 Task: Plan a trip to Wazirabad, Pakistan from 12th  December, 2023 to 15th December, 2023 for 3 adults.2 bedrooms having 3 beds and 1 bathroom. Property type can be flat. Booking option can be shelf check-in. Look for 3 properties as per requirement.
Action: Mouse moved to (531, 118)
Screenshot: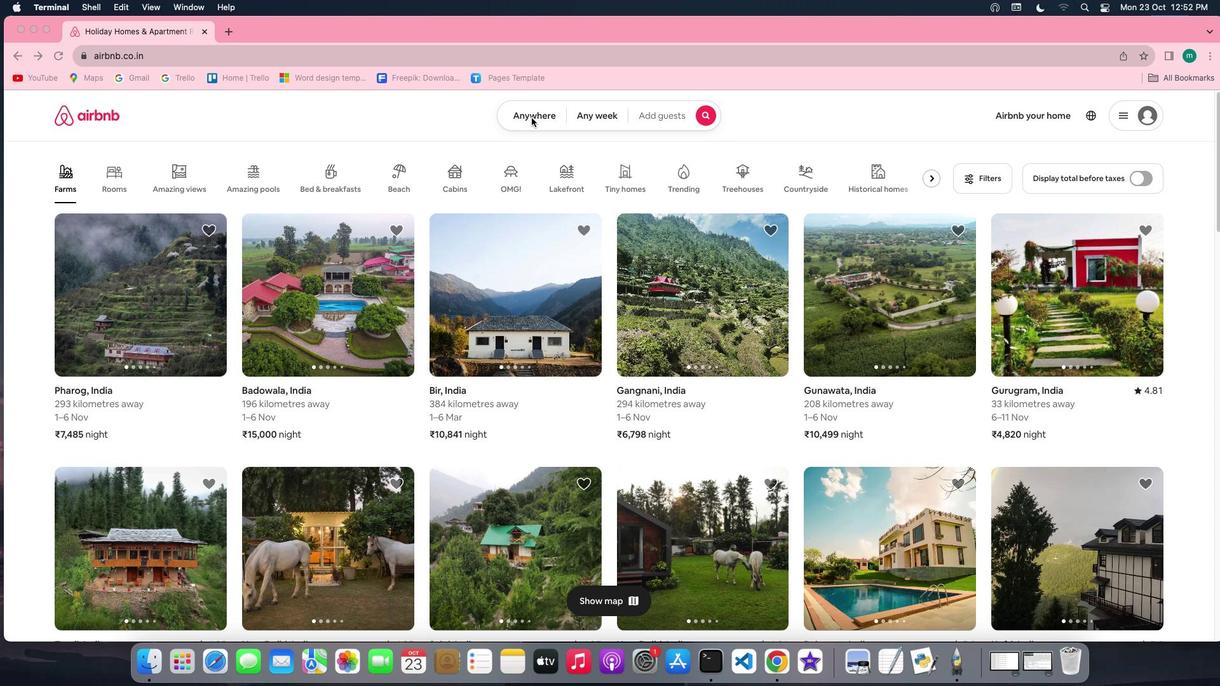 
Action: Mouse pressed left at (531, 118)
Screenshot: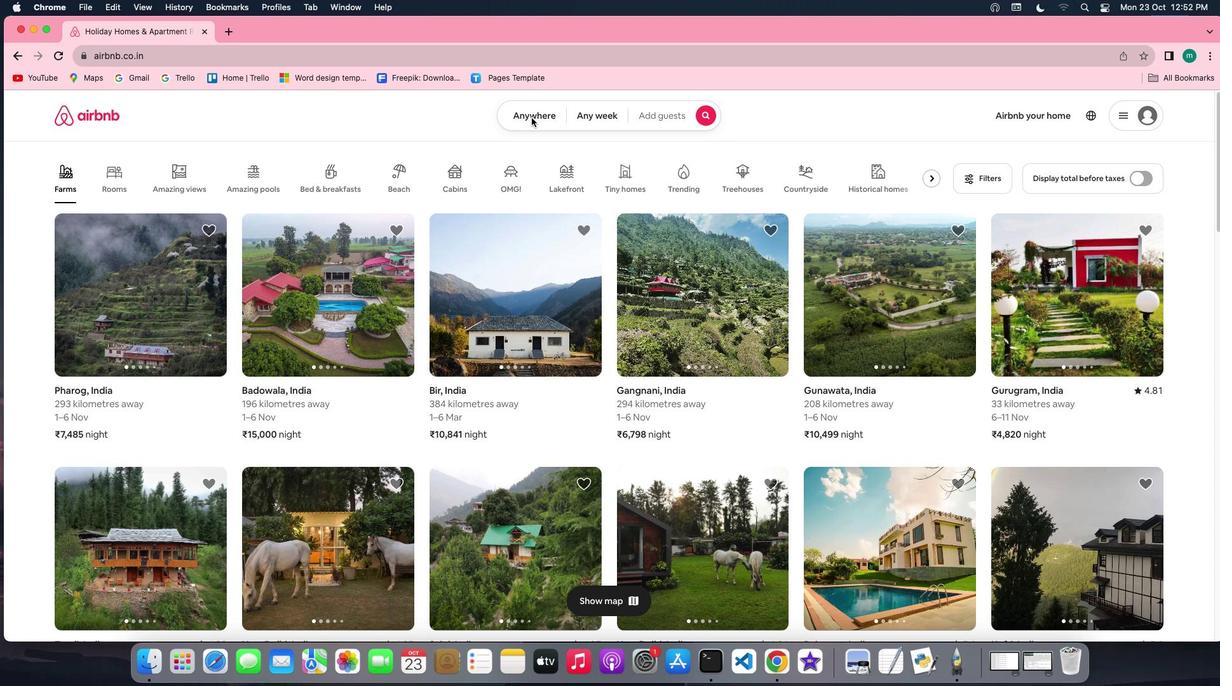 
Action: Mouse pressed left at (531, 118)
Screenshot: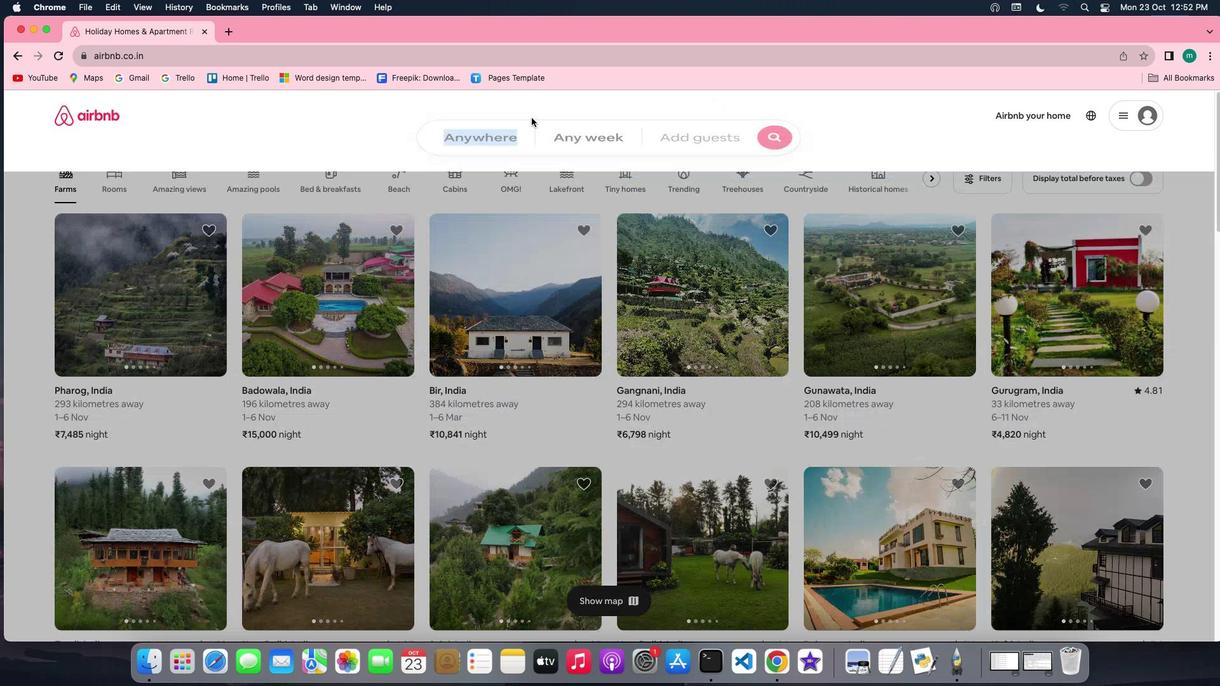 
Action: Mouse moved to (488, 158)
Screenshot: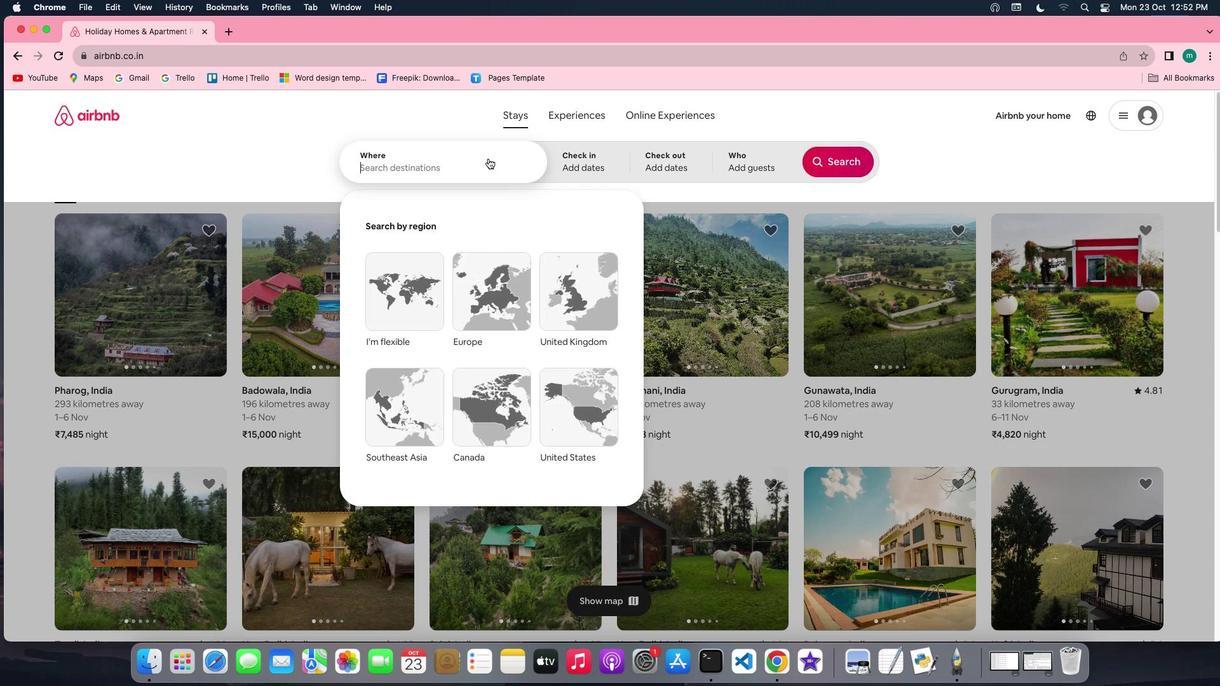 
Action: Mouse pressed left at (488, 158)
Screenshot: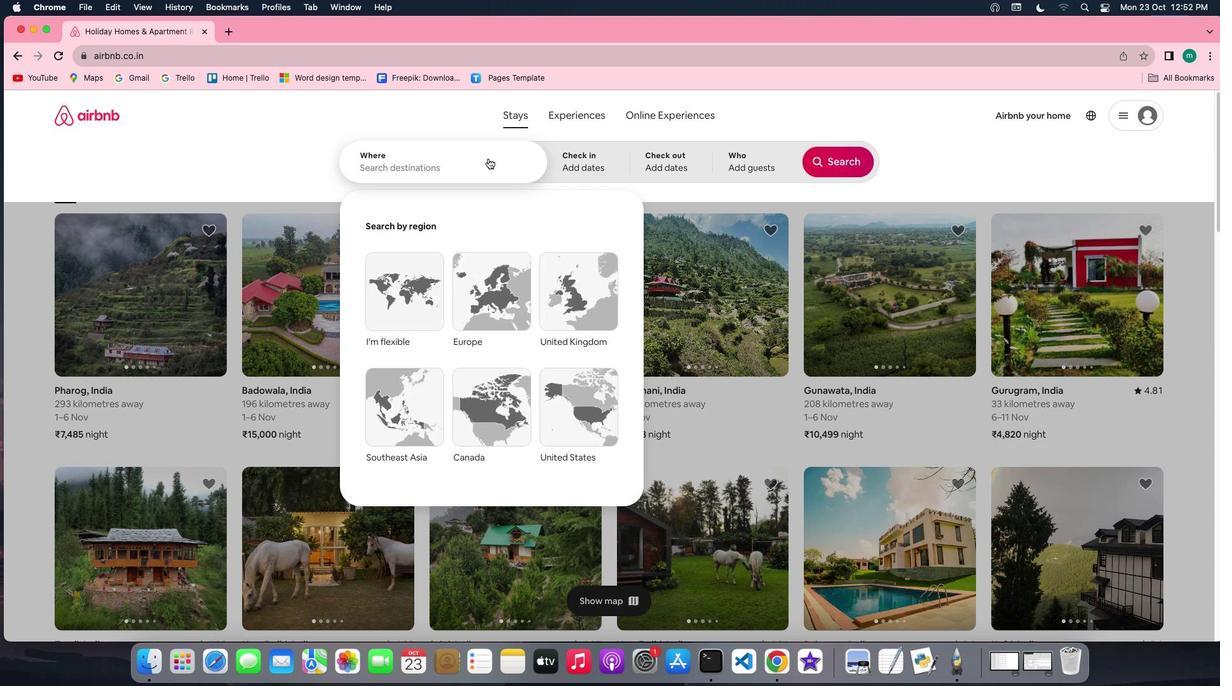 
Action: Key pressed Key.shift'w''a''z''i''r''a''b''a''d'','Key.spaceKey.shift'P''a''k''i''s''t''a''n'
Screenshot: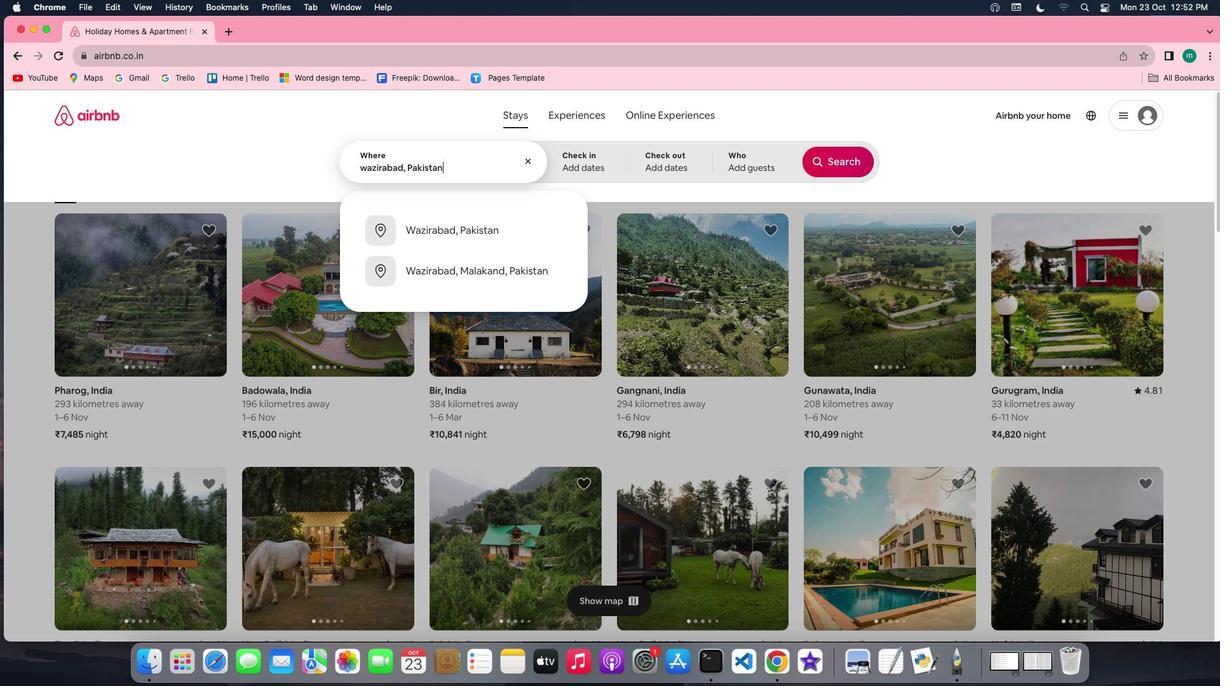 
Action: Mouse moved to (576, 158)
Screenshot: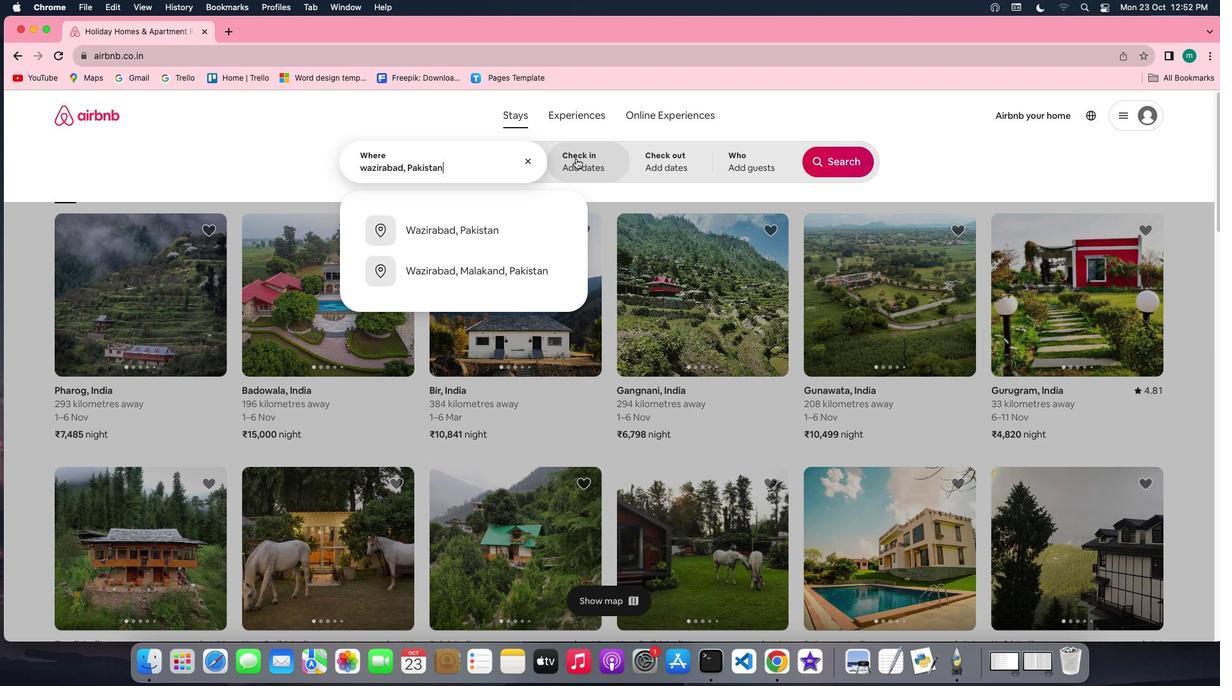 
Action: Mouse pressed left at (576, 158)
Screenshot: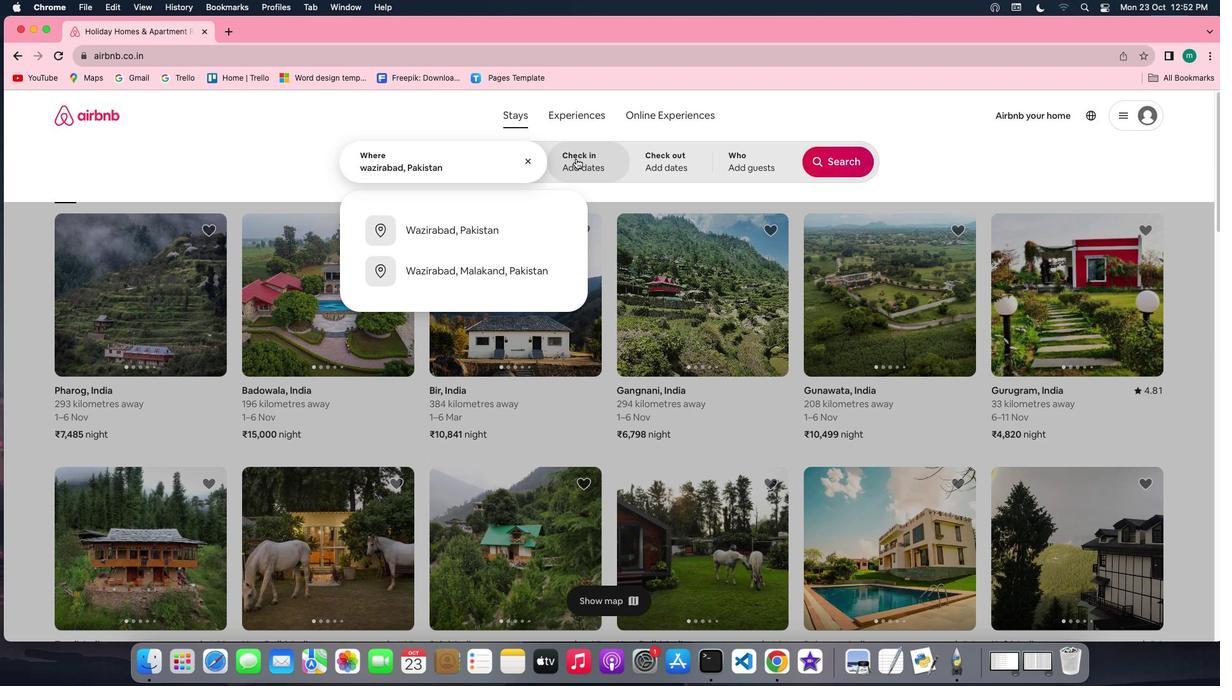 
Action: Mouse moved to (835, 259)
Screenshot: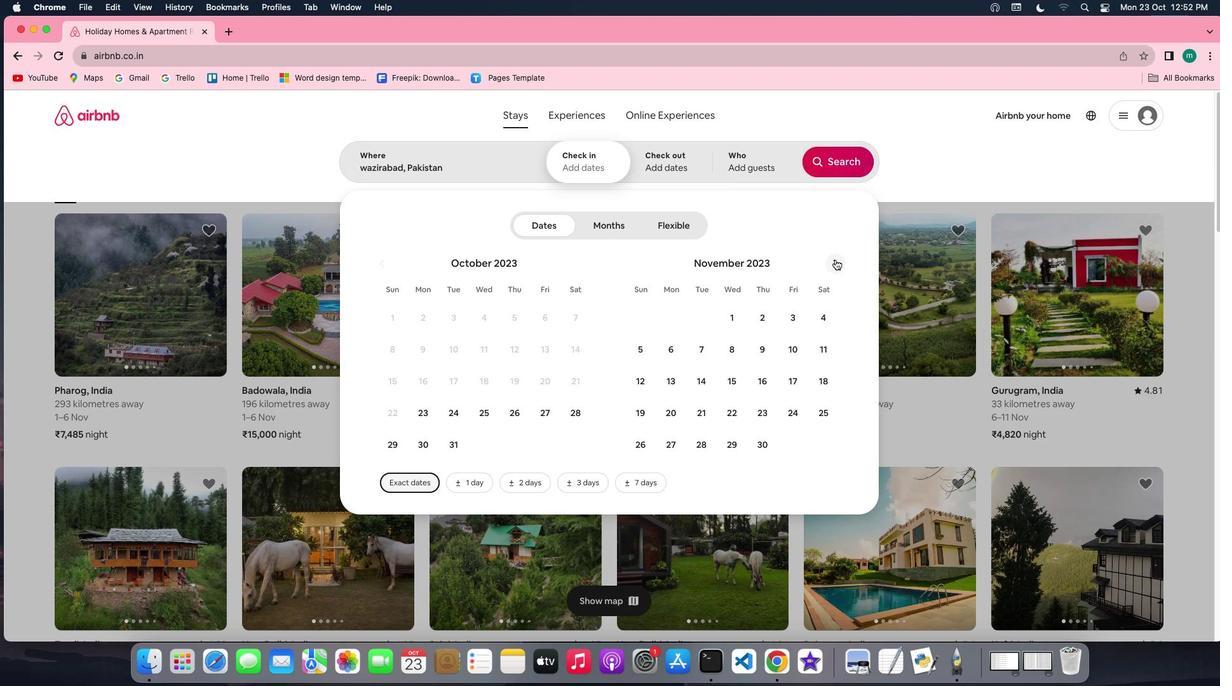 
Action: Mouse pressed left at (835, 259)
Screenshot: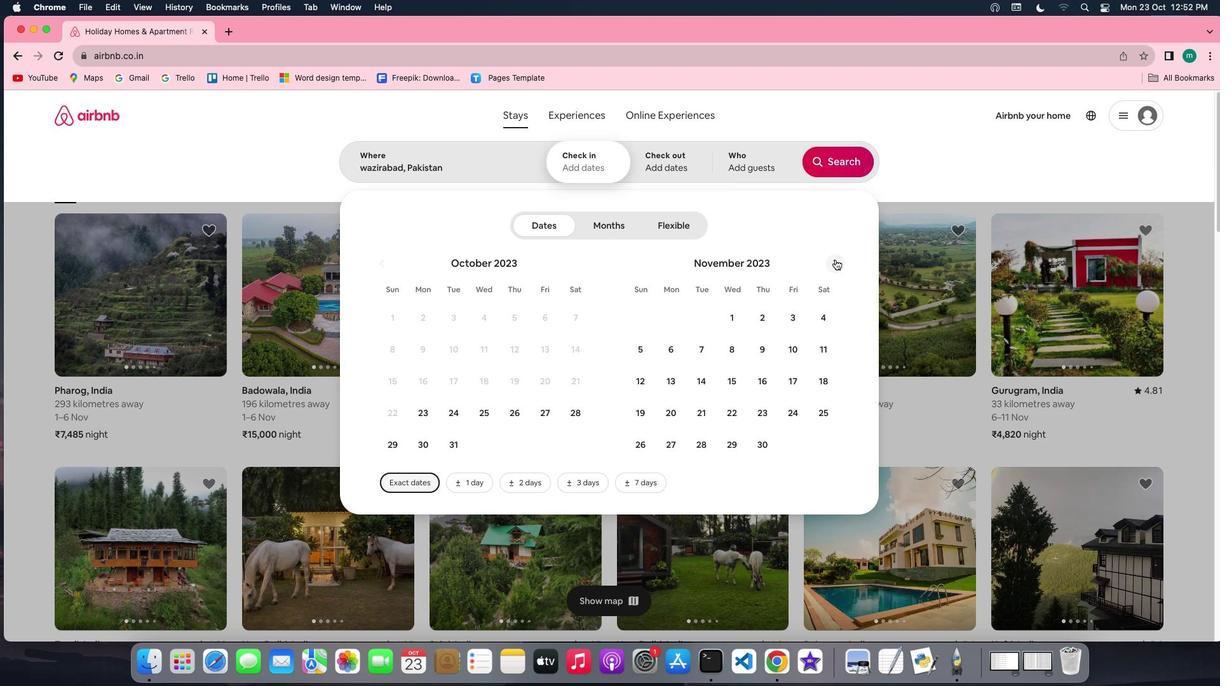 
Action: Mouse moved to (706, 376)
Screenshot: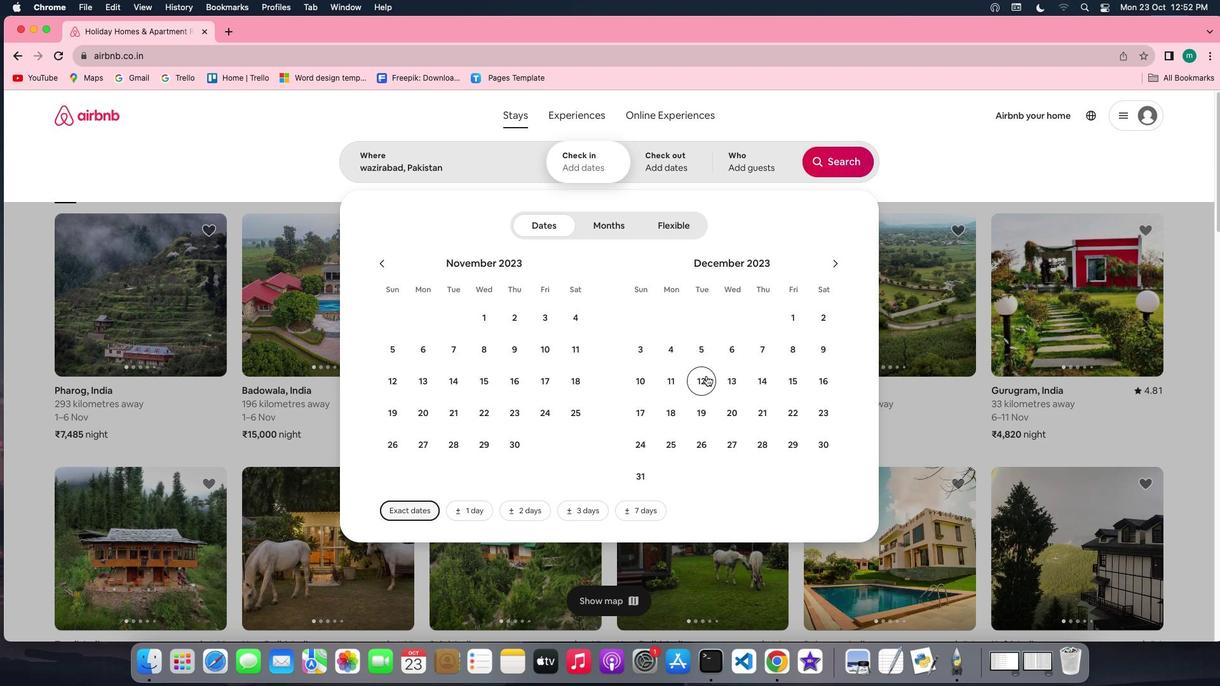 
Action: Mouse pressed left at (706, 376)
Screenshot: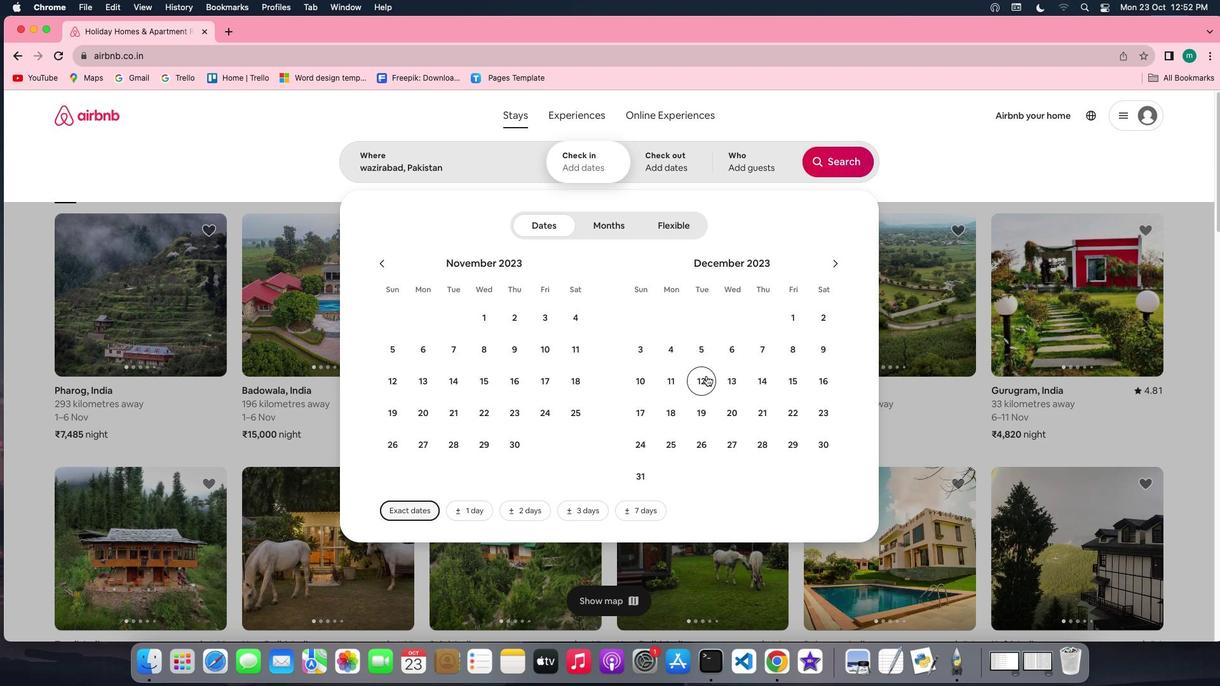 
Action: Mouse moved to (801, 384)
Screenshot: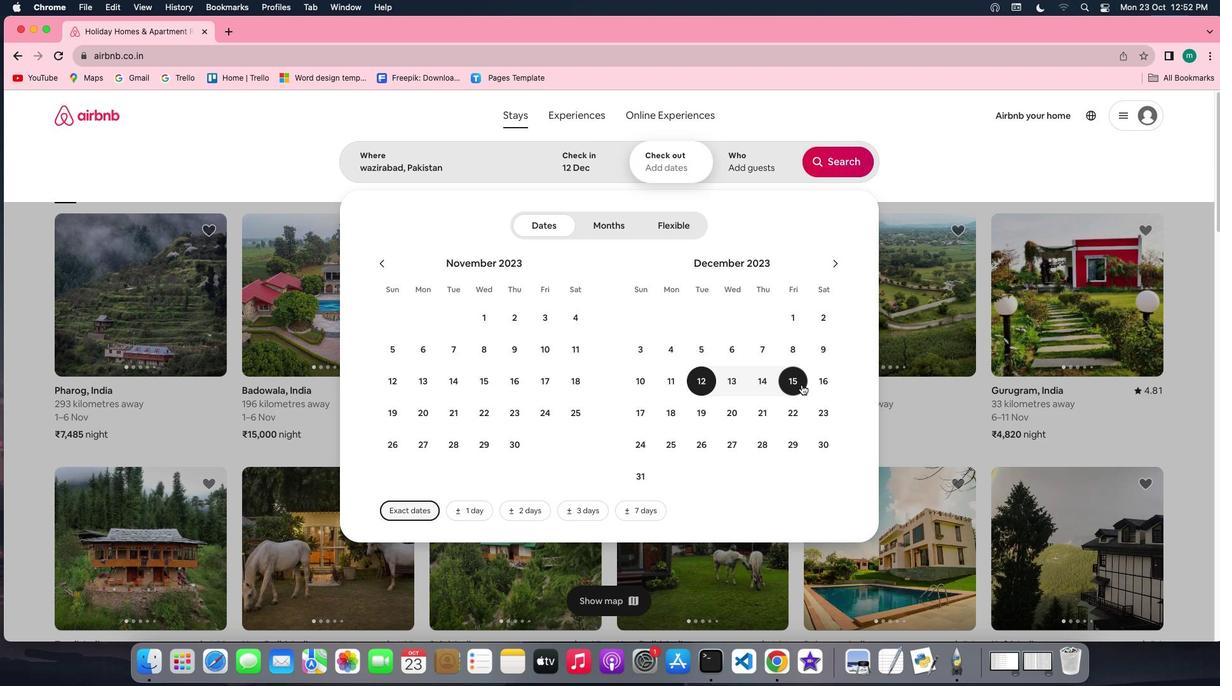
Action: Mouse pressed left at (801, 384)
Screenshot: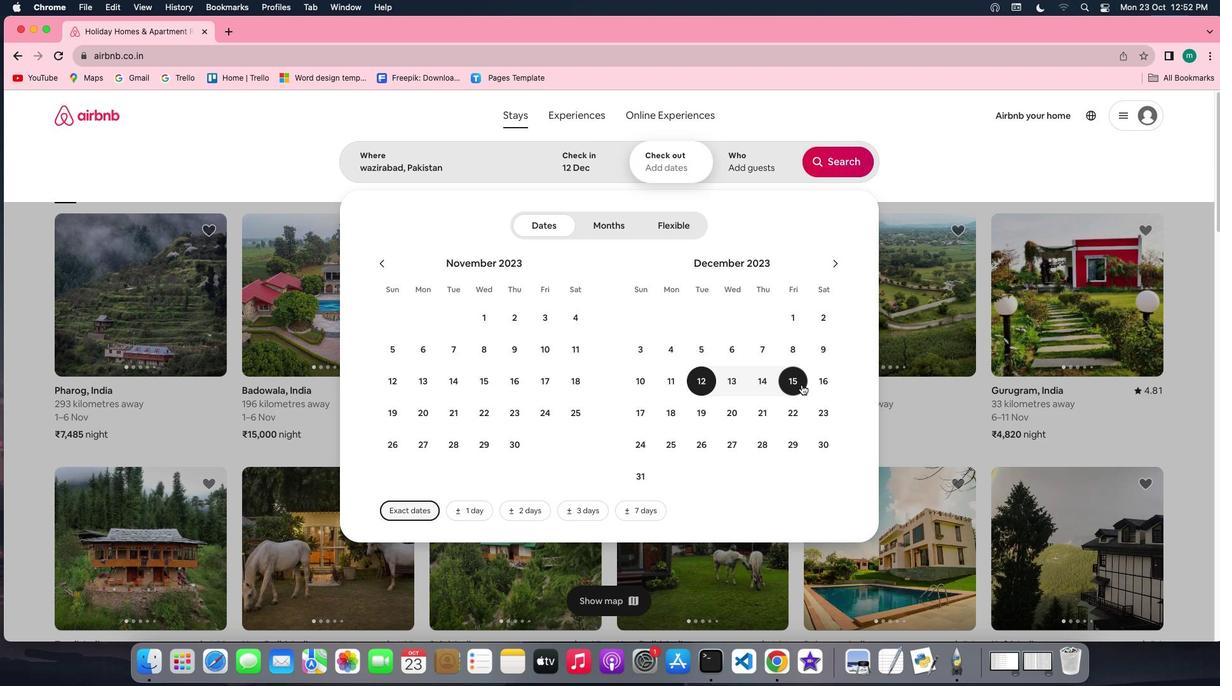 
Action: Mouse moved to (764, 161)
Screenshot: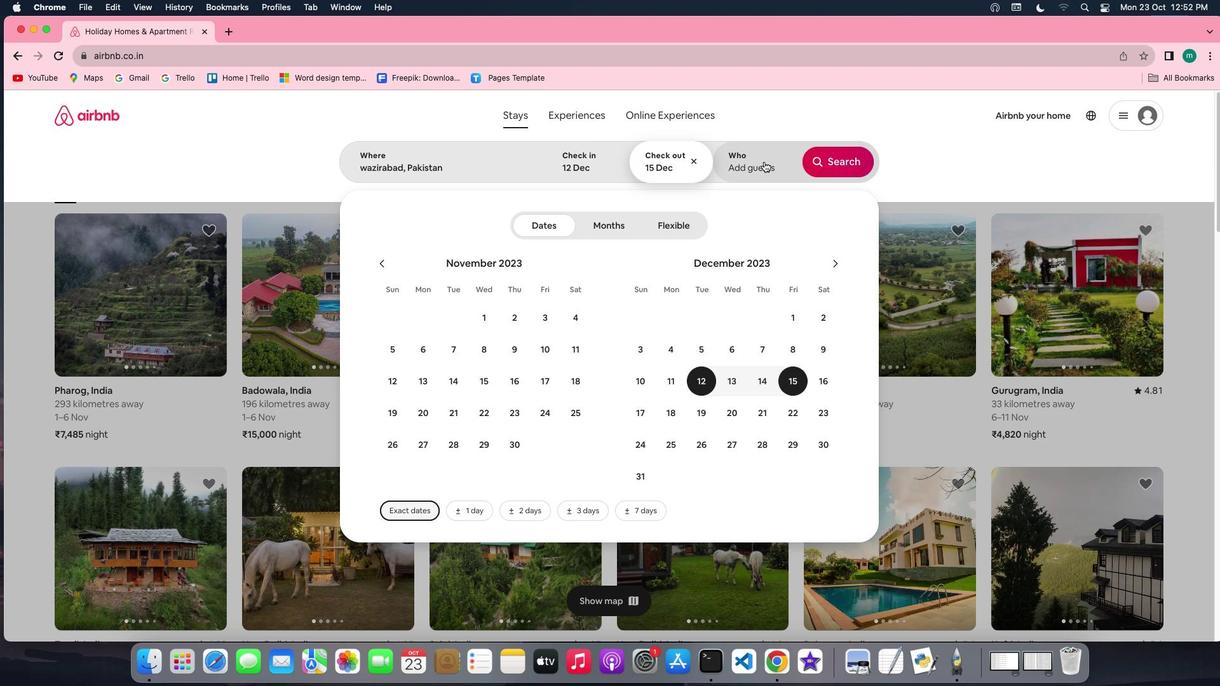 
Action: Mouse pressed left at (764, 161)
Screenshot: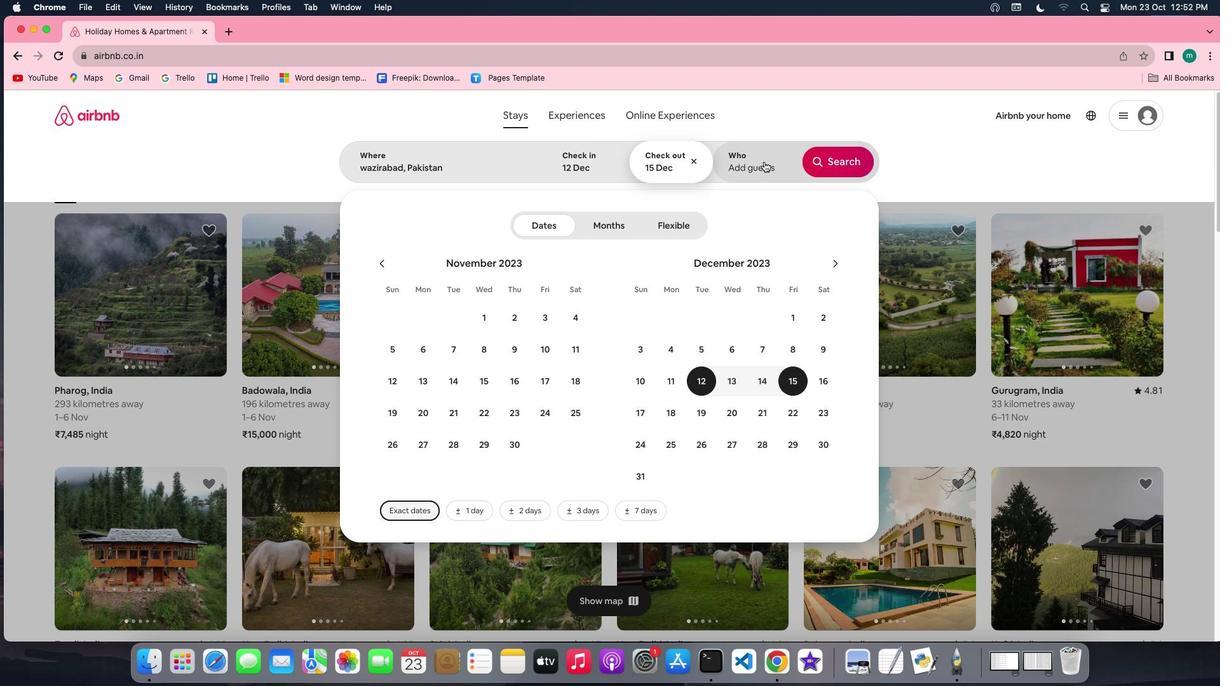 
Action: Mouse moved to (844, 230)
Screenshot: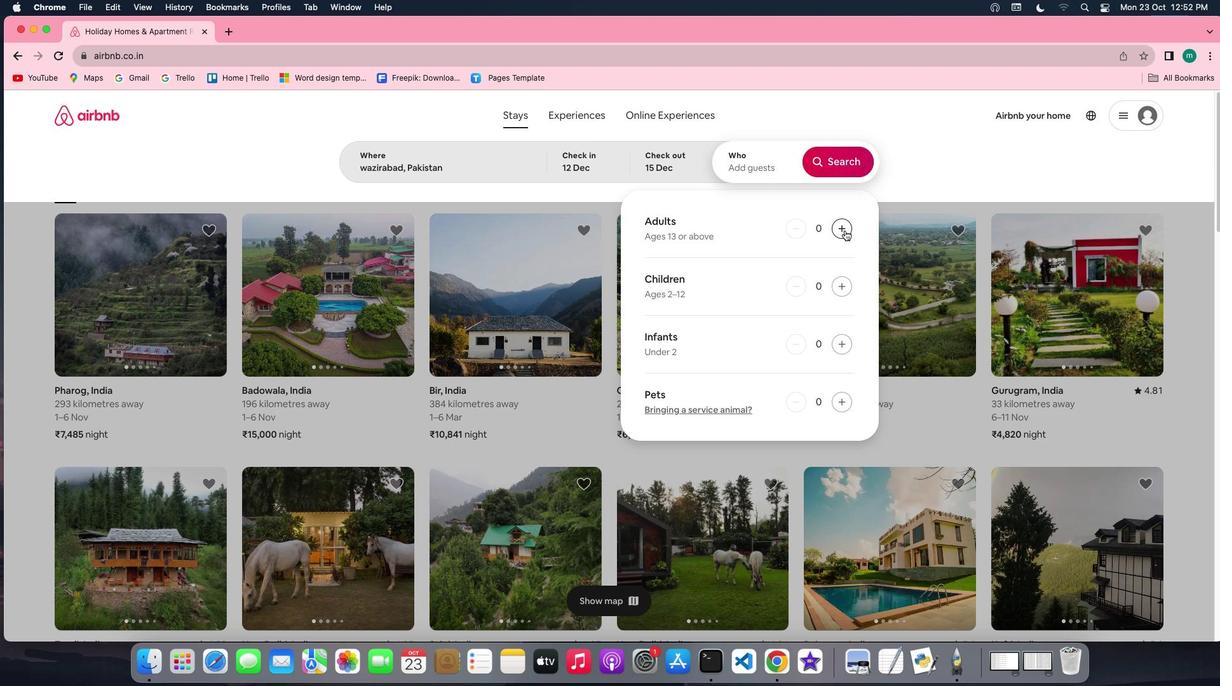 
Action: Mouse pressed left at (844, 230)
Screenshot: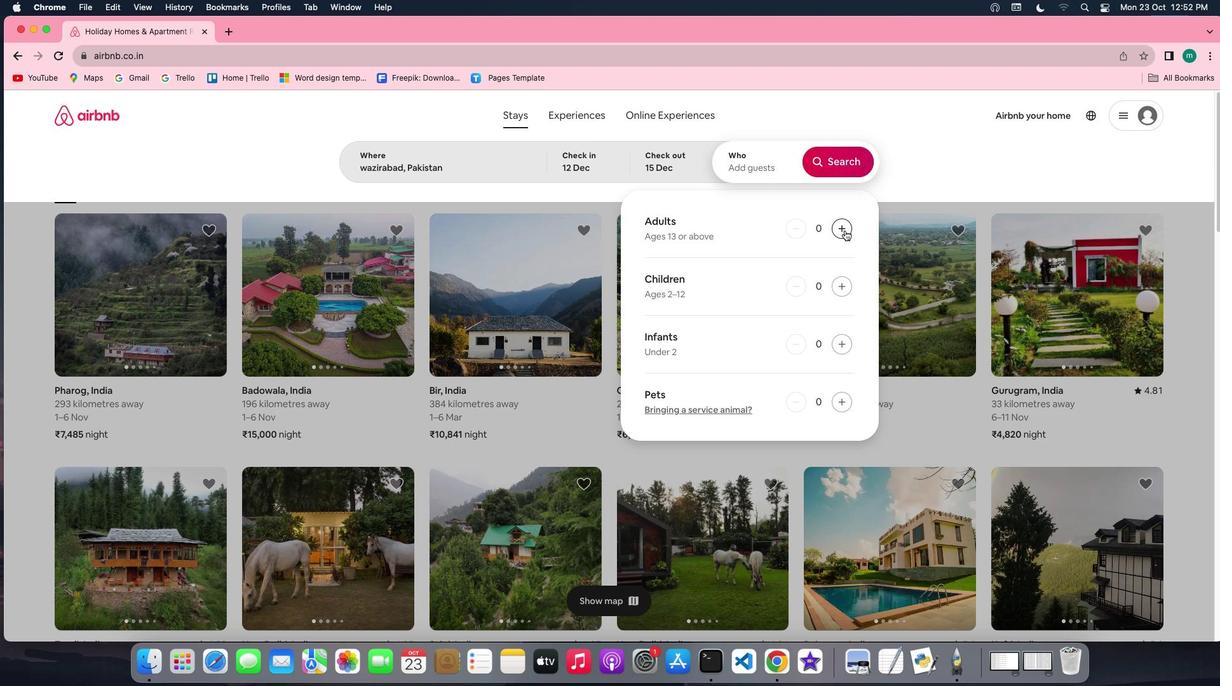 
Action: Mouse pressed left at (844, 230)
Screenshot: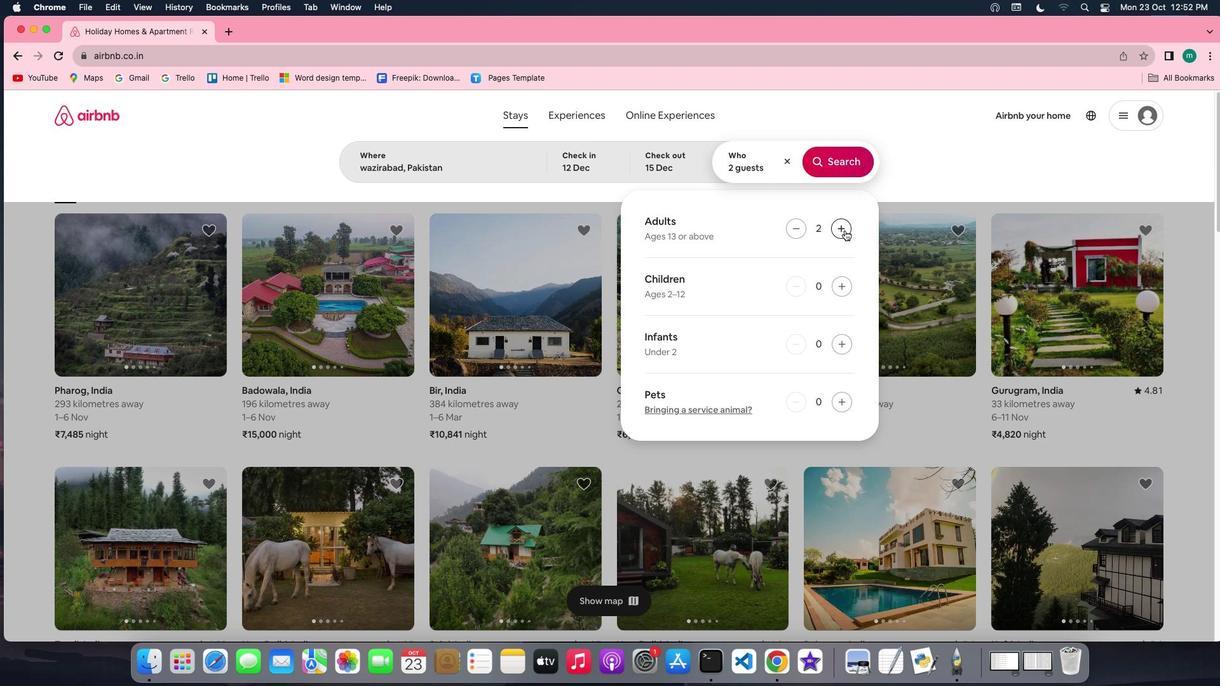 
Action: Mouse pressed left at (844, 230)
Screenshot: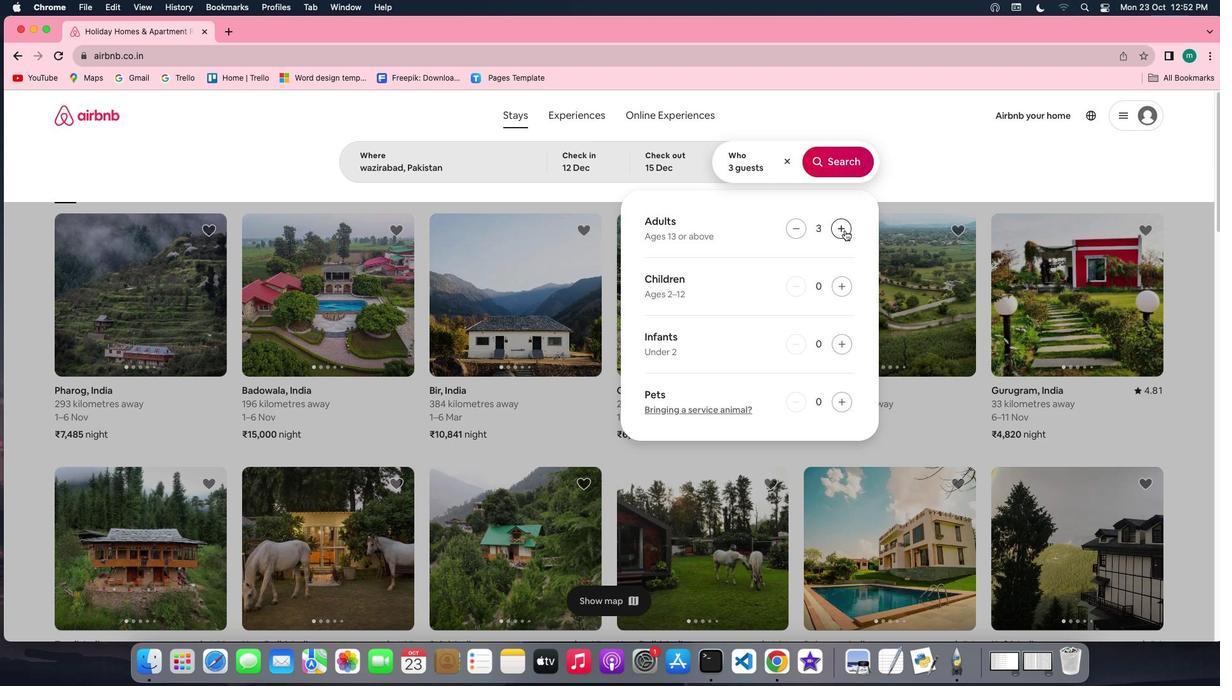 
Action: Mouse moved to (834, 165)
Screenshot: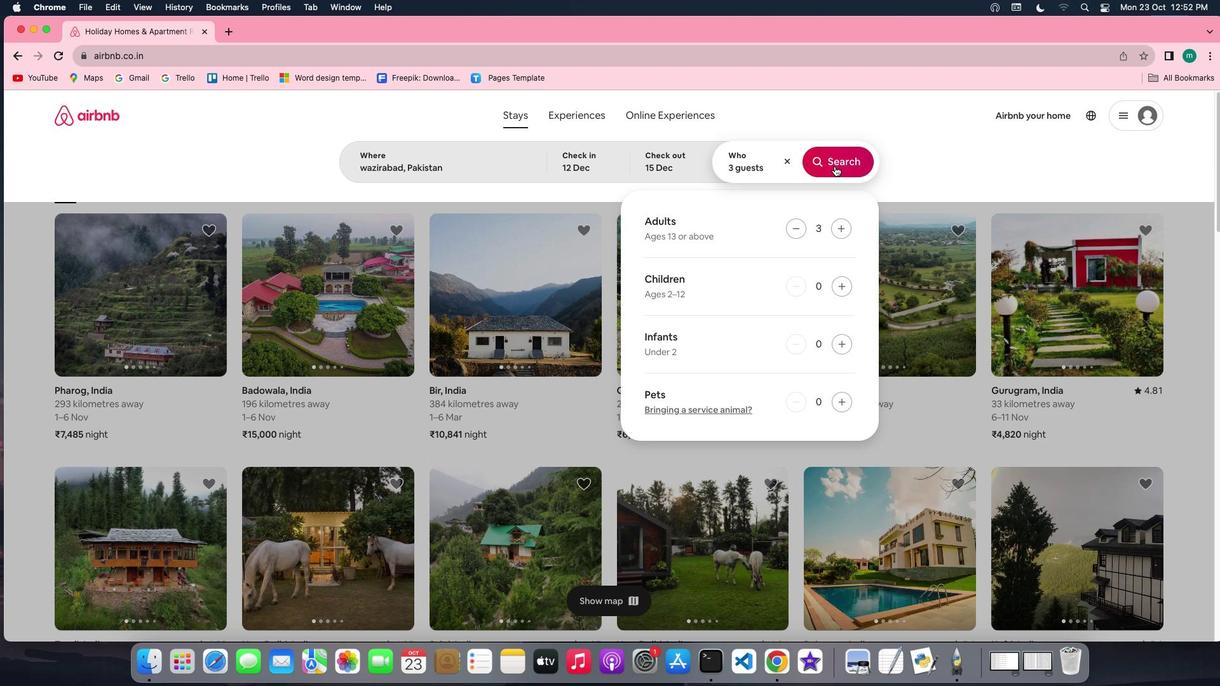 
Action: Mouse pressed left at (834, 165)
Screenshot: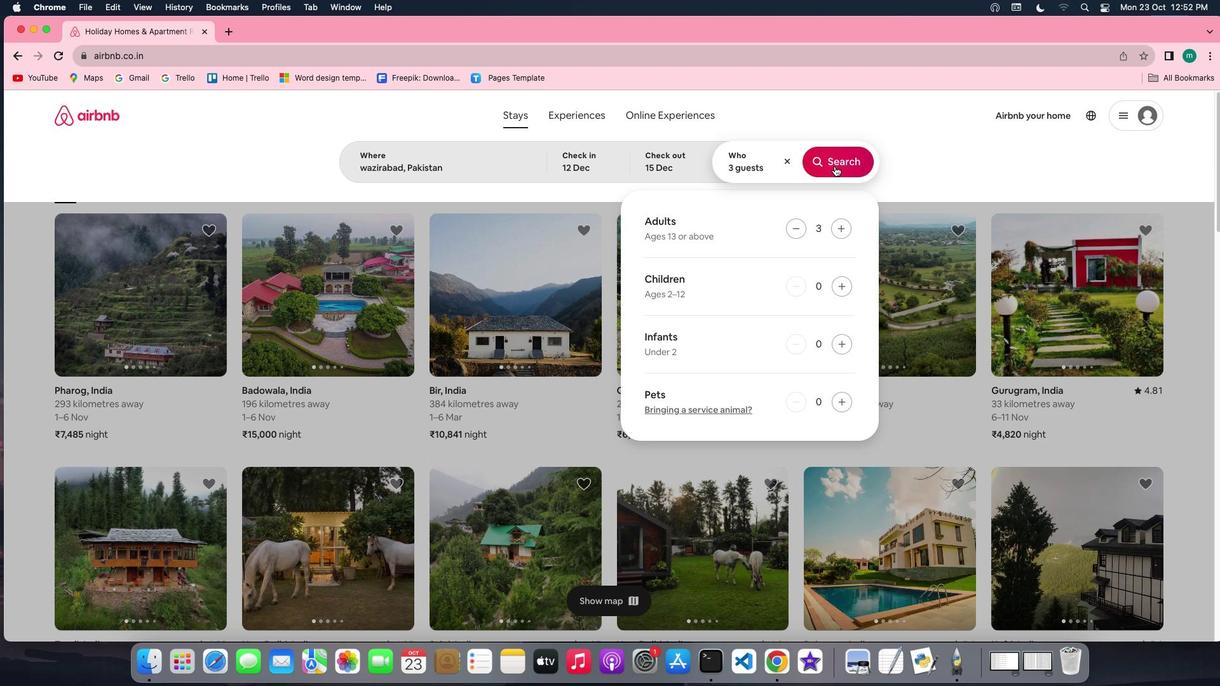 
Action: Mouse moved to (1011, 170)
Screenshot: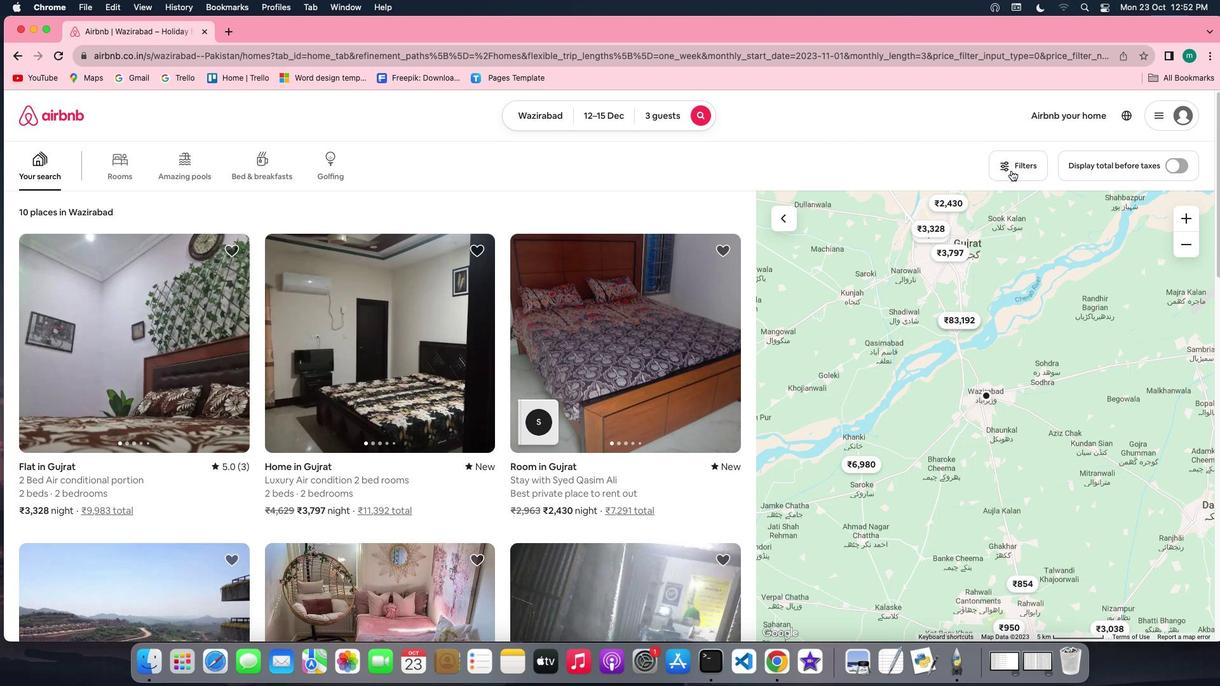 
Action: Mouse pressed left at (1011, 170)
Screenshot: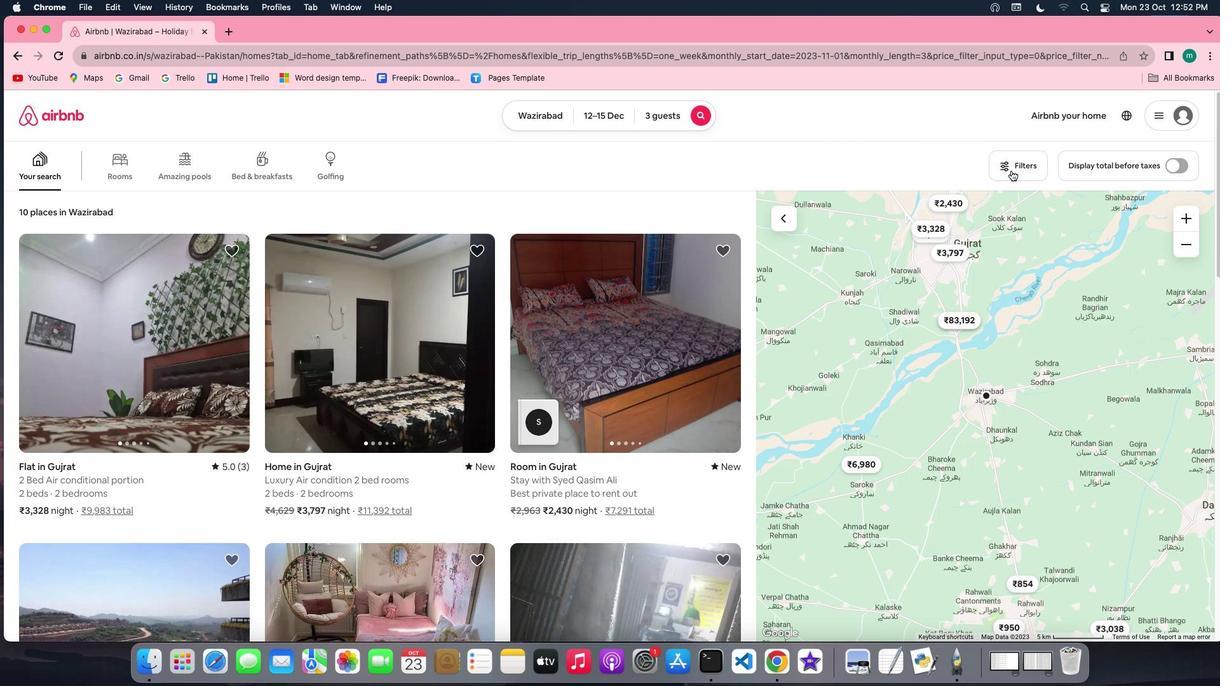 
Action: Mouse moved to (625, 338)
Screenshot: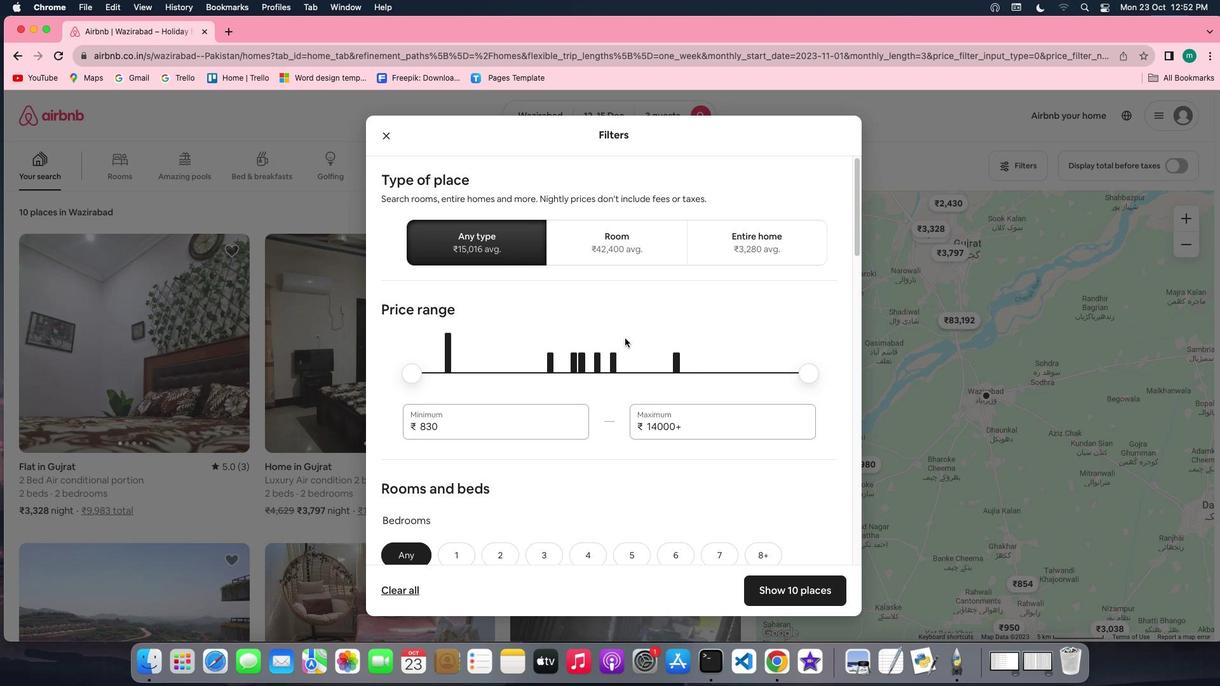 
Action: Mouse scrolled (625, 338) with delta (0, 0)
Screenshot: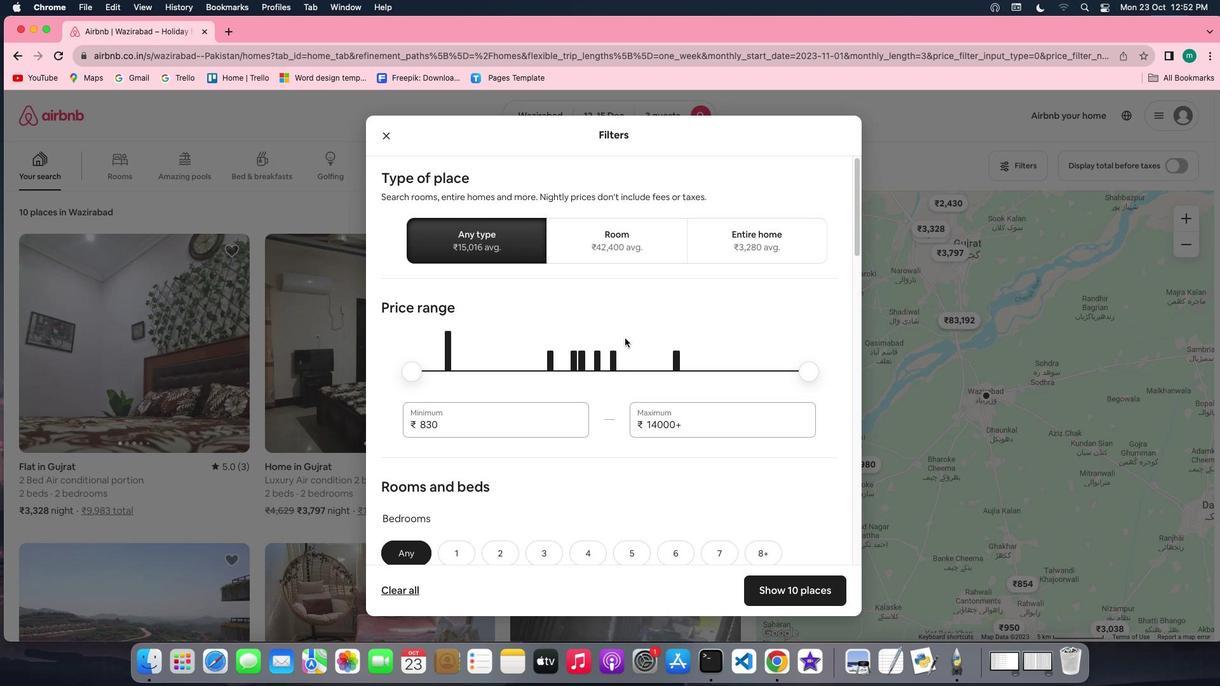 
Action: Mouse scrolled (625, 338) with delta (0, 0)
Screenshot: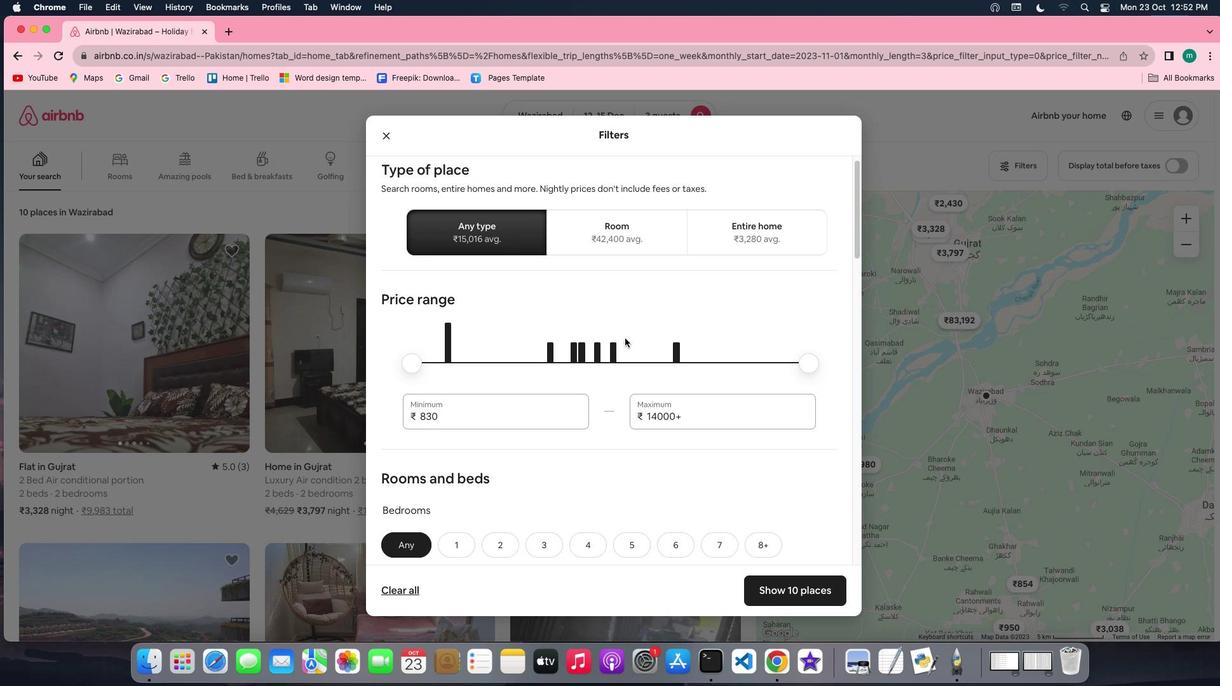 
Action: Mouse scrolled (625, 338) with delta (0, 0)
Screenshot: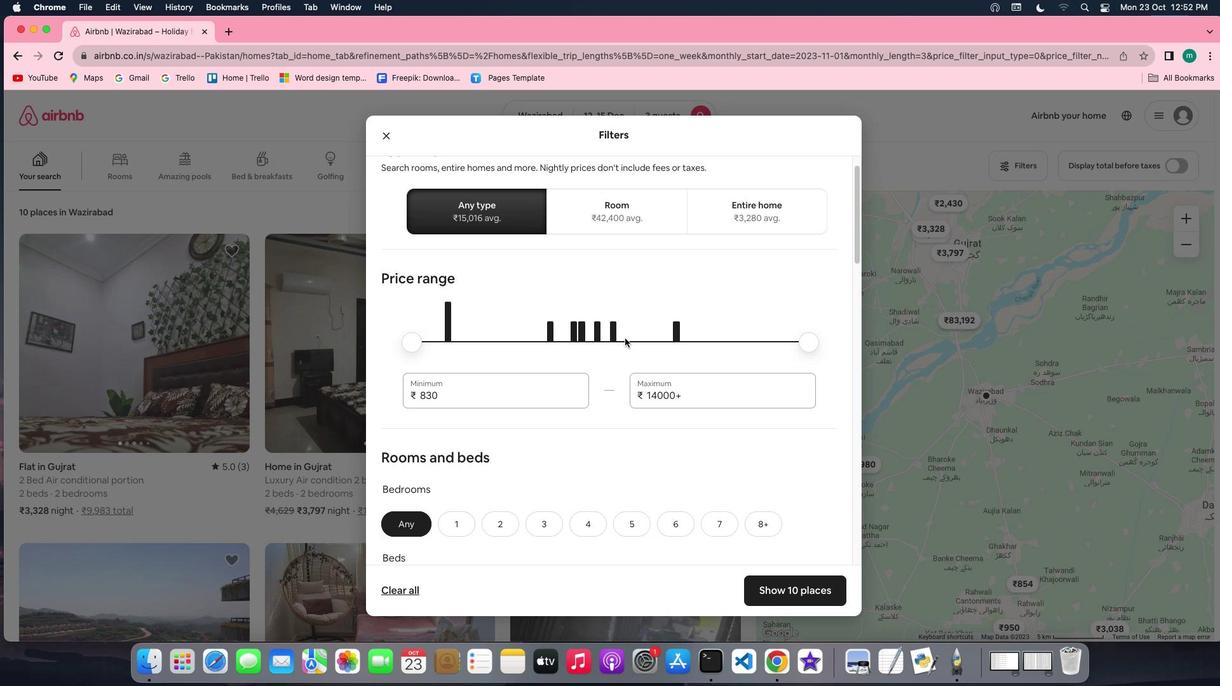 
Action: Mouse scrolled (625, 338) with delta (0, 0)
Screenshot: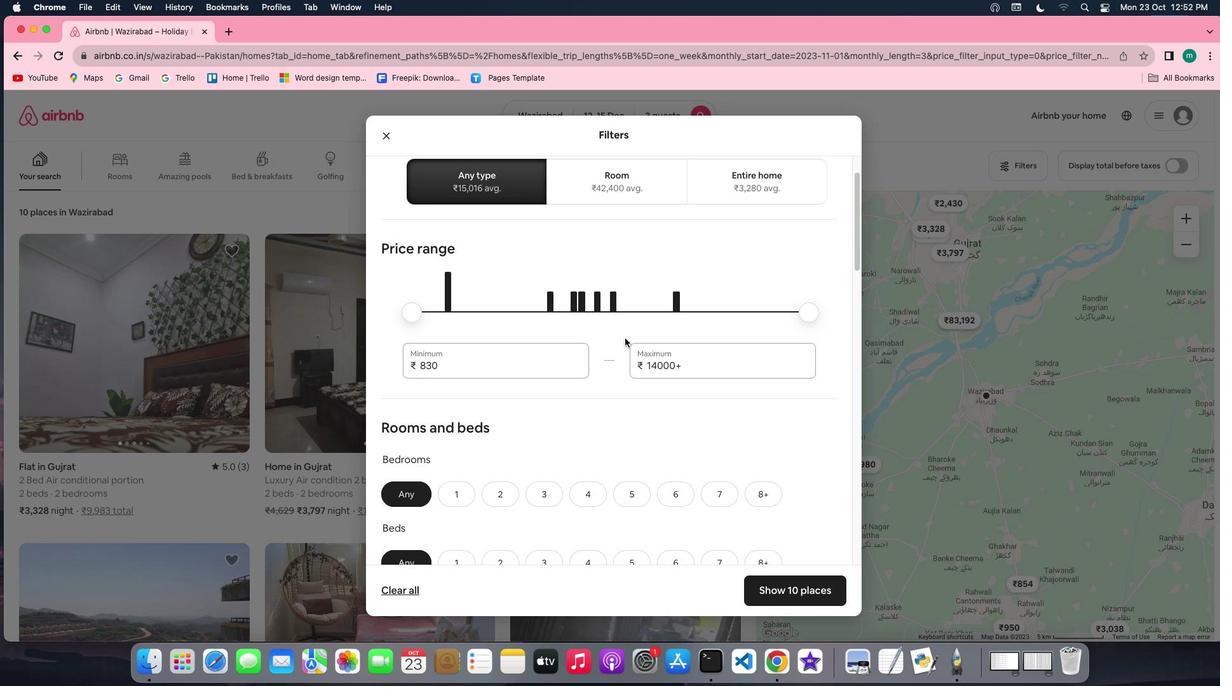 
Action: Mouse scrolled (625, 338) with delta (0, 0)
Screenshot: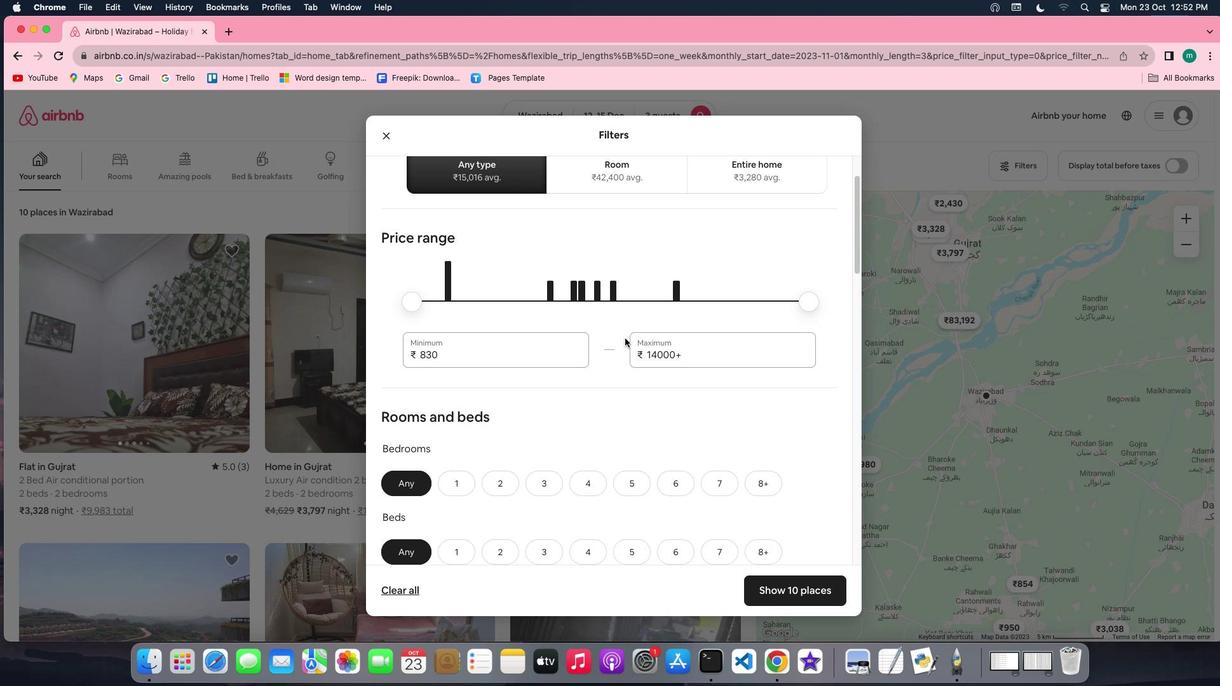 
Action: Mouse scrolled (625, 338) with delta (0, 0)
Screenshot: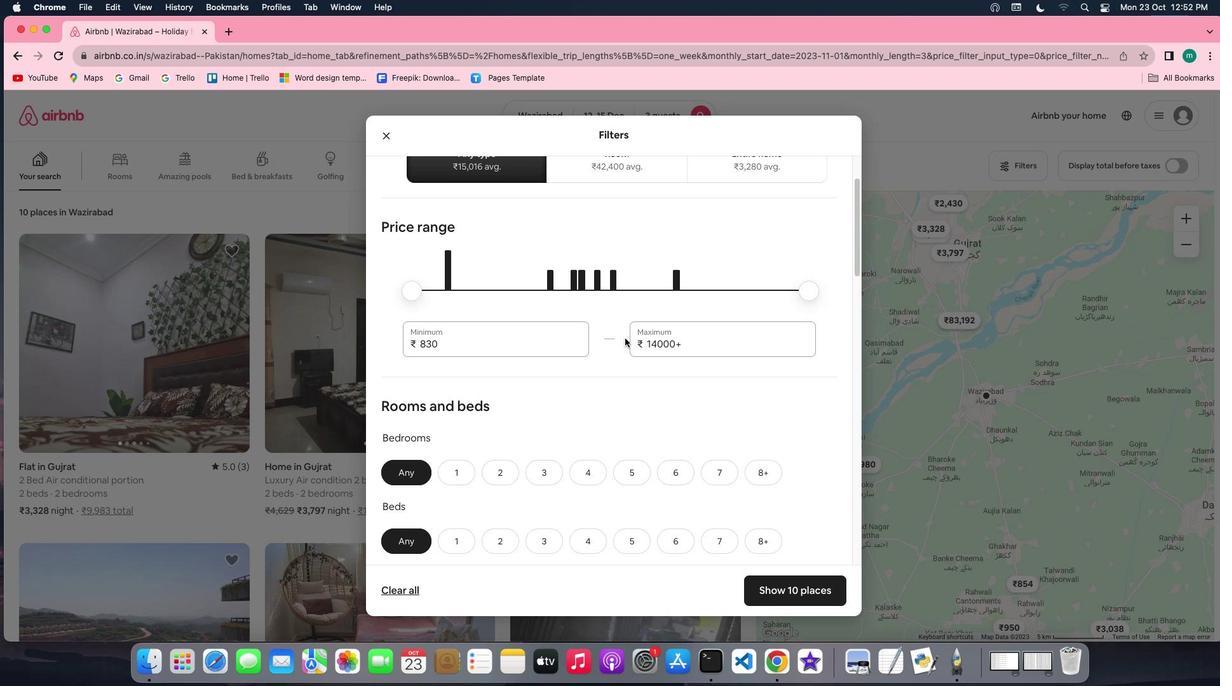 
Action: Mouse scrolled (625, 338) with delta (0, 0)
Screenshot: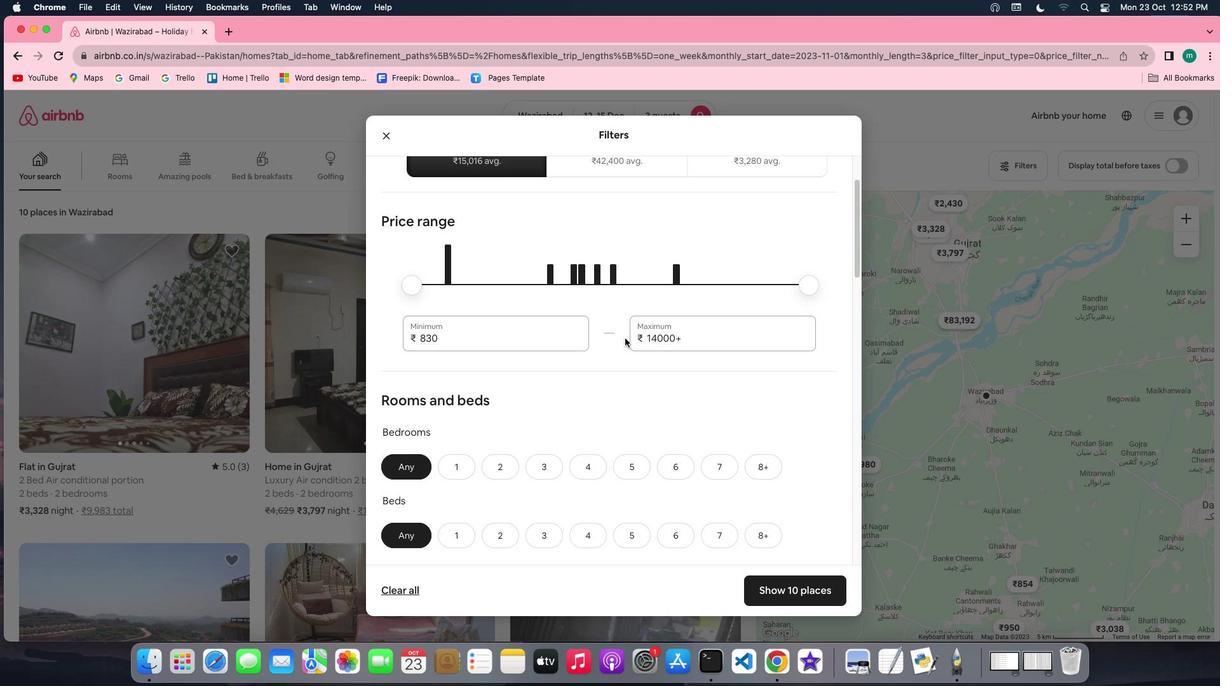 
Action: Mouse scrolled (625, 338) with delta (0, 0)
Screenshot: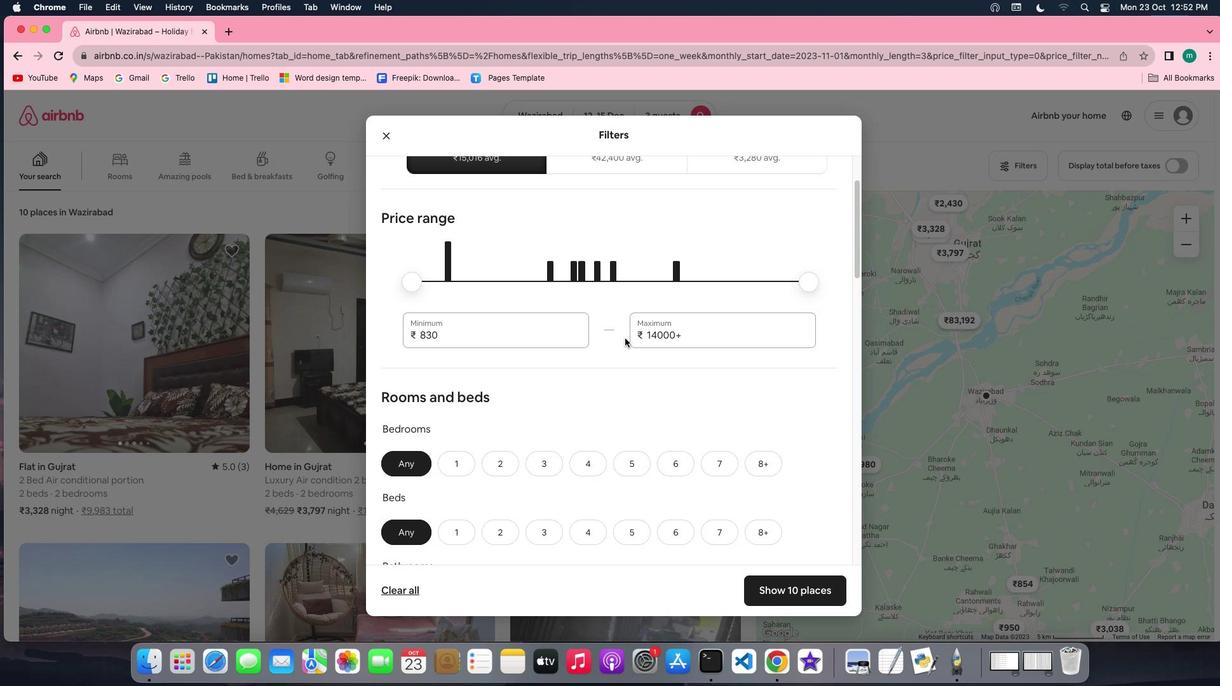 
Action: Mouse scrolled (625, 338) with delta (0, 0)
Screenshot: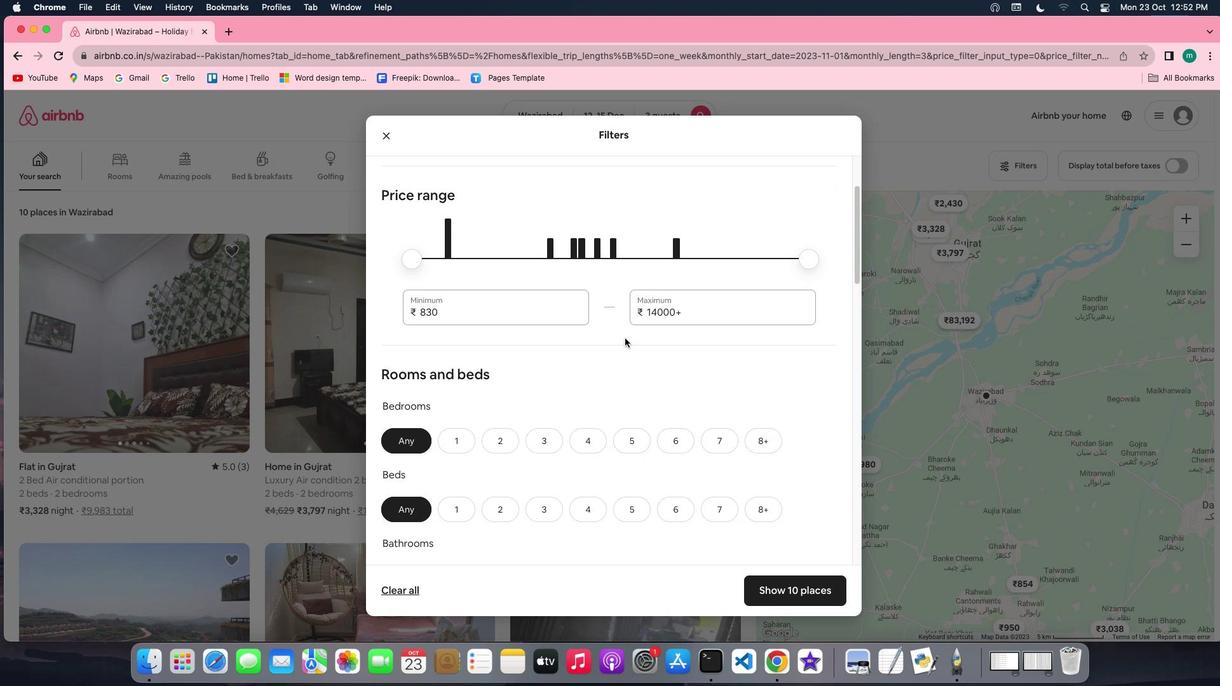 
Action: Mouse scrolled (625, 338) with delta (0, 0)
Screenshot: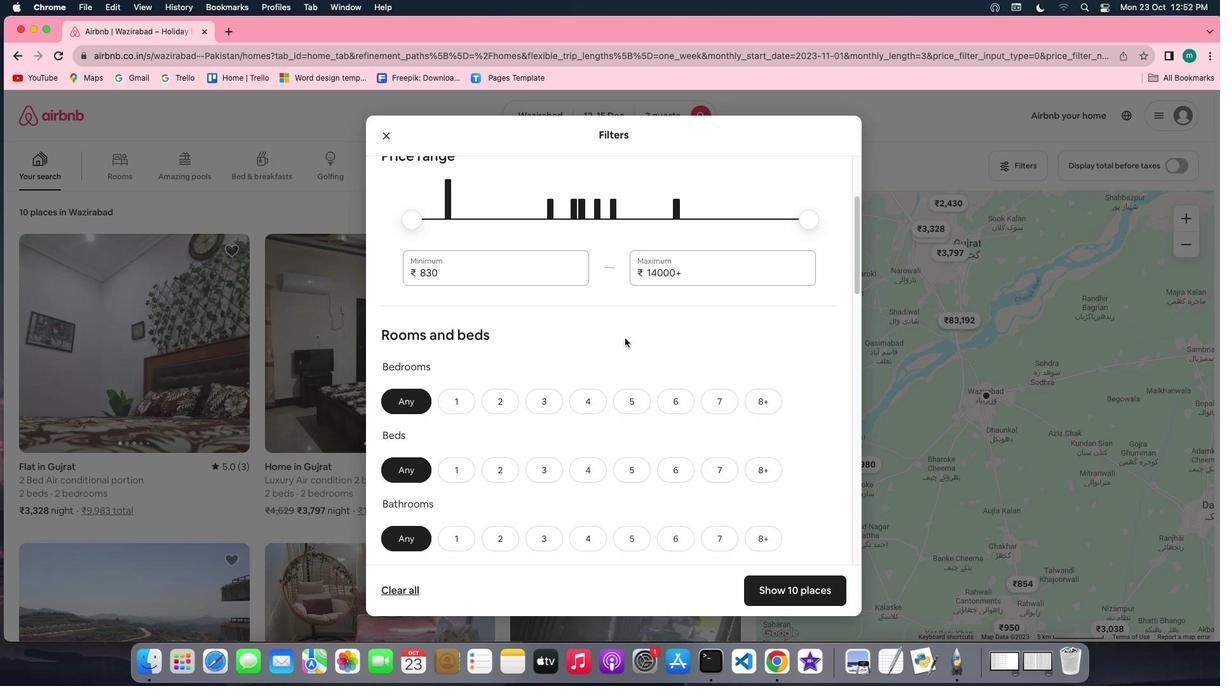 
Action: Mouse scrolled (625, 338) with delta (0, 0)
Screenshot: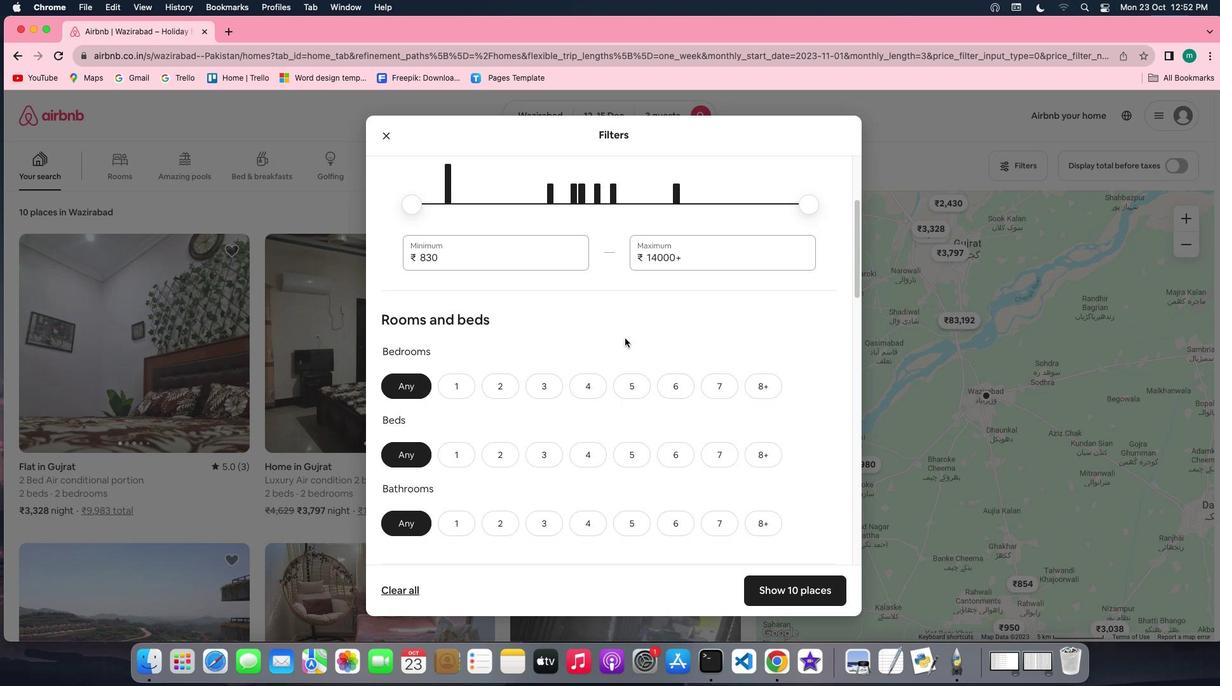 
Action: Mouse scrolled (625, 338) with delta (0, -1)
Screenshot: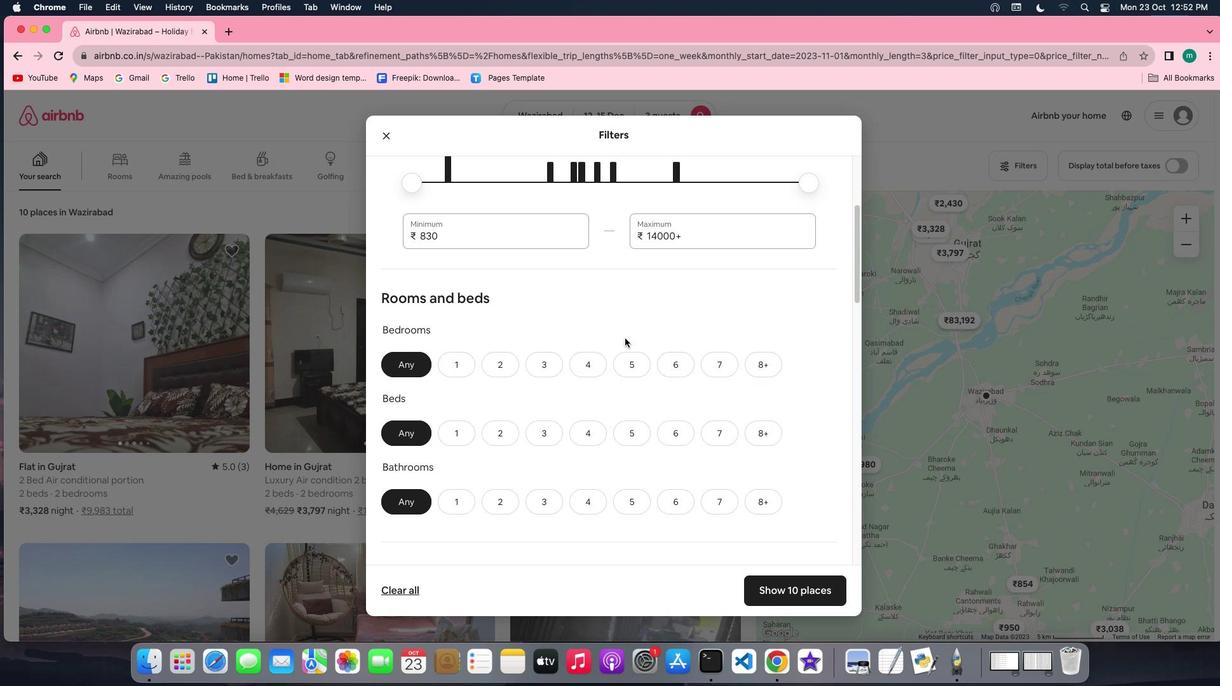 
Action: Mouse moved to (502, 319)
Screenshot: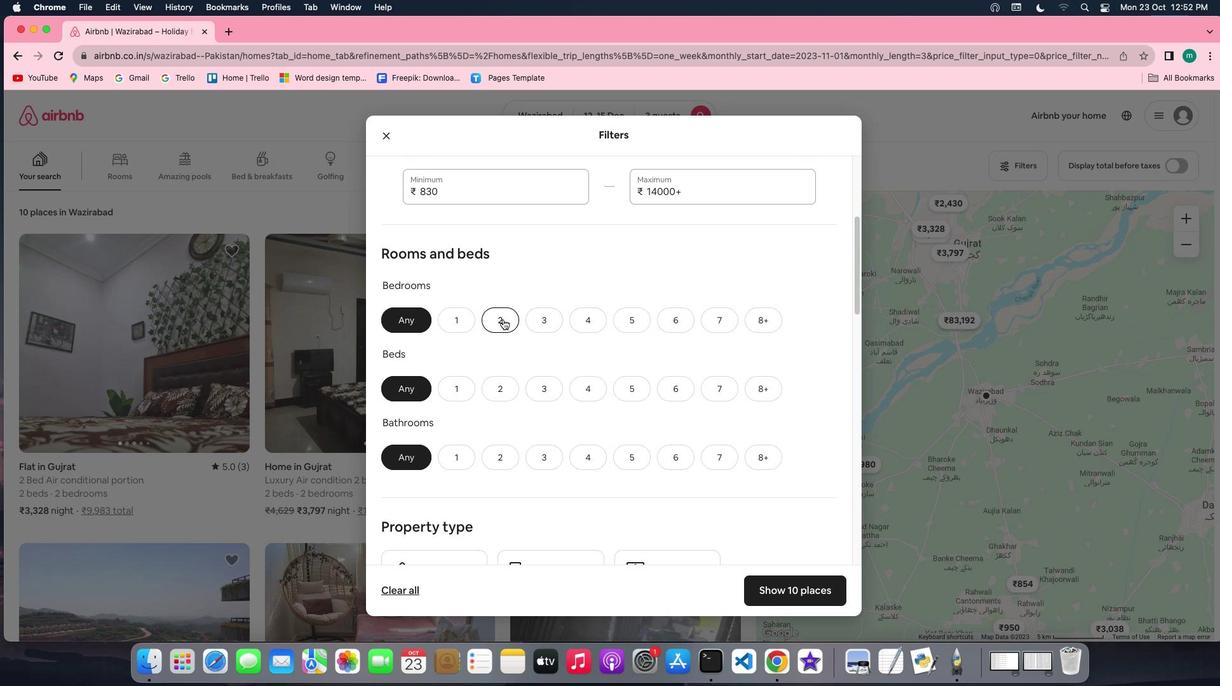 
Action: Mouse pressed left at (502, 319)
Screenshot: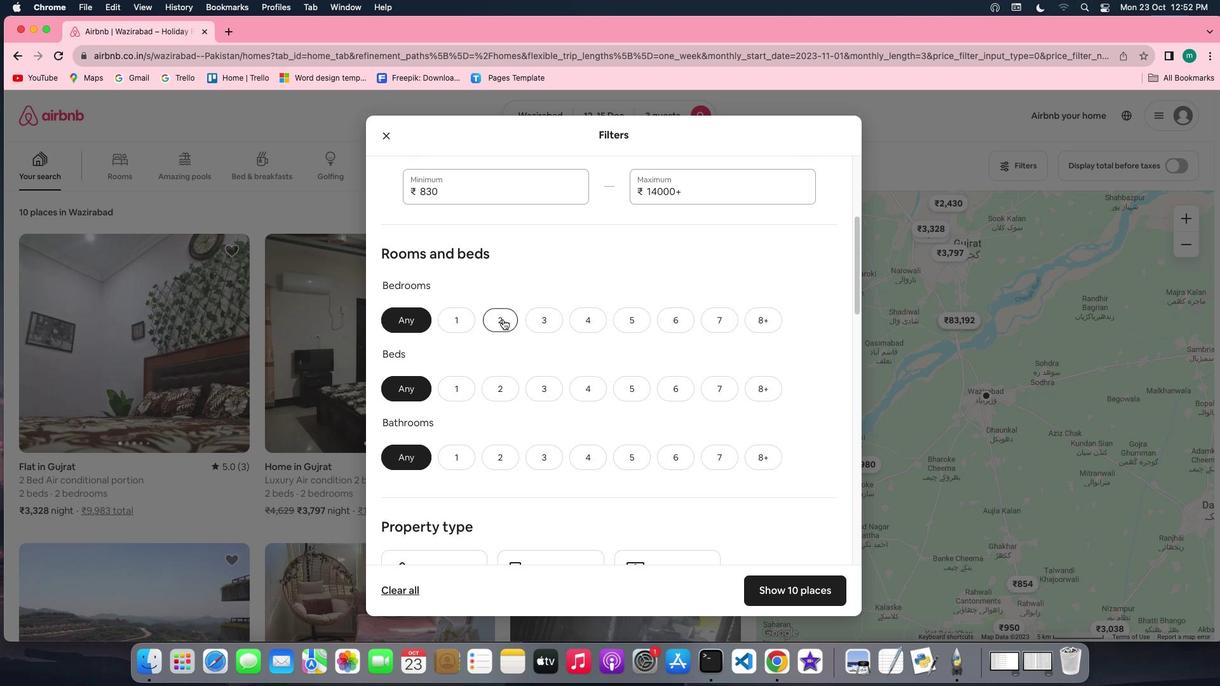 
Action: Mouse moved to (552, 390)
Screenshot: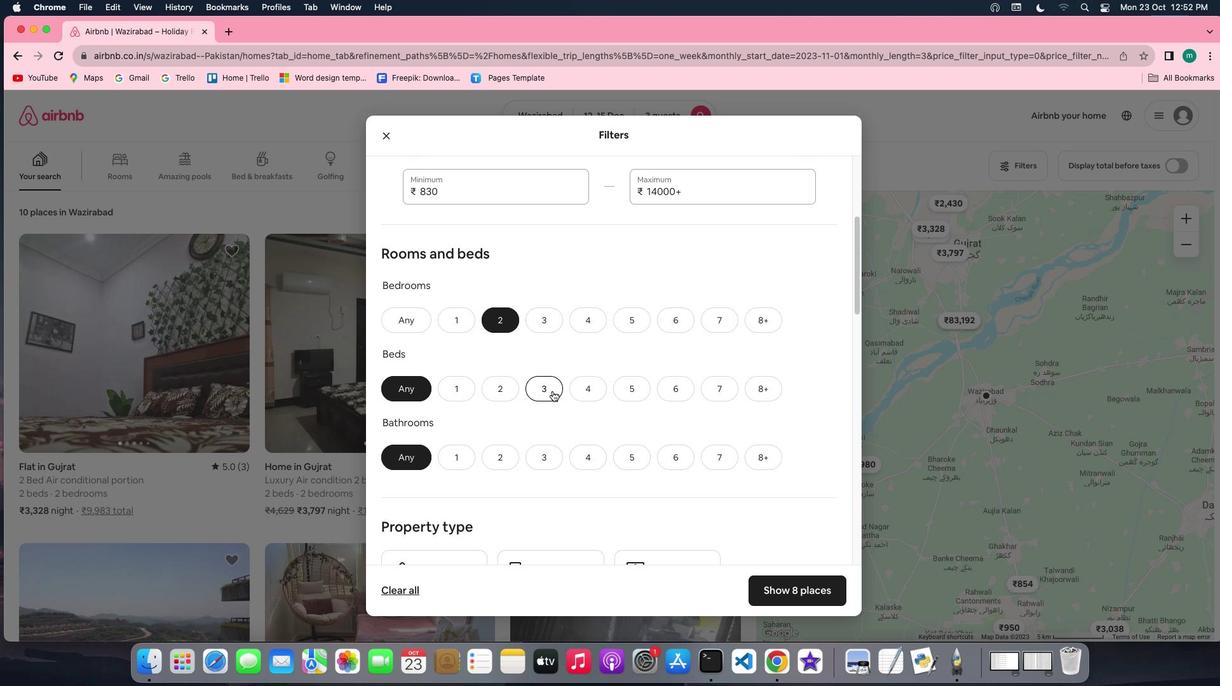 
Action: Mouse pressed left at (552, 390)
Screenshot: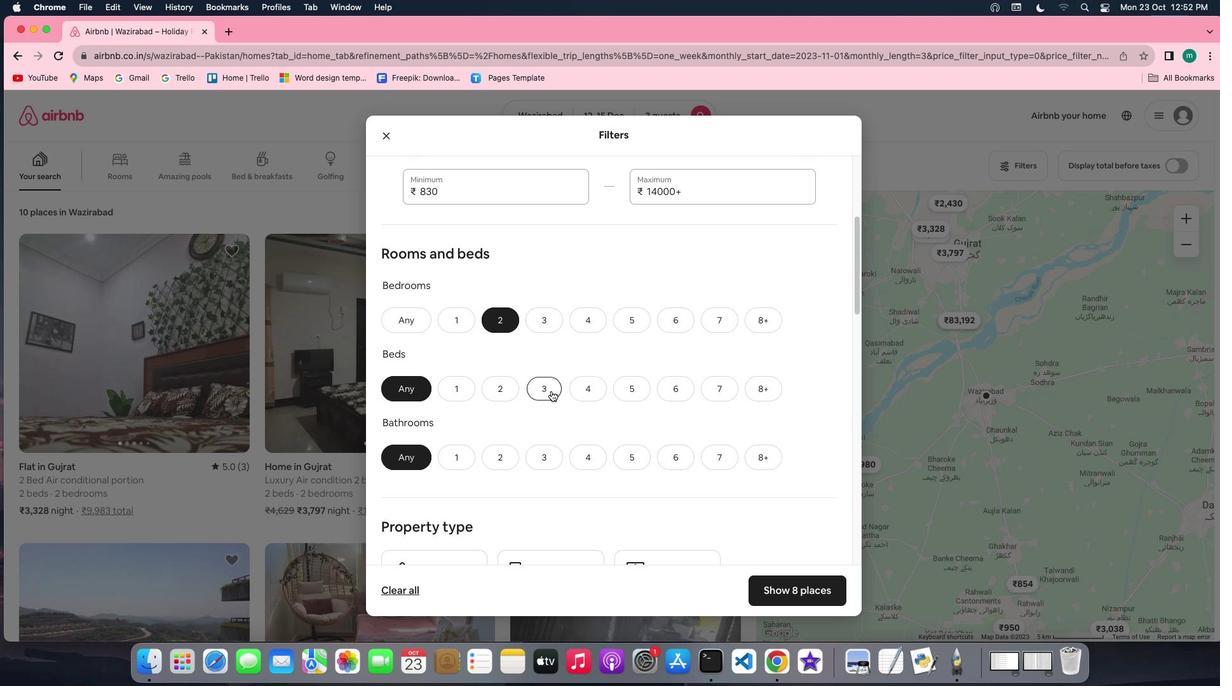 
Action: Mouse moved to (452, 455)
Screenshot: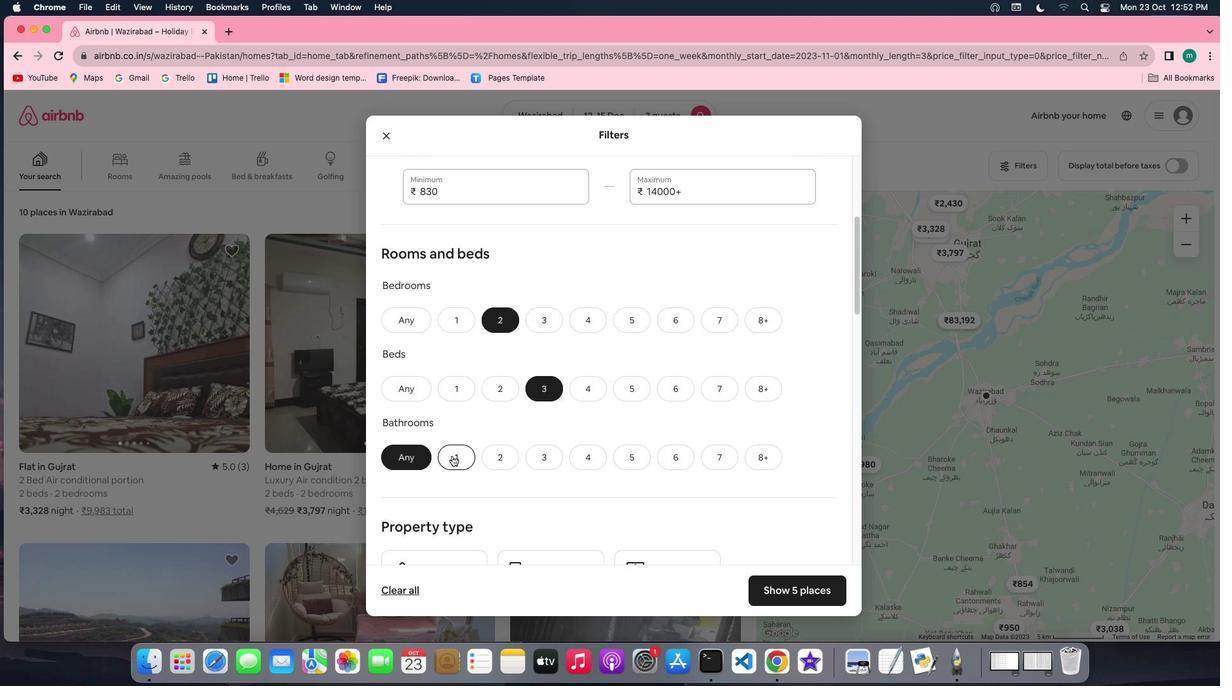 
Action: Mouse pressed left at (452, 455)
Screenshot: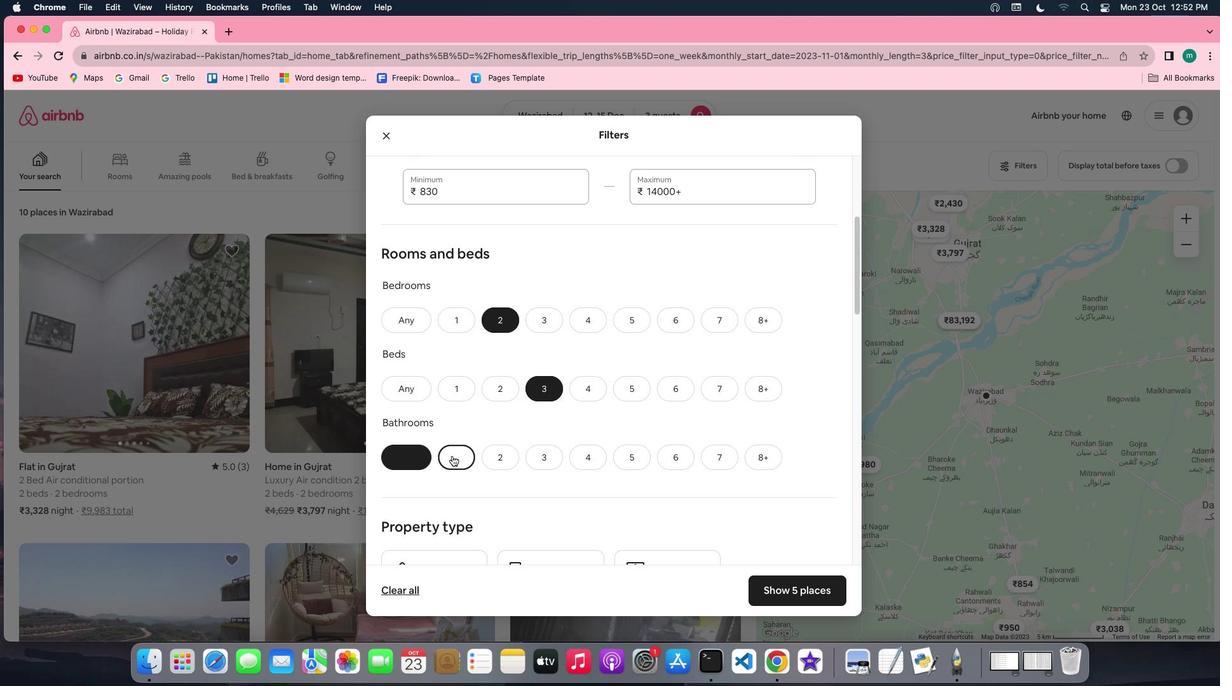 
Action: Mouse moved to (609, 435)
Screenshot: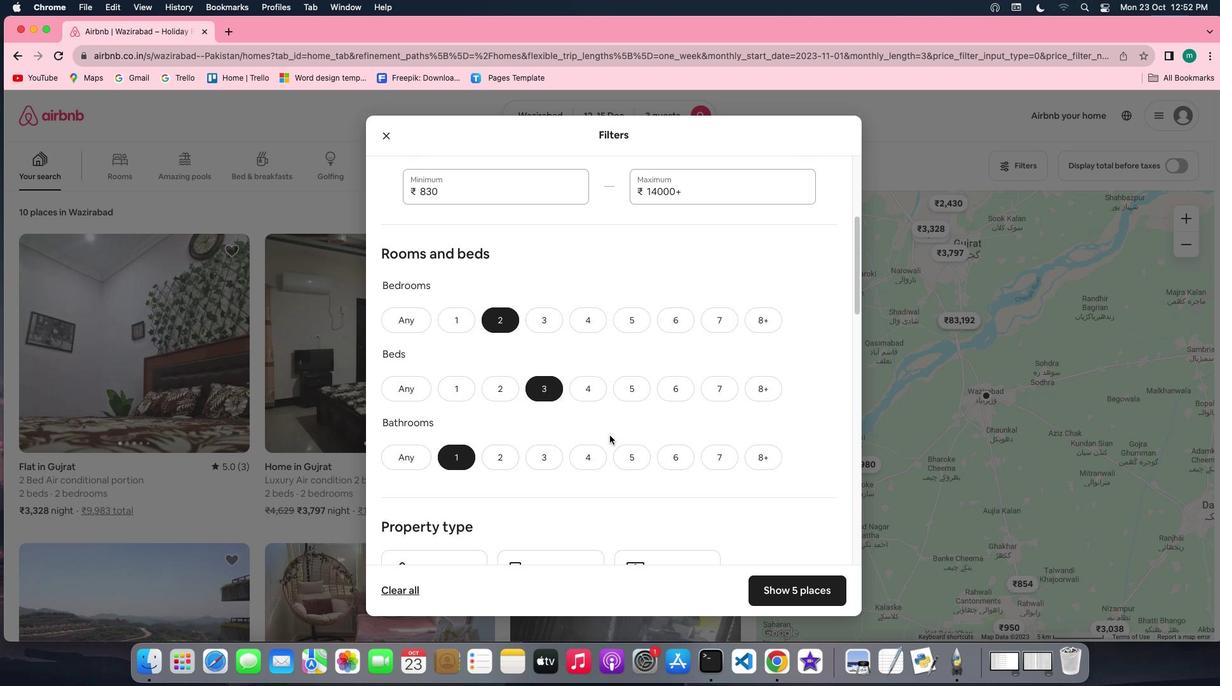 
Action: Mouse scrolled (609, 435) with delta (0, 0)
Screenshot: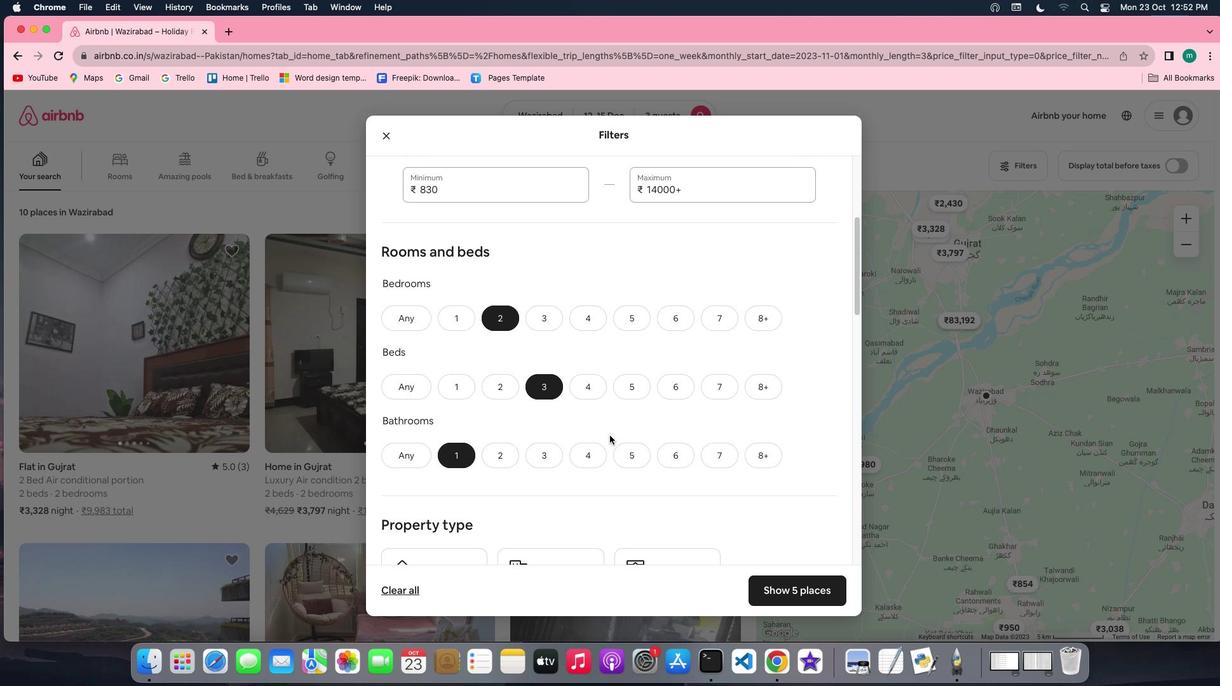 
Action: Mouse scrolled (609, 435) with delta (0, 0)
Screenshot: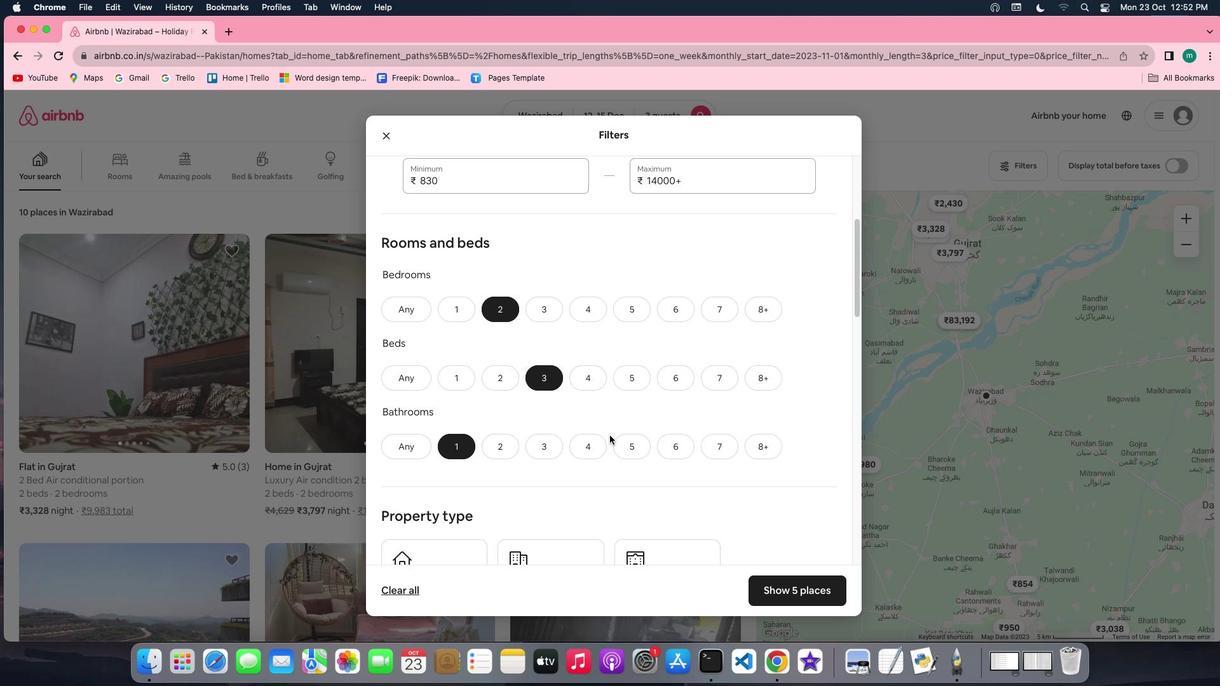 
Action: Mouse scrolled (609, 435) with delta (0, 0)
Screenshot: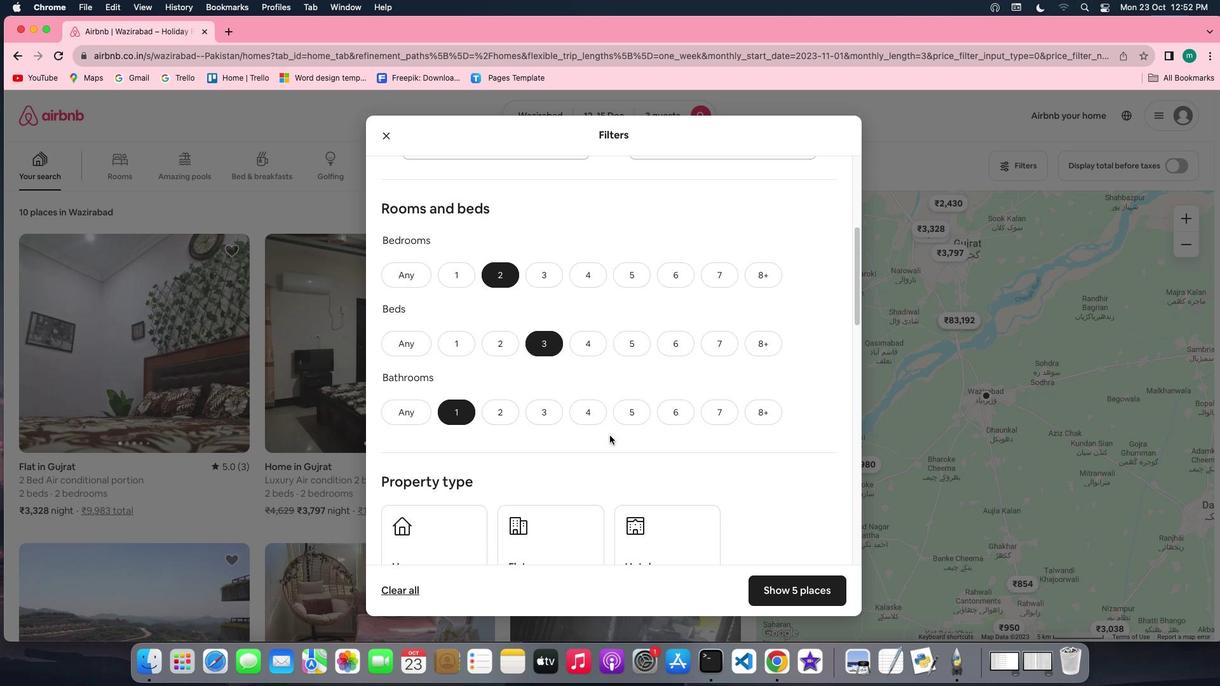 
Action: Mouse scrolled (609, 435) with delta (0, 0)
Screenshot: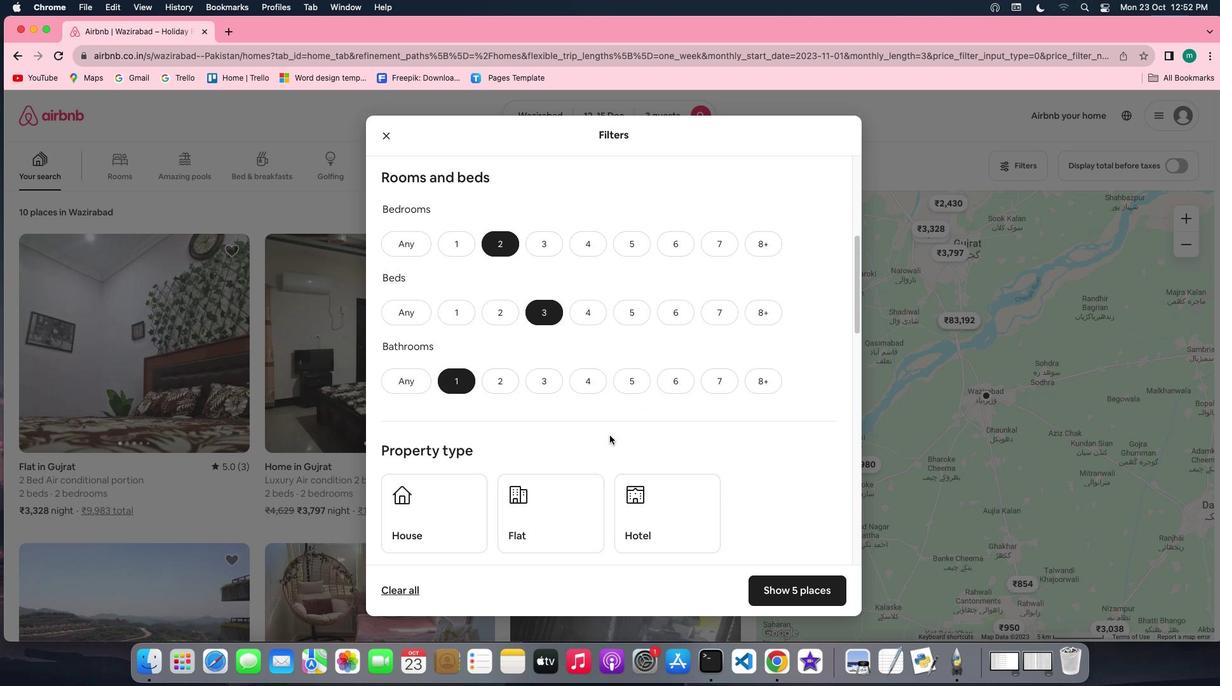 
Action: Mouse scrolled (609, 435) with delta (0, 0)
Screenshot: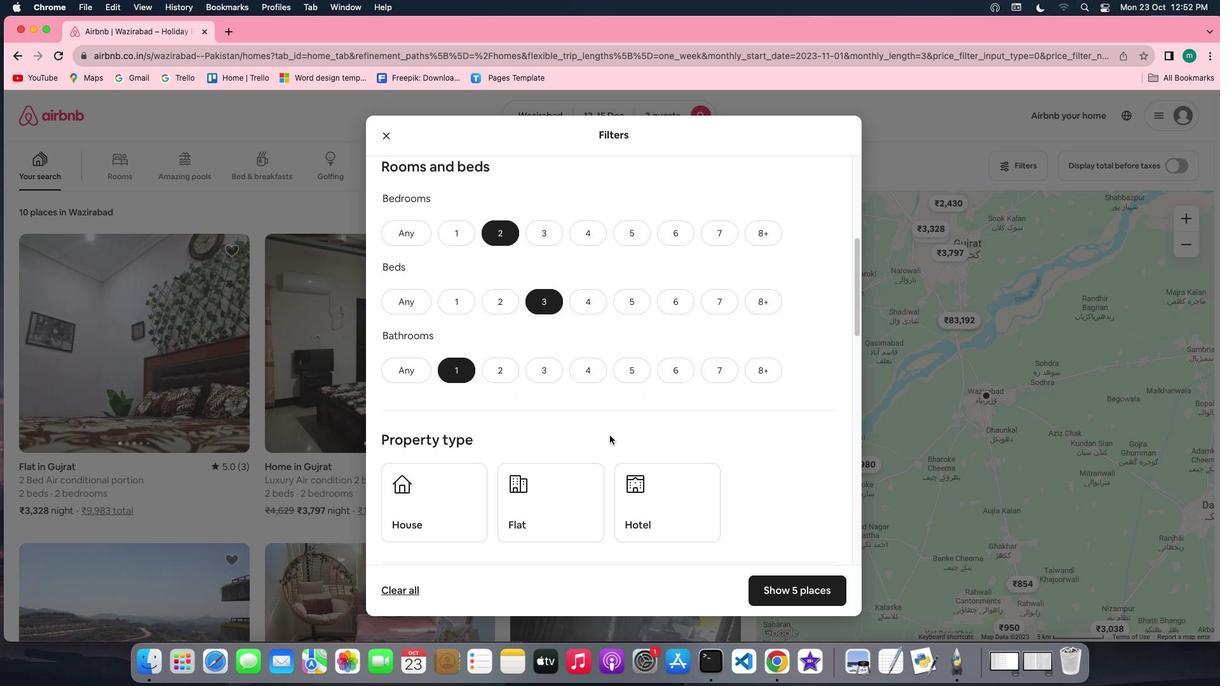 
Action: Mouse scrolled (609, 435) with delta (0, 0)
Screenshot: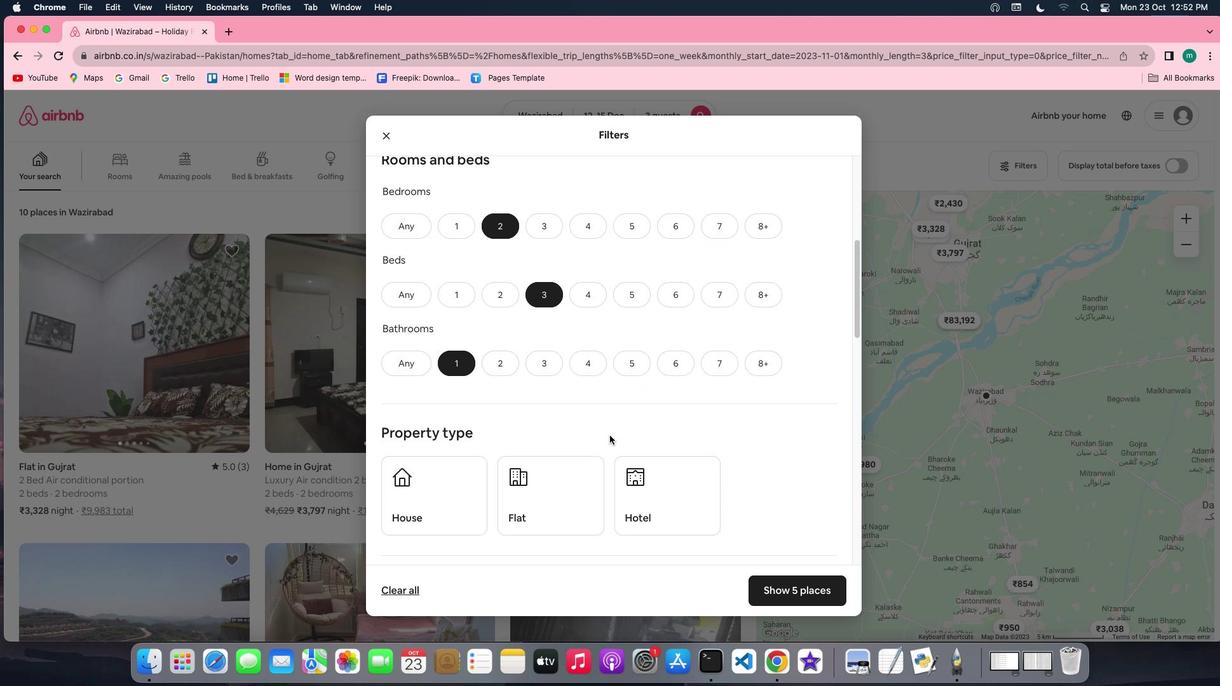 
Action: Mouse scrolled (609, 435) with delta (0, 0)
Screenshot: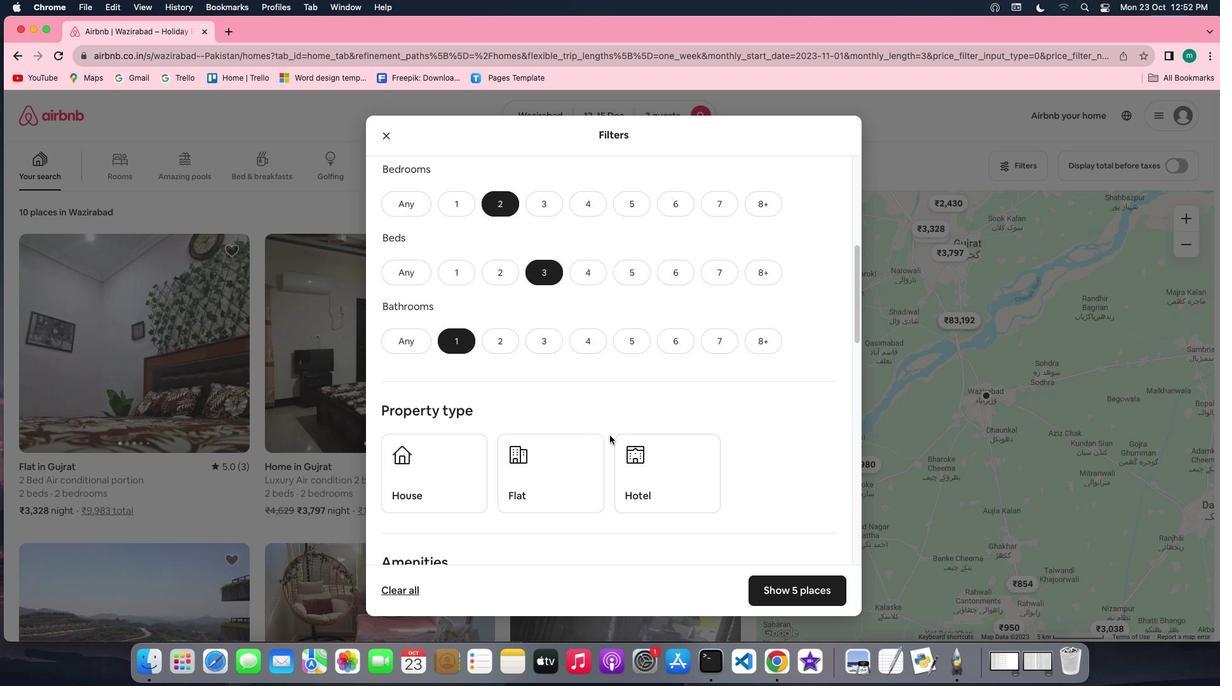 
Action: Mouse scrolled (609, 435) with delta (0, 0)
Screenshot: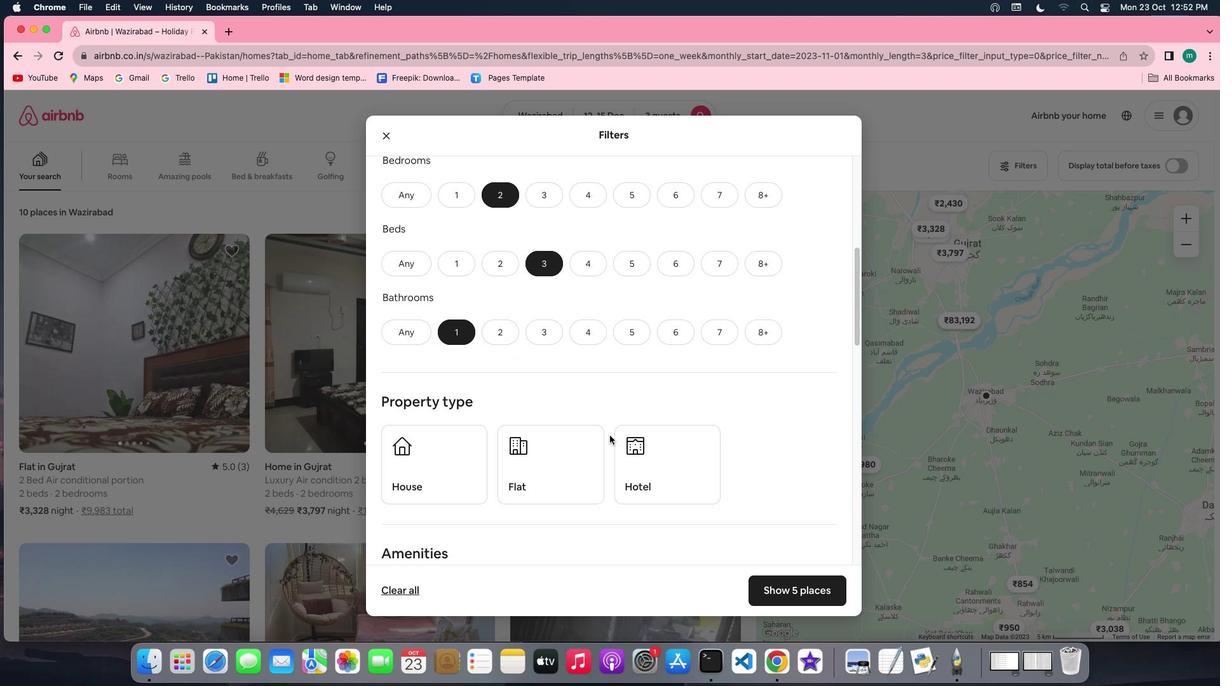 
Action: Mouse scrolled (609, 435) with delta (0, 0)
Screenshot: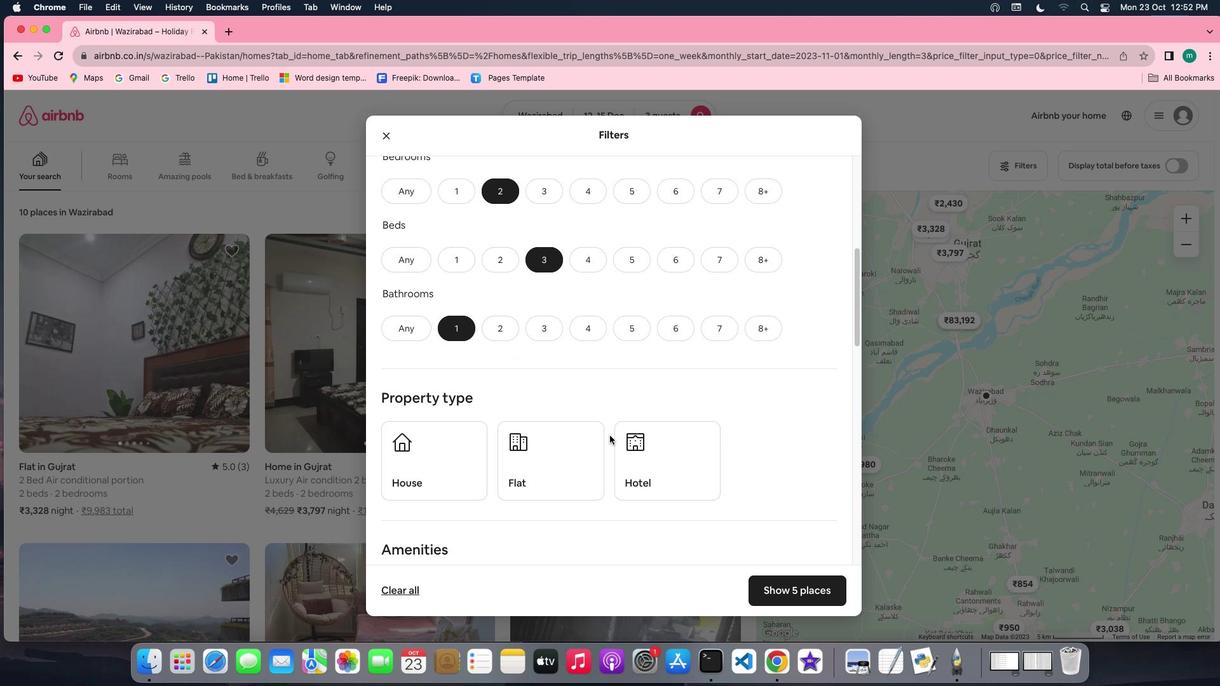 
Action: Mouse scrolled (609, 435) with delta (0, 0)
Screenshot: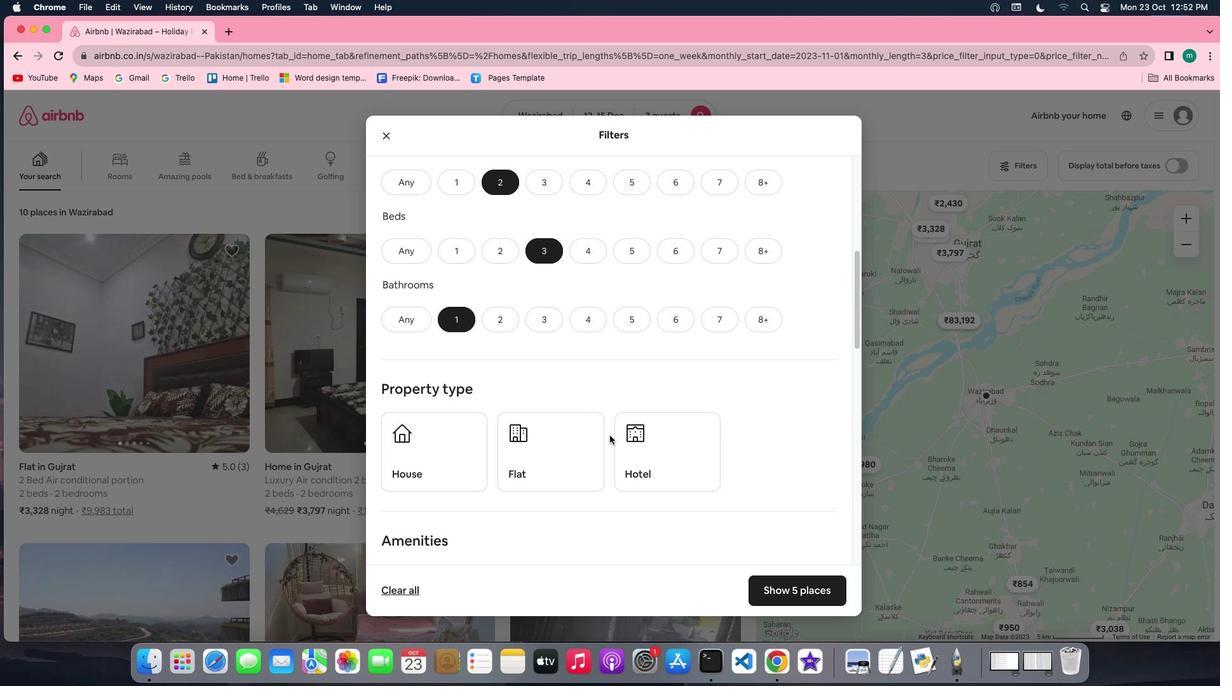 
Action: Mouse scrolled (609, 435) with delta (0, 0)
Screenshot: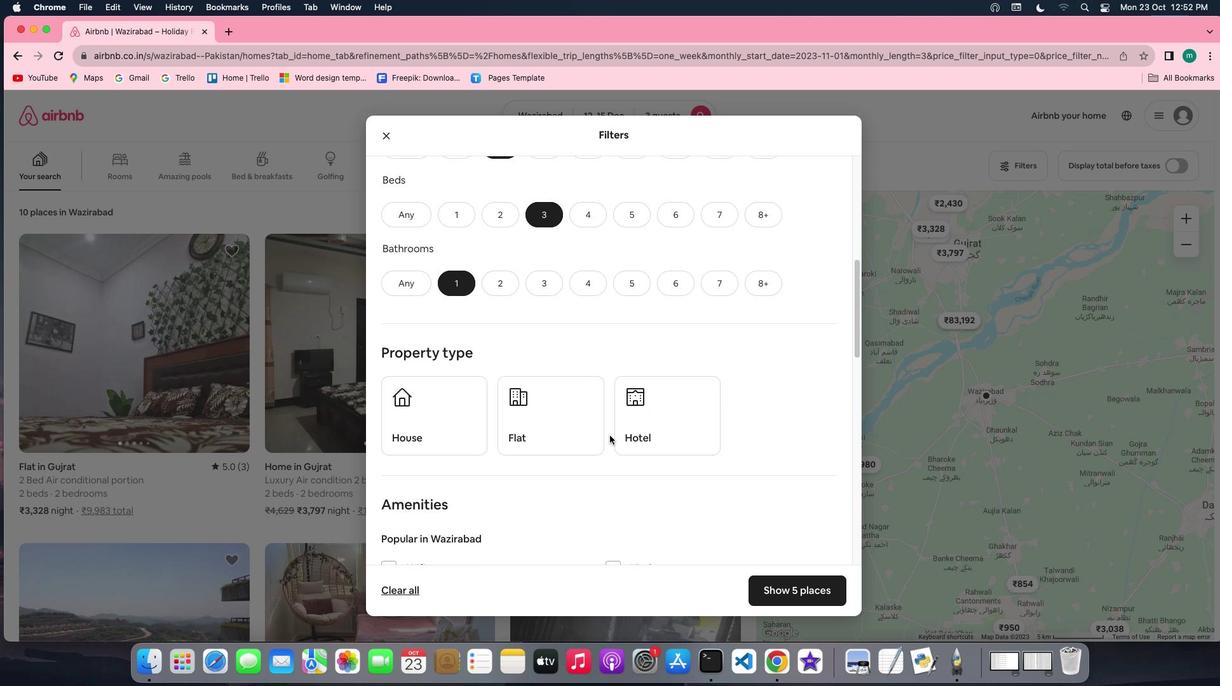 
Action: Mouse moved to (586, 421)
Screenshot: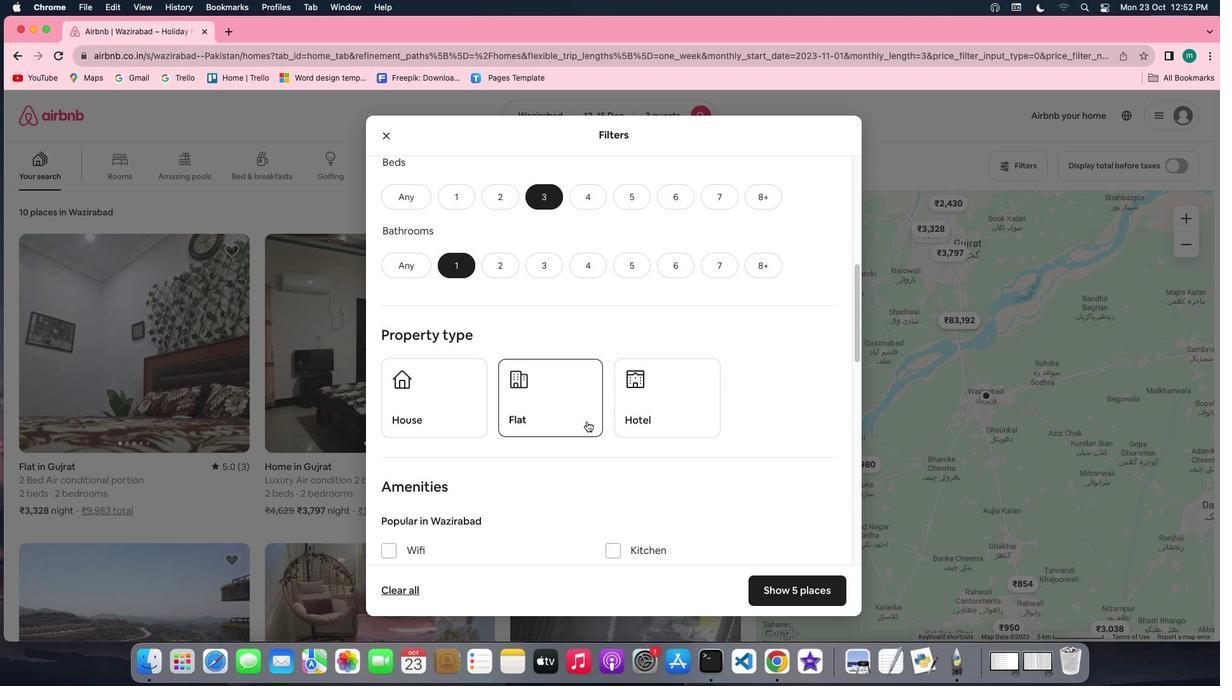 
Action: Mouse pressed left at (586, 421)
Screenshot: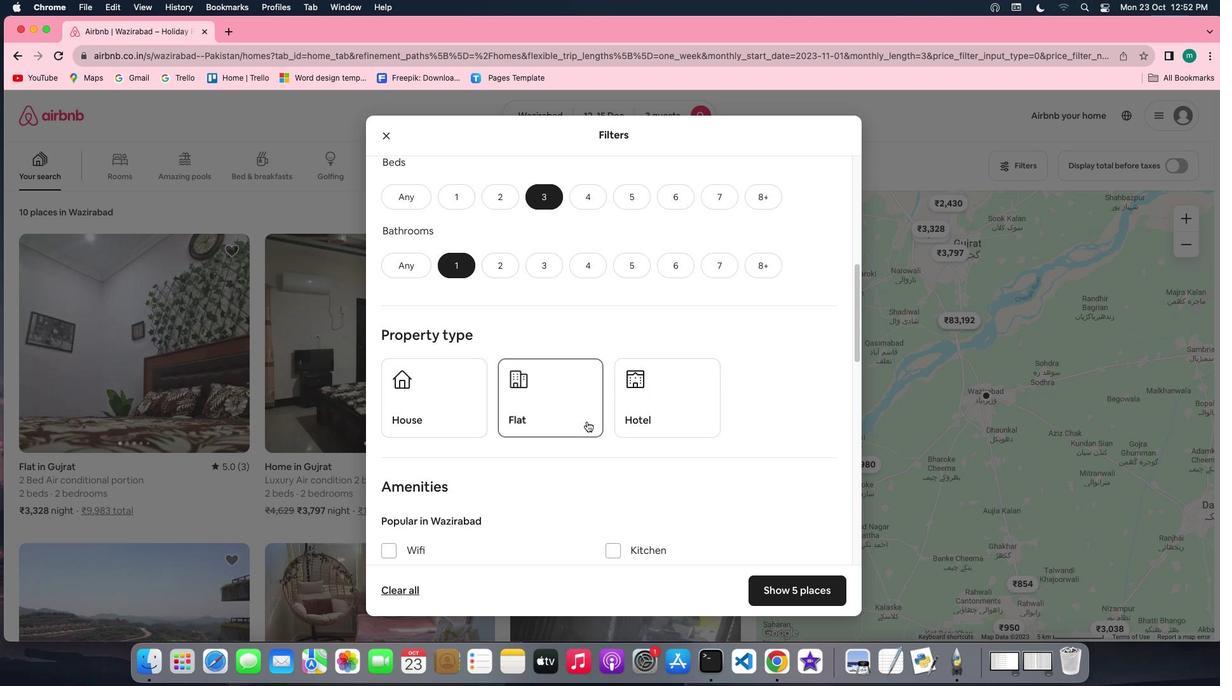 
Action: Mouse moved to (697, 442)
Screenshot: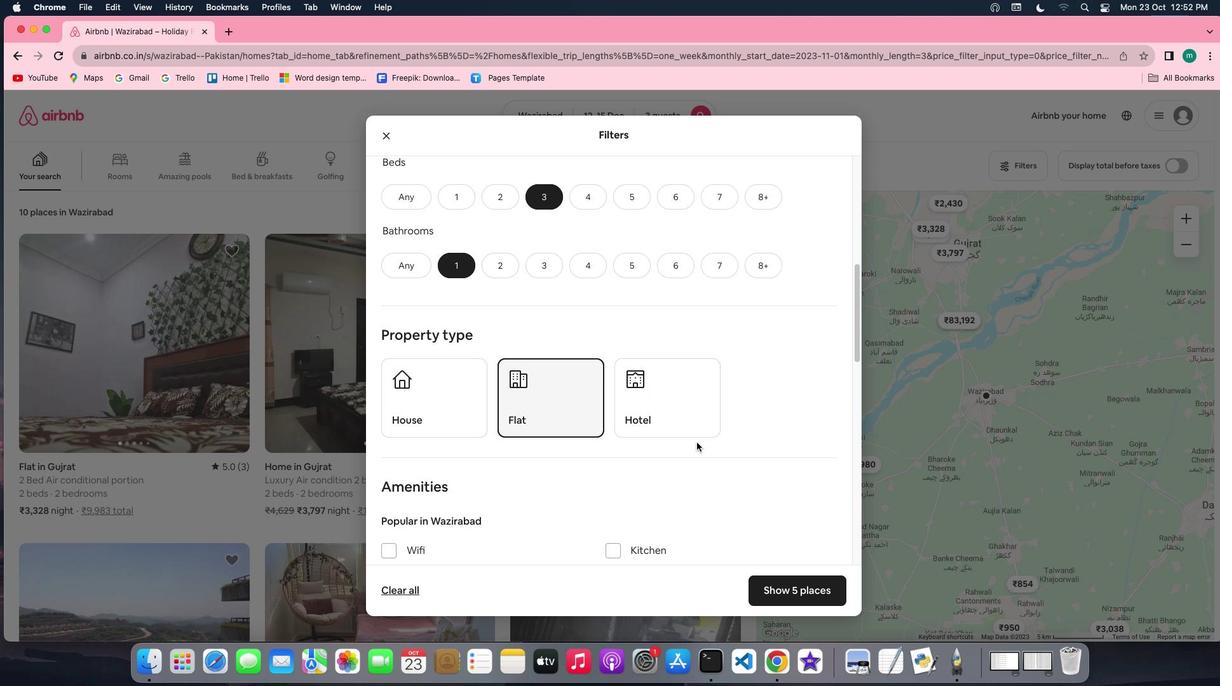 
Action: Mouse scrolled (697, 442) with delta (0, 0)
Screenshot: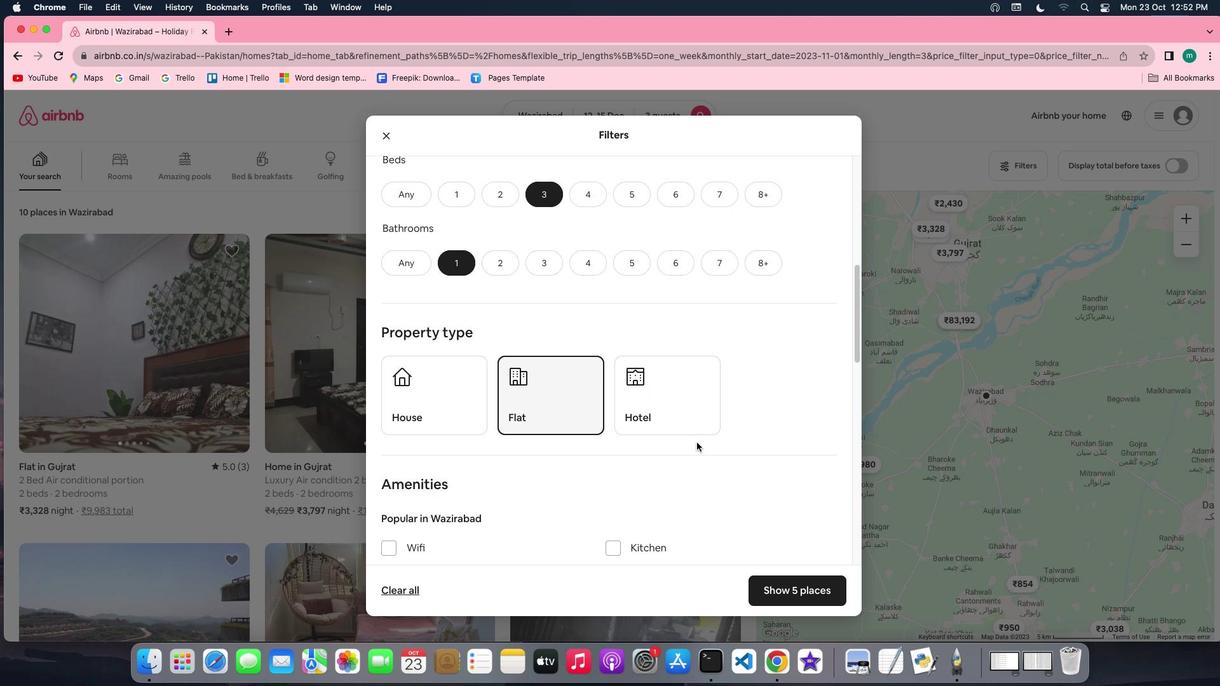 
Action: Mouse scrolled (697, 442) with delta (0, 0)
Screenshot: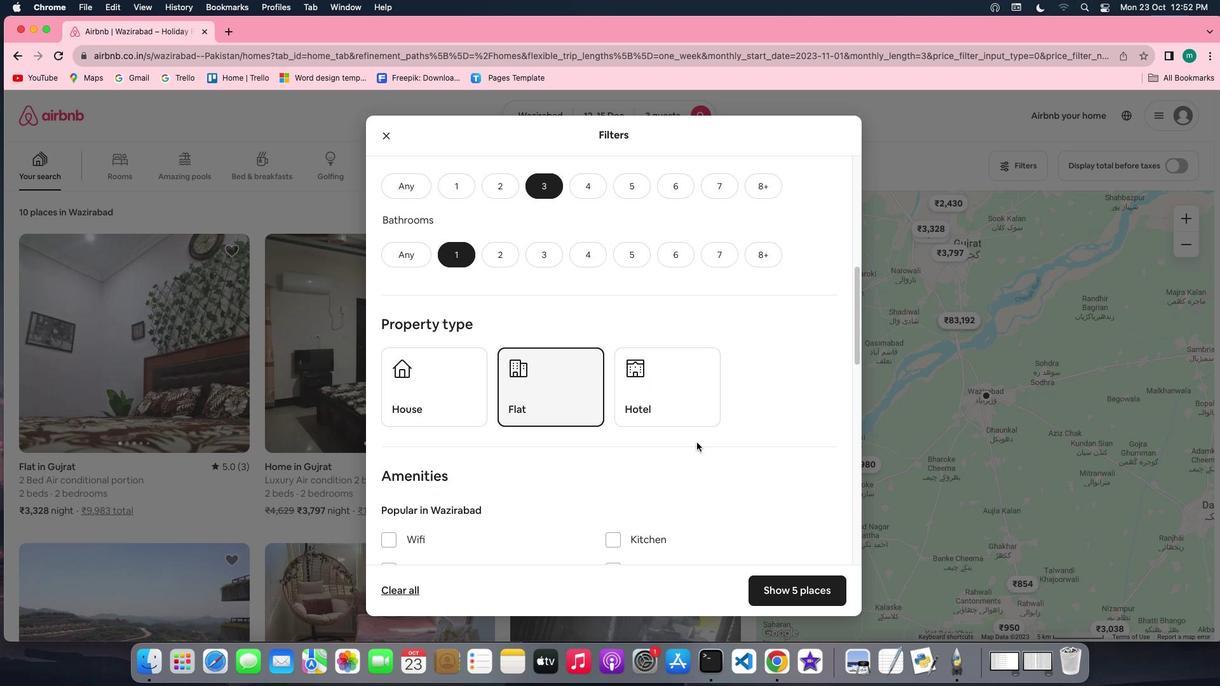 
Action: Mouse scrolled (697, 442) with delta (0, 0)
Screenshot: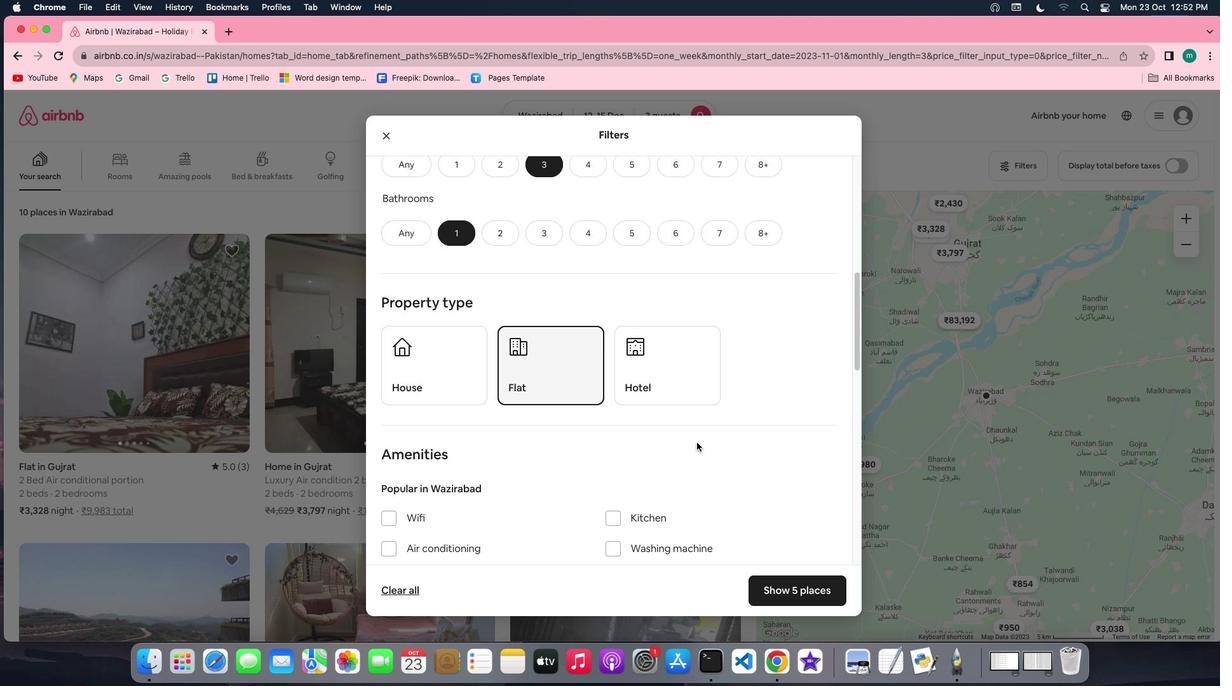 
Action: Mouse scrolled (697, 442) with delta (0, 0)
Screenshot: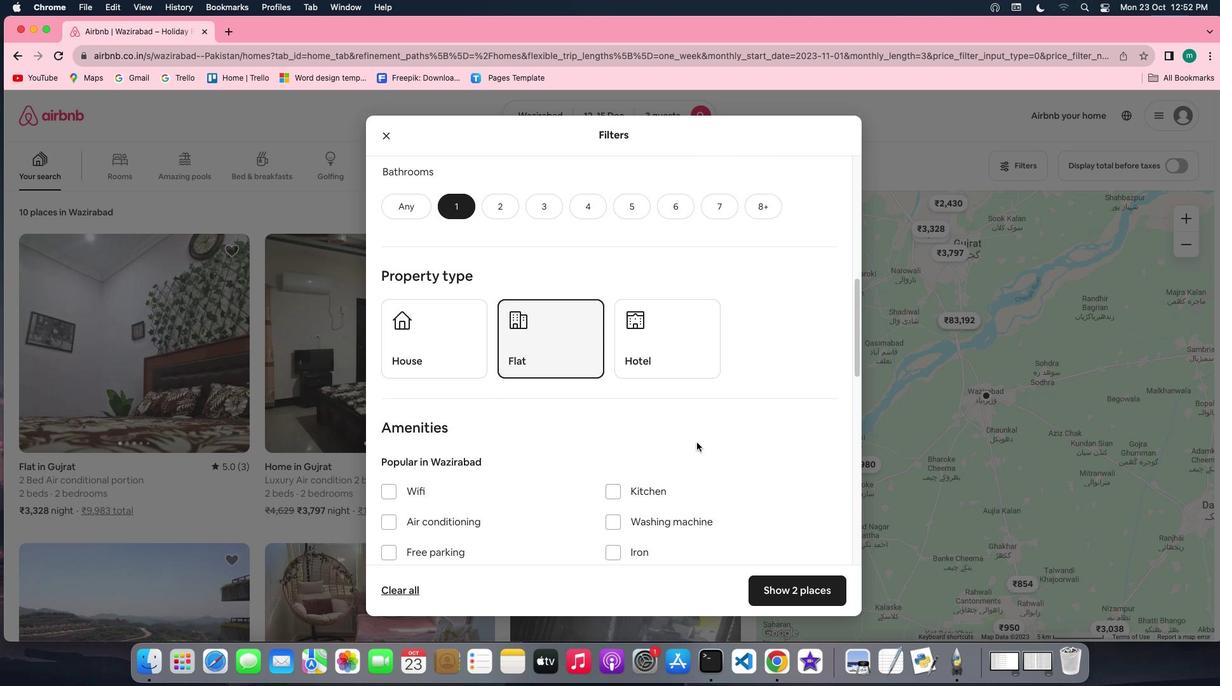 
Action: Mouse scrolled (697, 442) with delta (0, 0)
Screenshot: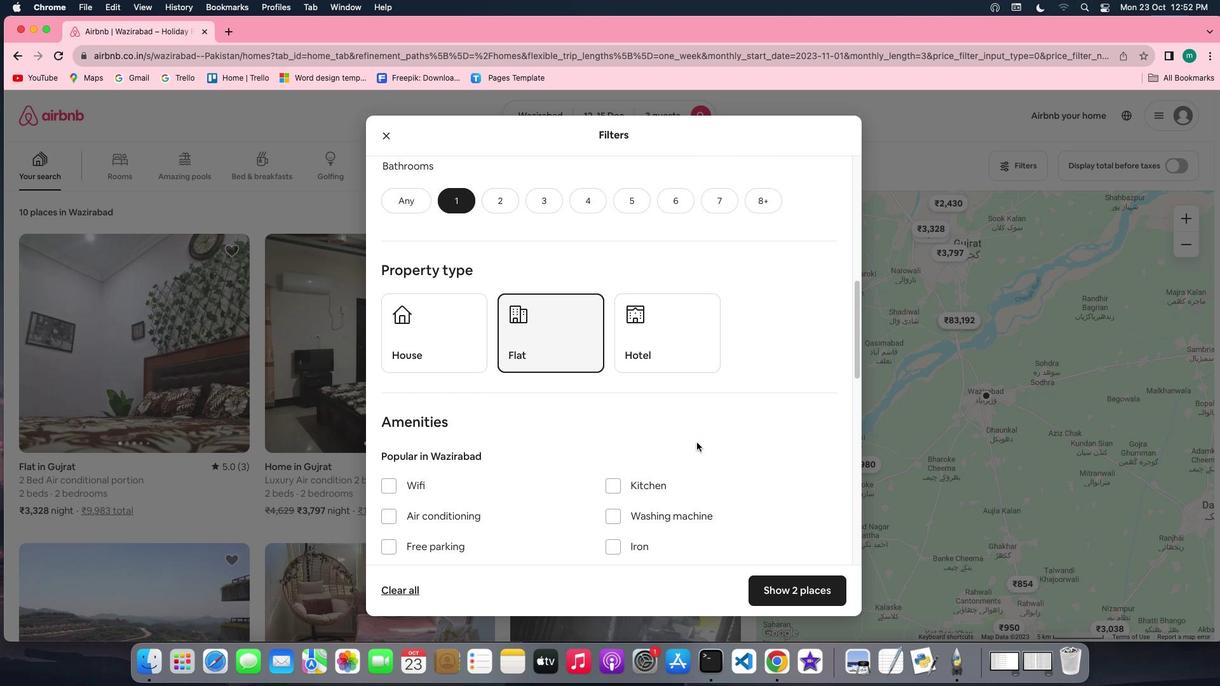 
Action: Mouse scrolled (697, 442) with delta (0, 0)
Screenshot: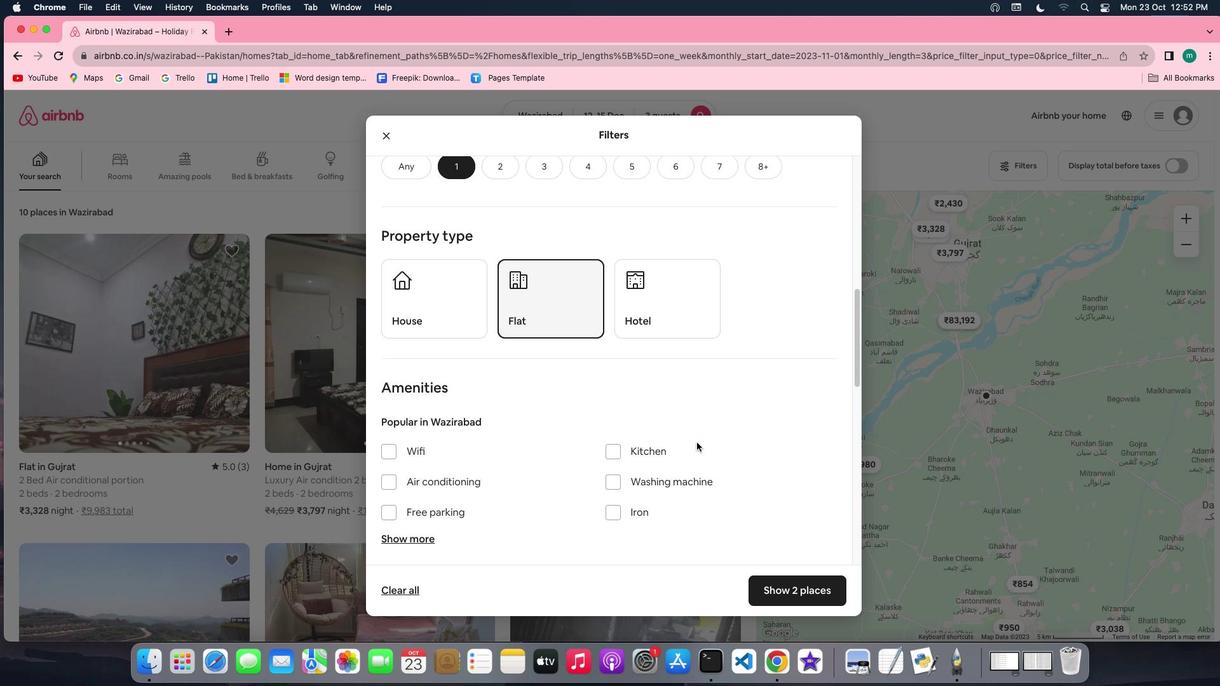 
Action: Mouse scrolled (697, 442) with delta (0, 0)
Screenshot: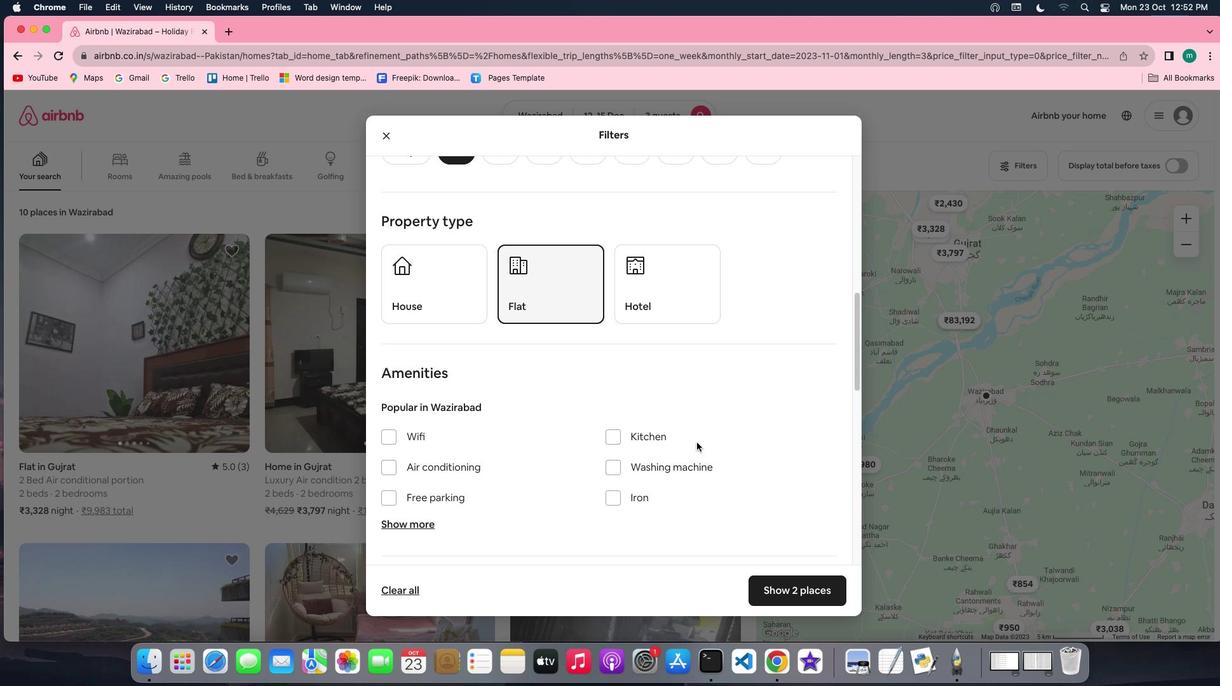 
Action: Mouse scrolled (697, 442) with delta (0, 0)
Screenshot: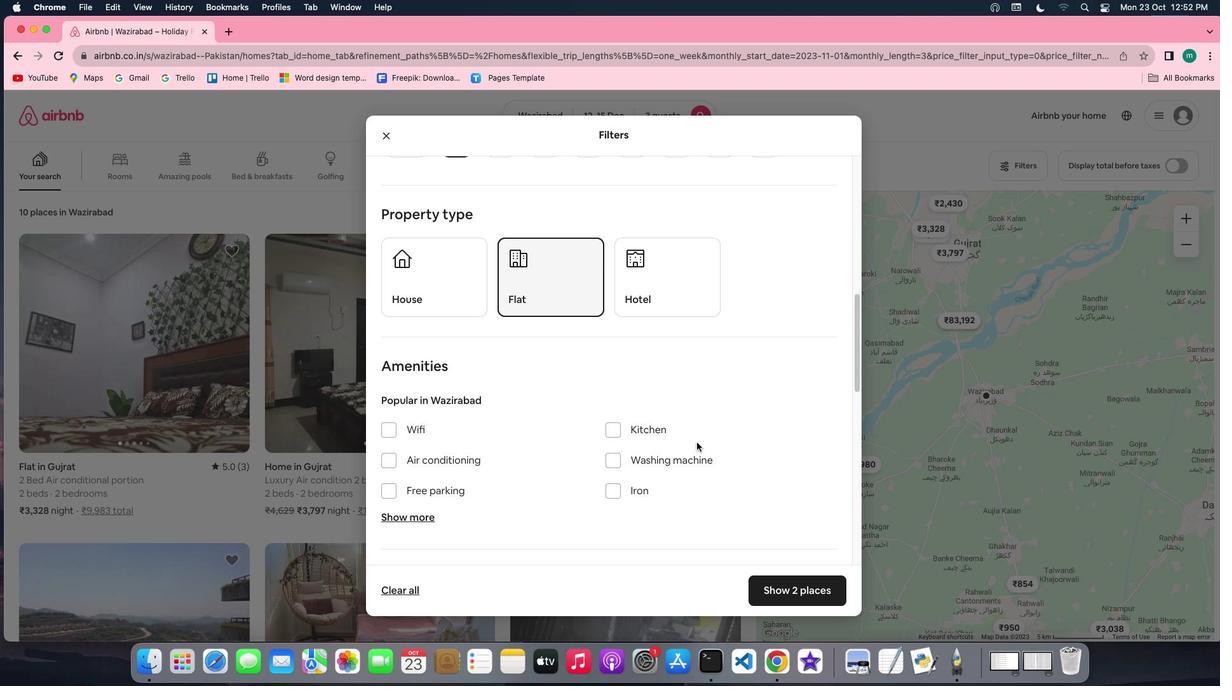 
Action: Mouse scrolled (697, 442) with delta (0, 0)
Screenshot: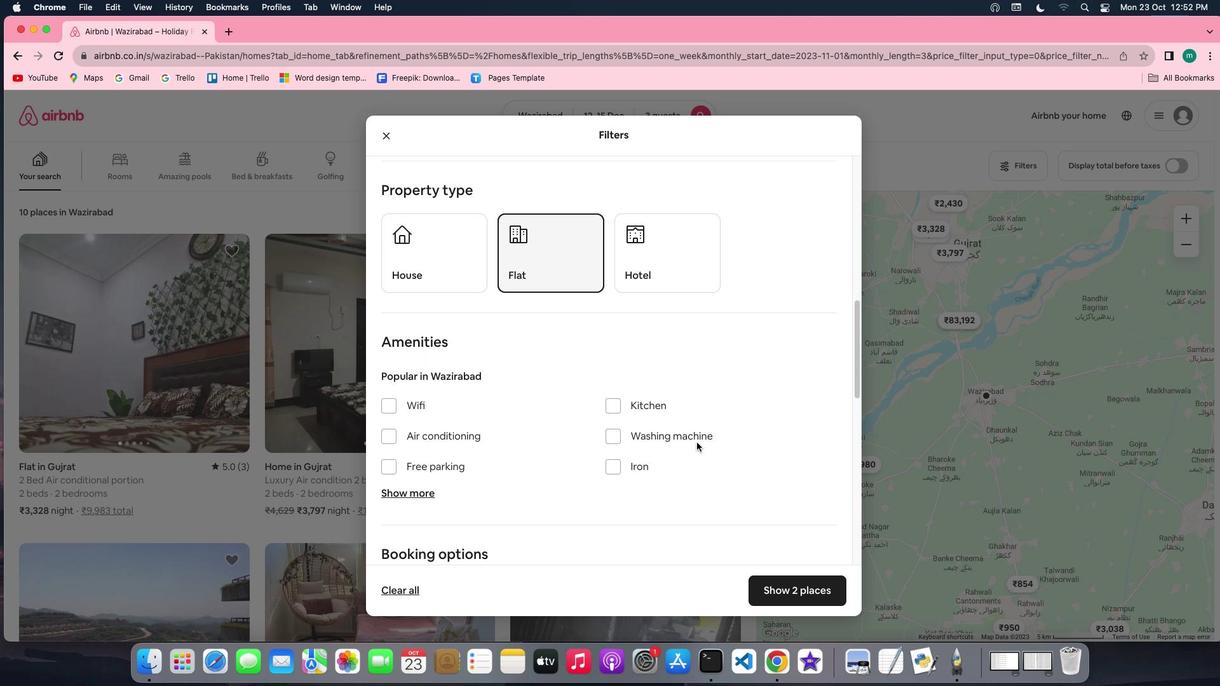 
Action: Mouse scrolled (697, 442) with delta (0, 0)
Screenshot: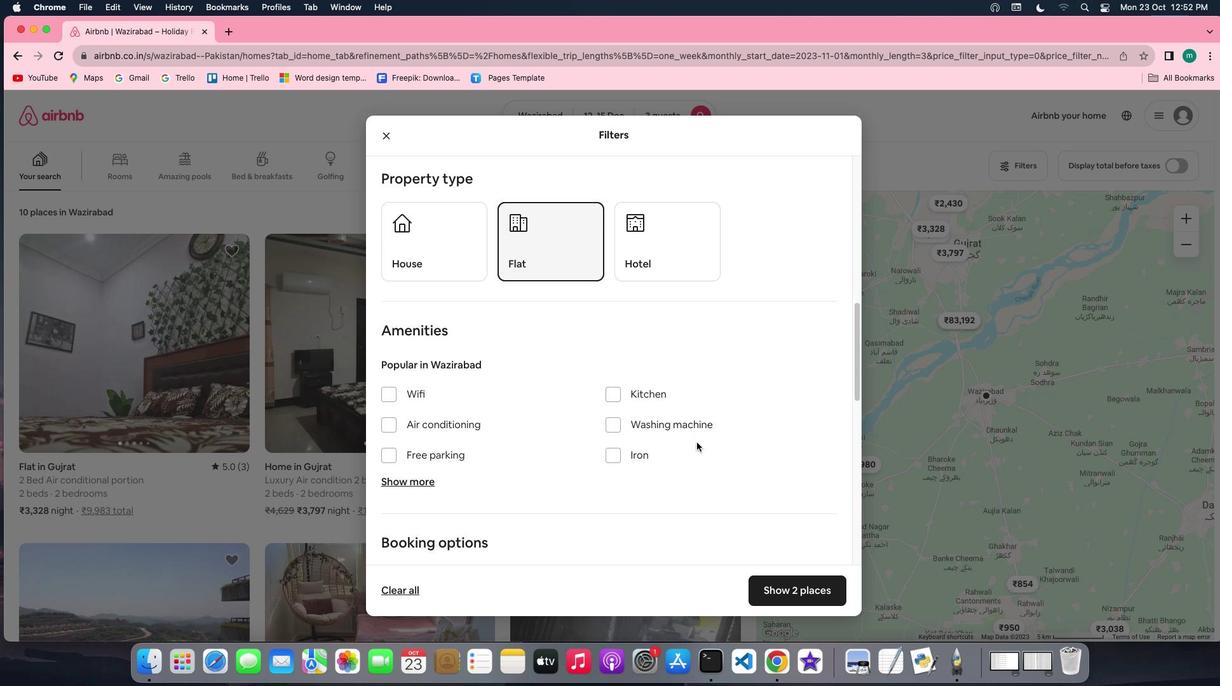 
Action: Mouse scrolled (697, 442) with delta (0, 0)
Screenshot: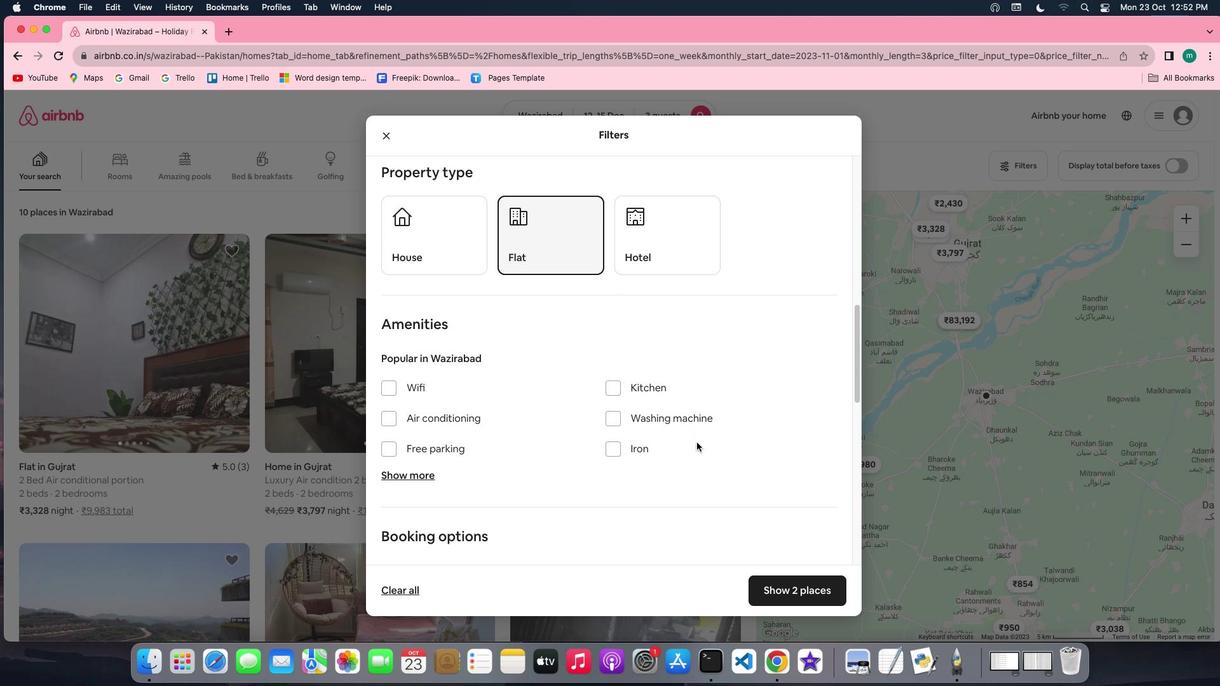 
Action: Mouse scrolled (697, 442) with delta (0, 0)
Screenshot: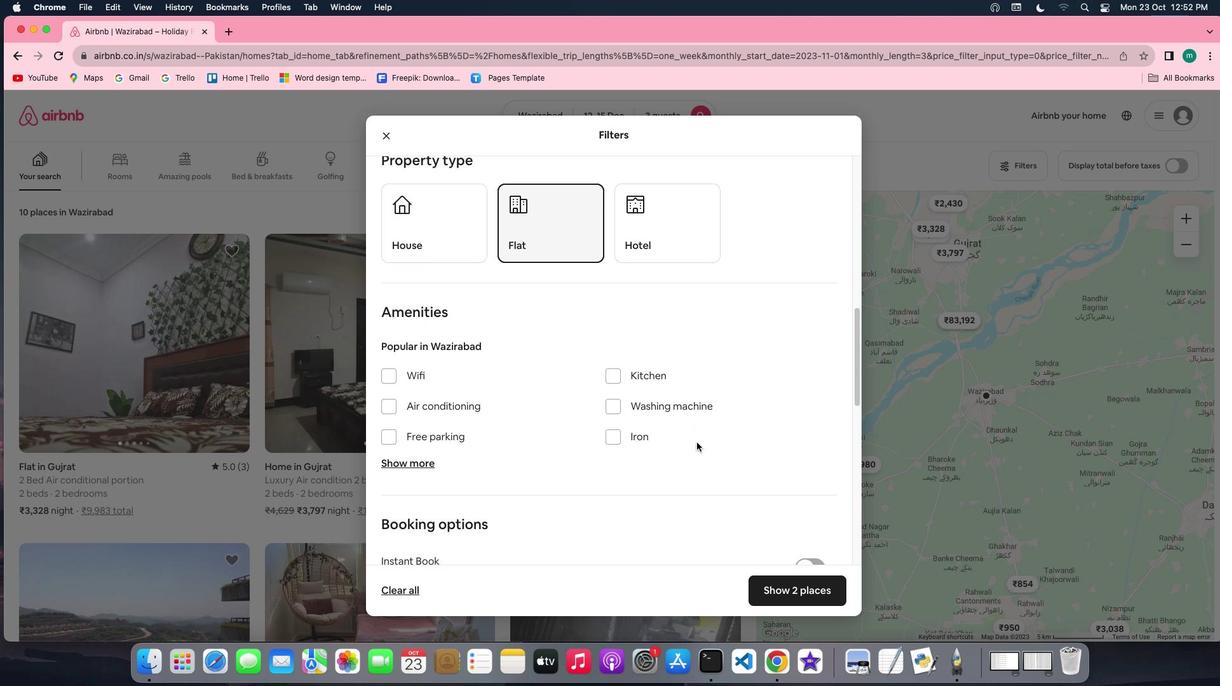 
Action: Mouse scrolled (697, 442) with delta (0, 0)
Screenshot: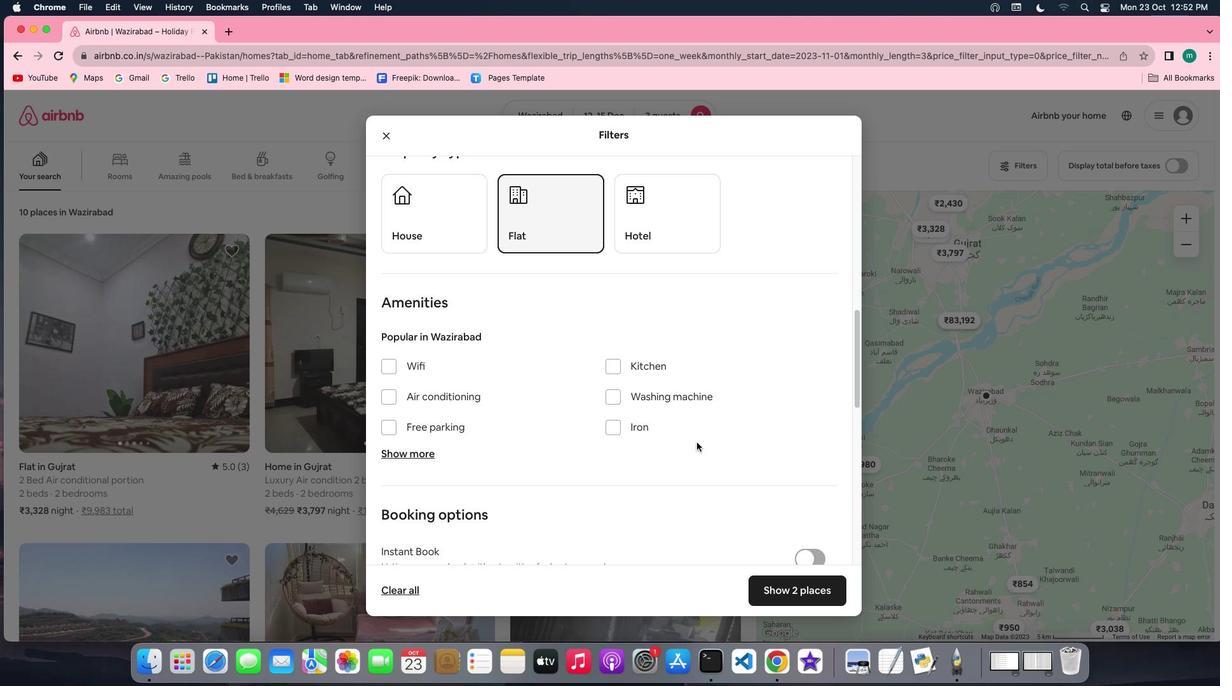 
Action: Mouse scrolled (697, 442) with delta (0, 0)
Screenshot: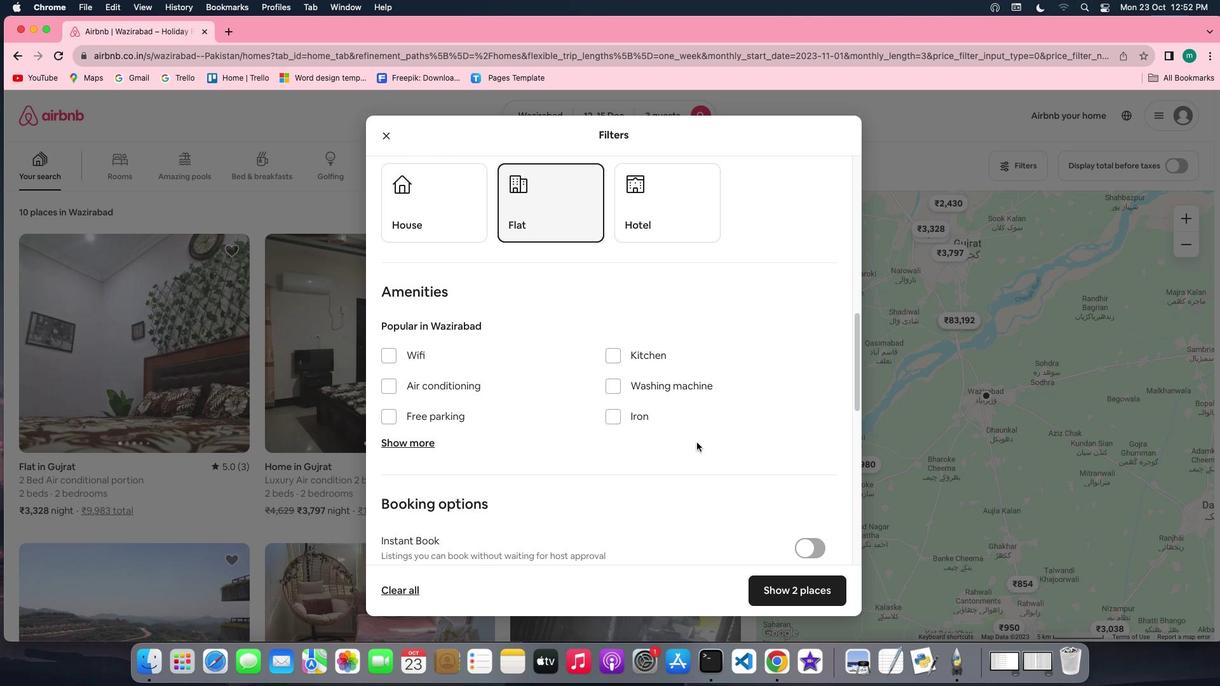 
Action: Mouse scrolled (697, 442) with delta (0, 0)
Screenshot: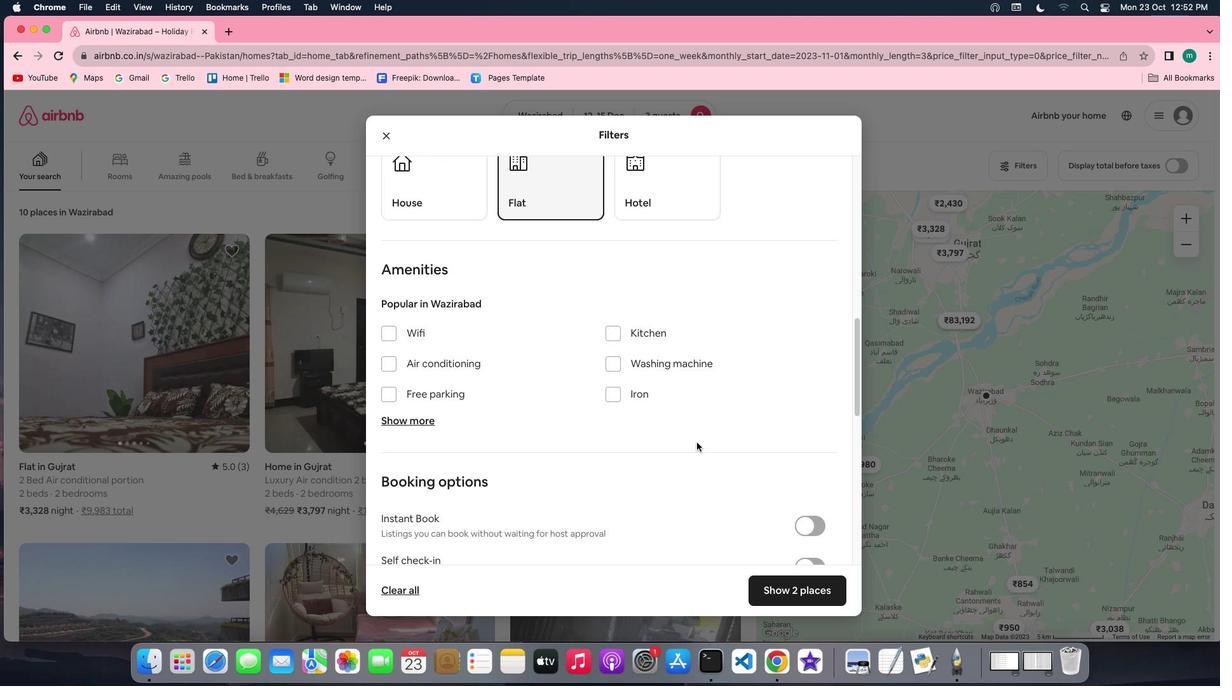 
Action: Mouse scrolled (697, 442) with delta (0, 0)
Screenshot: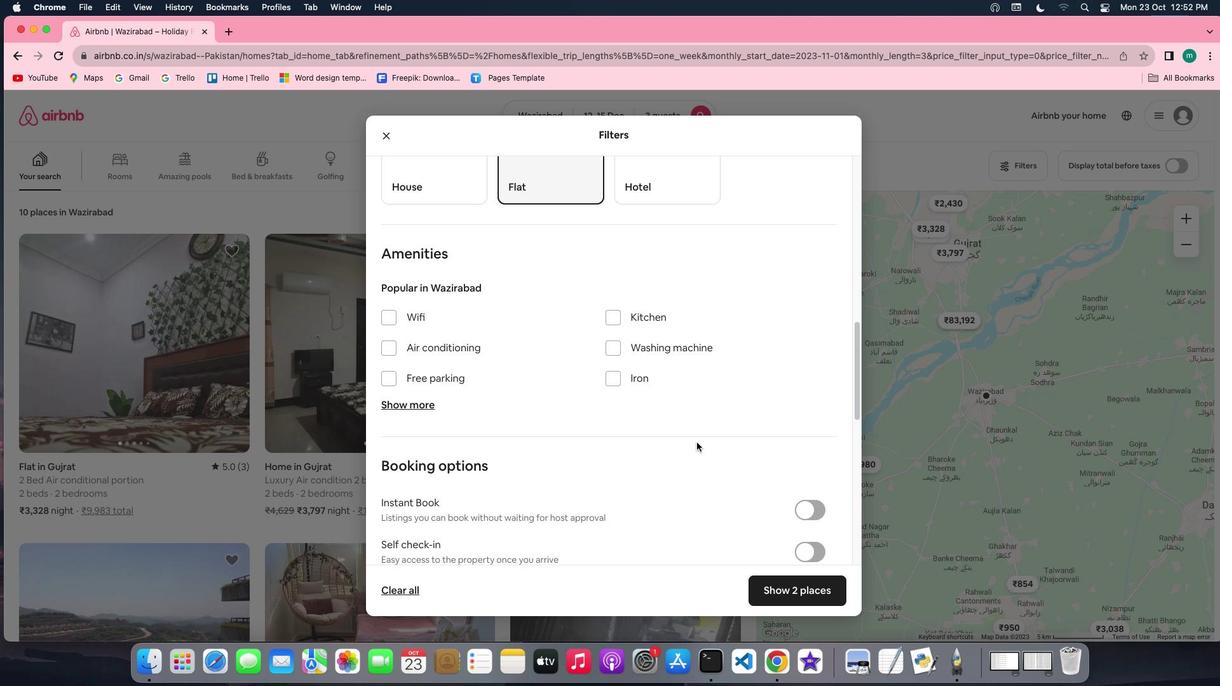 
Action: Mouse scrolled (697, 442) with delta (0, 0)
Screenshot: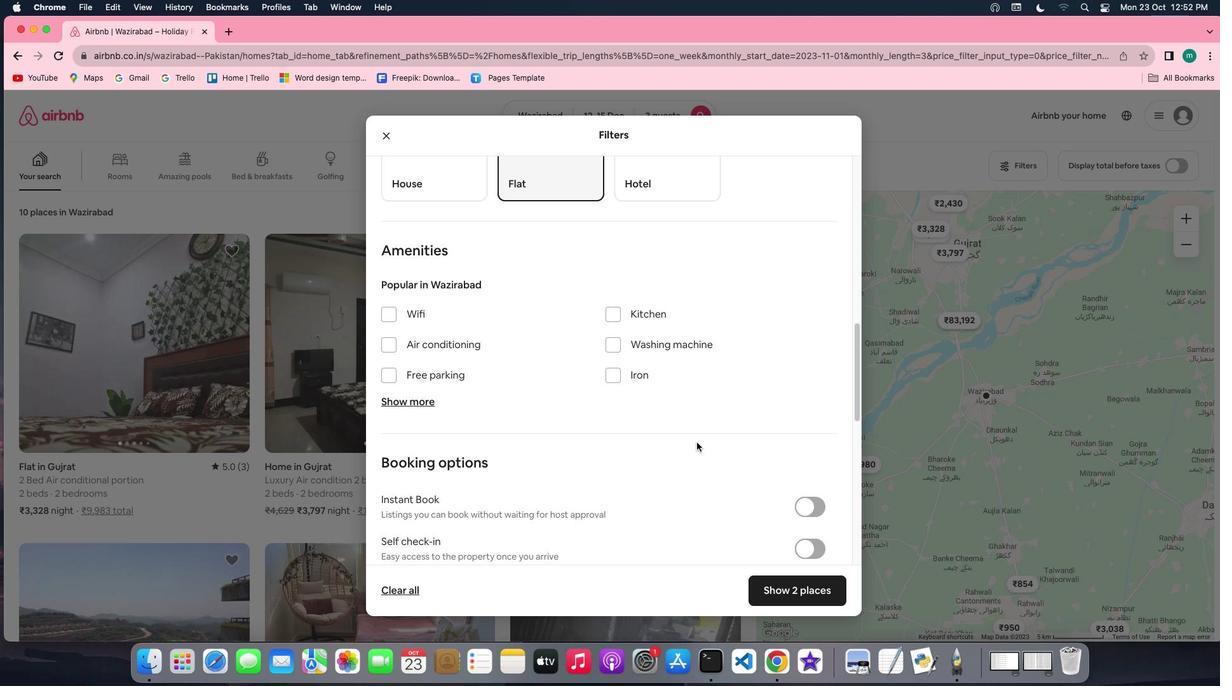 
Action: Mouse scrolled (697, 442) with delta (0, 0)
Screenshot: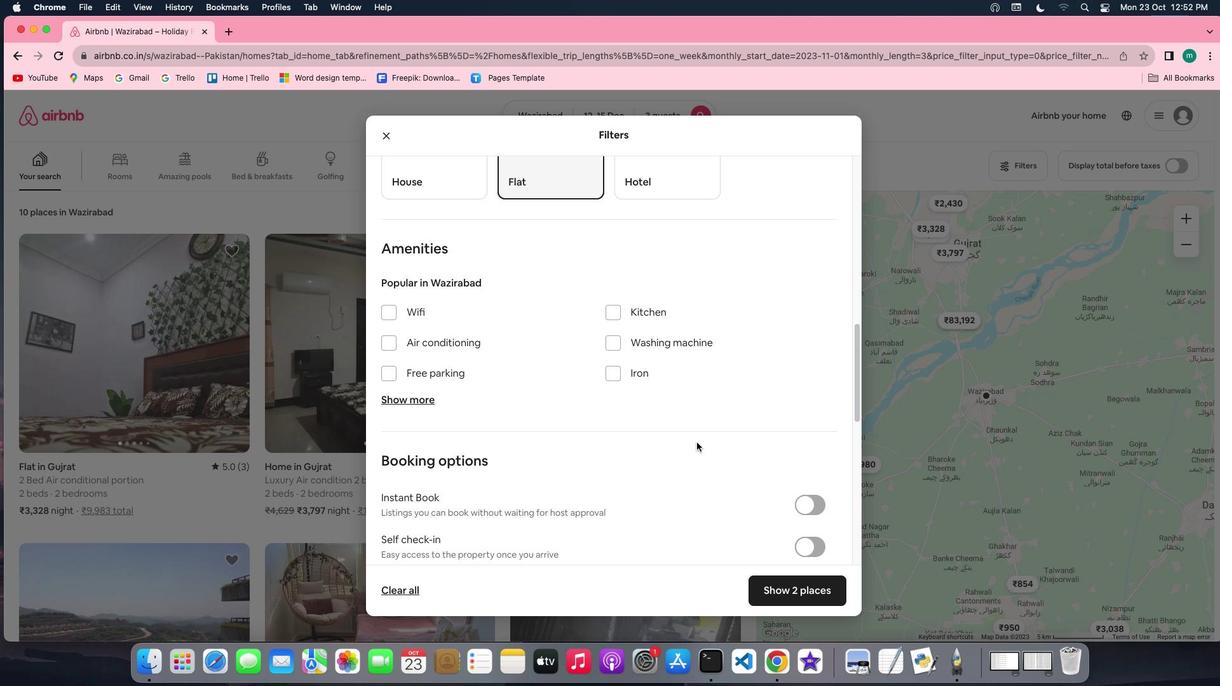 
Action: Mouse scrolled (697, 442) with delta (0, 0)
Screenshot: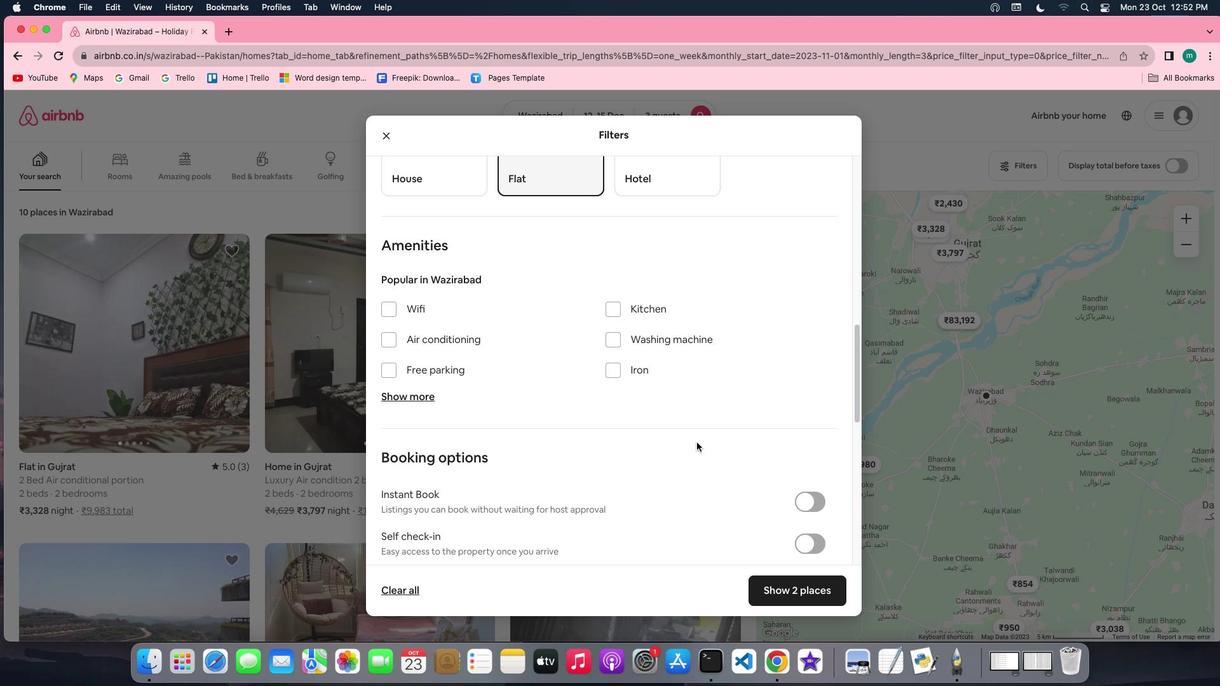 
Action: Mouse scrolled (697, 442) with delta (0, 0)
Screenshot: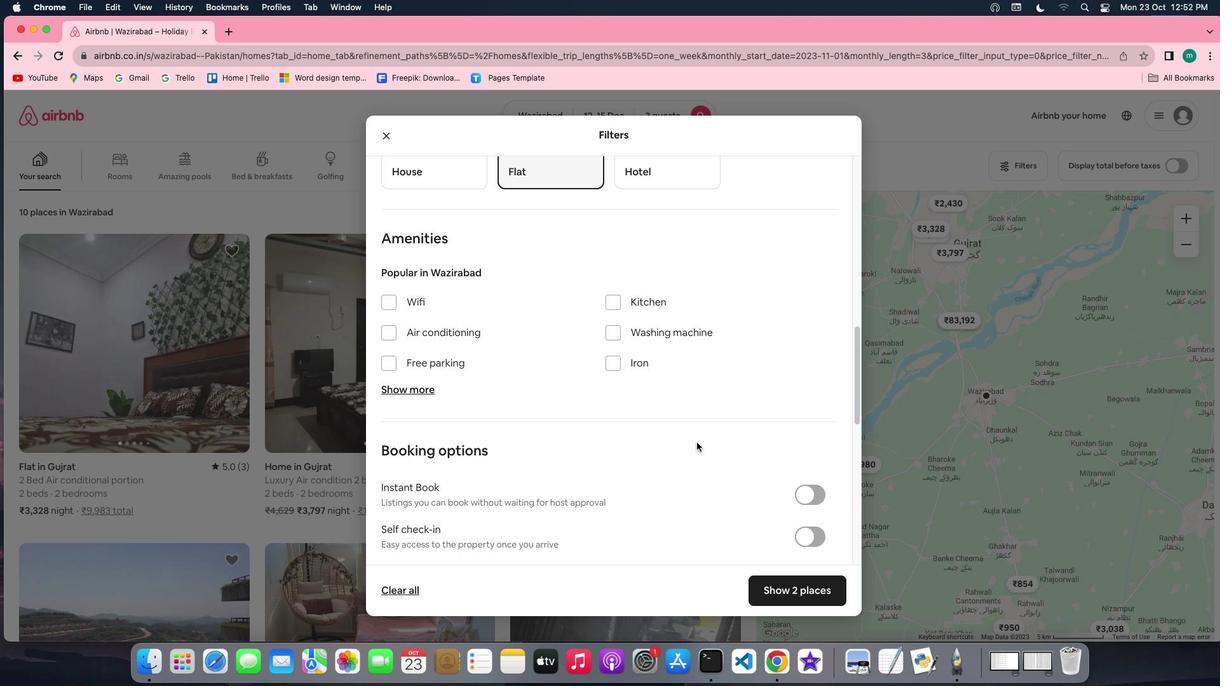 
Action: Mouse scrolled (697, 442) with delta (0, 0)
Screenshot: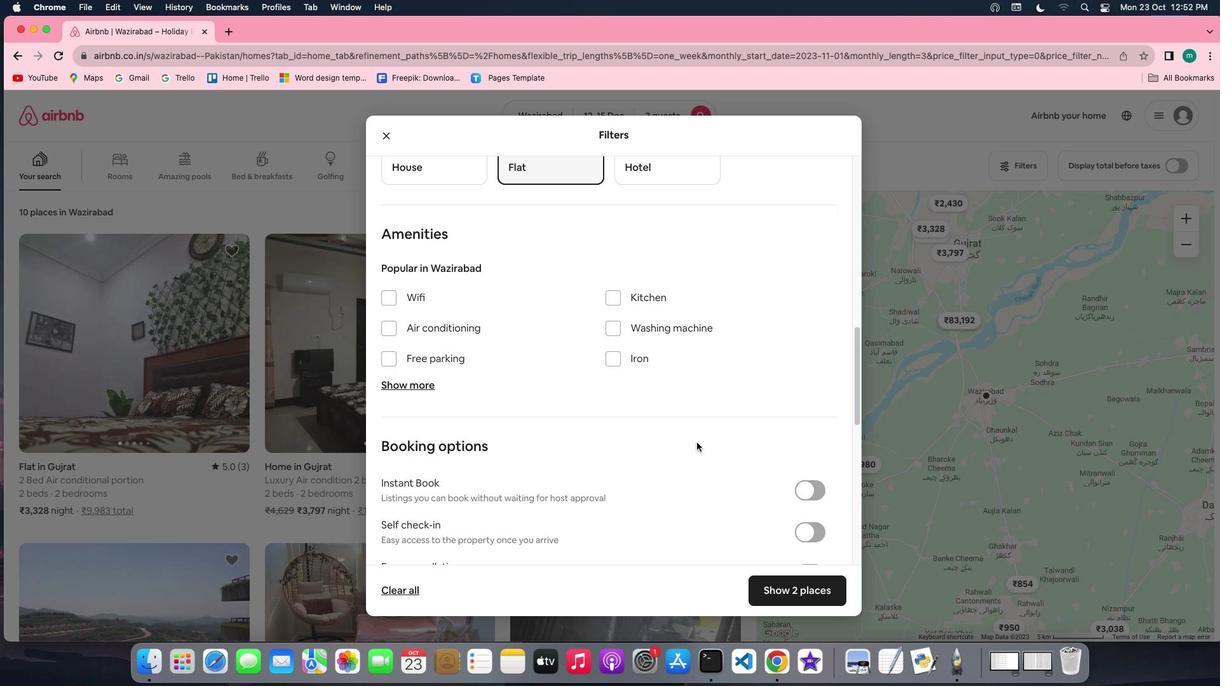 
Action: Mouse scrolled (697, 442) with delta (0, 0)
Screenshot: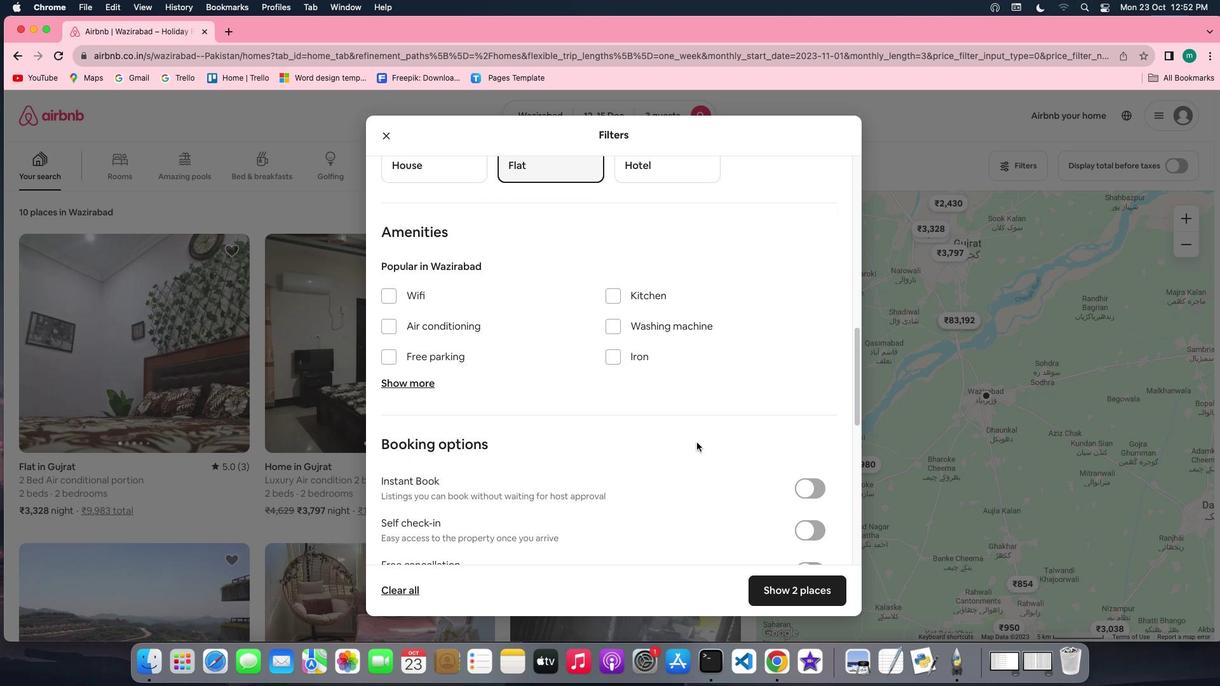 
Action: Mouse scrolled (697, 442) with delta (0, 0)
Screenshot: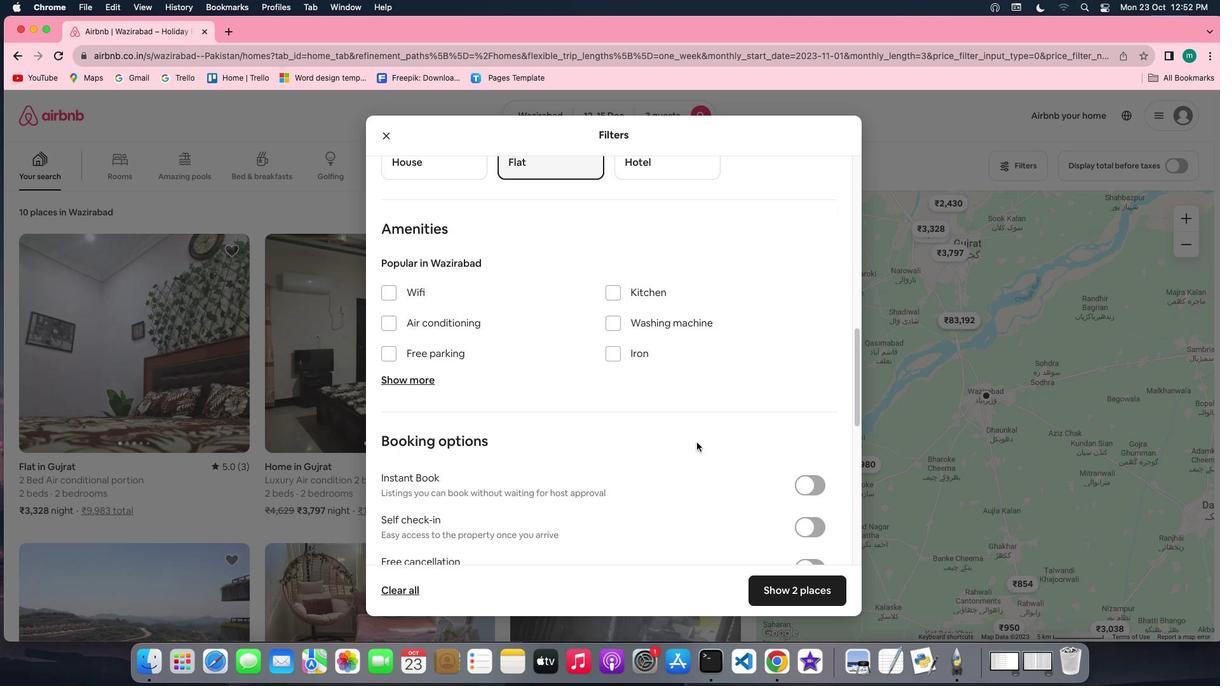 
Action: Mouse scrolled (697, 442) with delta (0, 0)
Screenshot: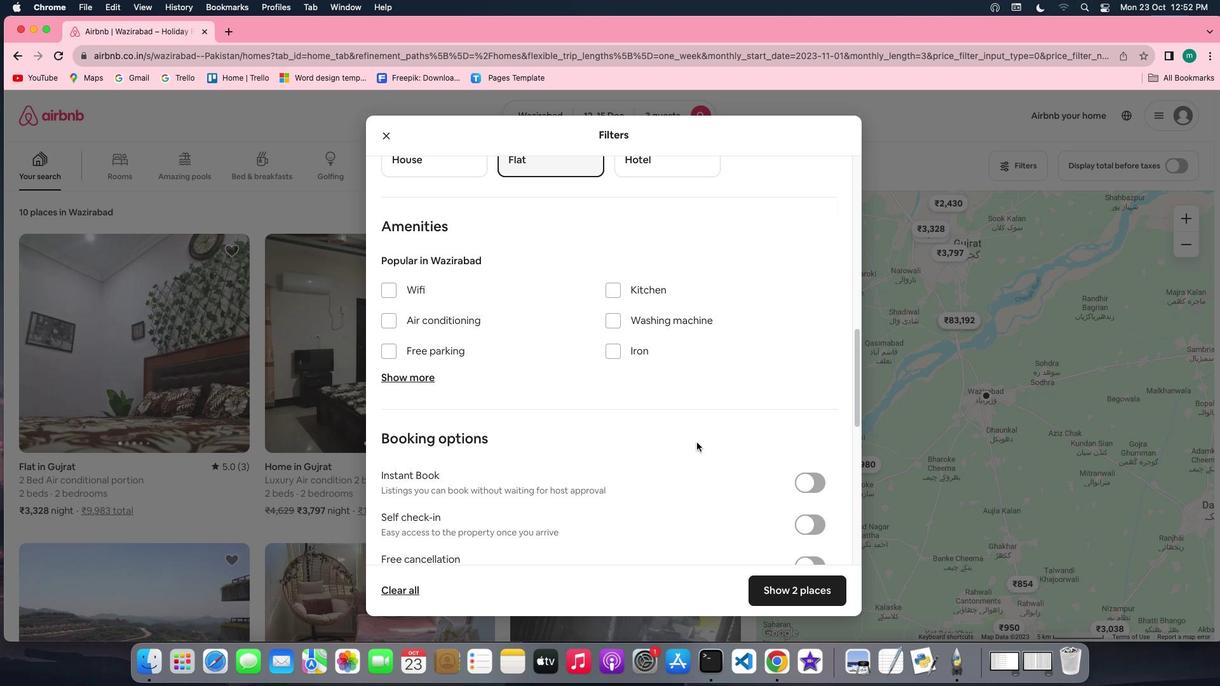 
Action: Mouse scrolled (697, 442) with delta (0, 0)
Screenshot: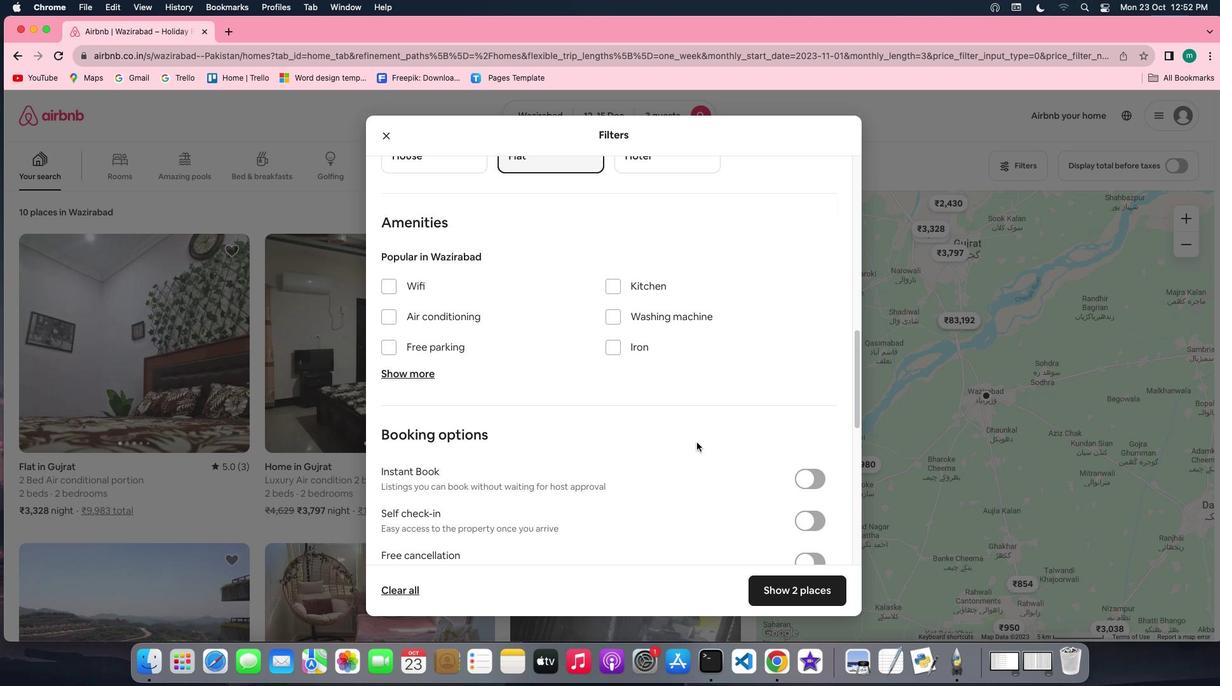 
Action: Mouse scrolled (697, 442) with delta (0, 0)
Screenshot: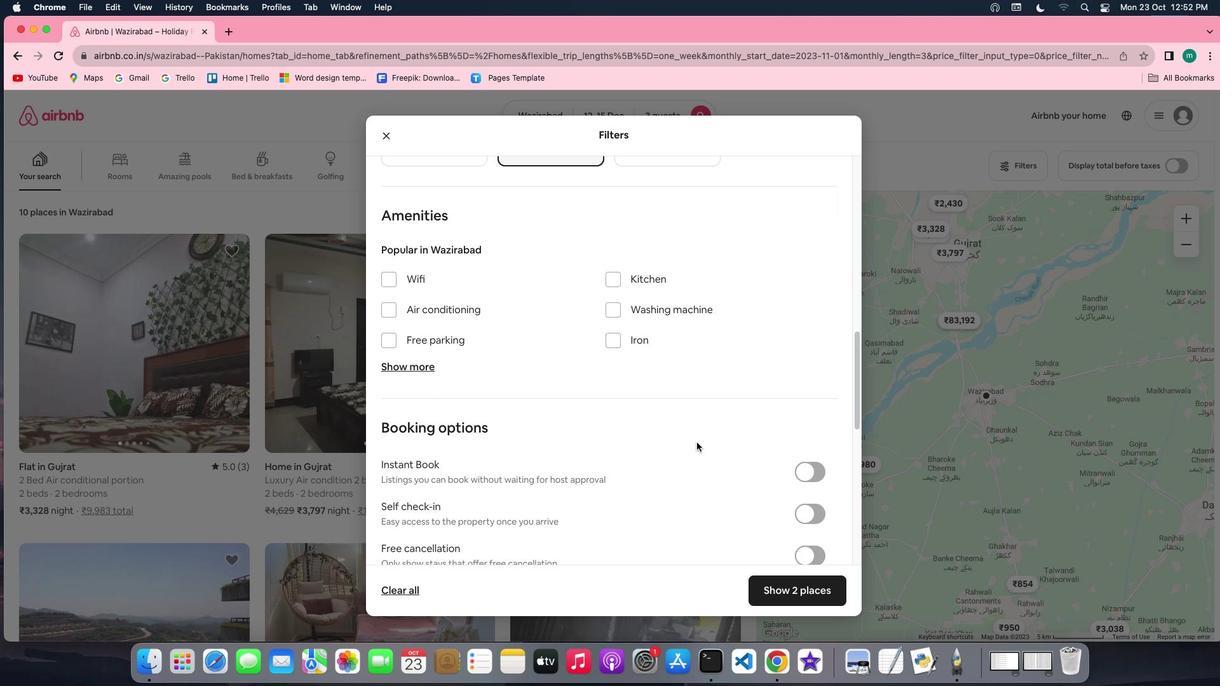 
Action: Mouse scrolled (697, 442) with delta (0, 0)
Screenshot: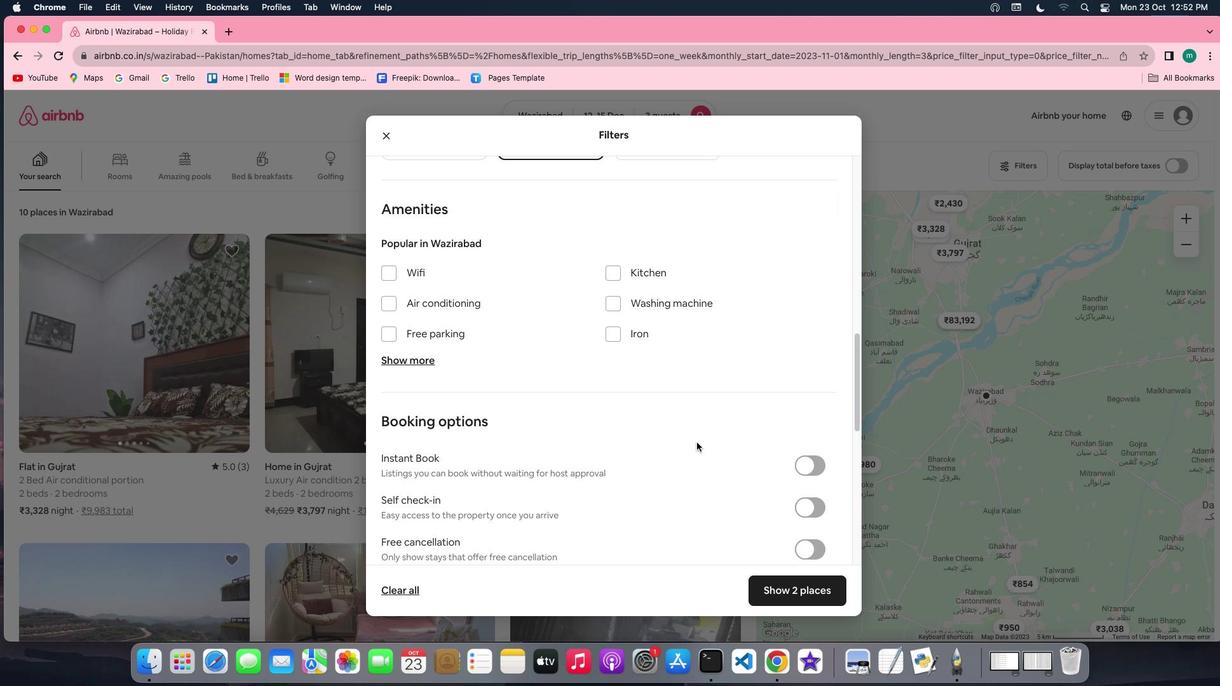 
Action: Mouse scrolled (697, 442) with delta (0, 0)
Screenshot: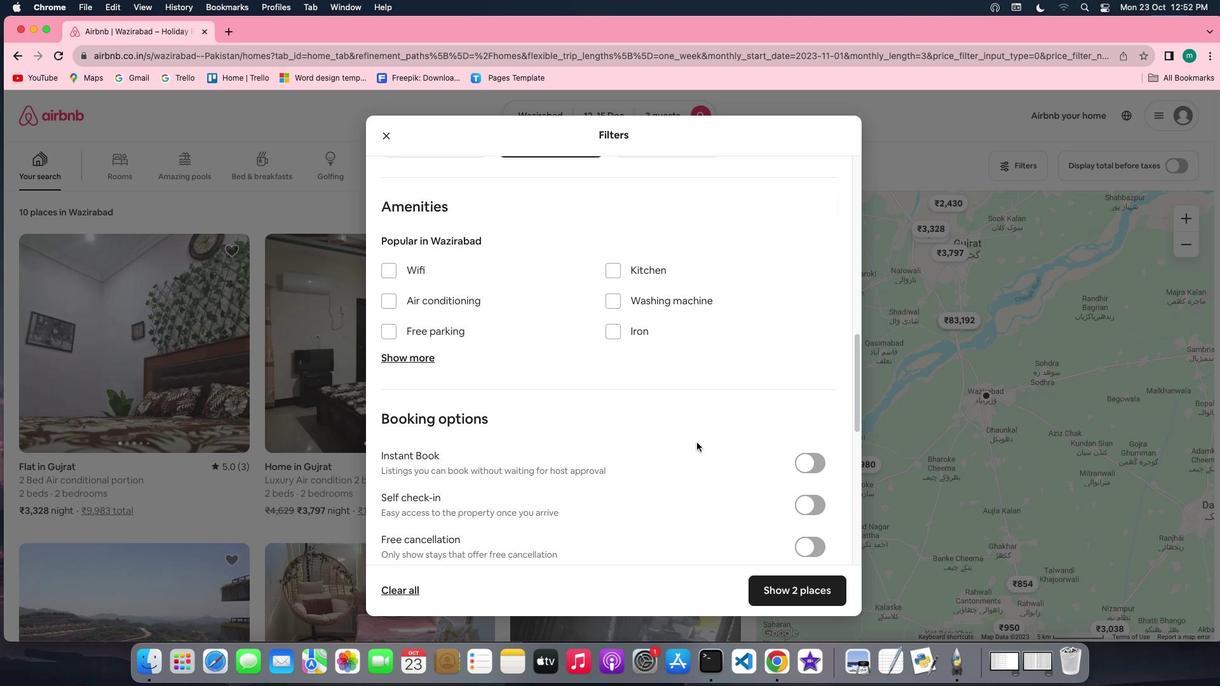
Action: Mouse scrolled (697, 442) with delta (0, 0)
Screenshot: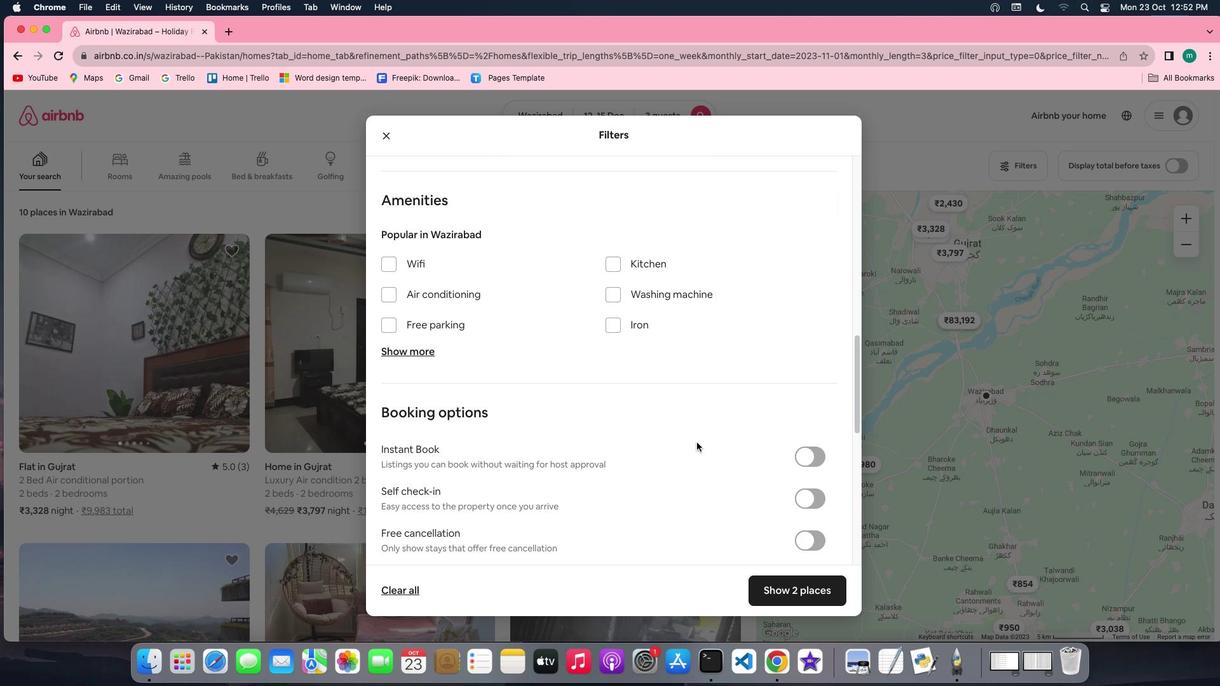 
Action: Mouse scrolled (697, 442) with delta (0, 0)
Screenshot: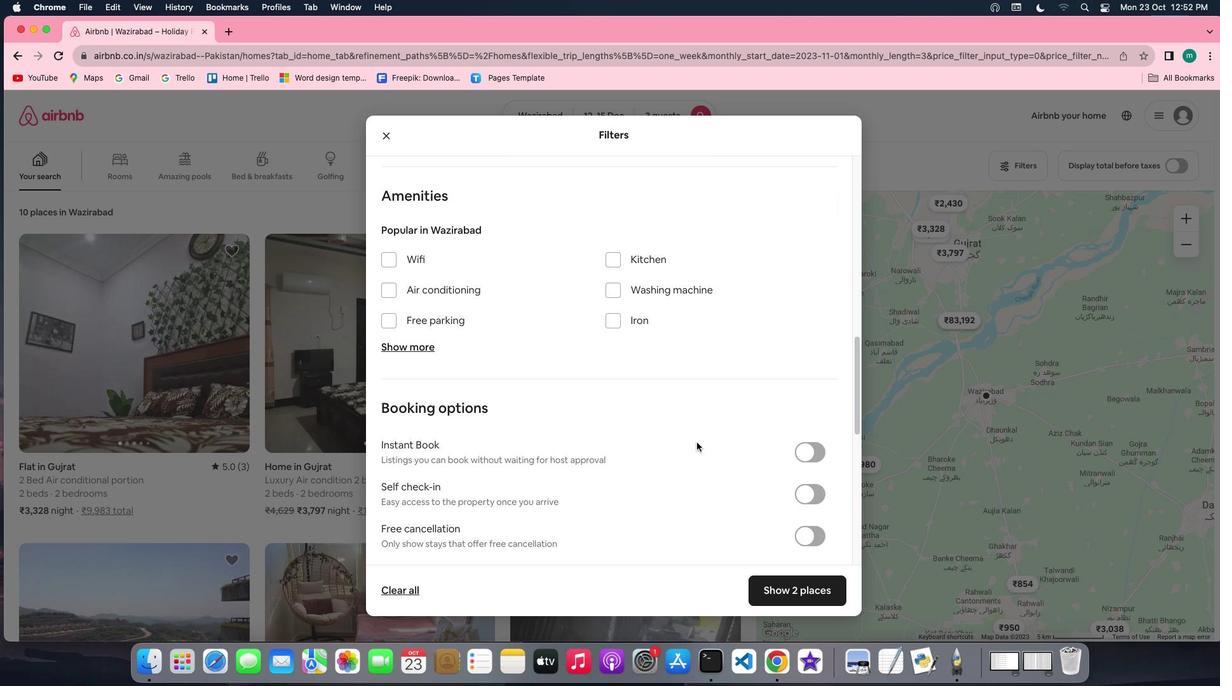 
Action: Mouse scrolled (697, 442) with delta (0, 0)
Screenshot: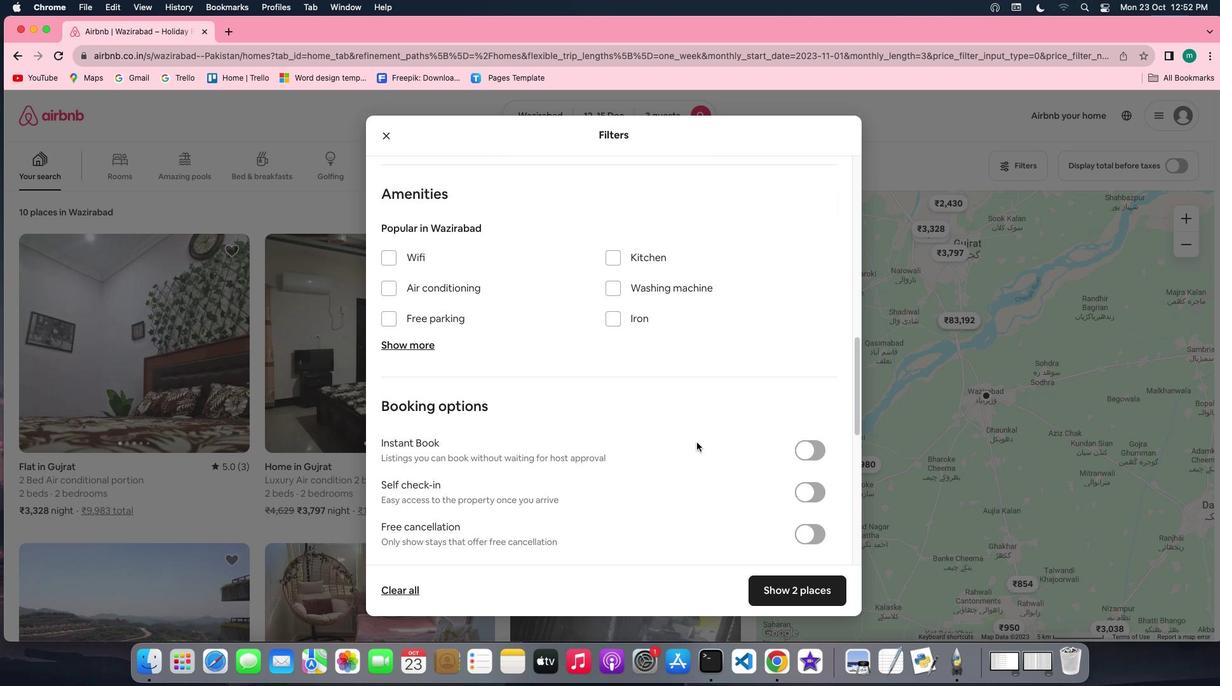 
Action: Mouse scrolled (697, 442) with delta (0, 0)
Screenshot: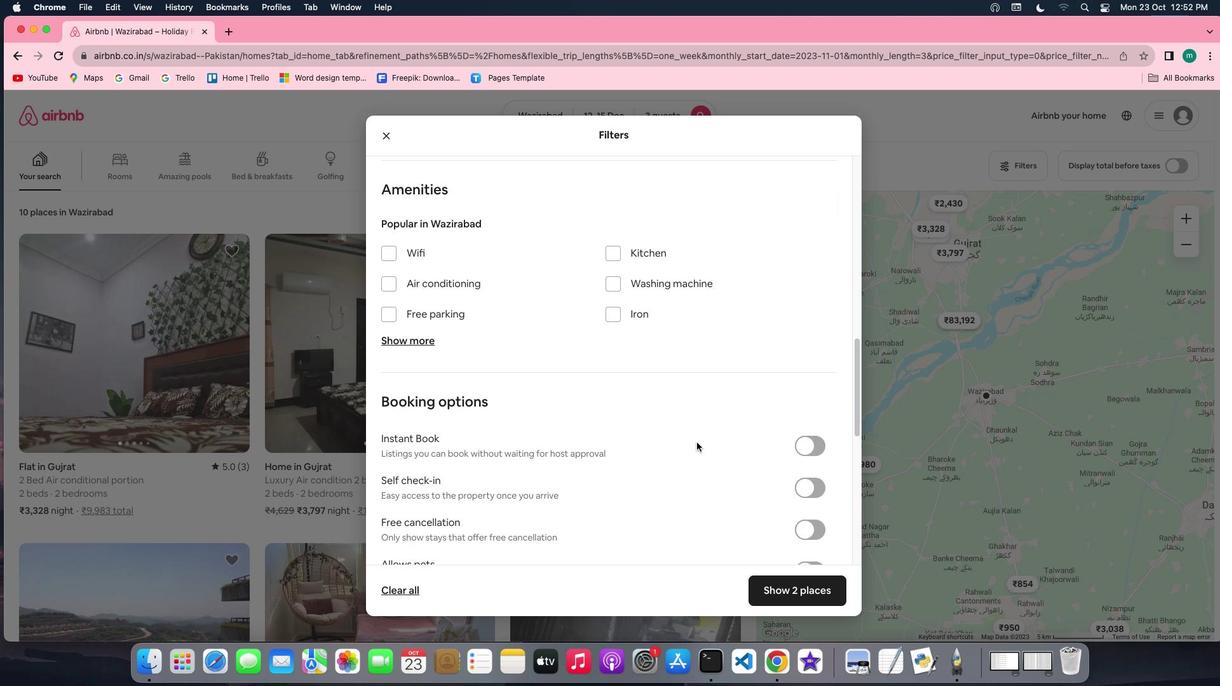 
Action: Mouse scrolled (697, 442) with delta (0, 0)
Screenshot: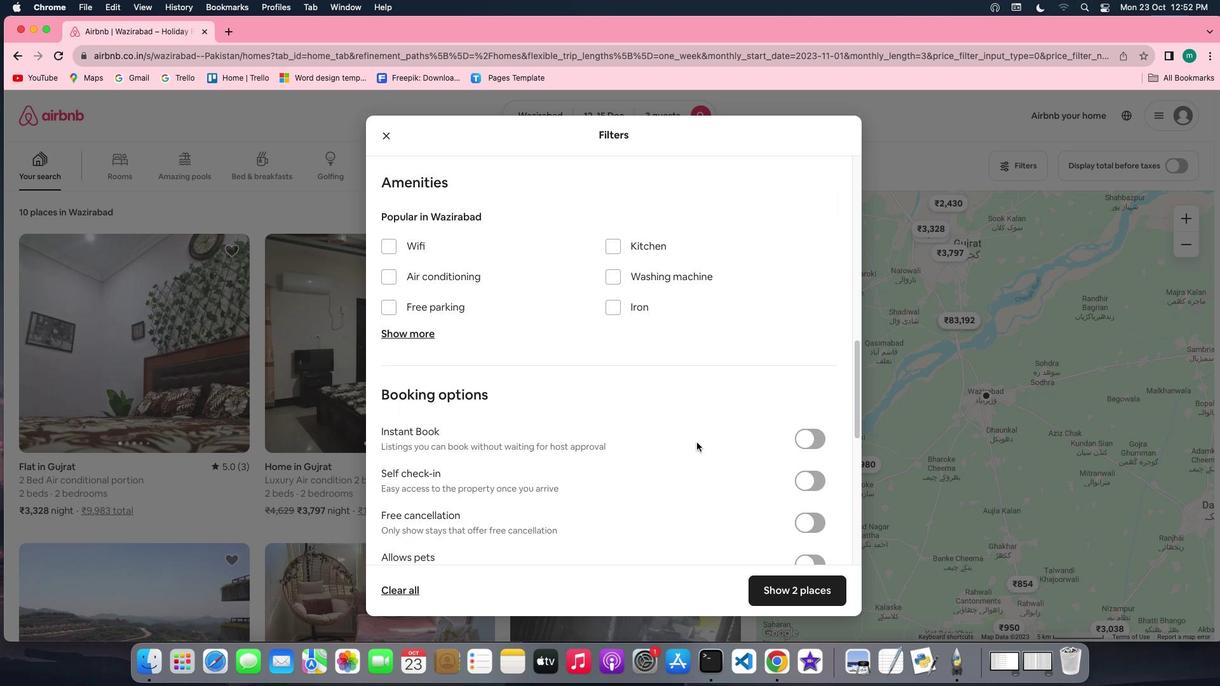 
Action: Mouse scrolled (697, 442) with delta (0, 0)
Screenshot: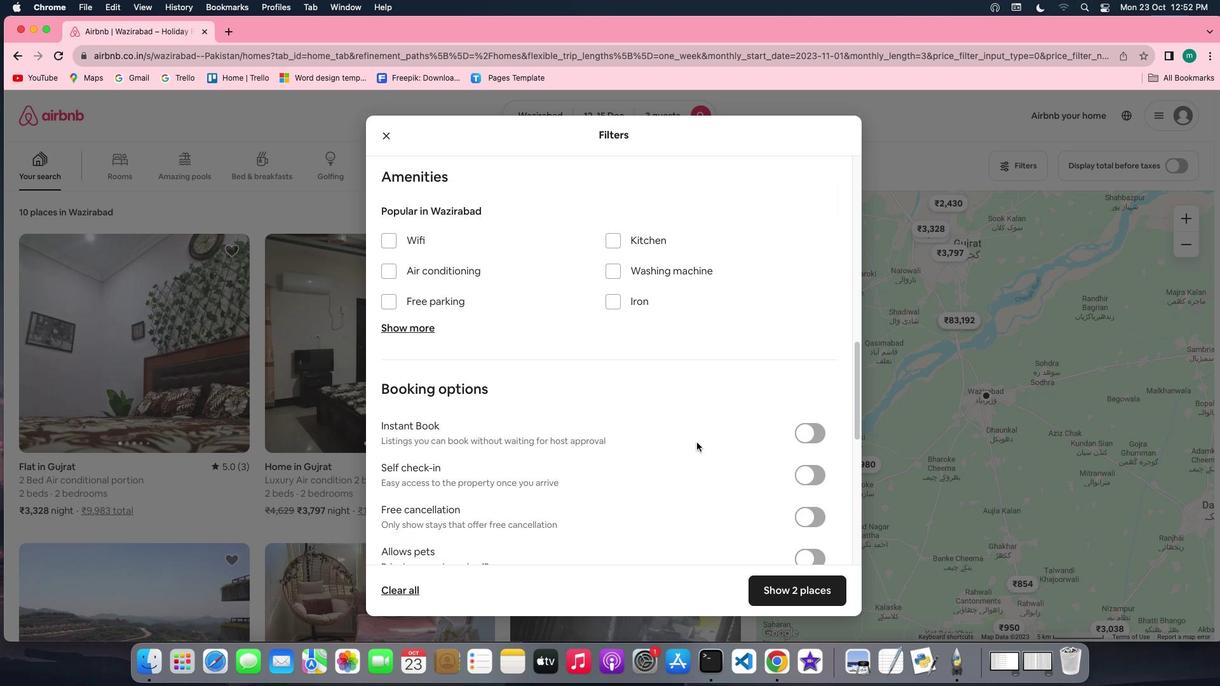 
Action: Mouse scrolled (697, 442) with delta (0, 0)
Screenshot: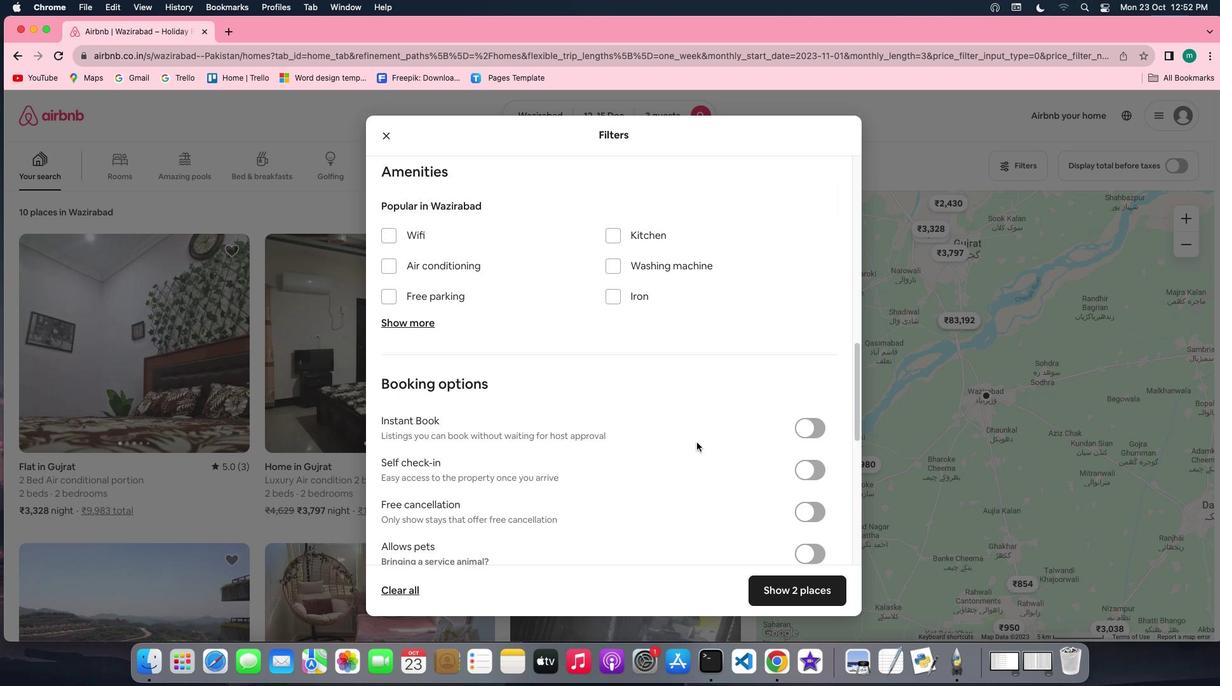 
Action: Mouse scrolled (697, 442) with delta (0, 0)
Screenshot: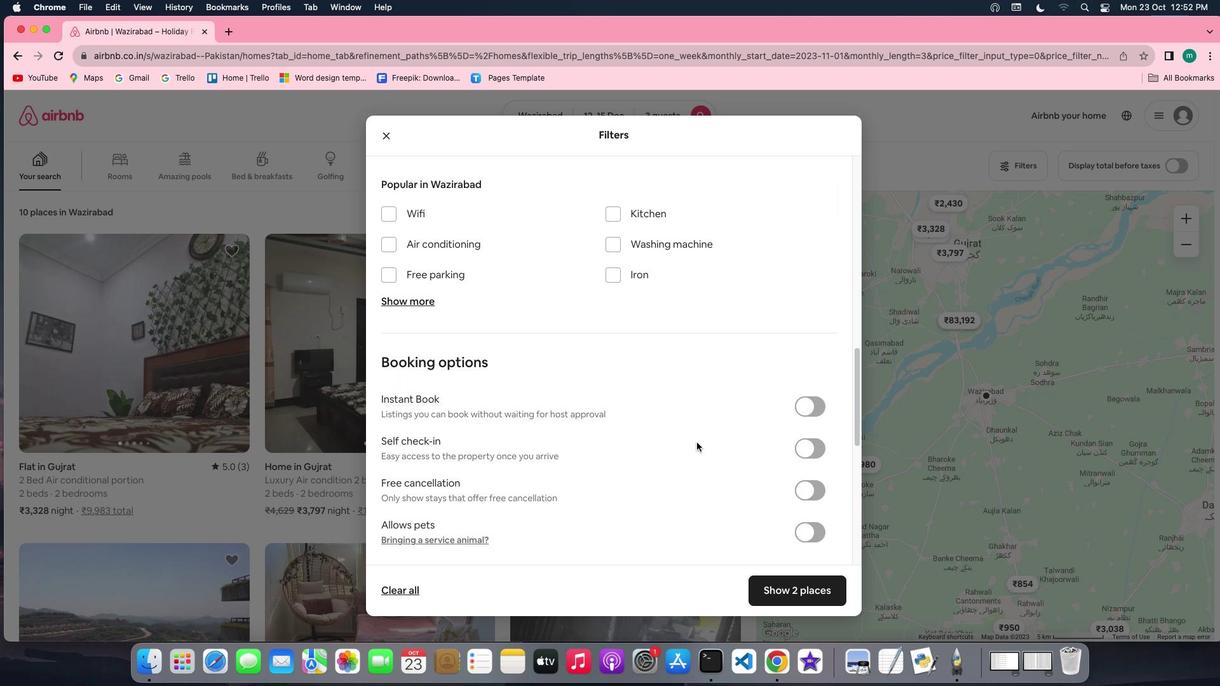
Action: Mouse scrolled (697, 442) with delta (0, 0)
Screenshot: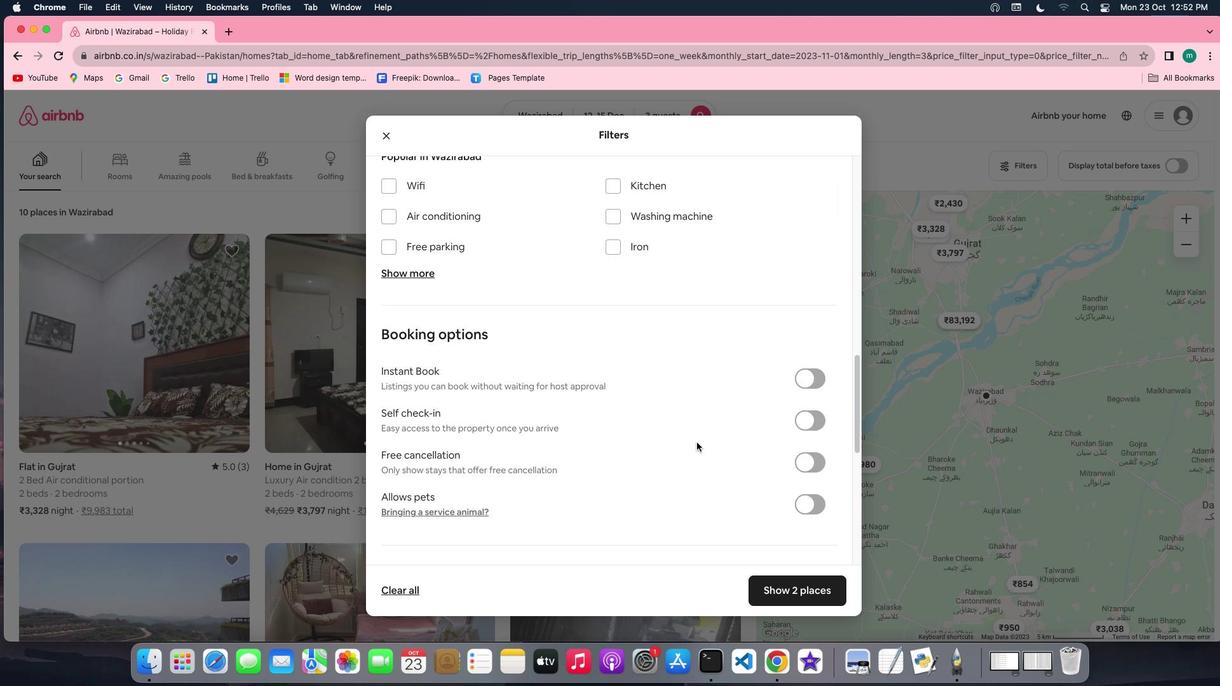 
Action: Mouse moved to (820, 416)
Screenshot: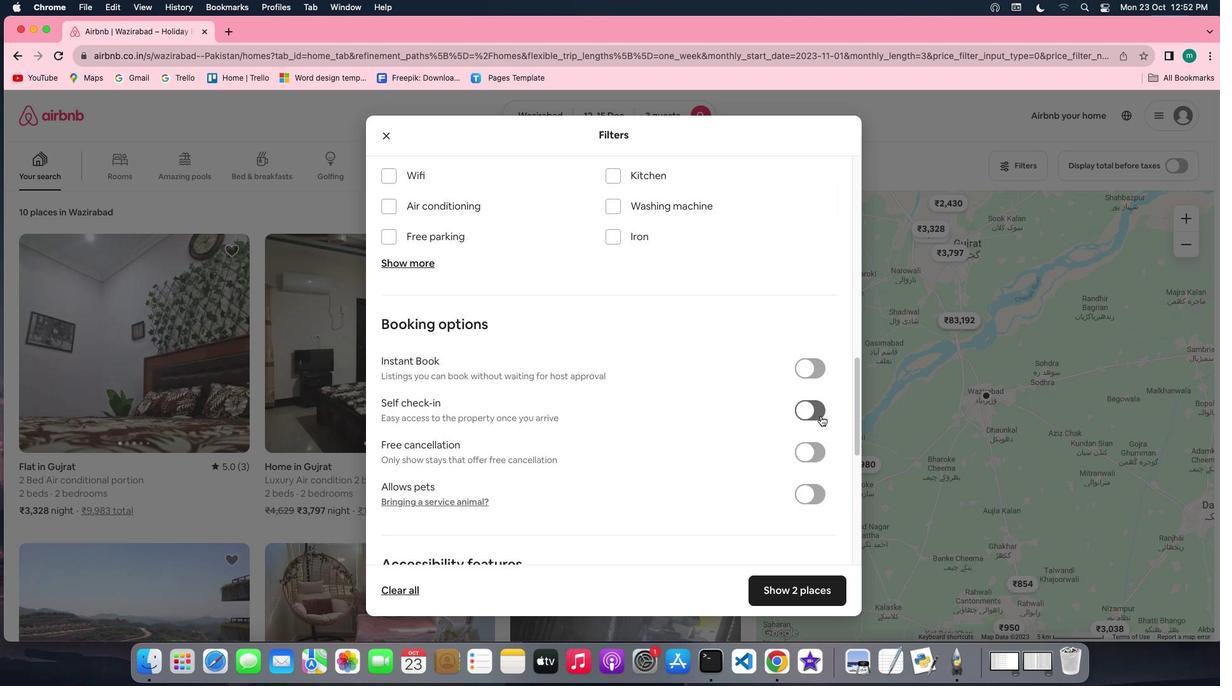
Action: Mouse pressed left at (820, 416)
Screenshot: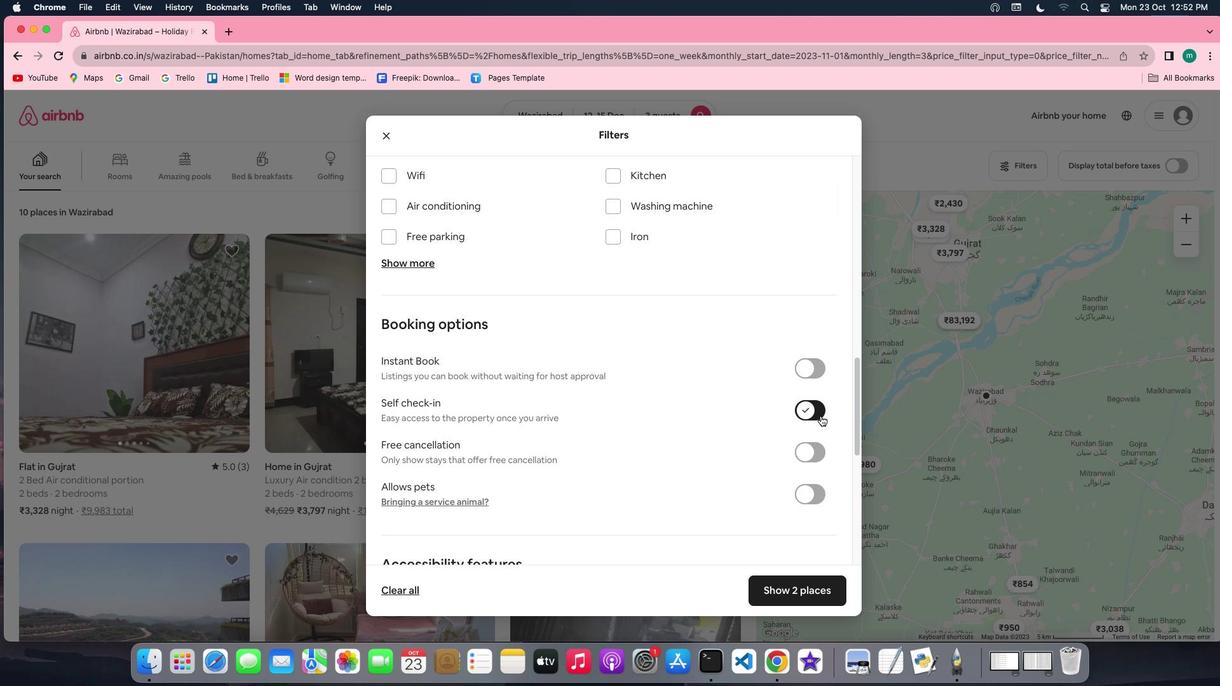 
Action: Mouse moved to (772, 477)
Screenshot: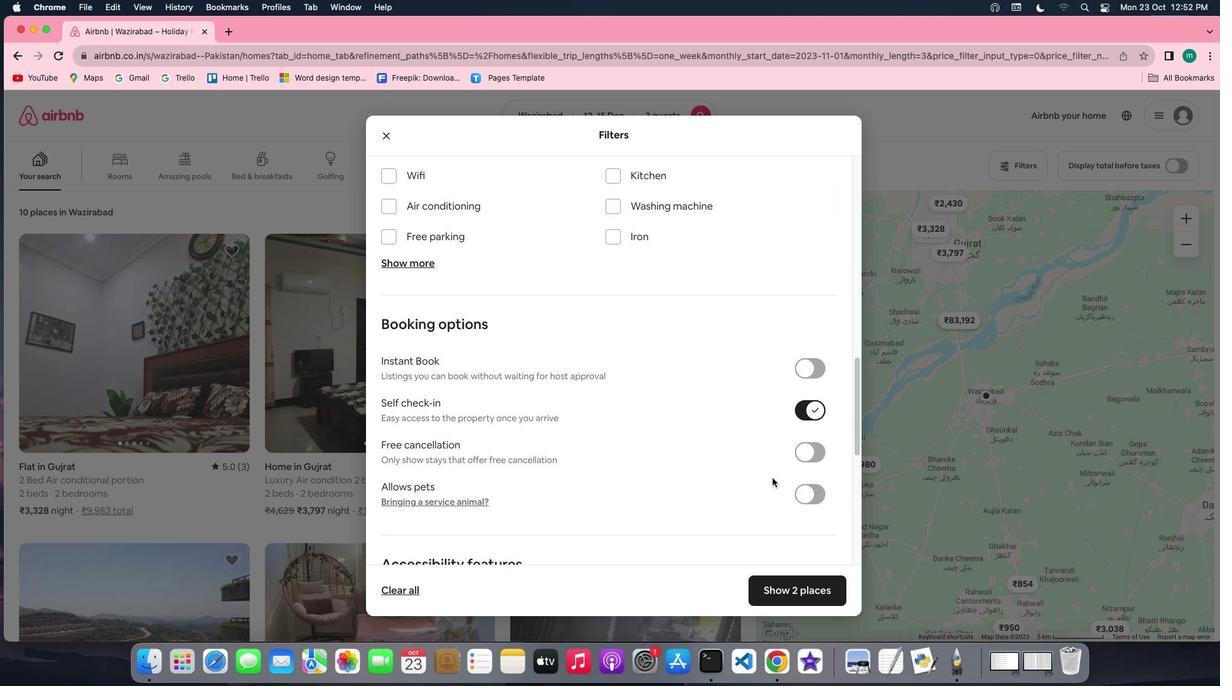 
Action: Mouse scrolled (772, 477) with delta (0, 0)
Screenshot: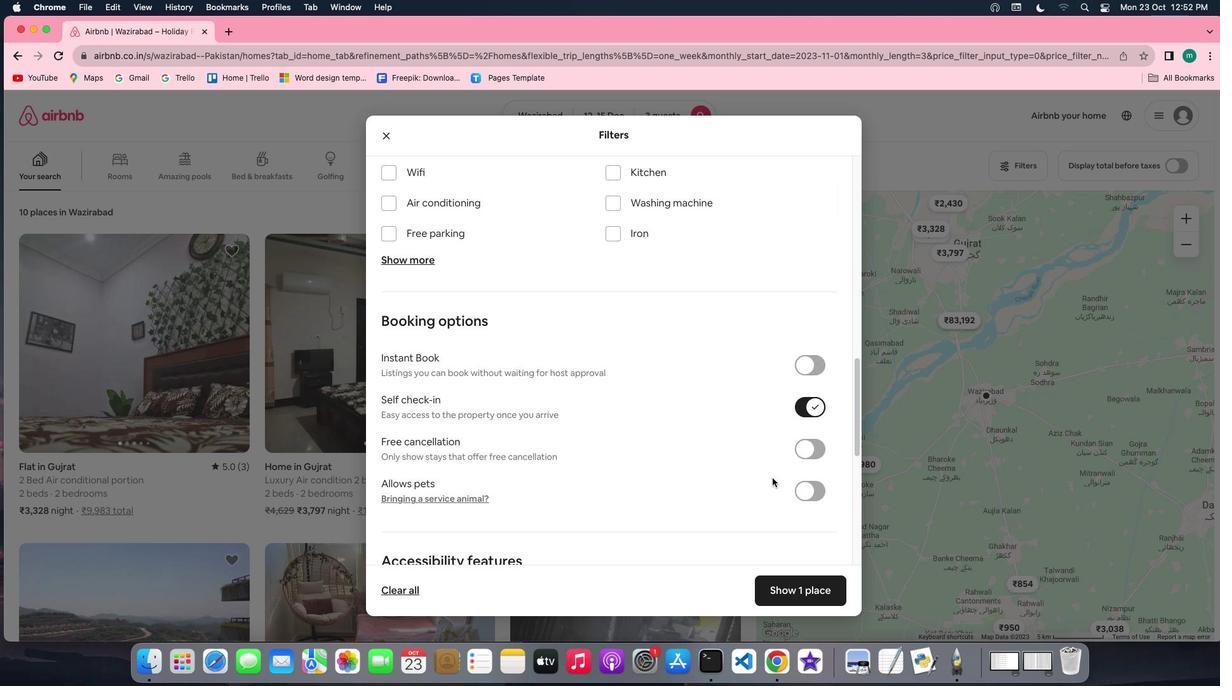 
Action: Mouse scrolled (772, 477) with delta (0, 0)
Screenshot: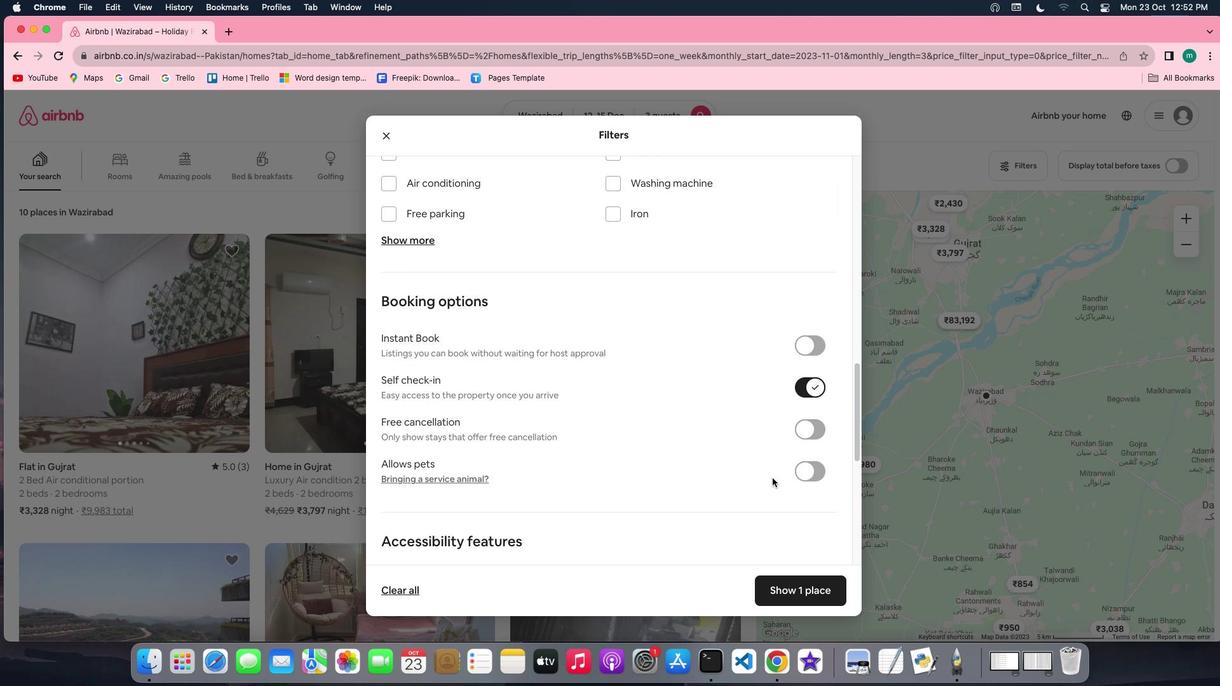 
Action: Mouse scrolled (772, 477) with delta (0, -1)
Screenshot: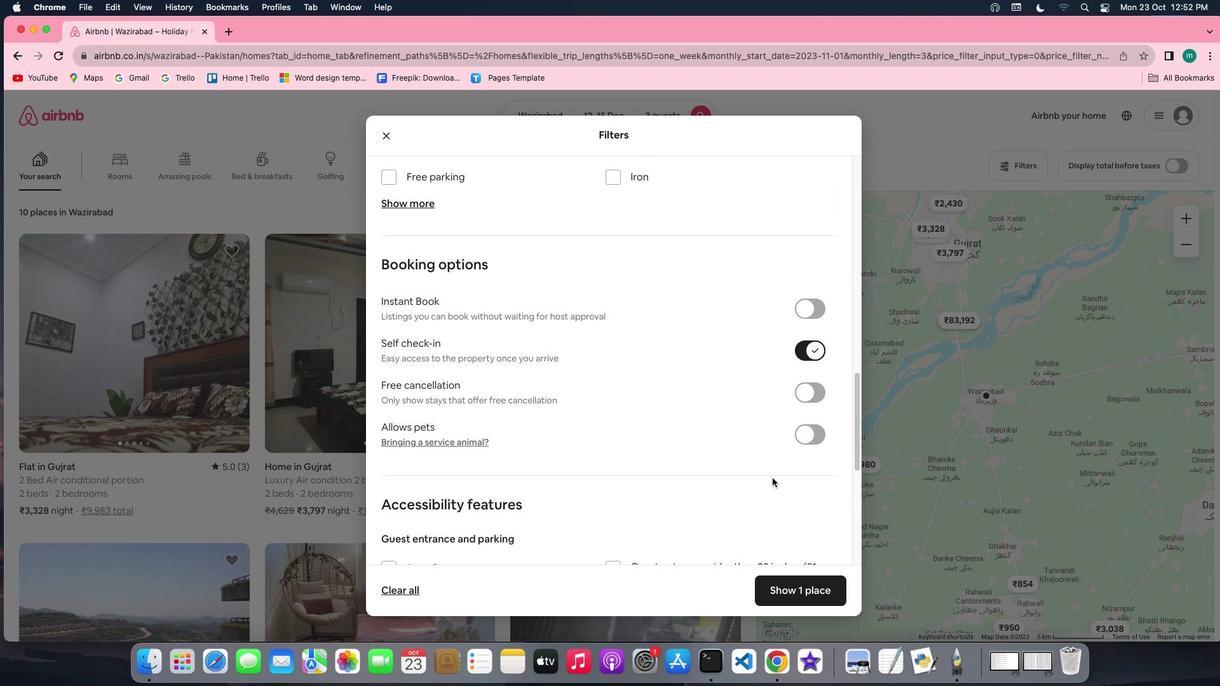 
Action: Mouse scrolled (772, 477) with delta (0, 0)
Screenshot: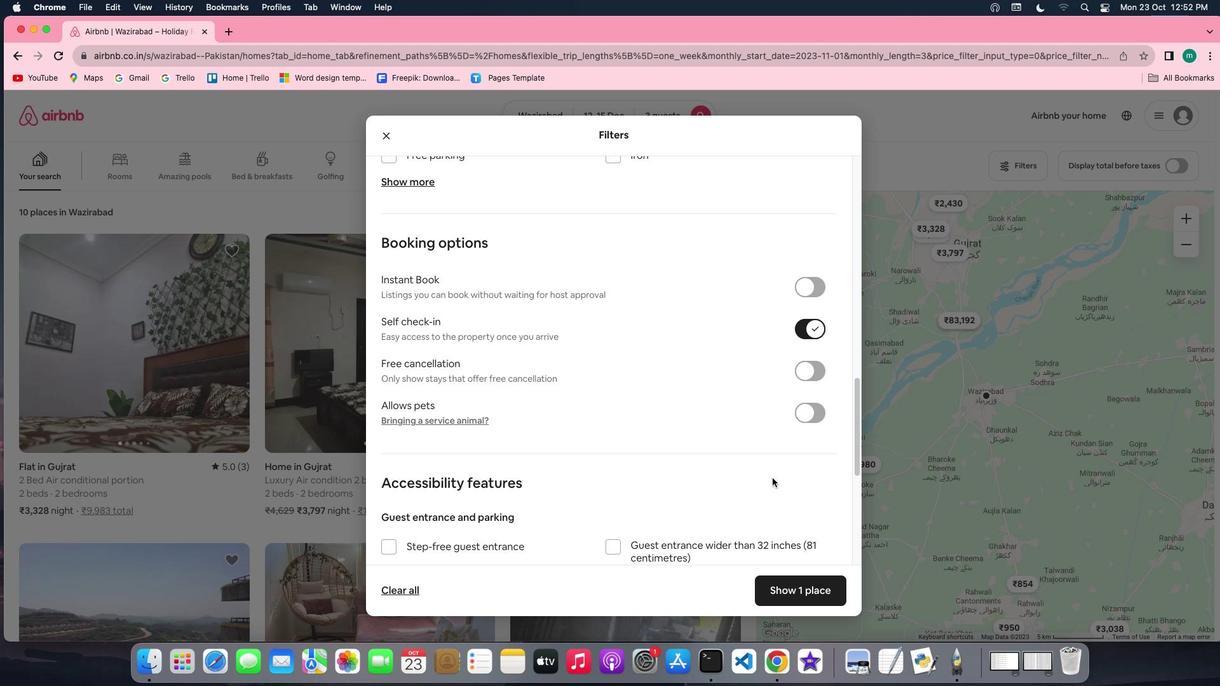 
Action: Mouse scrolled (772, 477) with delta (0, 0)
Screenshot: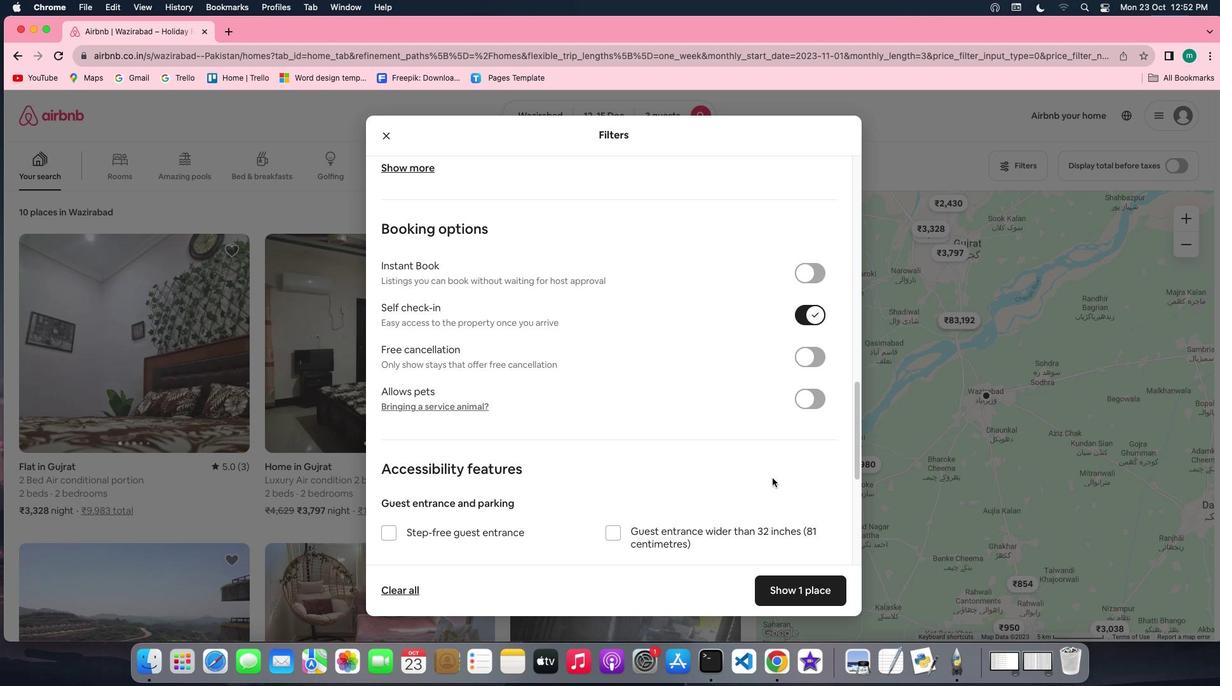 
Action: Mouse scrolled (772, 477) with delta (0, 0)
Screenshot: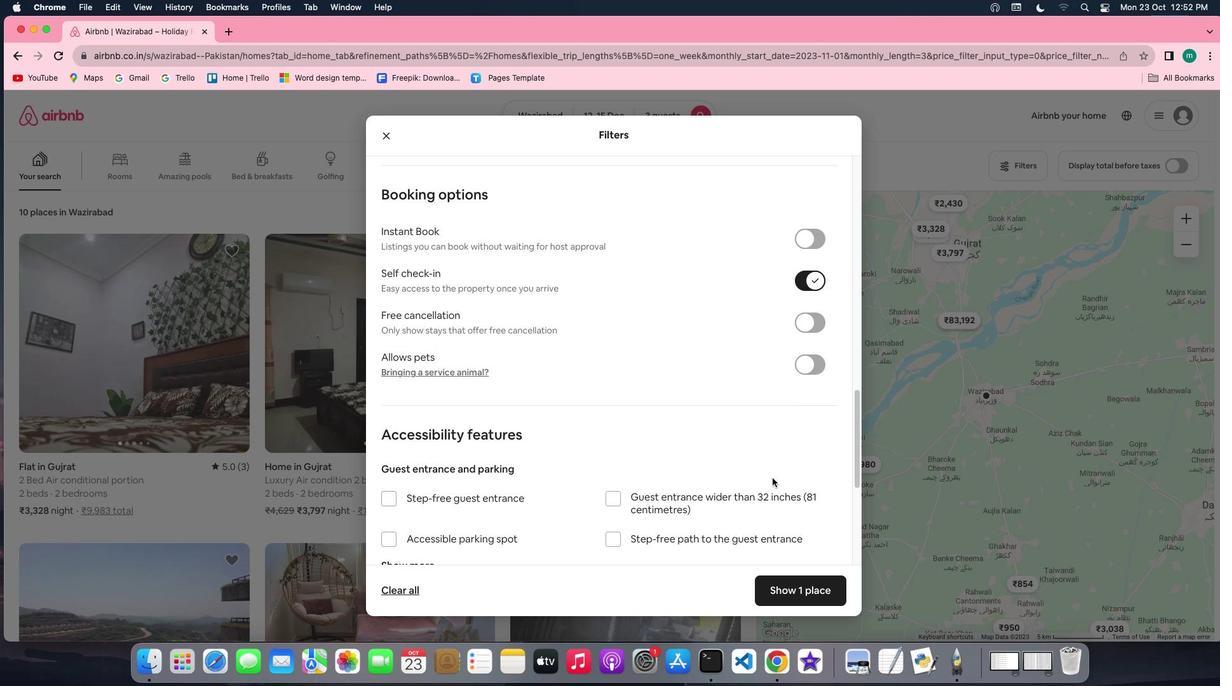 
Action: Mouse scrolled (772, 477) with delta (0, 0)
Screenshot: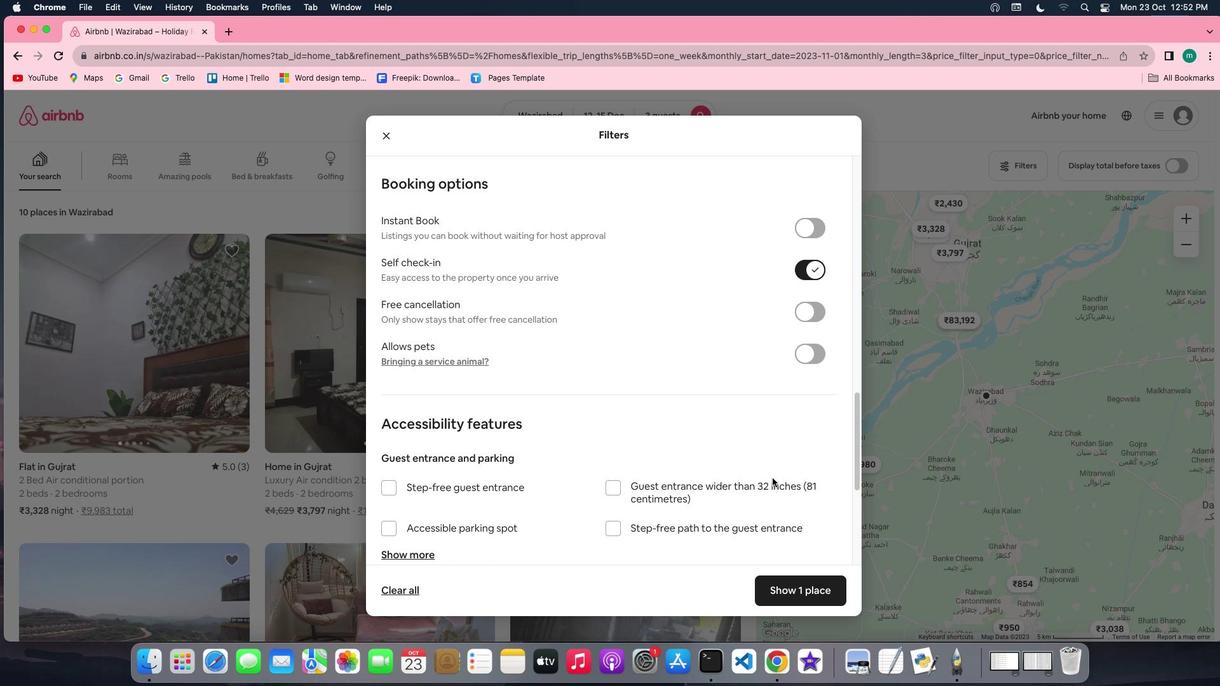 
Action: Mouse scrolled (772, 477) with delta (0, 0)
Screenshot: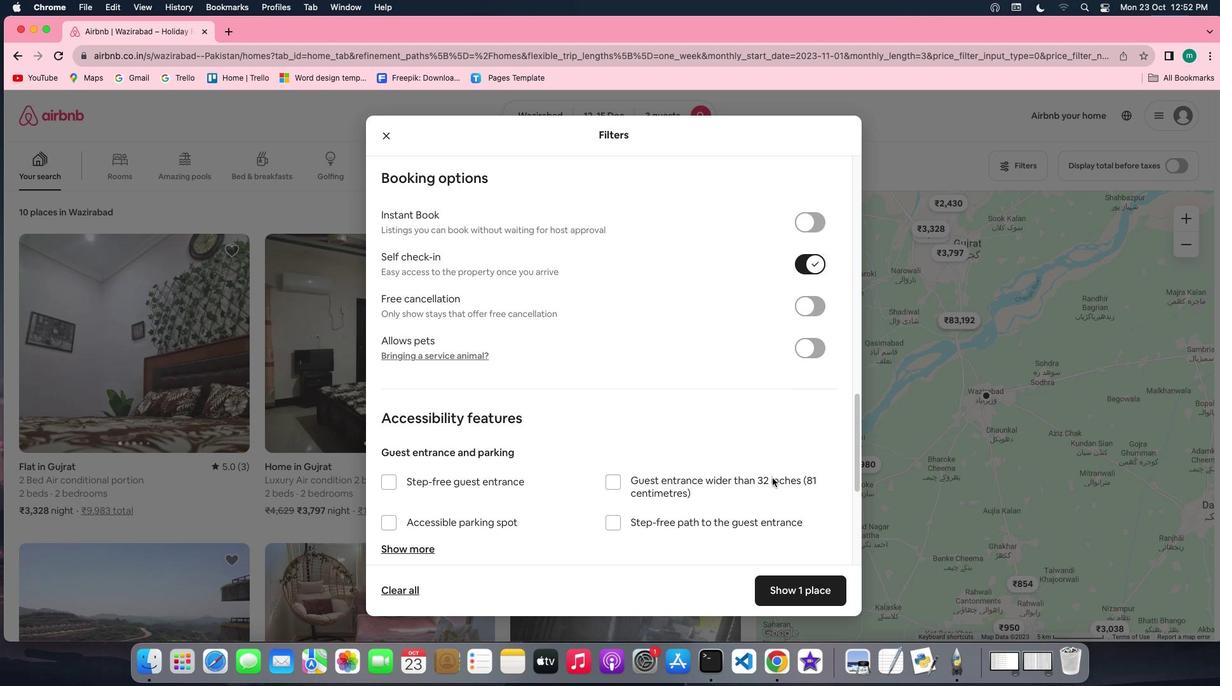 
Action: Mouse scrolled (772, 477) with delta (0, 0)
Screenshot: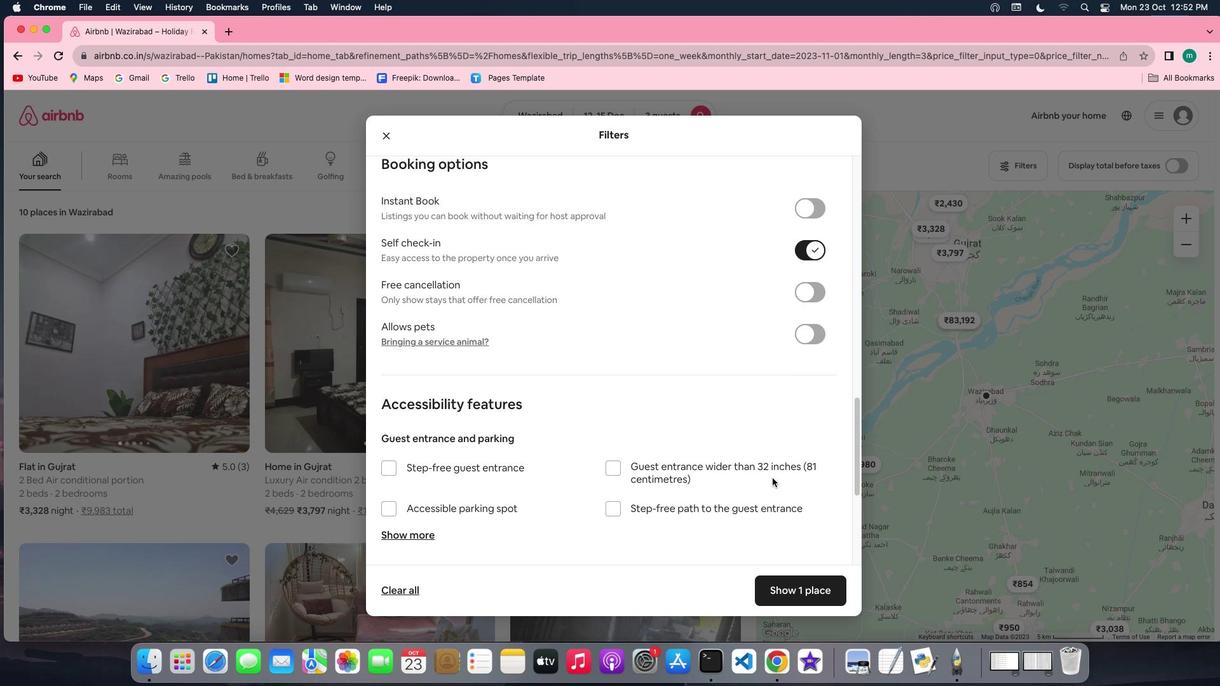 
Action: Mouse scrolled (772, 477) with delta (0, 0)
Screenshot: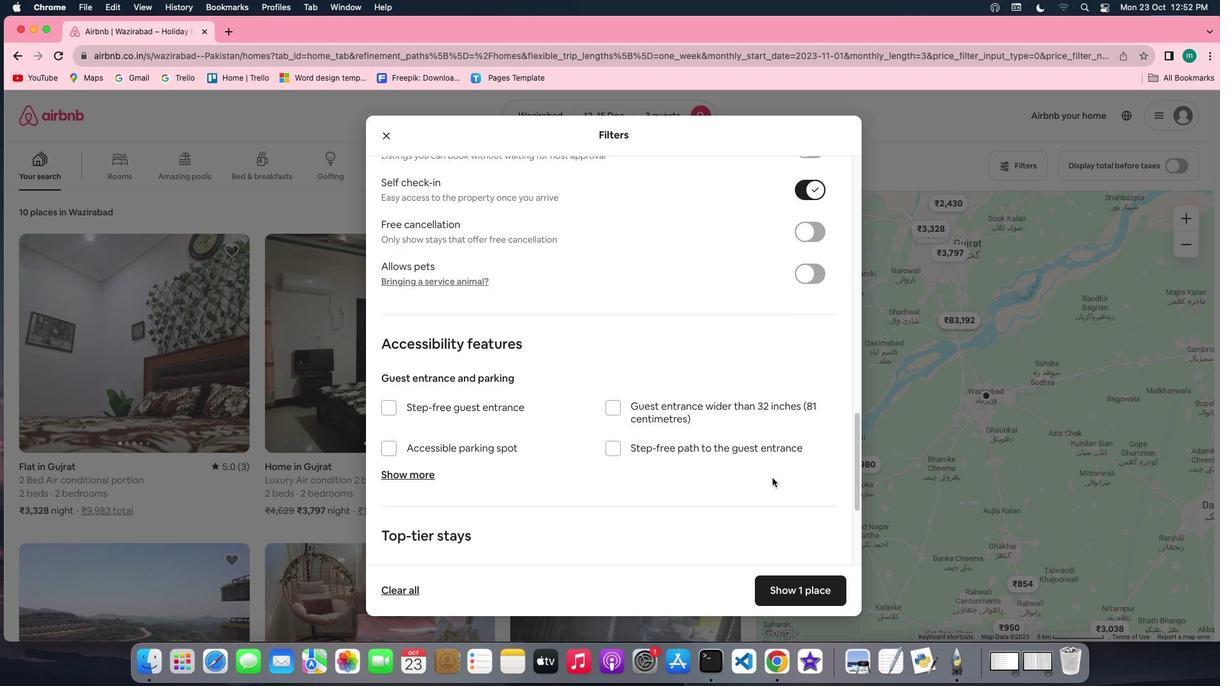 
Action: Mouse scrolled (772, 477) with delta (0, -1)
Screenshot: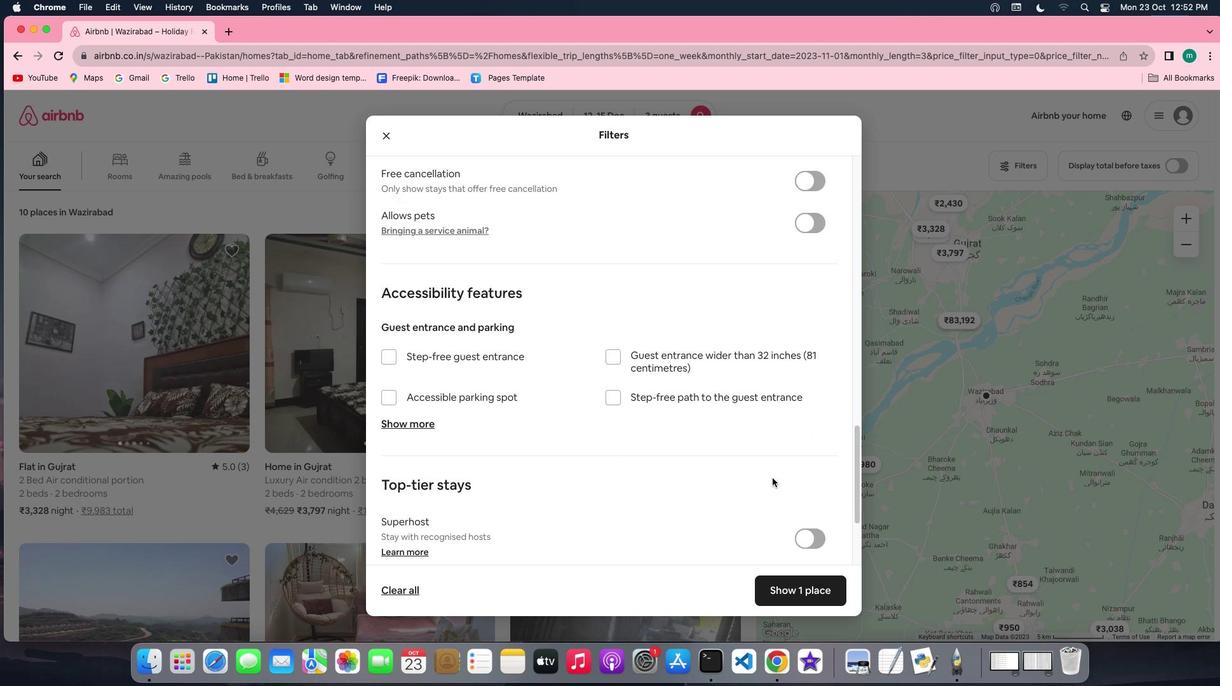 
Action: Mouse moved to (781, 493)
Screenshot: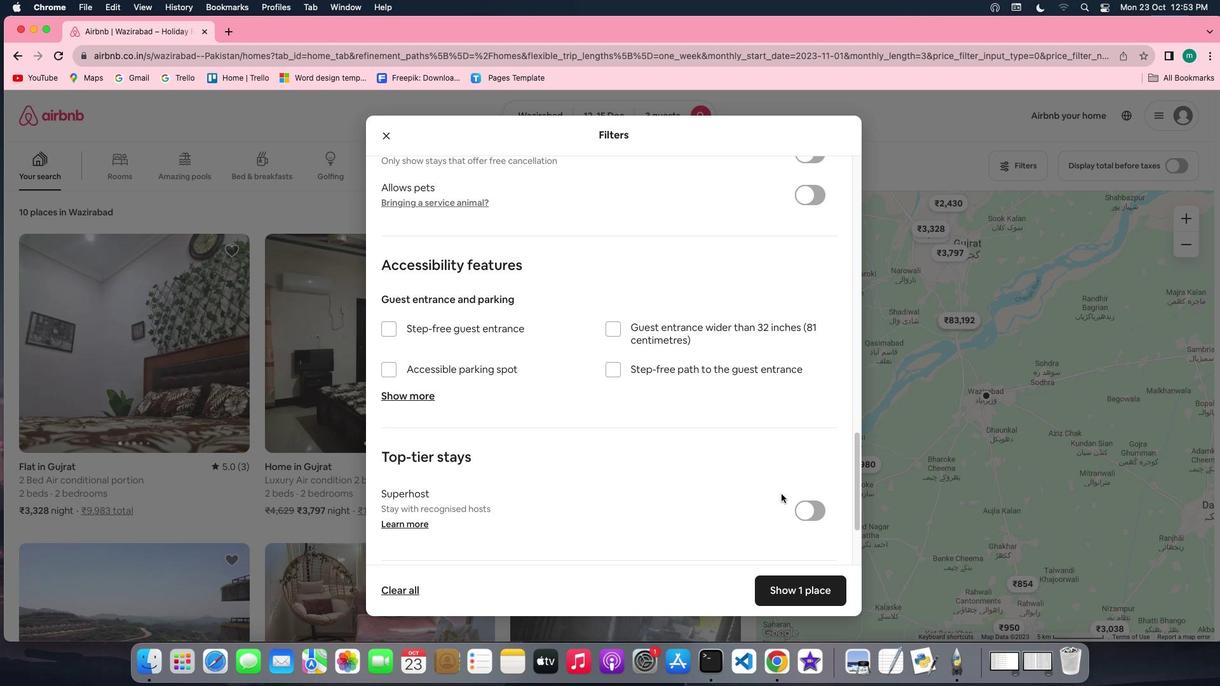
Action: Mouse scrolled (781, 493) with delta (0, 0)
Screenshot: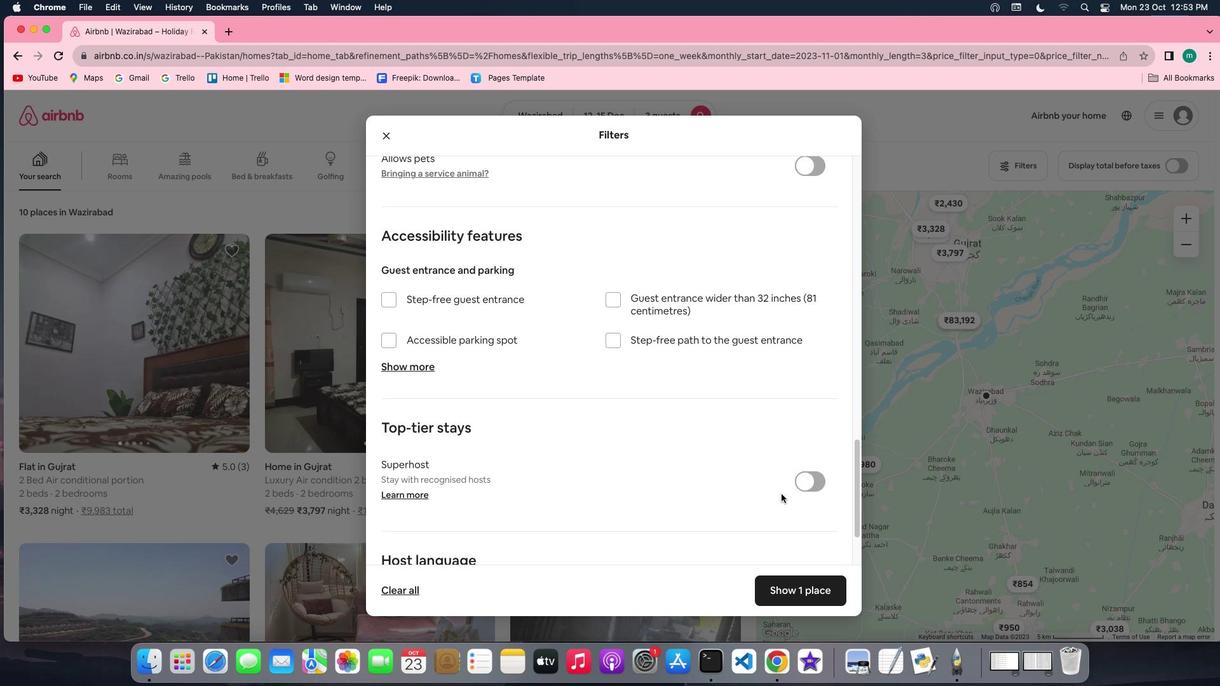 
Action: Mouse scrolled (781, 493) with delta (0, 0)
Screenshot: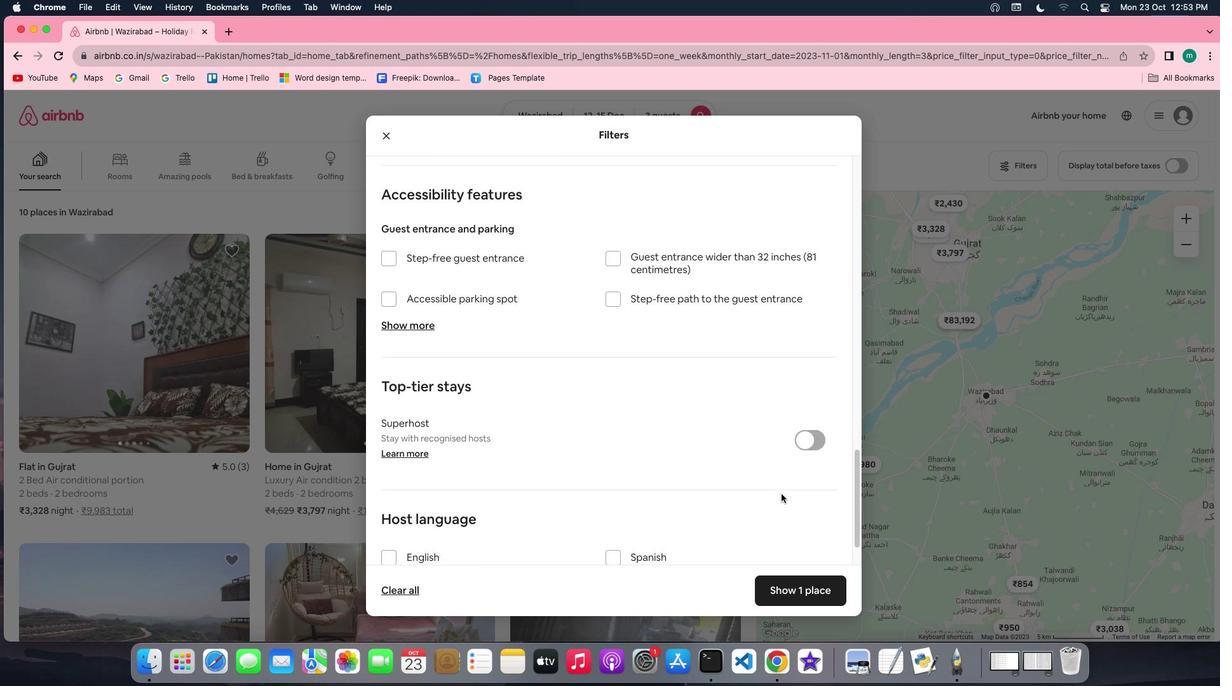 
Action: Mouse scrolled (781, 493) with delta (0, -1)
Screenshot: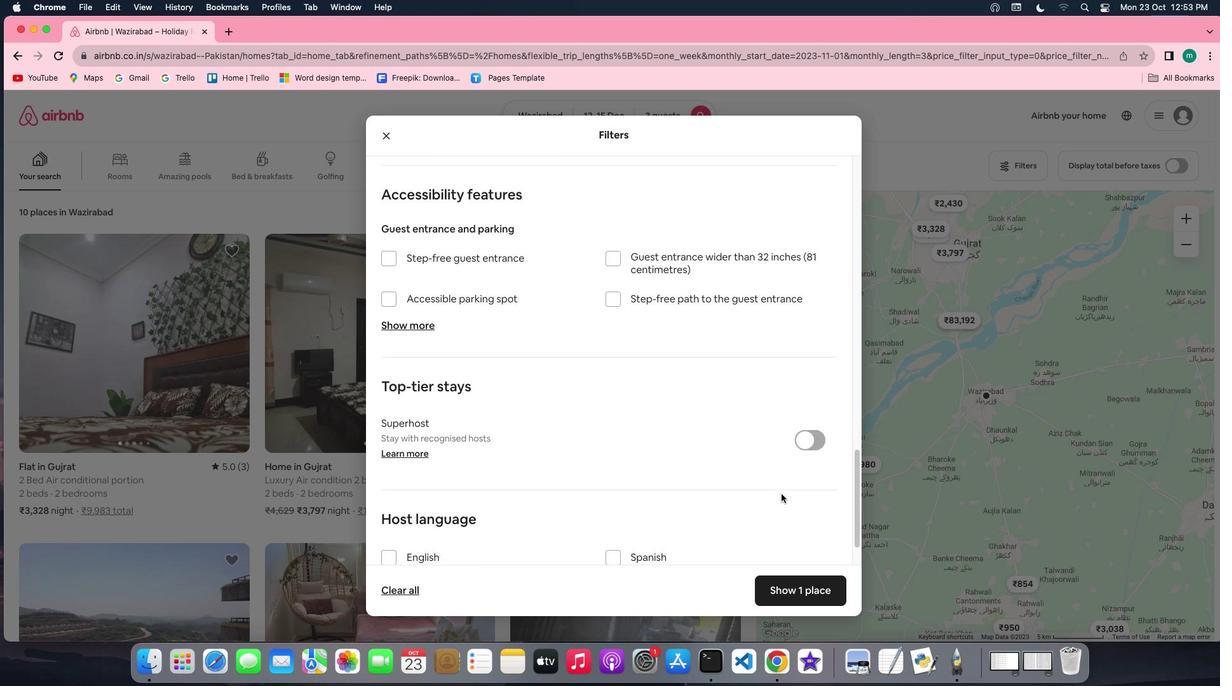 
Action: Mouse scrolled (781, 493) with delta (0, -3)
Screenshot: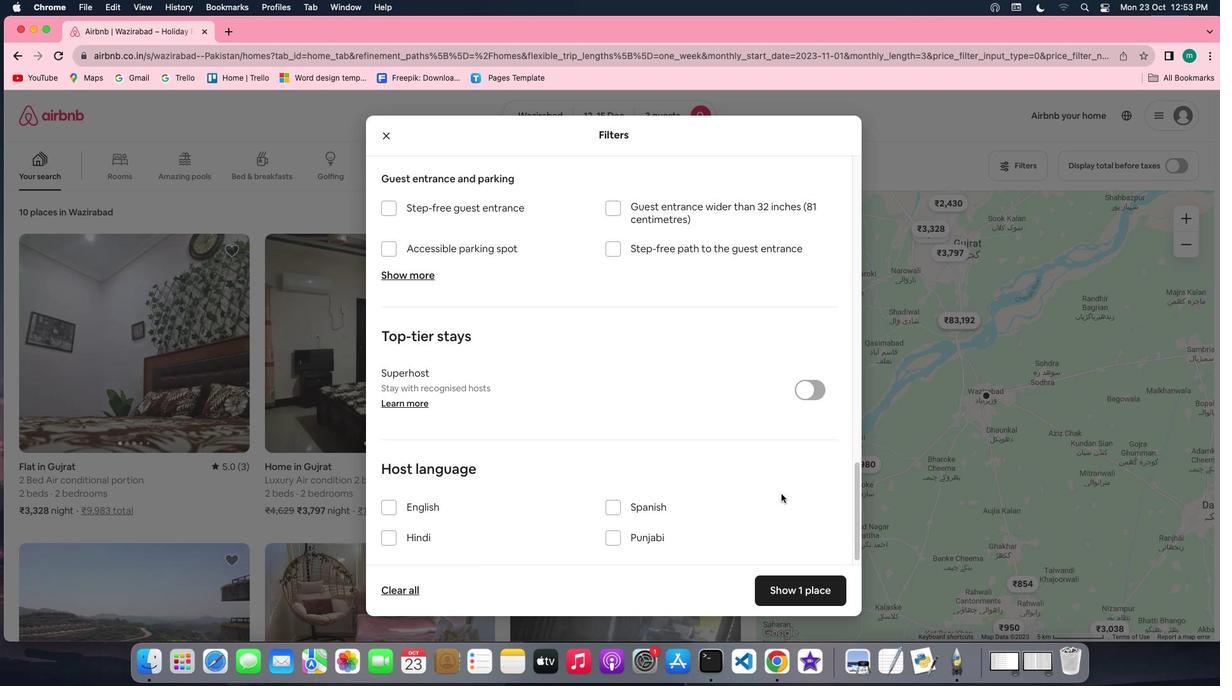
Action: Mouse scrolled (781, 493) with delta (0, -3)
Screenshot: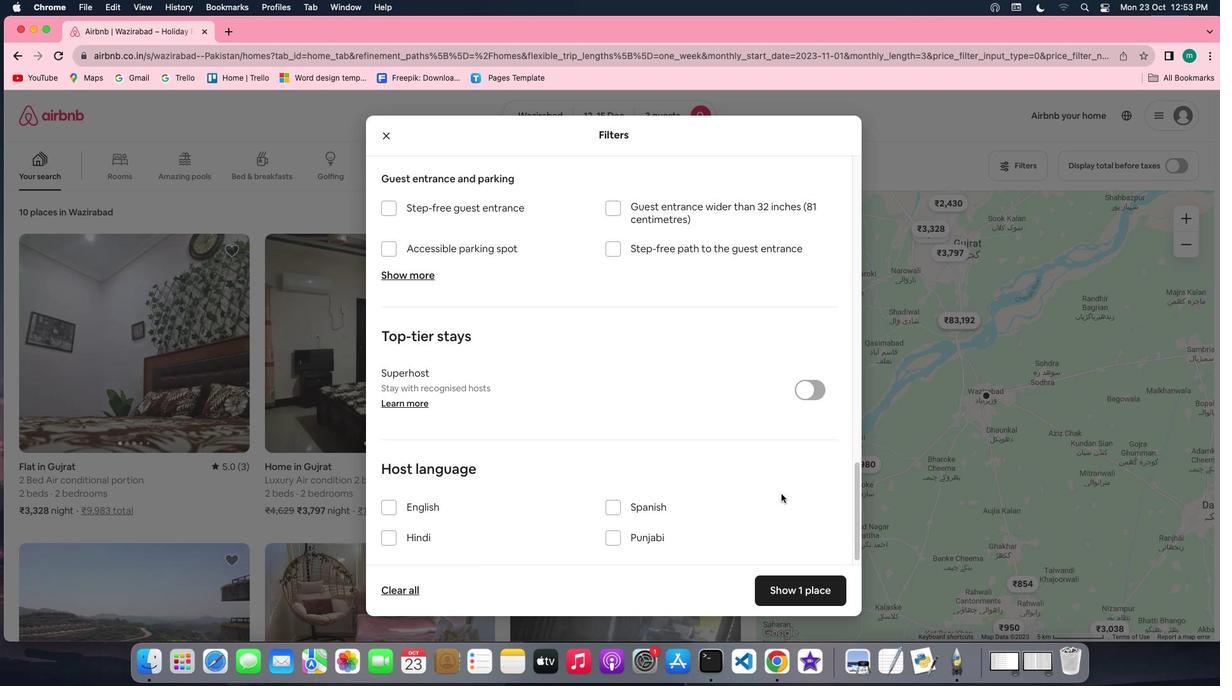 
Action: Mouse scrolled (781, 493) with delta (0, -3)
Screenshot: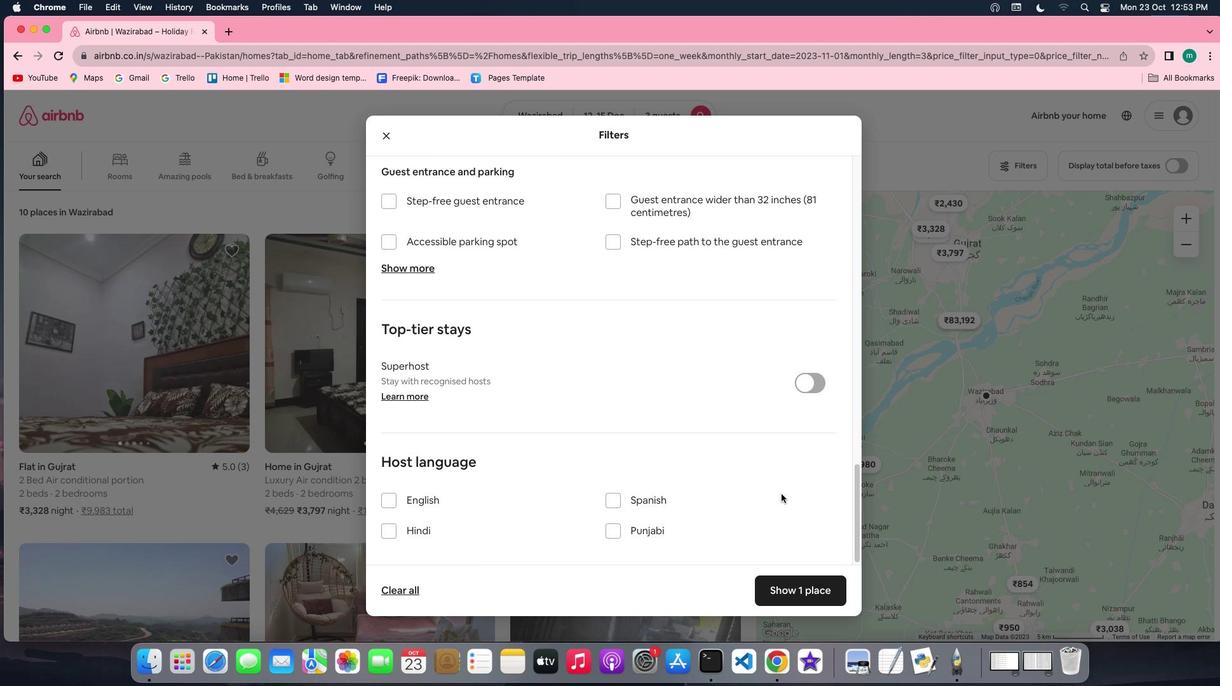 
Action: Mouse moved to (795, 592)
Screenshot: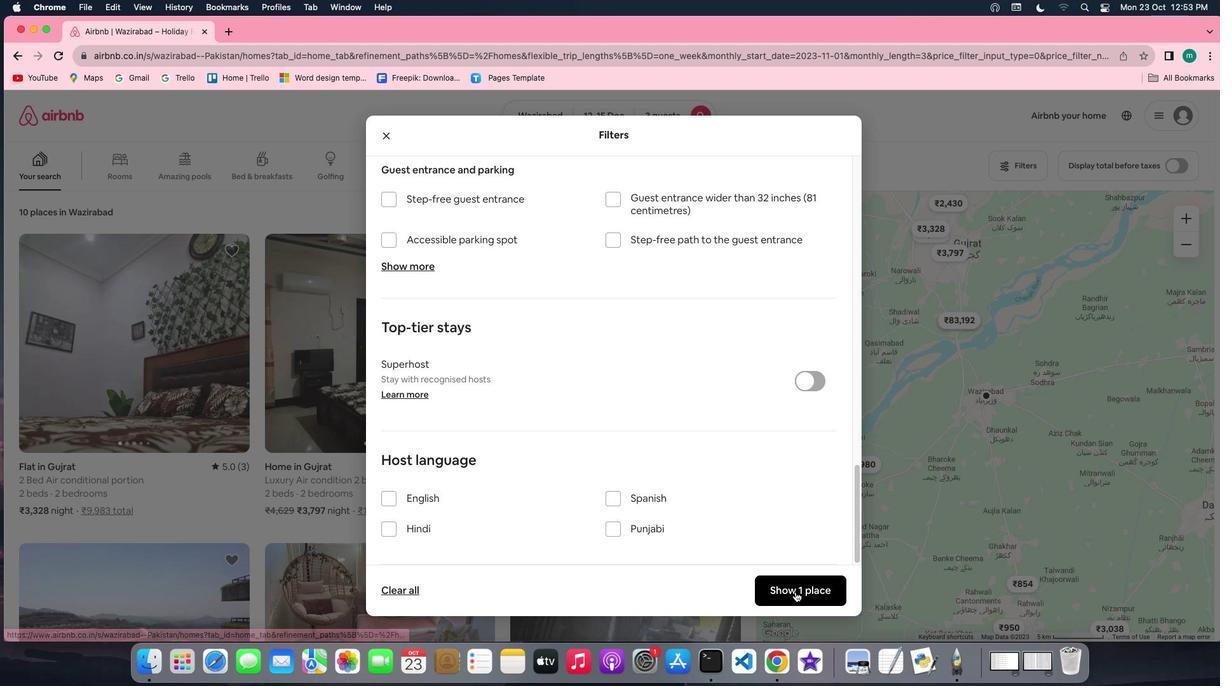 
Action: Mouse pressed left at (795, 592)
Screenshot: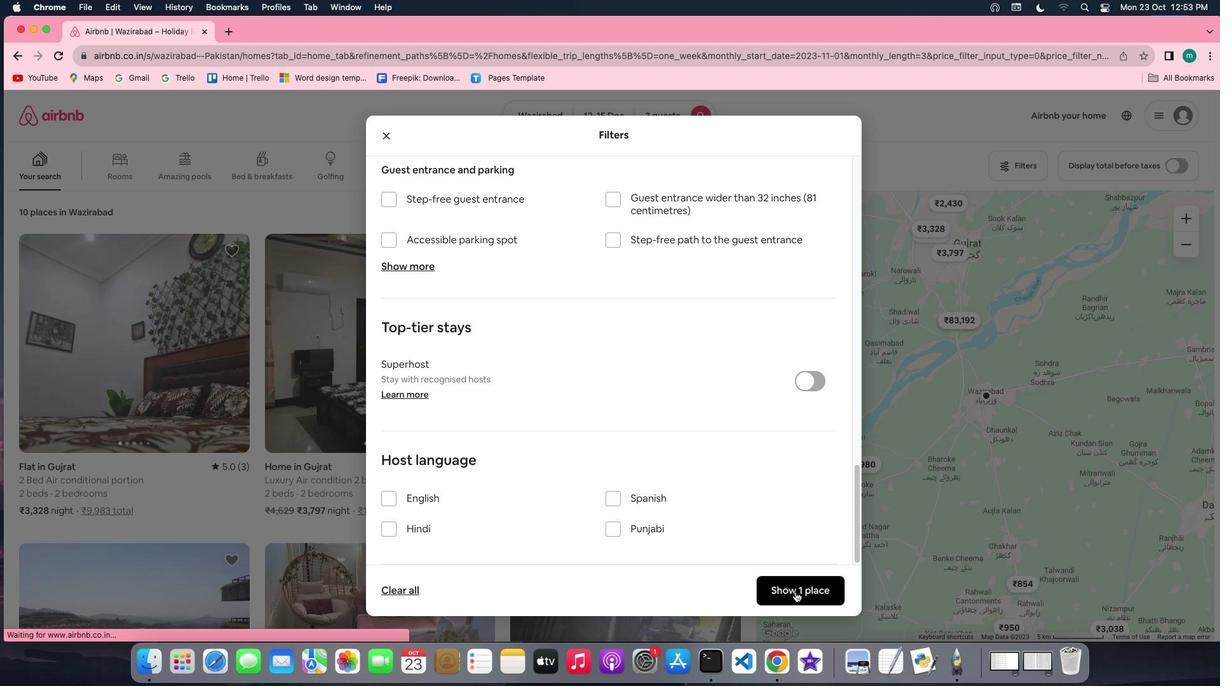 
Action: Mouse moved to (113, 355)
Screenshot: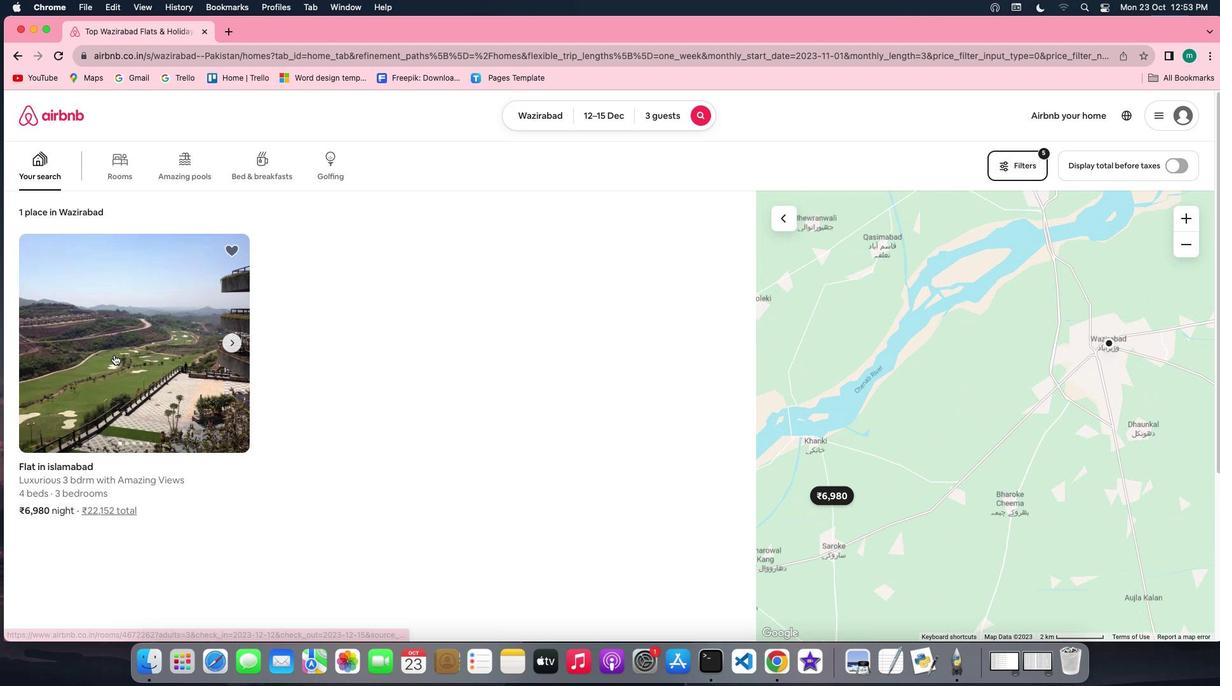 
Action: Mouse pressed left at (113, 355)
Screenshot: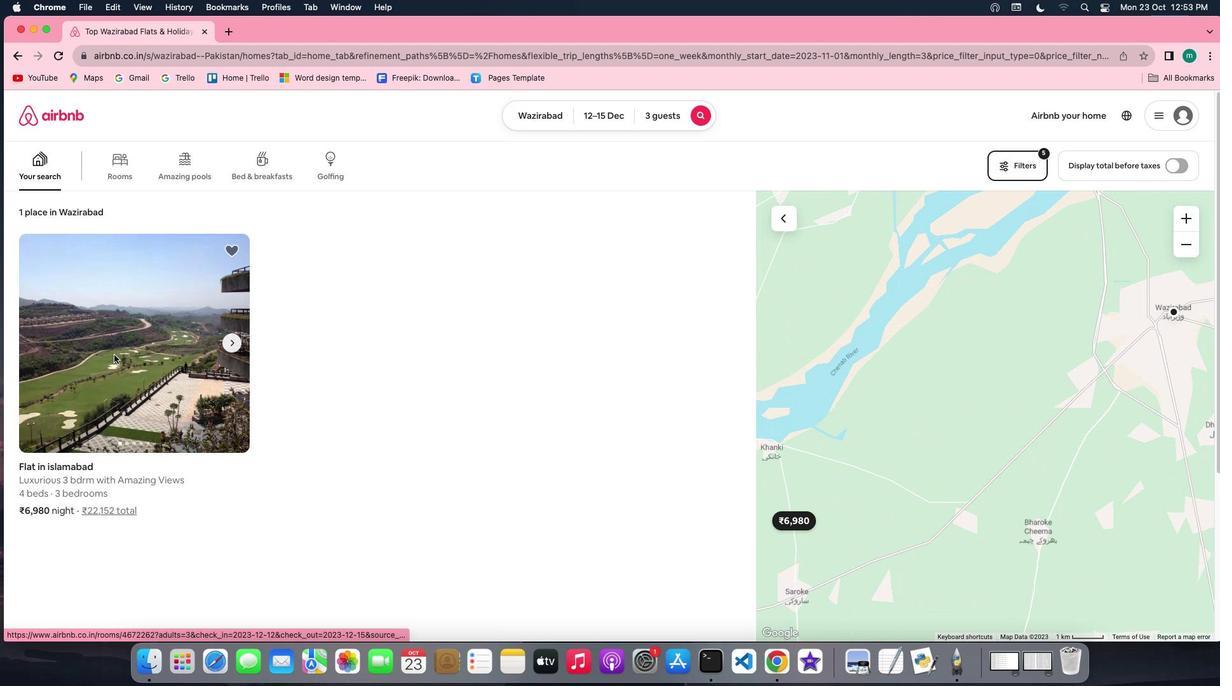 
Action: Mouse moved to (866, 474)
Screenshot: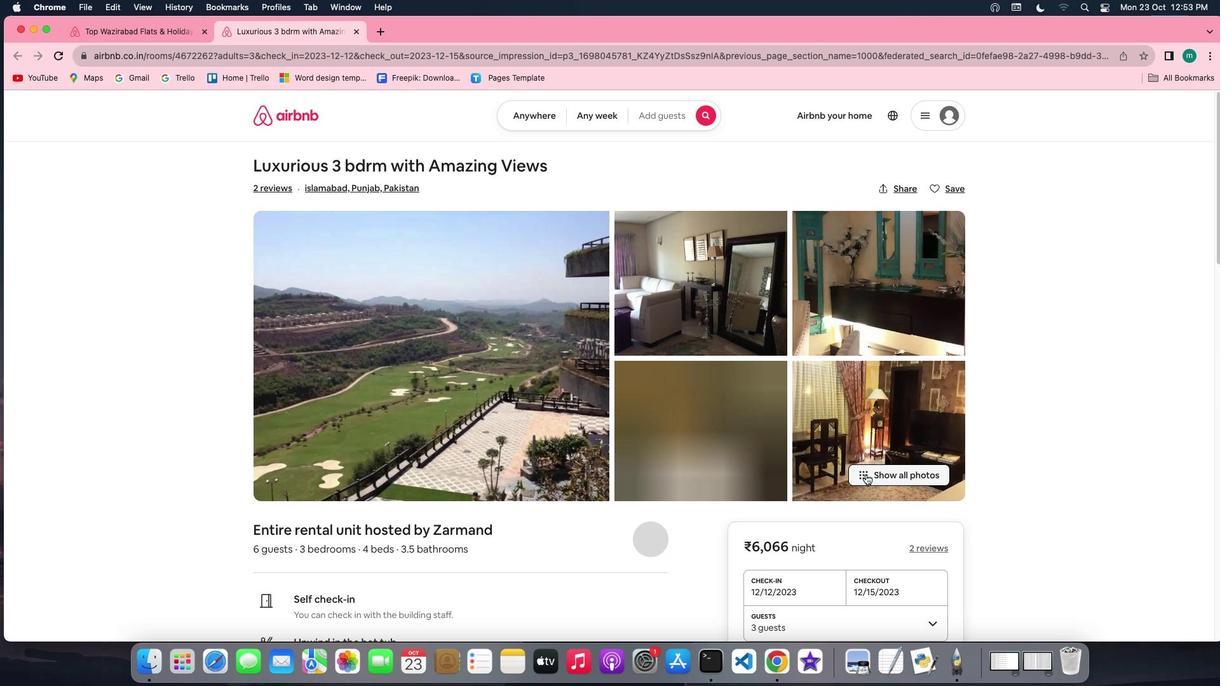 
Action: Mouse pressed left at (866, 474)
Screenshot: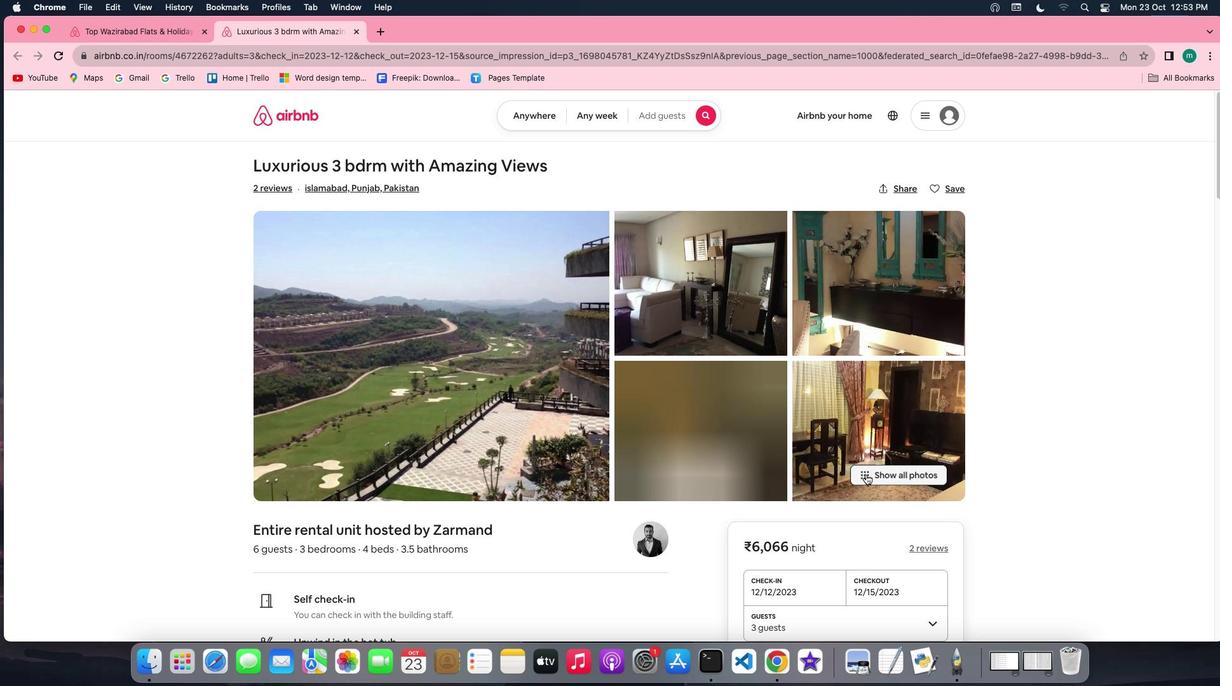 
Action: Mouse moved to (631, 435)
Screenshot: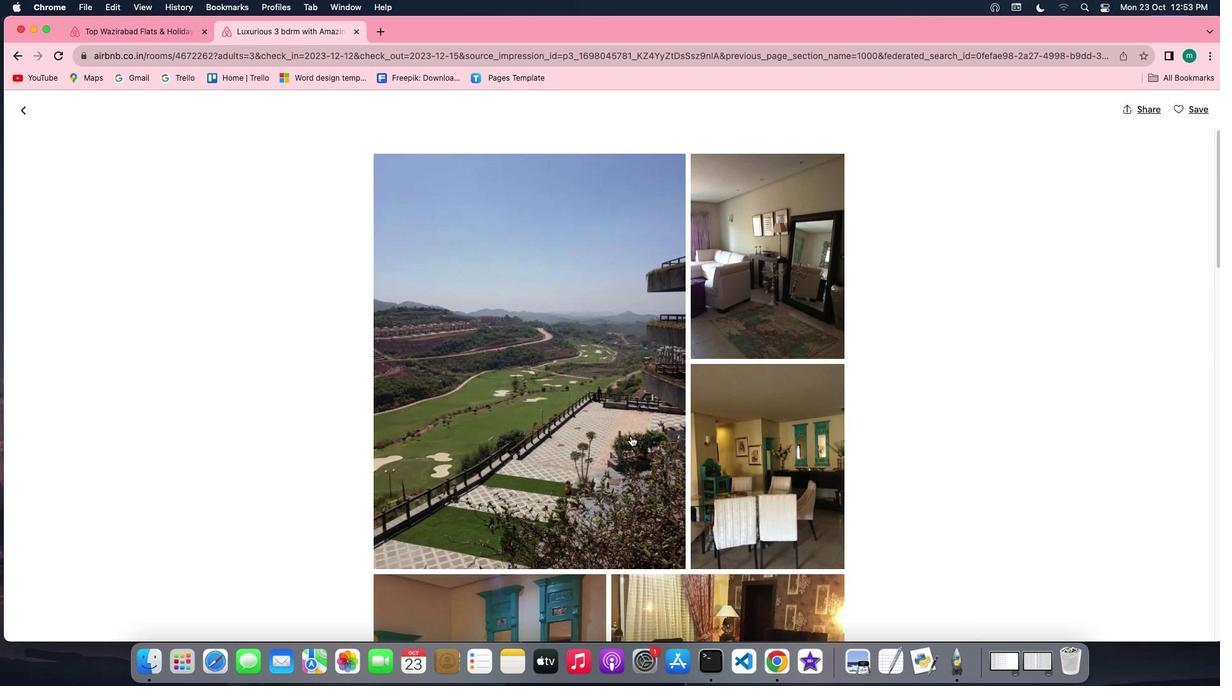
Action: Mouse scrolled (631, 435) with delta (0, 0)
Screenshot: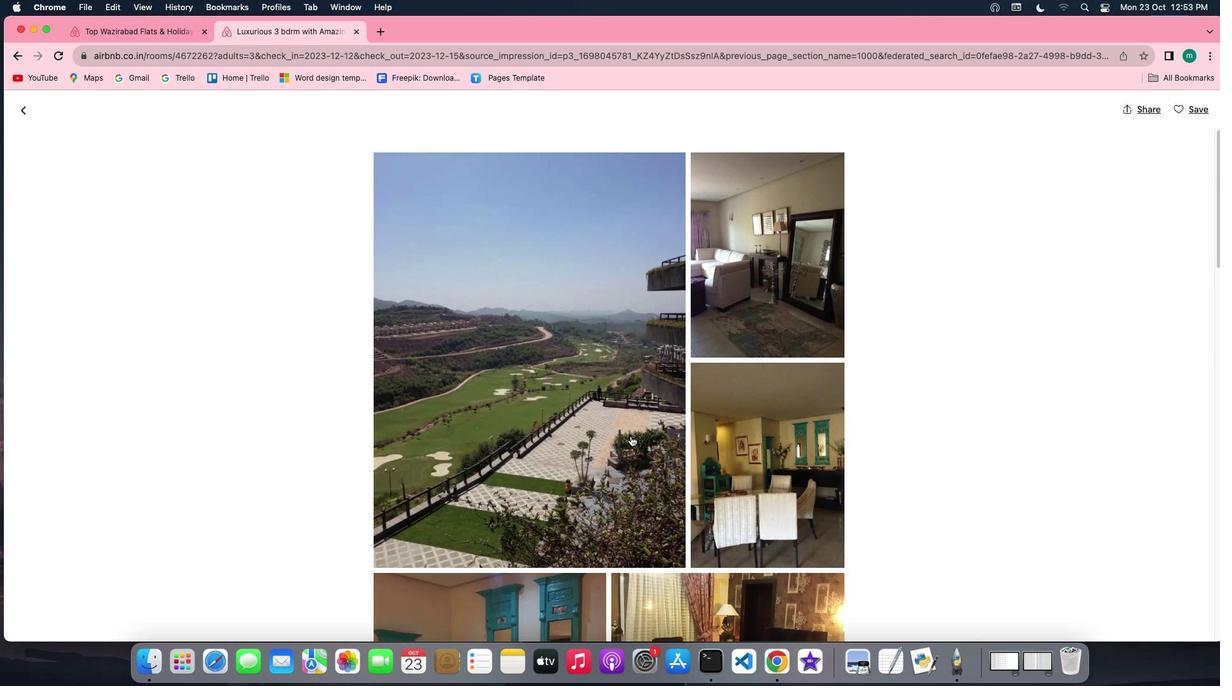 
Action: Mouse scrolled (631, 435) with delta (0, 0)
Screenshot: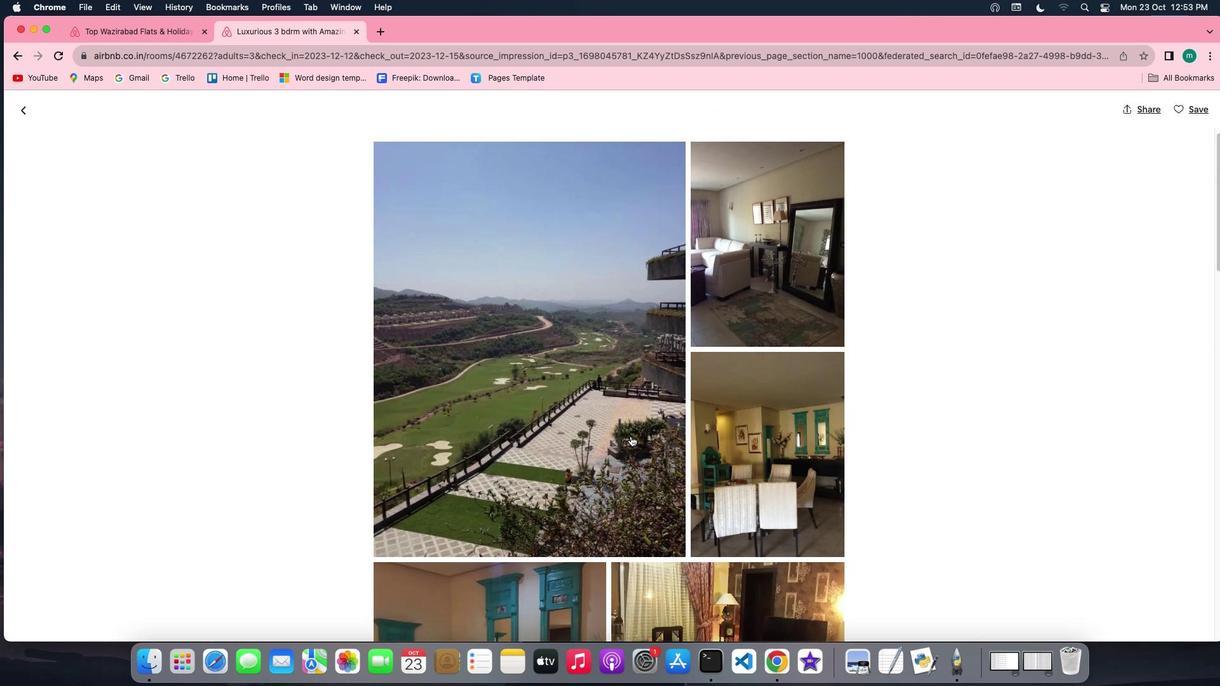 
Action: Mouse scrolled (631, 435) with delta (0, 0)
Screenshot: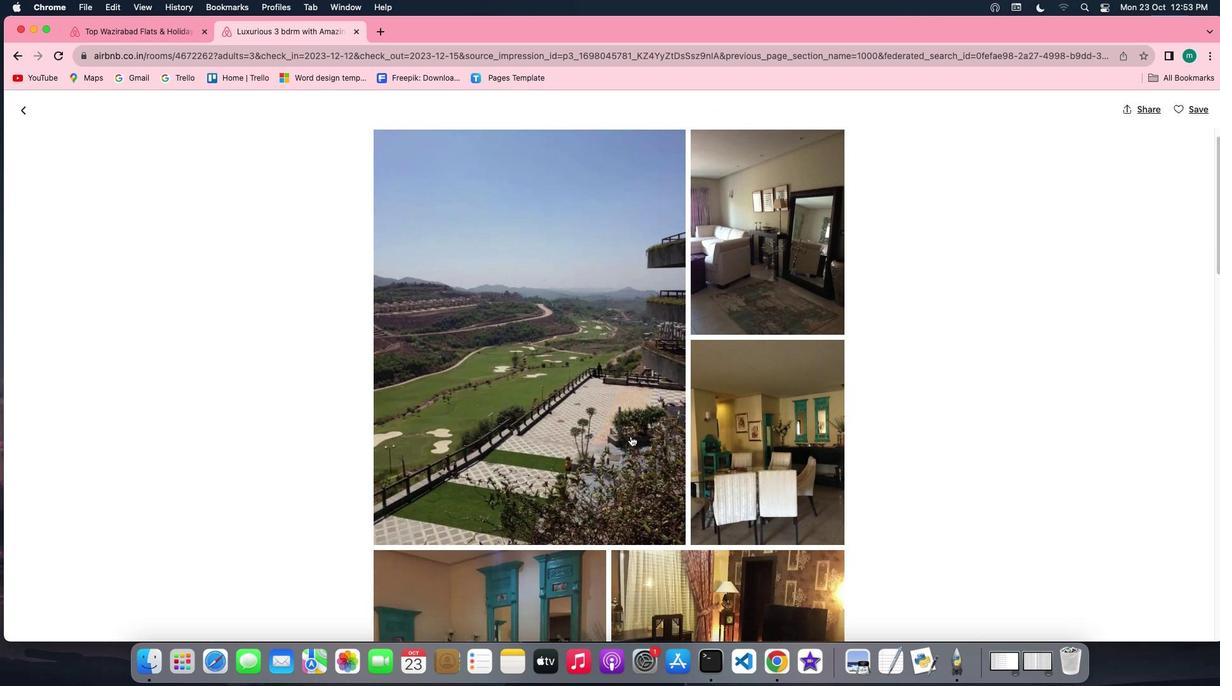 
Action: Mouse scrolled (631, 435) with delta (0, 0)
Screenshot: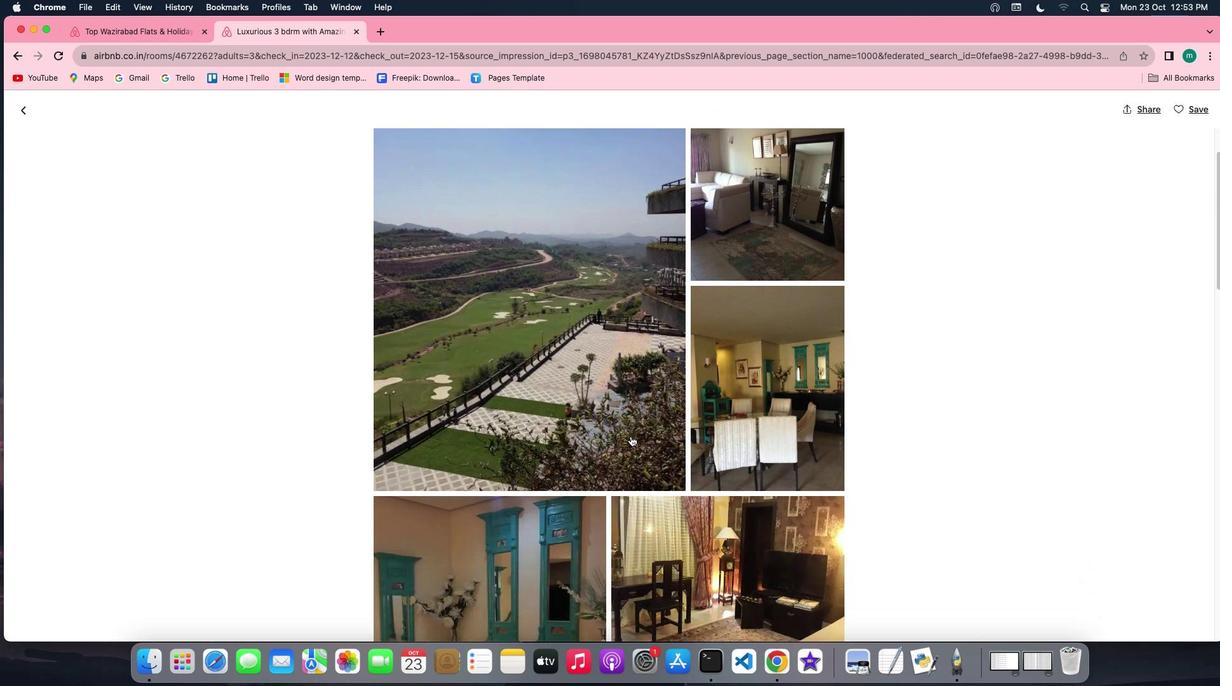 
Action: Mouse scrolled (631, 435) with delta (0, 0)
Screenshot: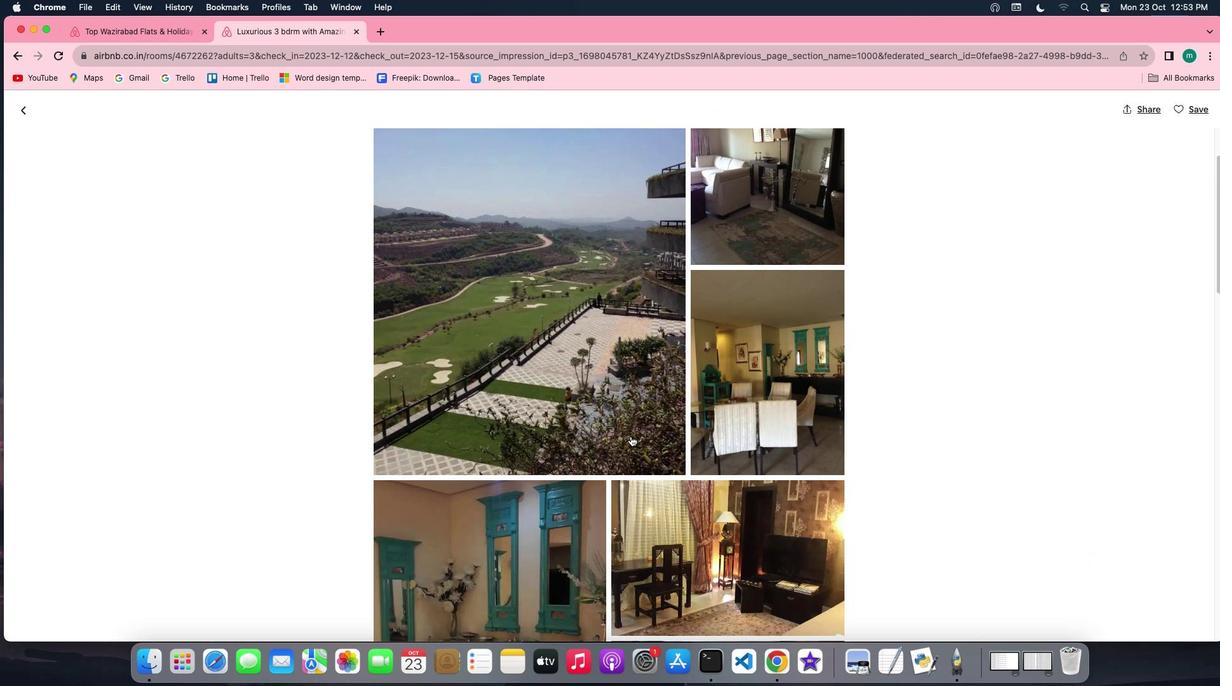 
Action: Mouse scrolled (631, 435) with delta (0, 0)
Screenshot: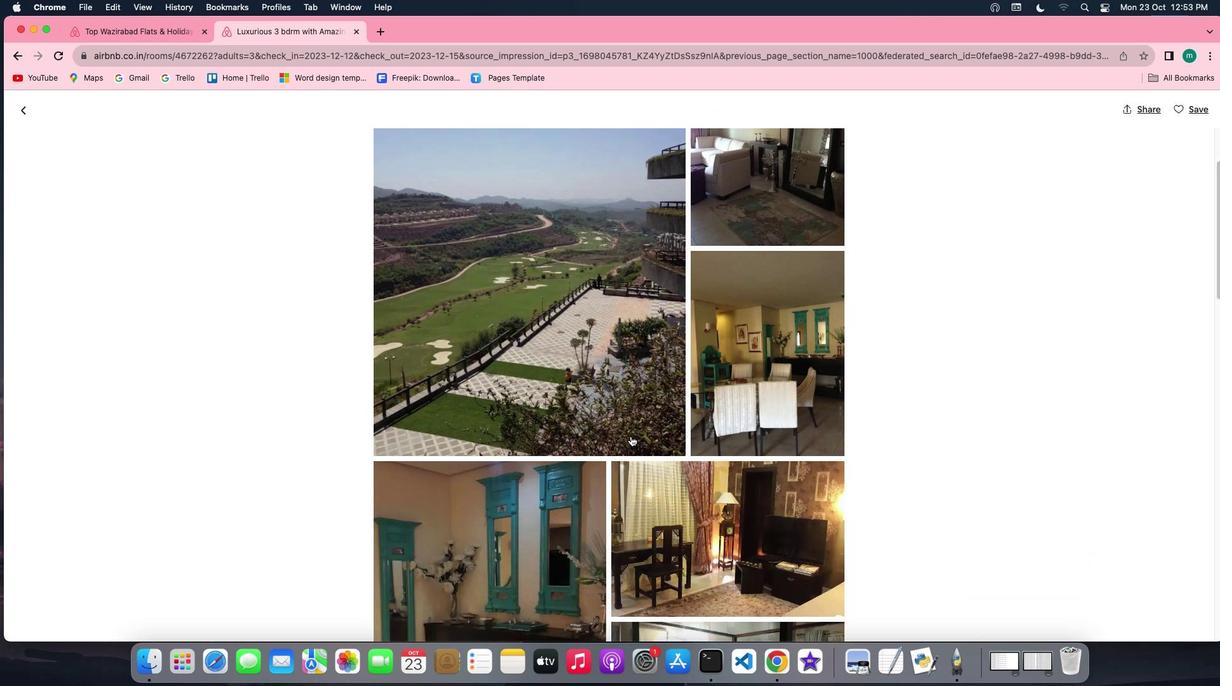 
Action: Mouse scrolled (631, 435) with delta (0, -1)
Screenshot: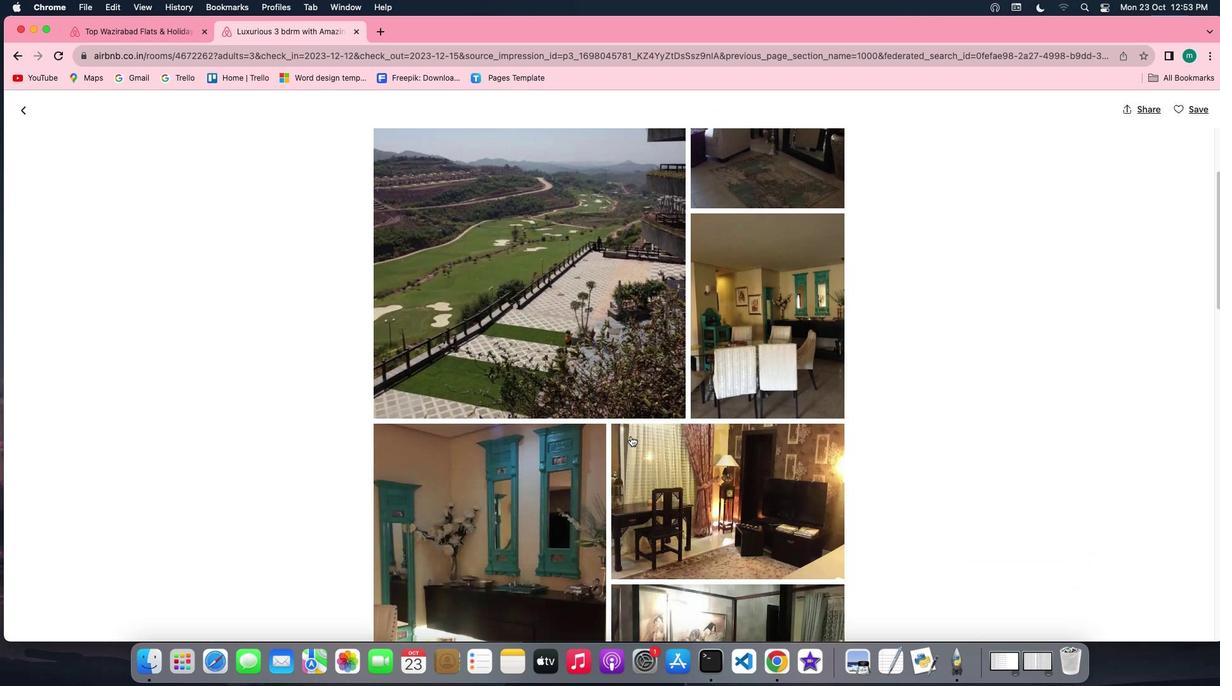 
Action: Mouse scrolled (631, 435) with delta (0, -1)
Screenshot: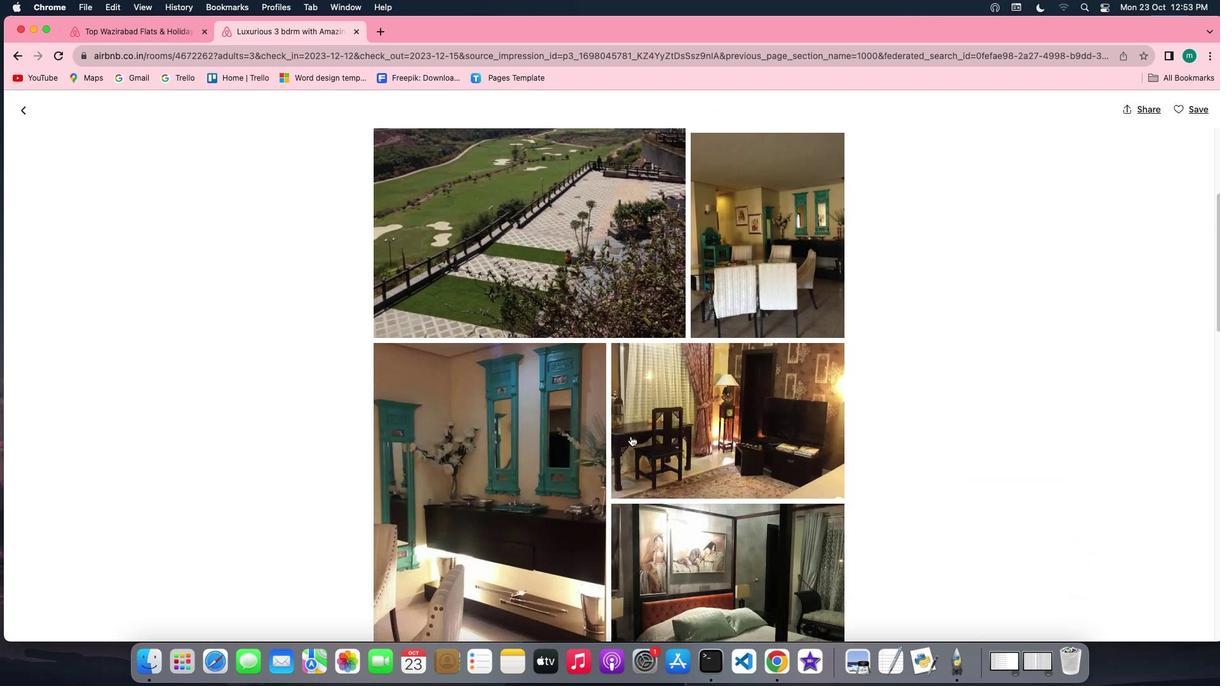 
Action: Mouse scrolled (631, 435) with delta (0, 0)
Screenshot: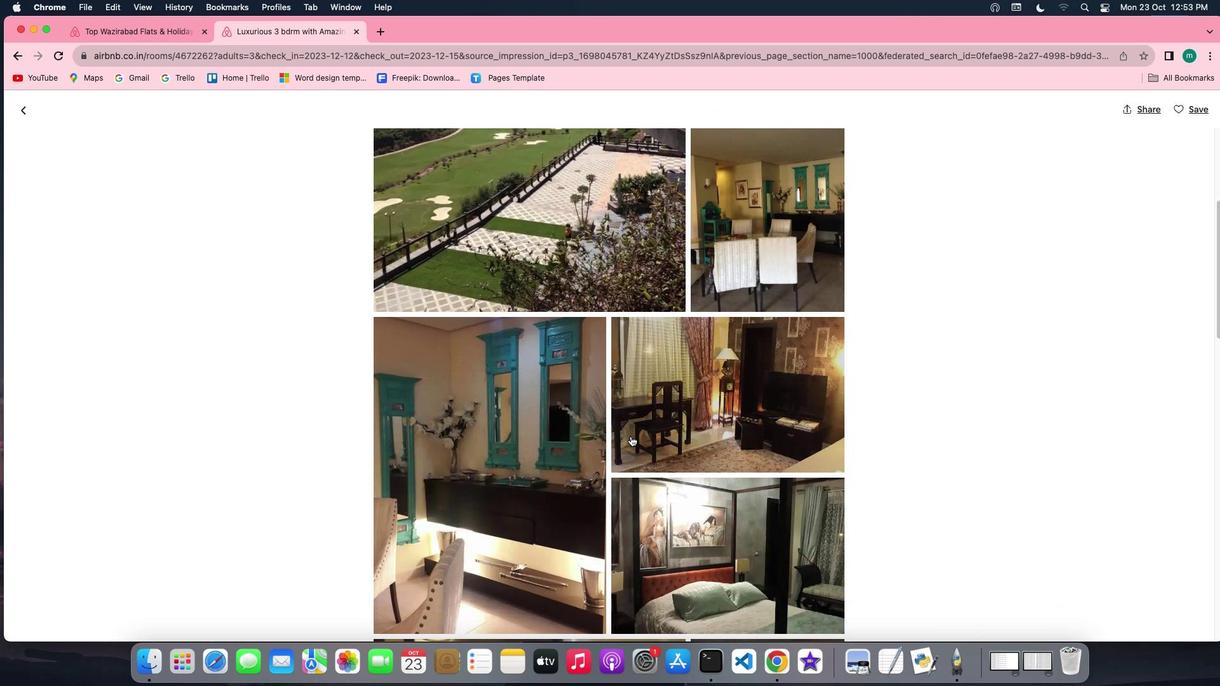
Action: Mouse scrolled (631, 435) with delta (0, 0)
Screenshot: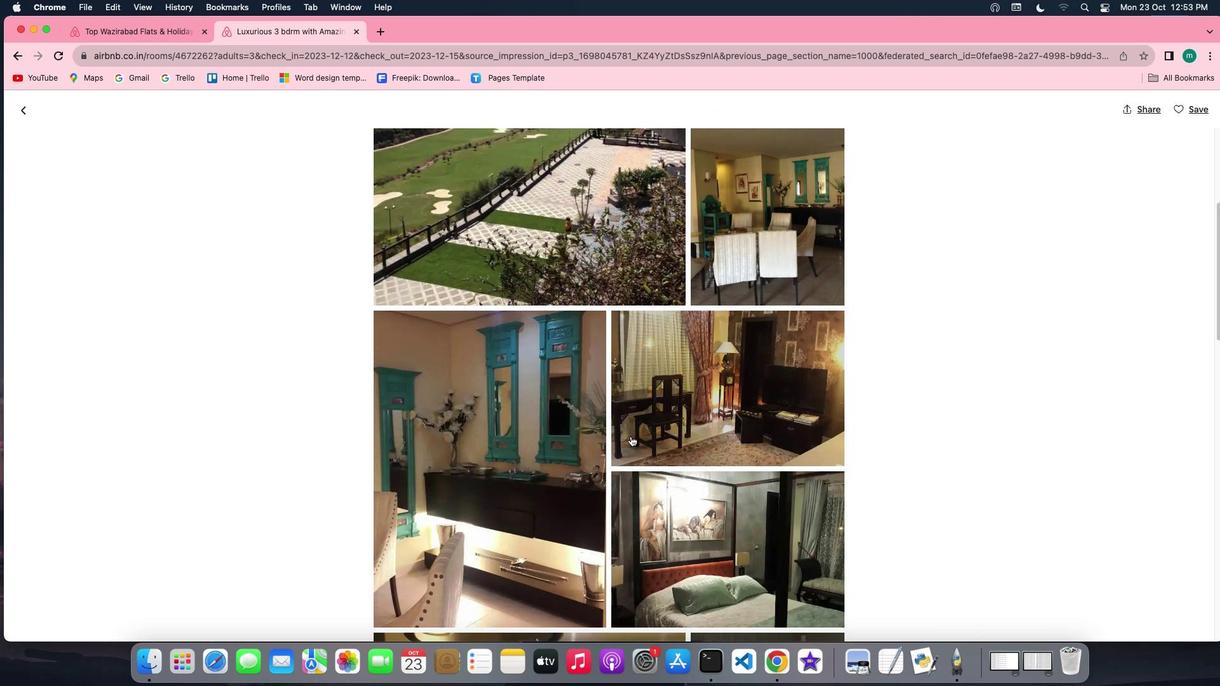 
Action: Mouse scrolled (631, 435) with delta (0, 0)
Screenshot: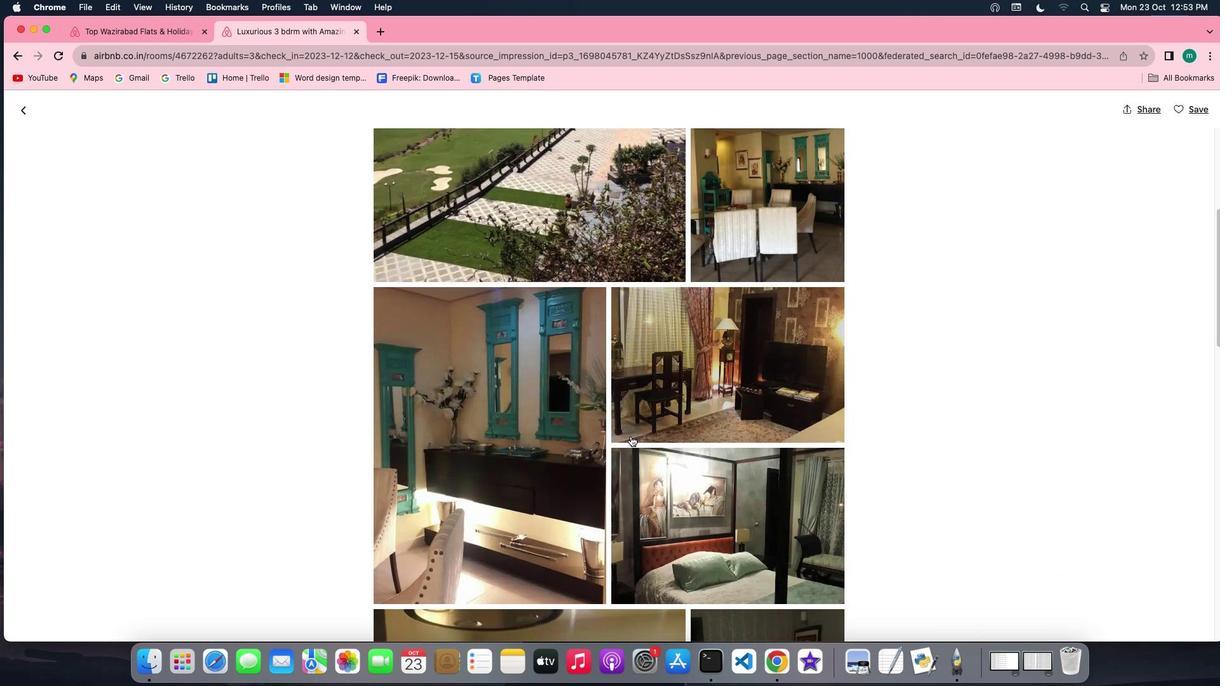 
Action: Mouse scrolled (631, 435) with delta (0, 0)
Screenshot: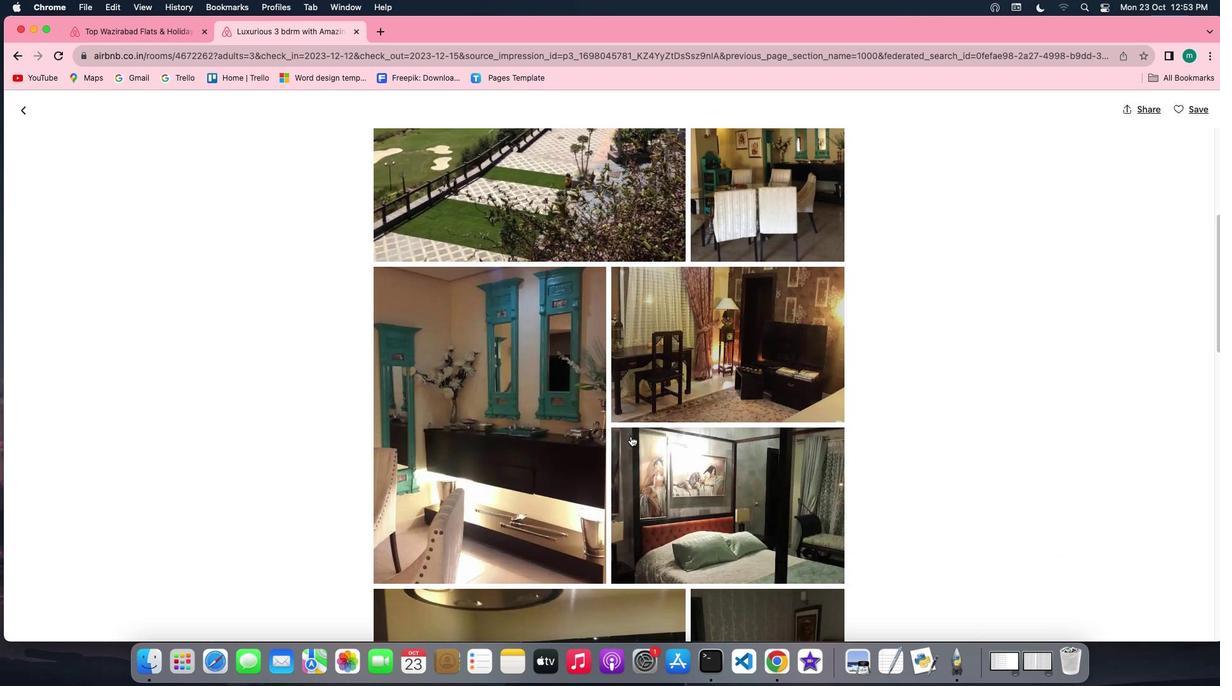 
Action: Mouse scrolled (631, 435) with delta (0, 0)
Screenshot: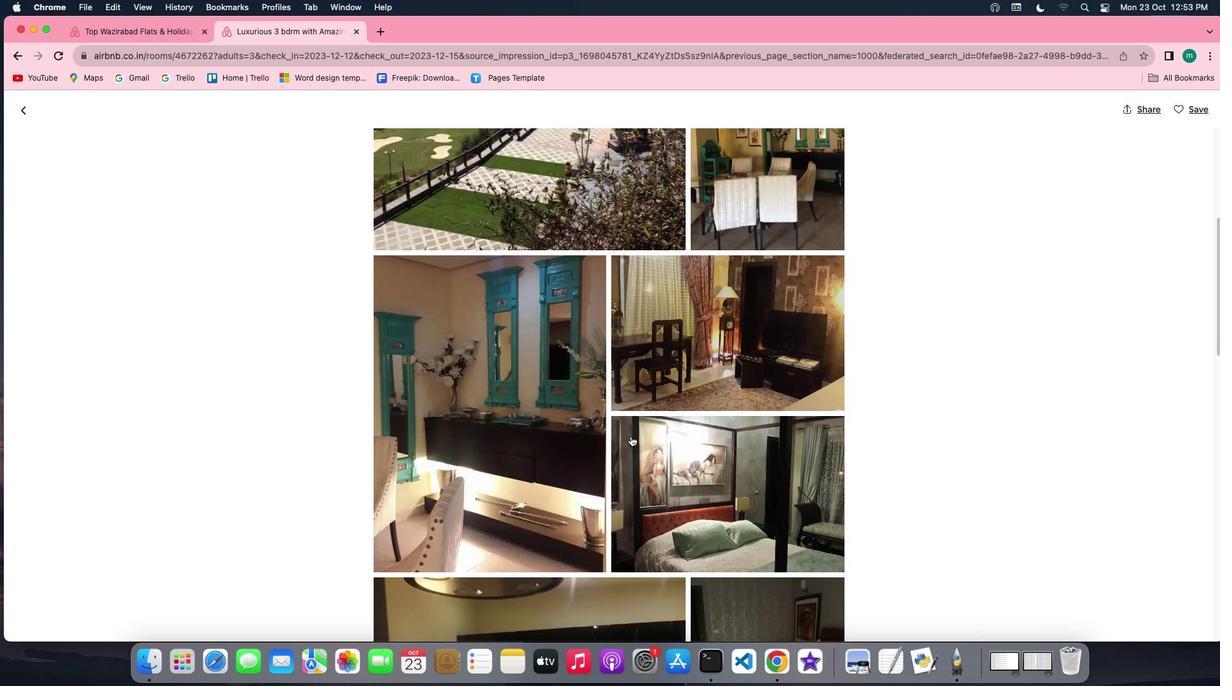
Action: Mouse scrolled (631, 435) with delta (0, -1)
Screenshot: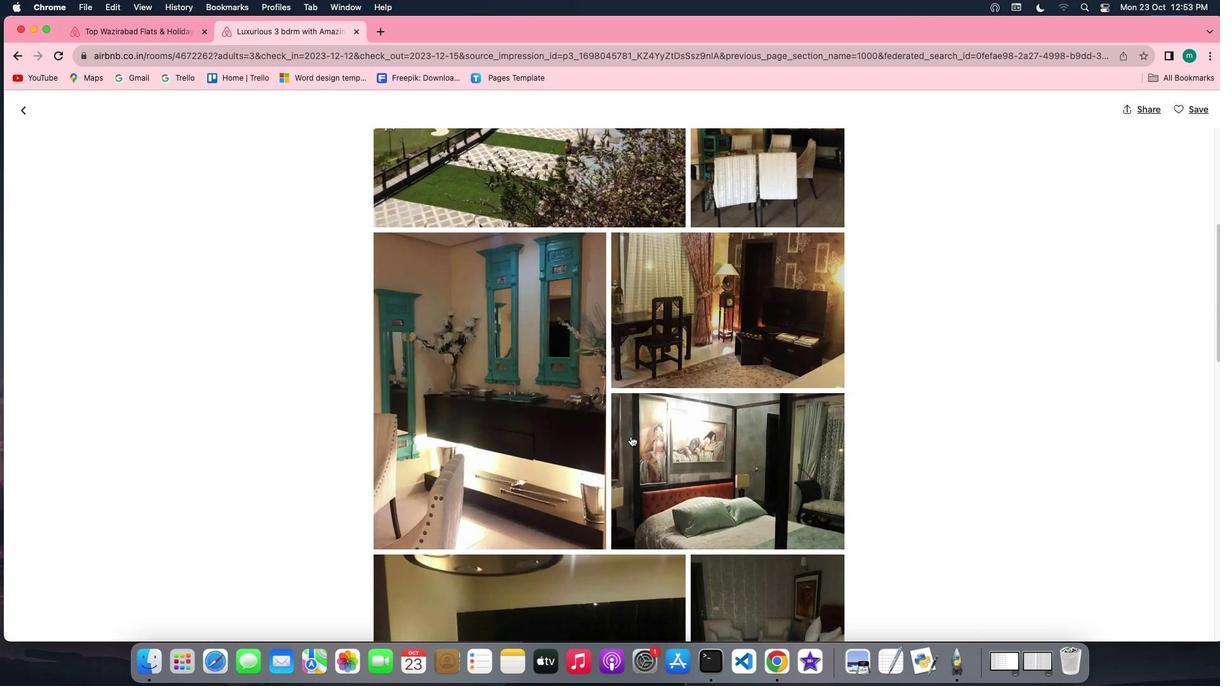 
Action: Mouse scrolled (631, 435) with delta (0, -1)
Screenshot: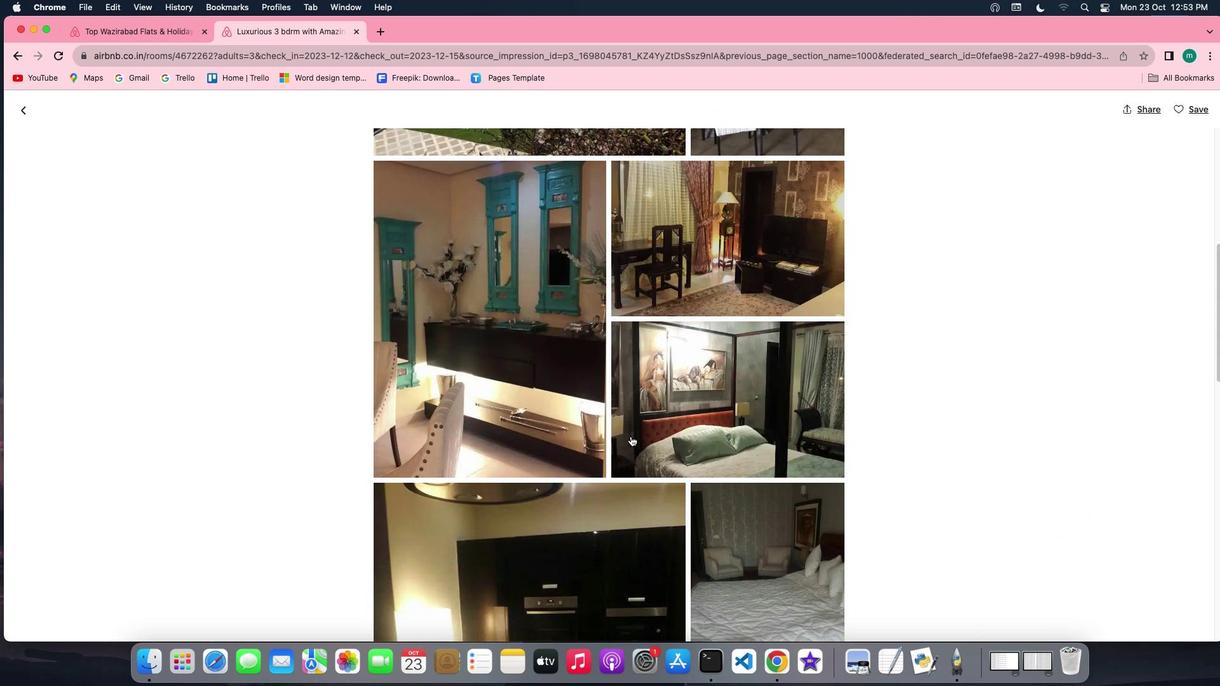 
Action: Mouse scrolled (631, 435) with delta (0, 0)
Screenshot: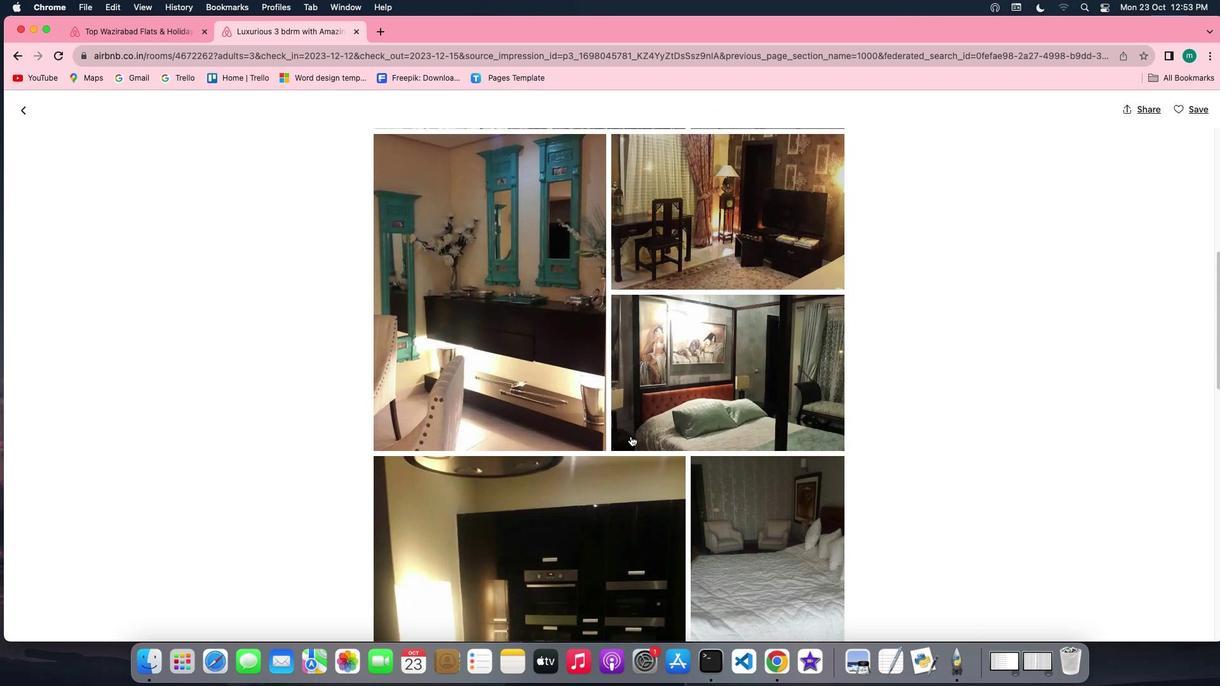 
Action: Mouse scrolled (631, 435) with delta (0, 0)
Screenshot: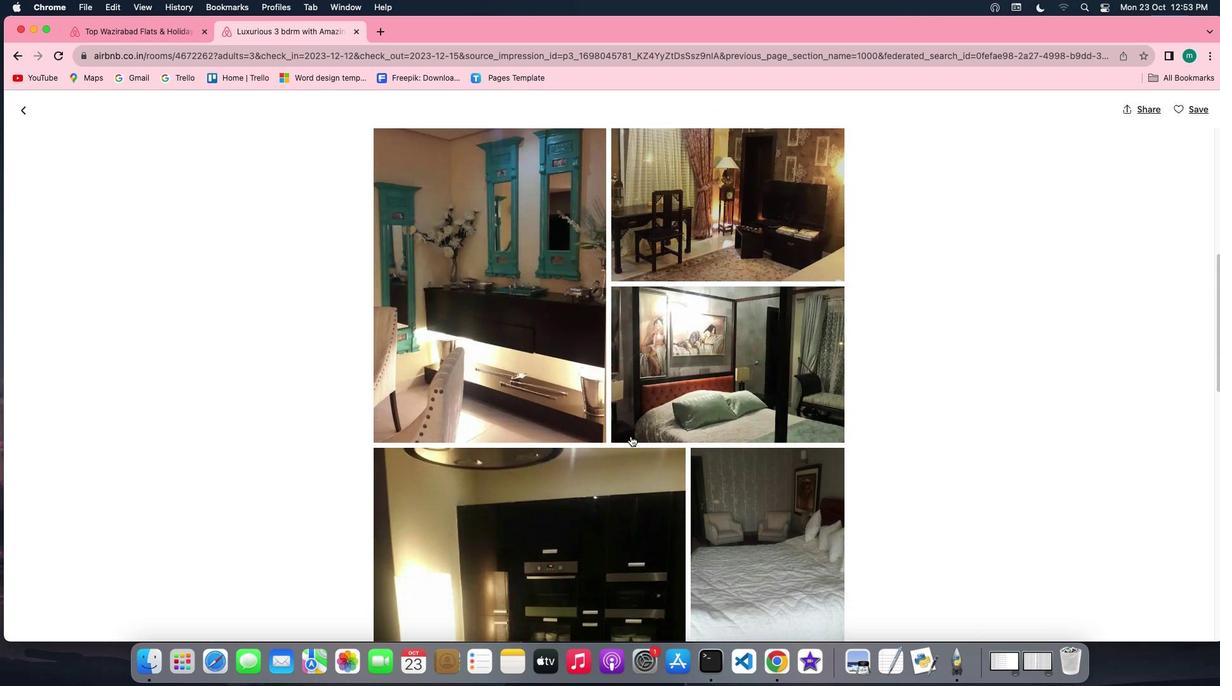 
Action: Mouse scrolled (631, 435) with delta (0, -1)
Screenshot: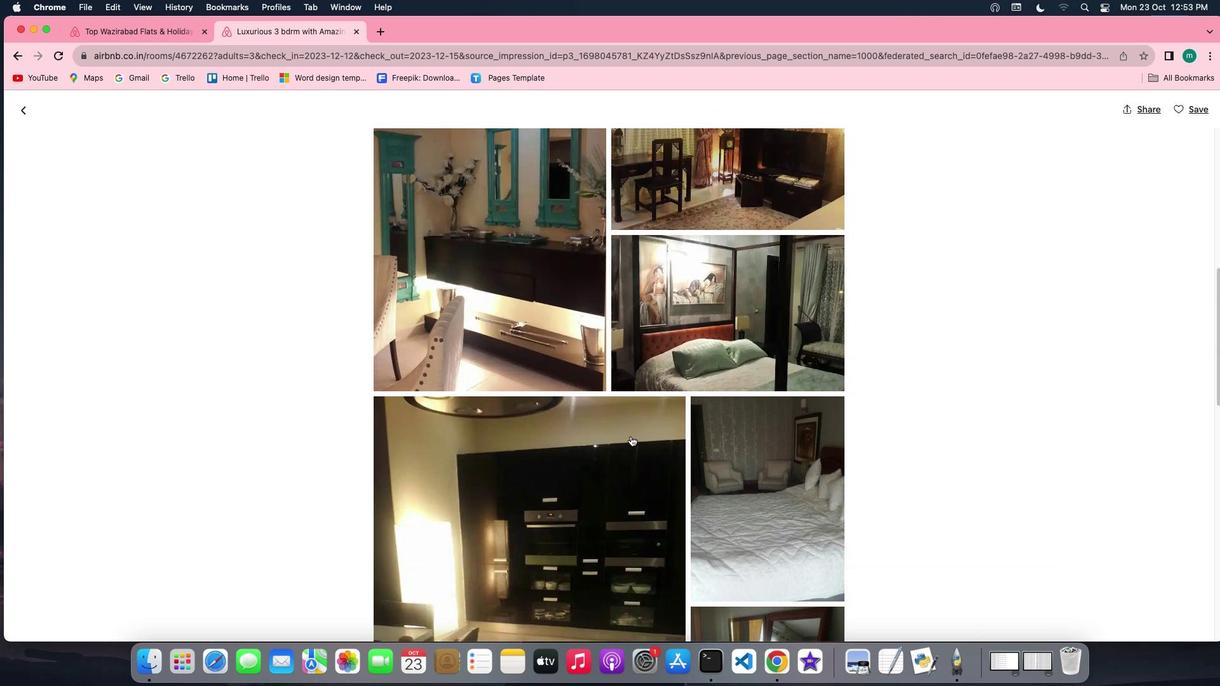 
Action: Mouse scrolled (631, 435) with delta (0, -2)
Screenshot: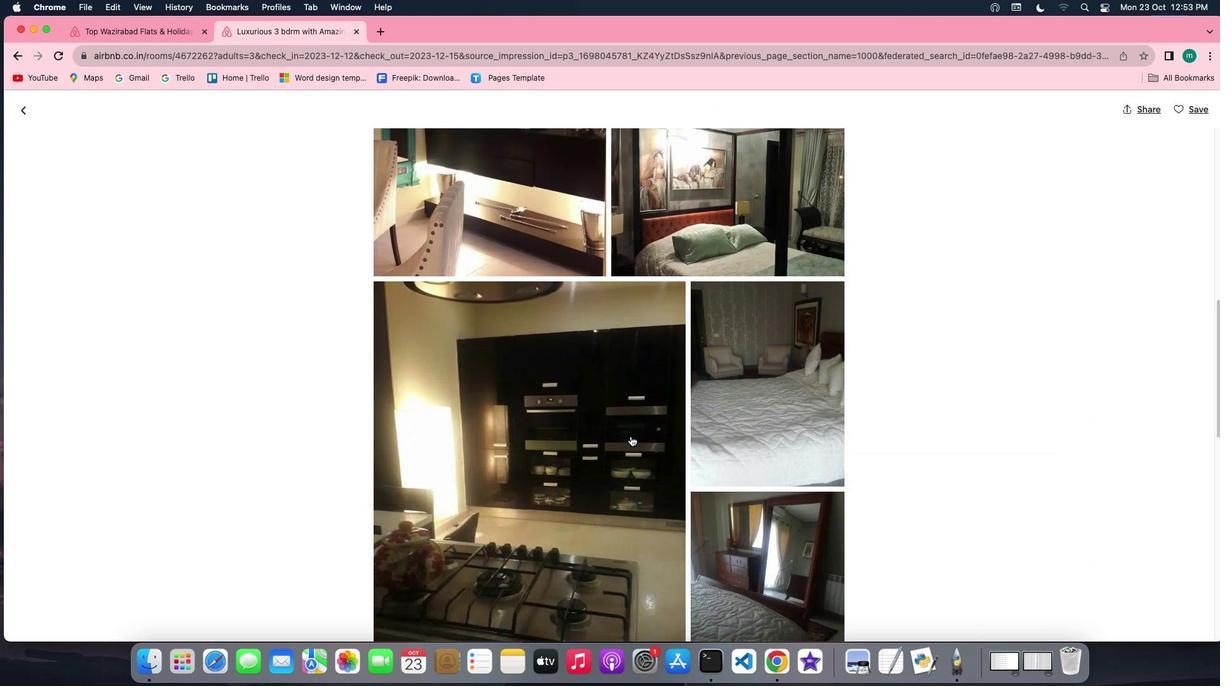 
Action: Mouse scrolled (631, 435) with delta (0, 0)
Screenshot: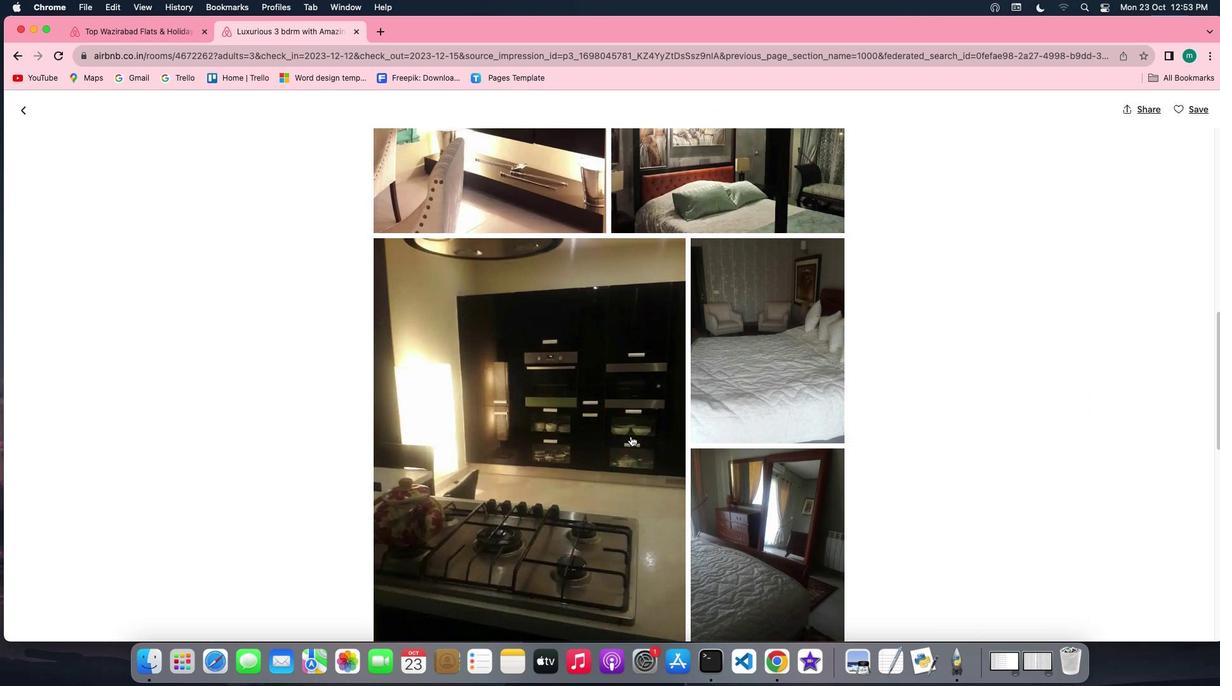
Action: Mouse scrolled (631, 435) with delta (0, 0)
Screenshot: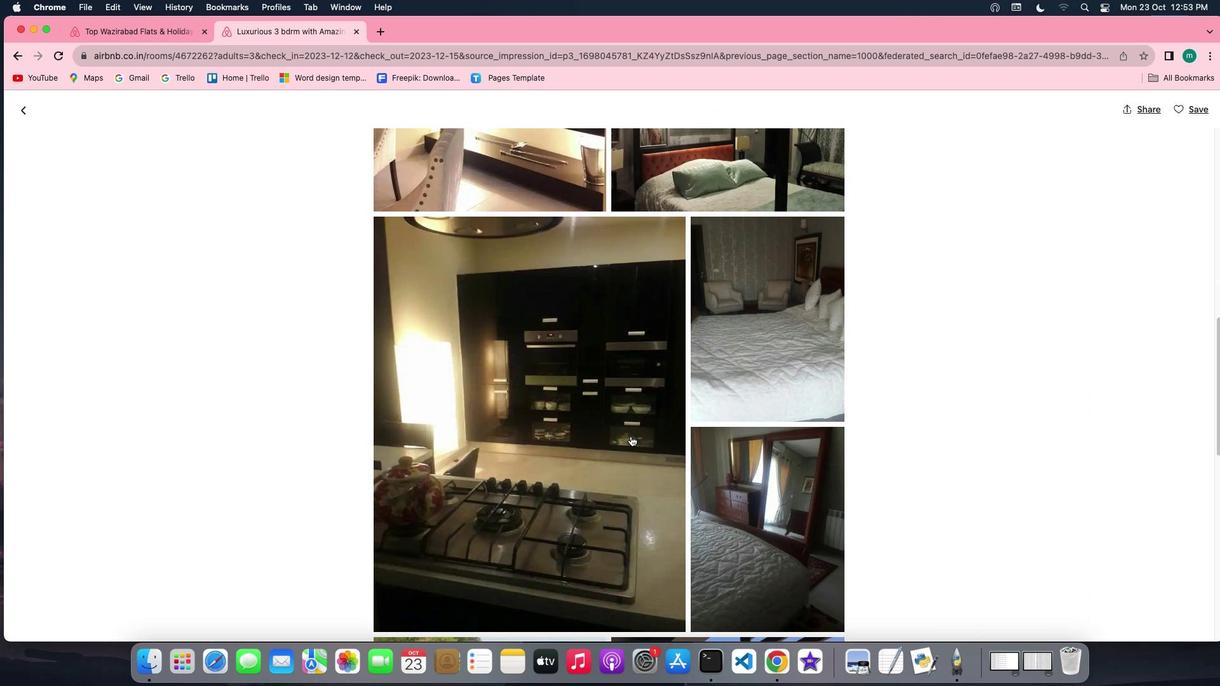 
Action: Mouse scrolled (631, 435) with delta (0, -1)
Screenshot: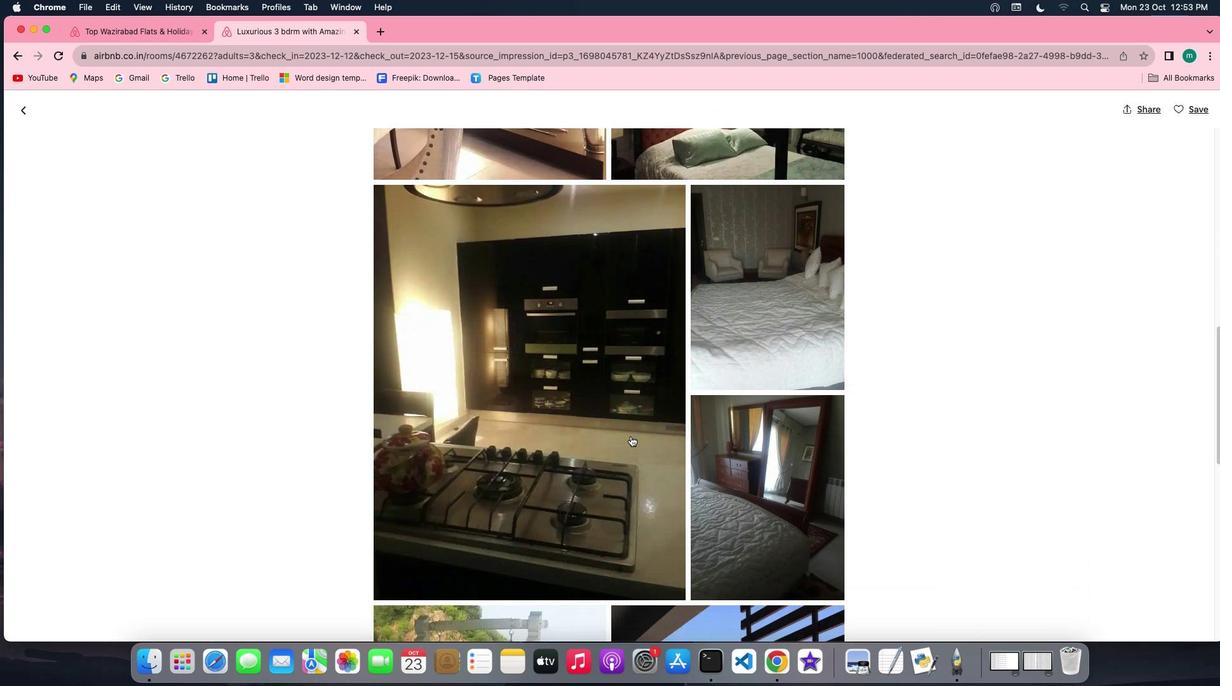 
Action: Mouse scrolled (631, 435) with delta (0, -1)
Screenshot: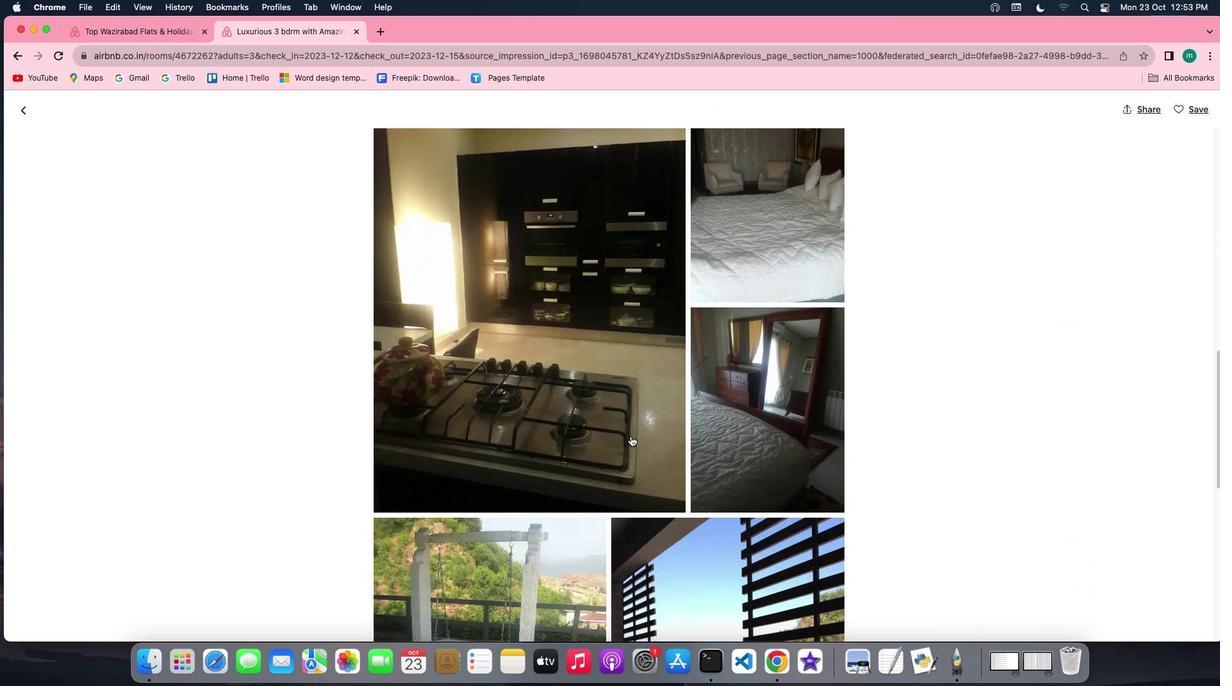 
Action: Mouse scrolled (631, 435) with delta (0, 0)
Screenshot: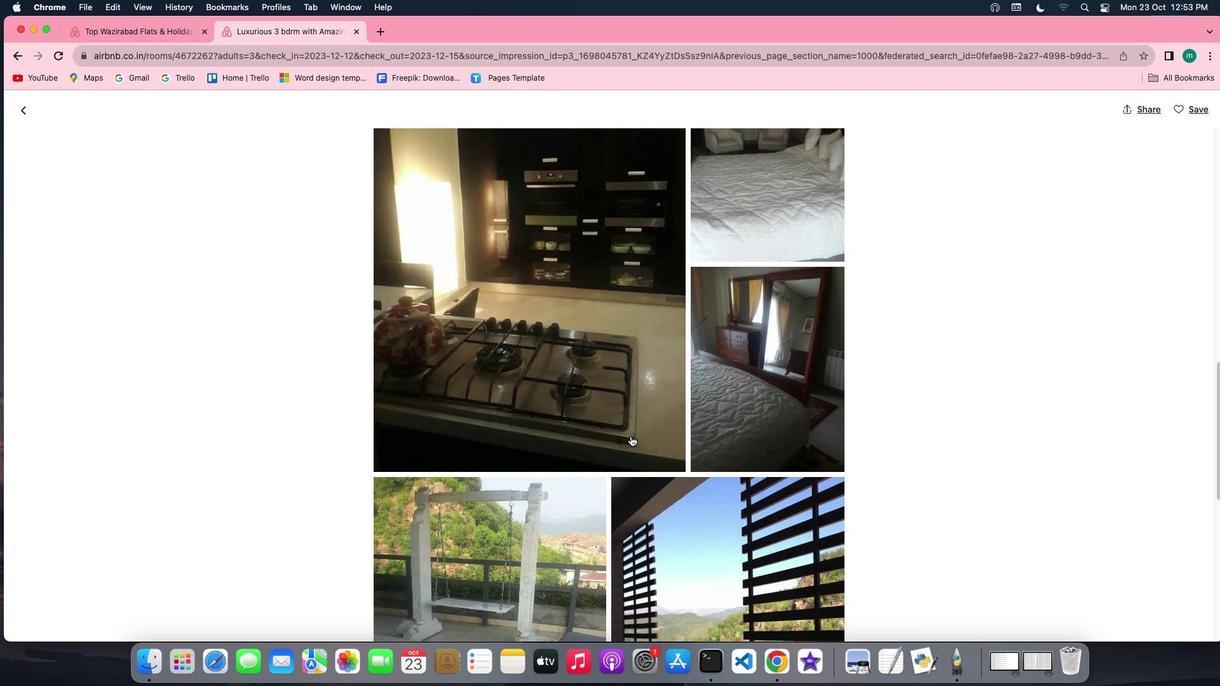 
Action: Mouse scrolled (631, 435) with delta (0, 0)
Screenshot: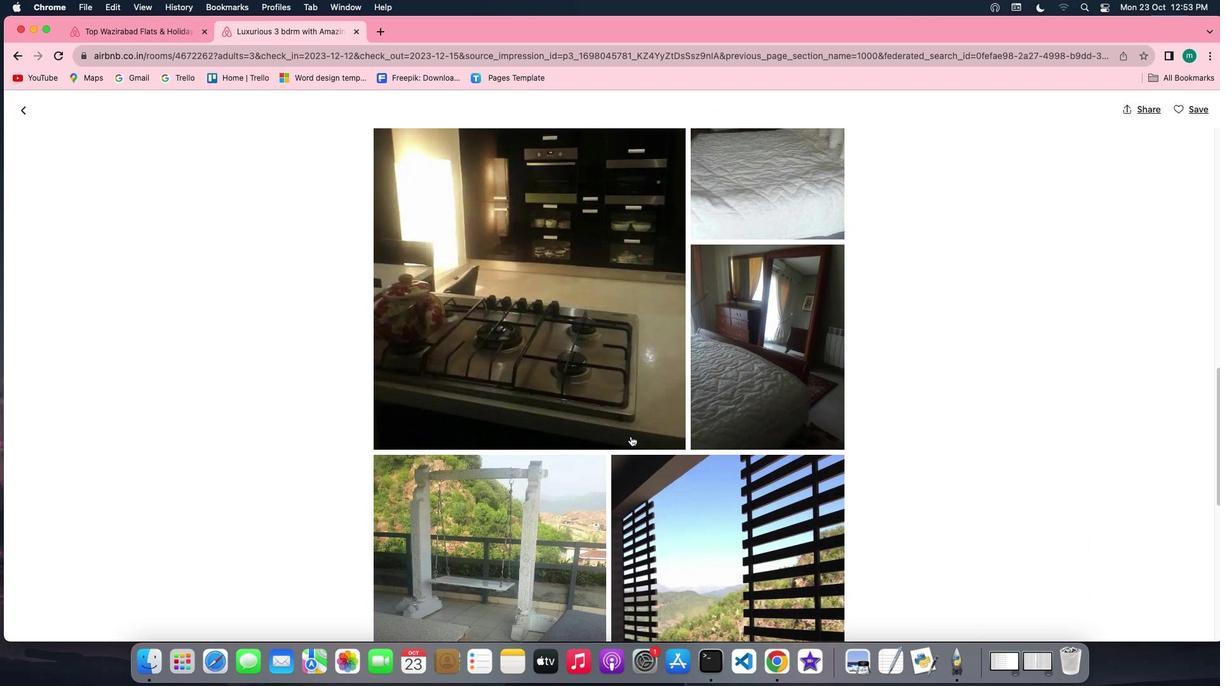 
Action: Mouse scrolled (631, 435) with delta (0, -1)
Screenshot: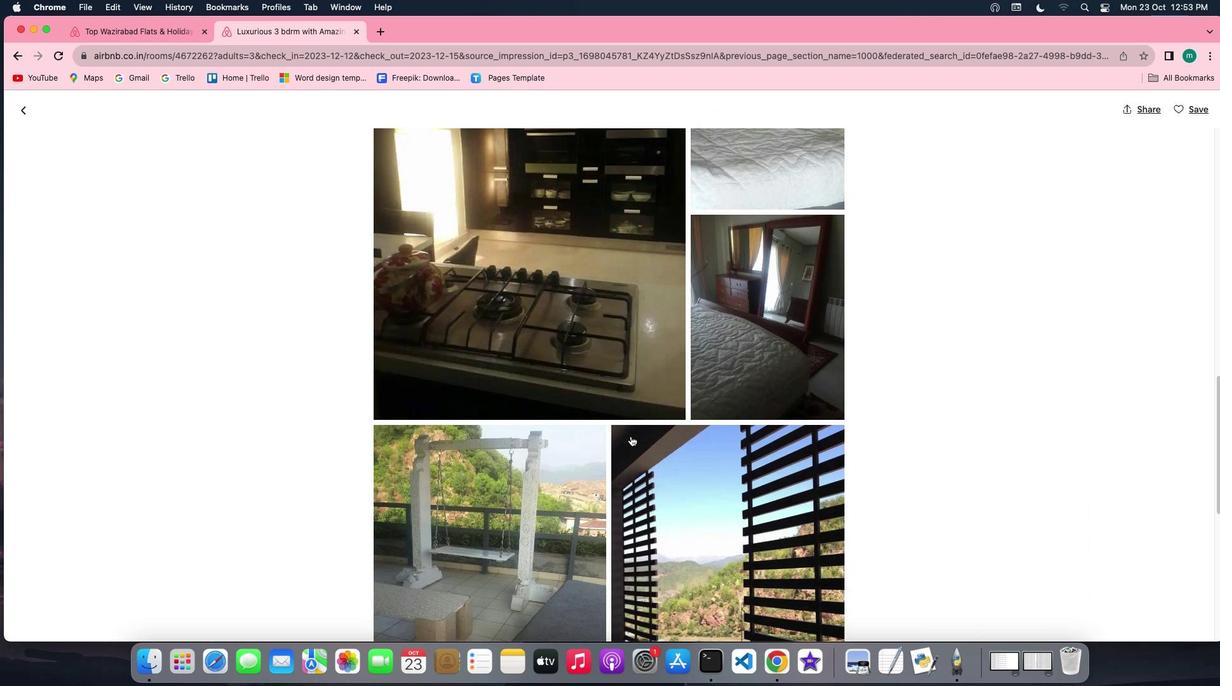 
Action: Mouse scrolled (631, 435) with delta (0, -1)
Screenshot: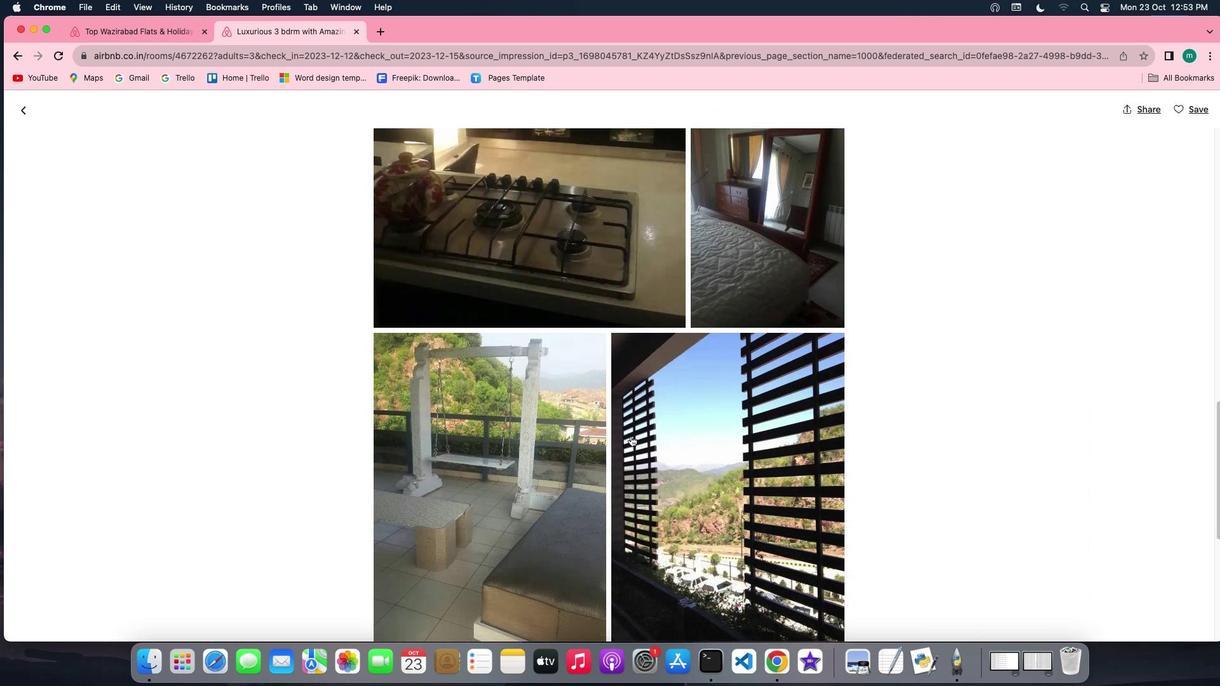 
Action: Mouse scrolled (631, 435) with delta (0, 0)
Screenshot: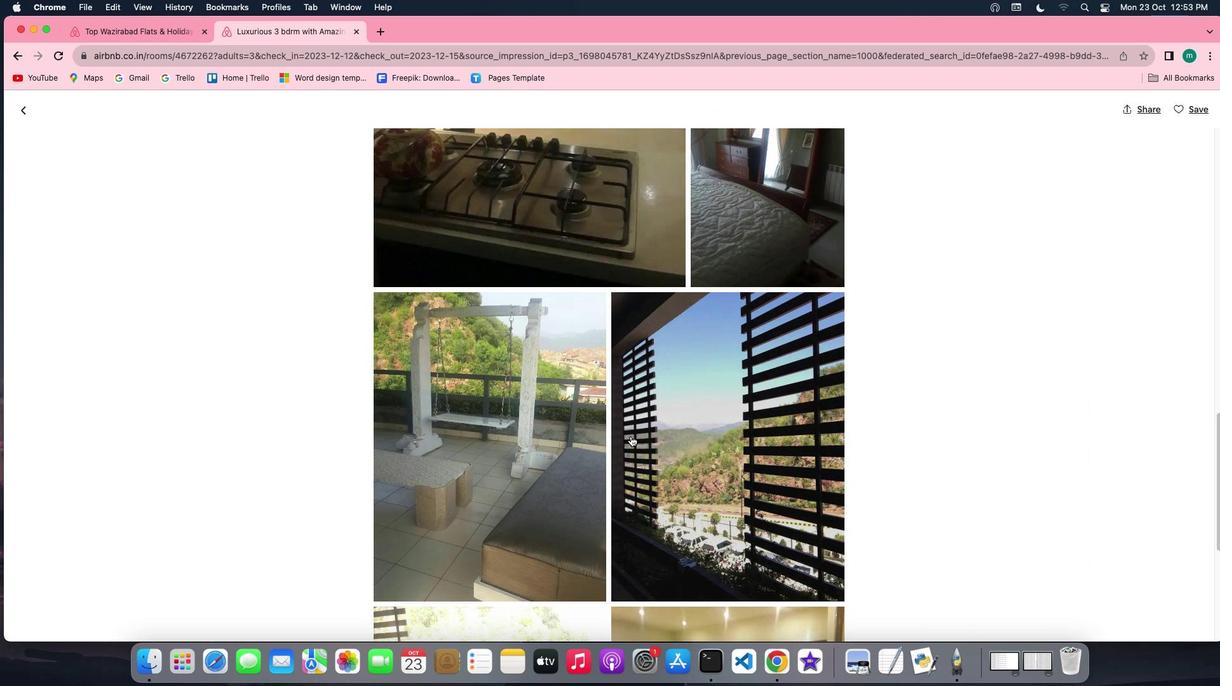 
Action: Mouse scrolled (631, 435) with delta (0, 0)
Screenshot: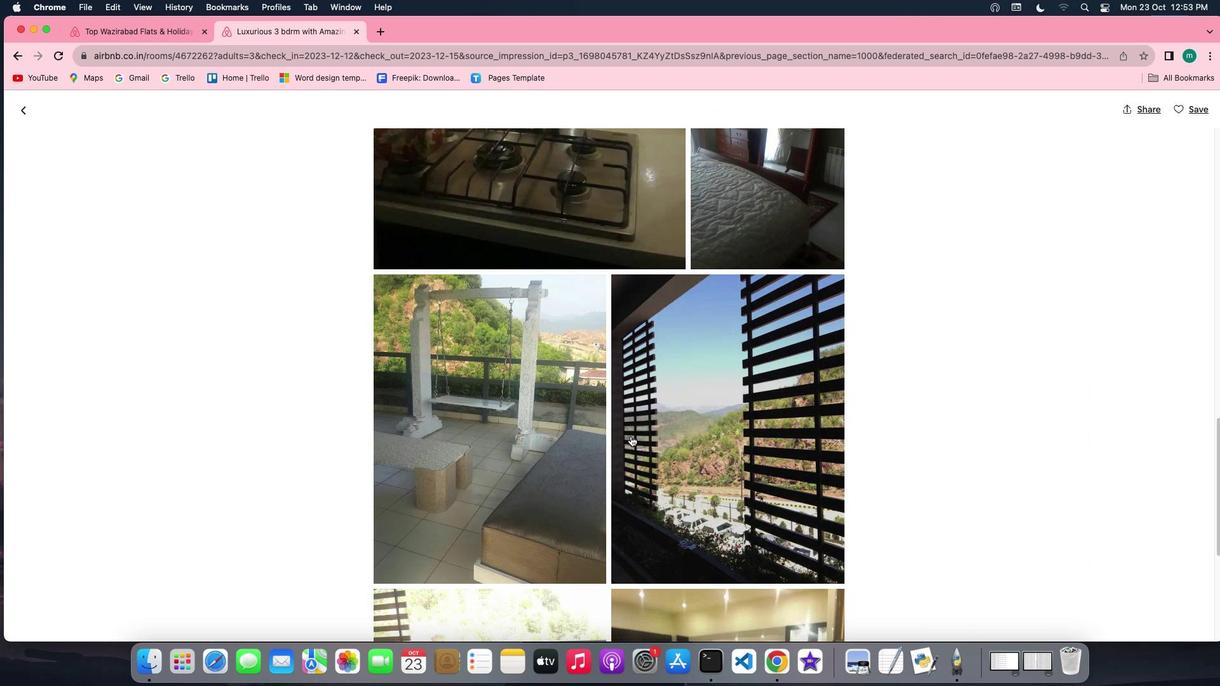 
Action: Mouse scrolled (631, 435) with delta (0, -1)
Screenshot: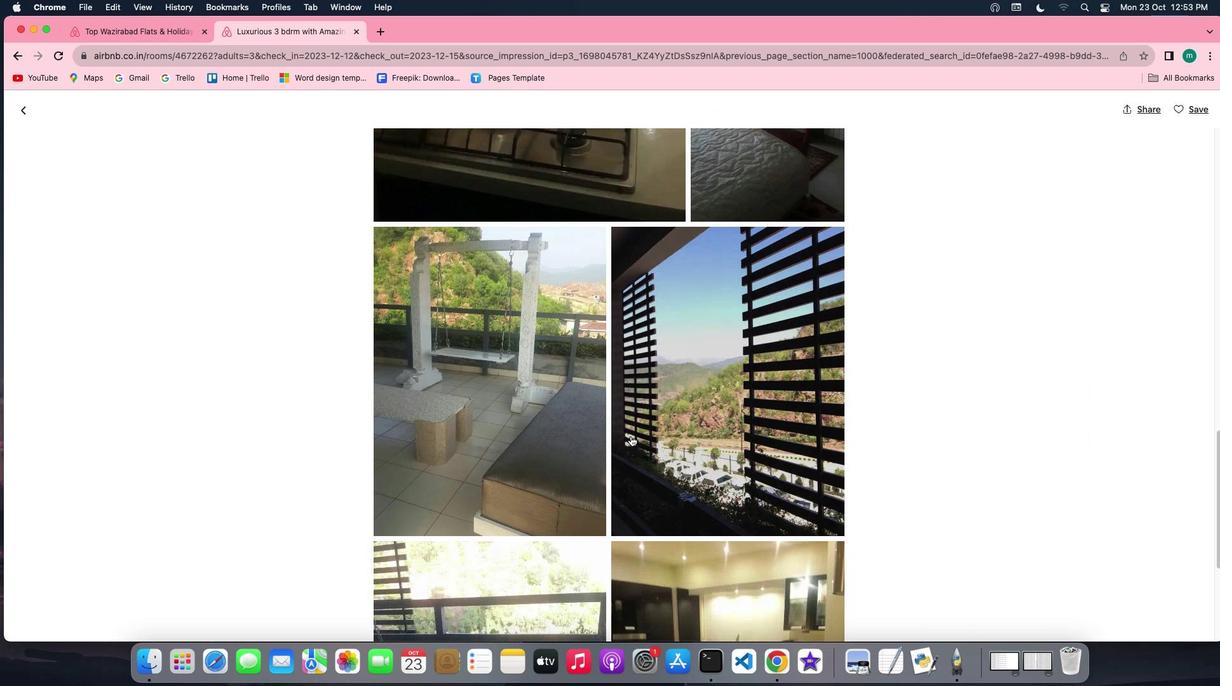 
Action: Mouse scrolled (631, 435) with delta (0, -2)
Screenshot: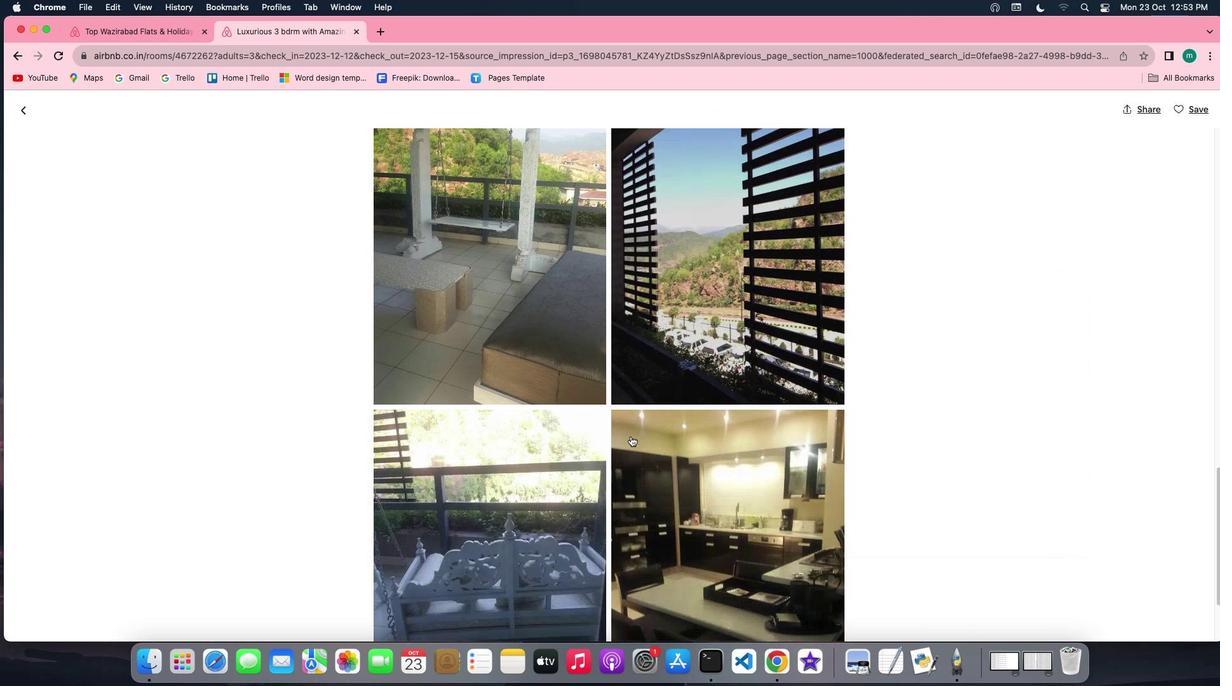 
Action: Mouse scrolled (631, 435) with delta (0, -2)
Screenshot: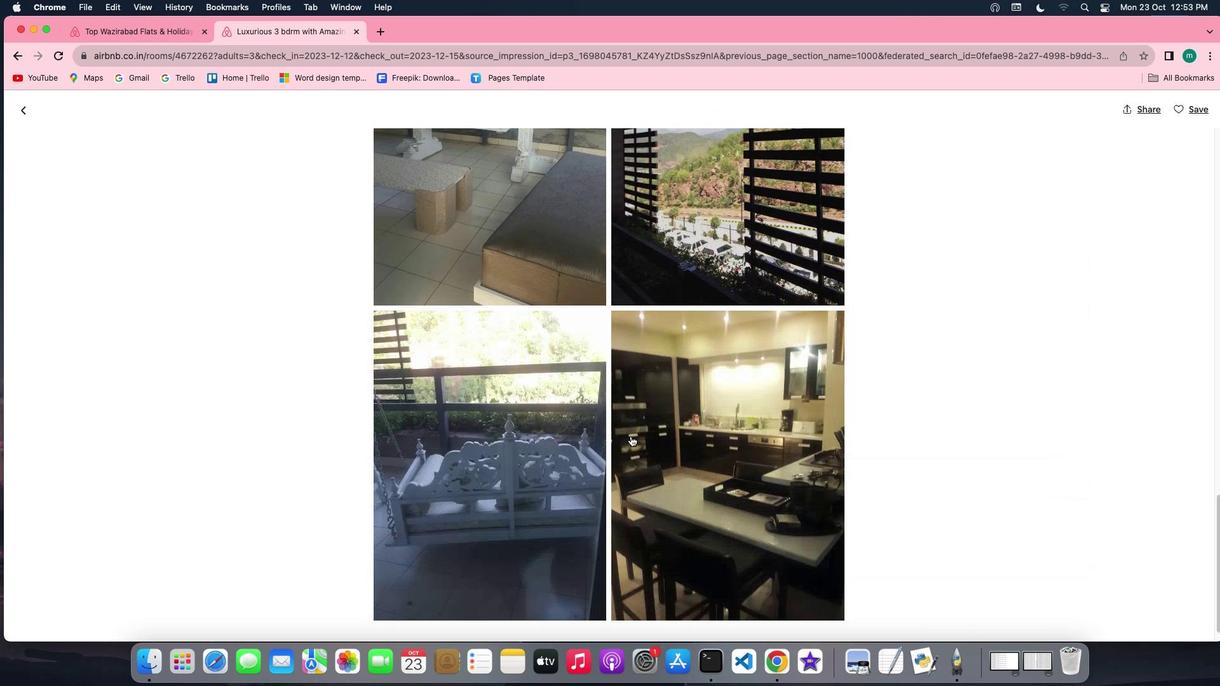 
Action: Mouse scrolled (631, 435) with delta (0, 0)
Screenshot: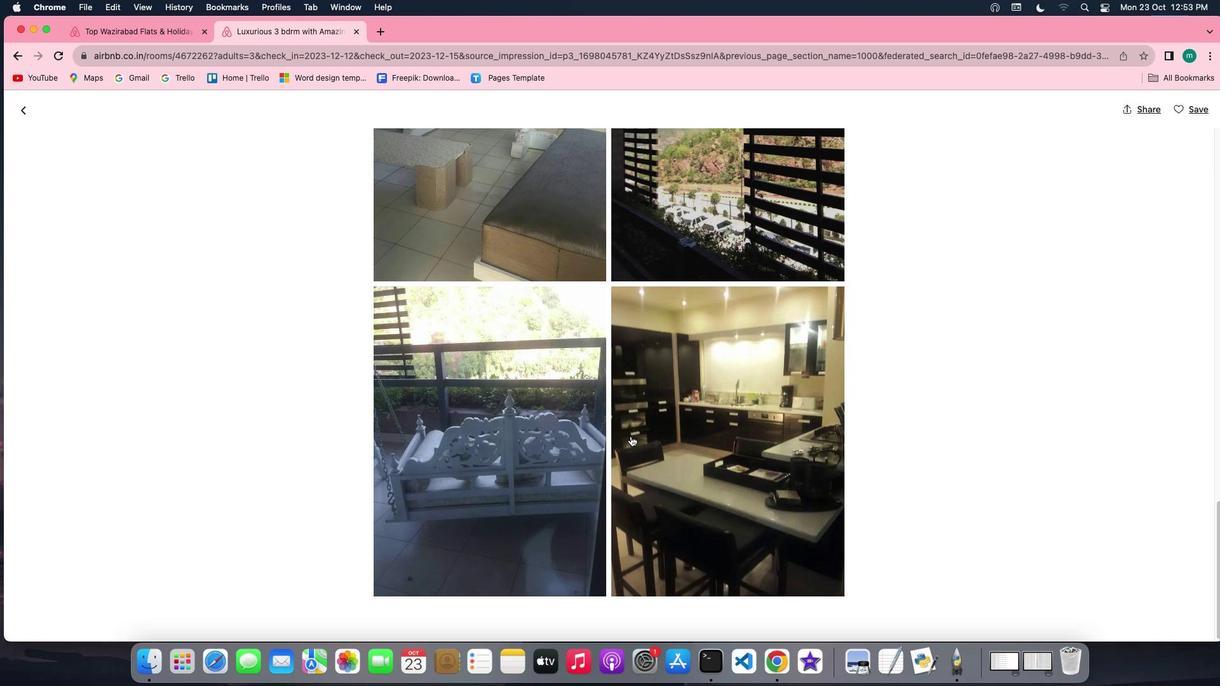 
Action: Mouse scrolled (631, 435) with delta (0, 0)
Screenshot: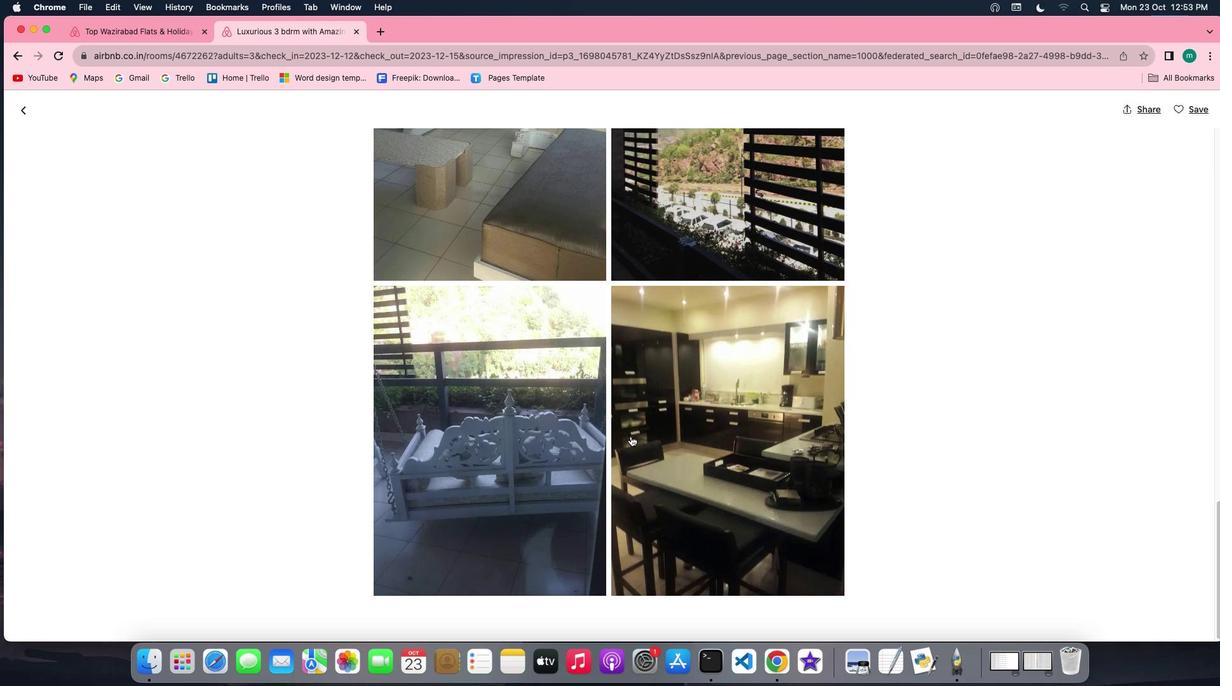 
Action: Mouse scrolled (631, 435) with delta (0, -1)
Screenshot: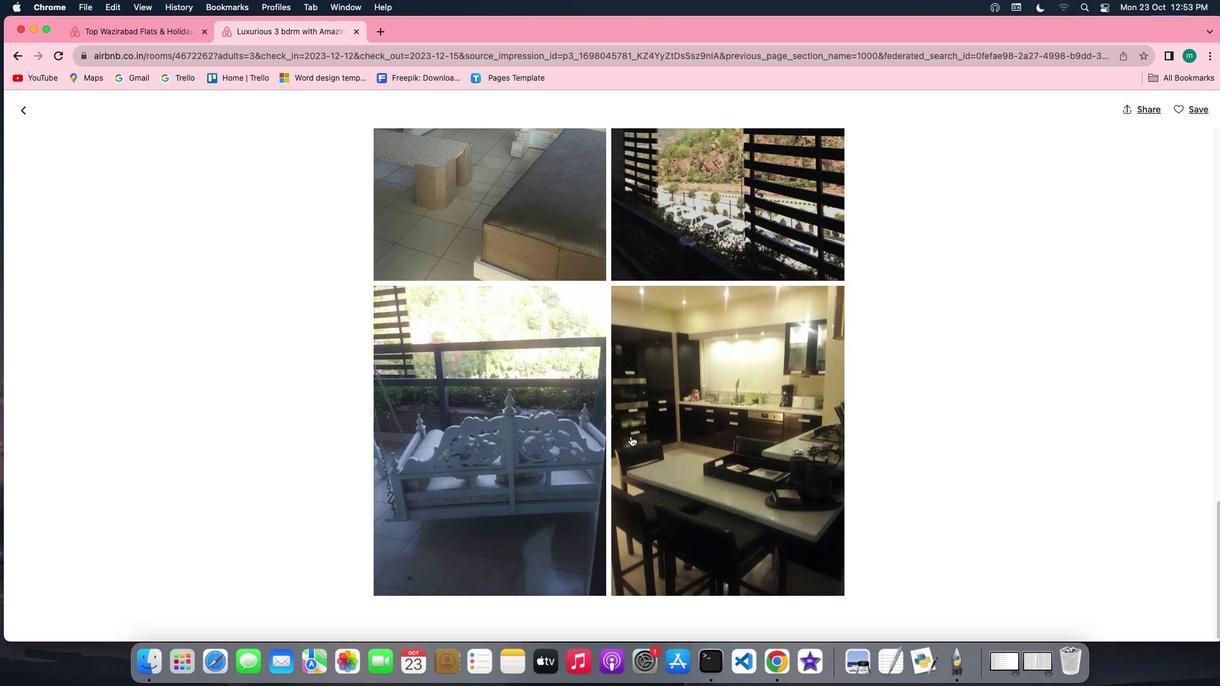 
Action: Mouse scrolled (631, 435) with delta (0, -2)
Screenshot: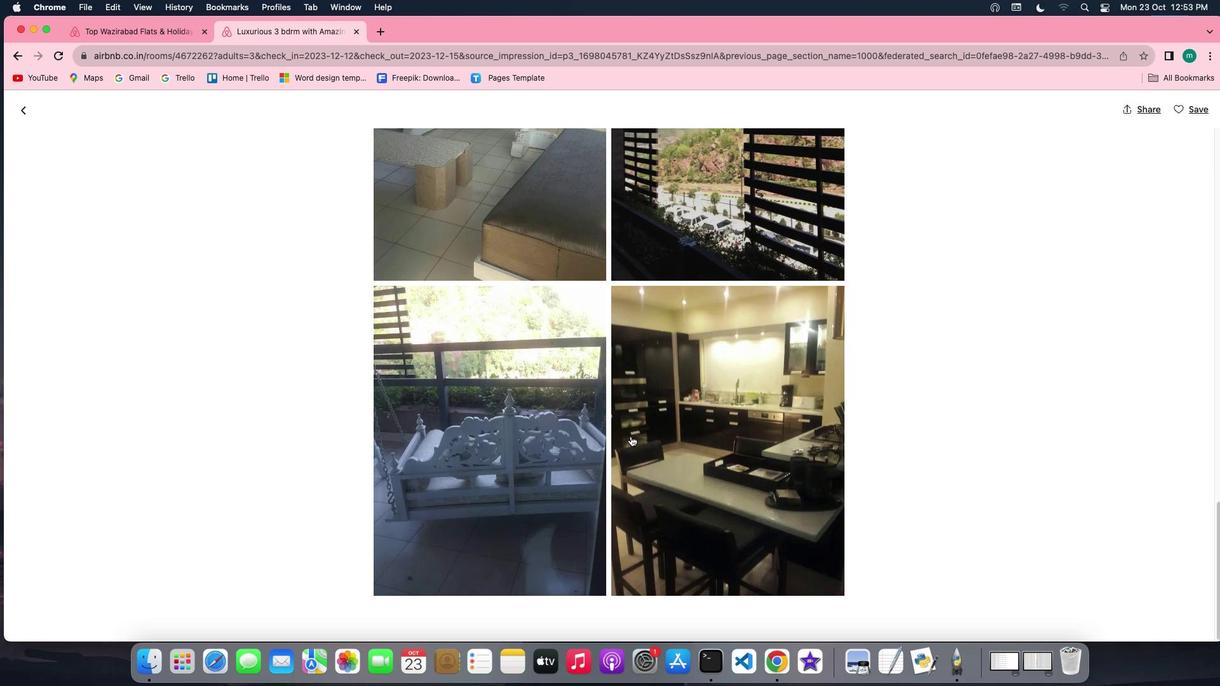 
Action: Mouse scrolled (631, 435) with delta (0, -2)
Screenshot: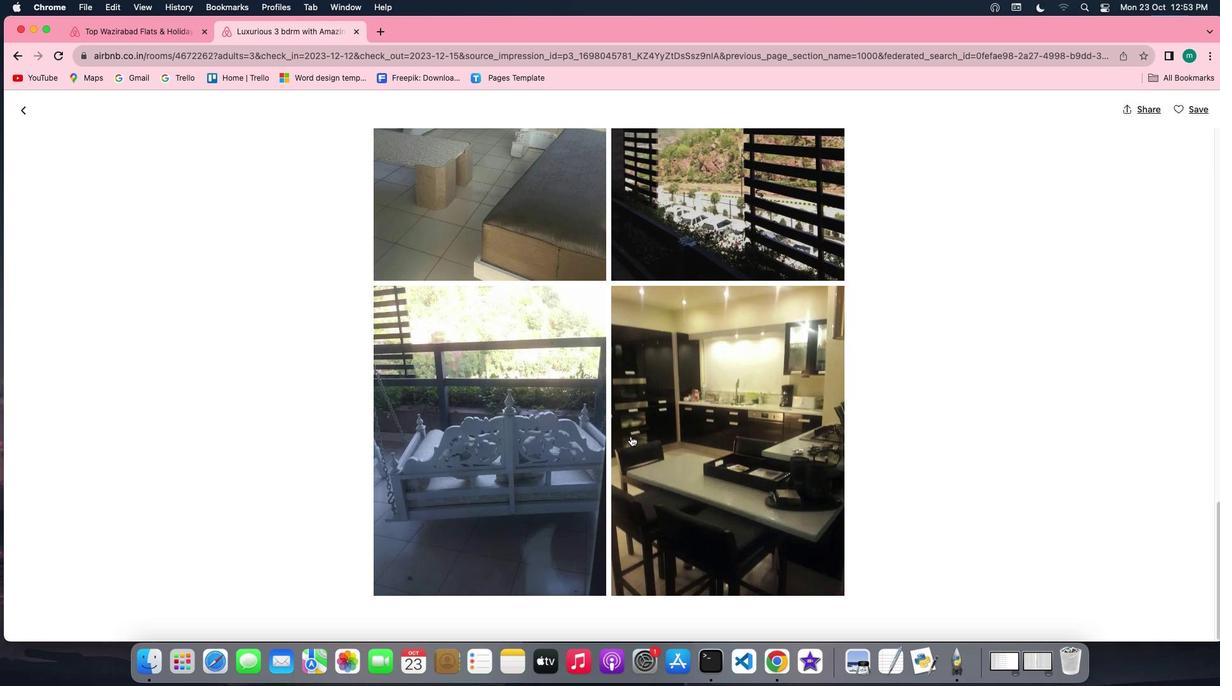 
Action: Mouse scrolled (631, 435) with delta (0, 0)
Screenshot: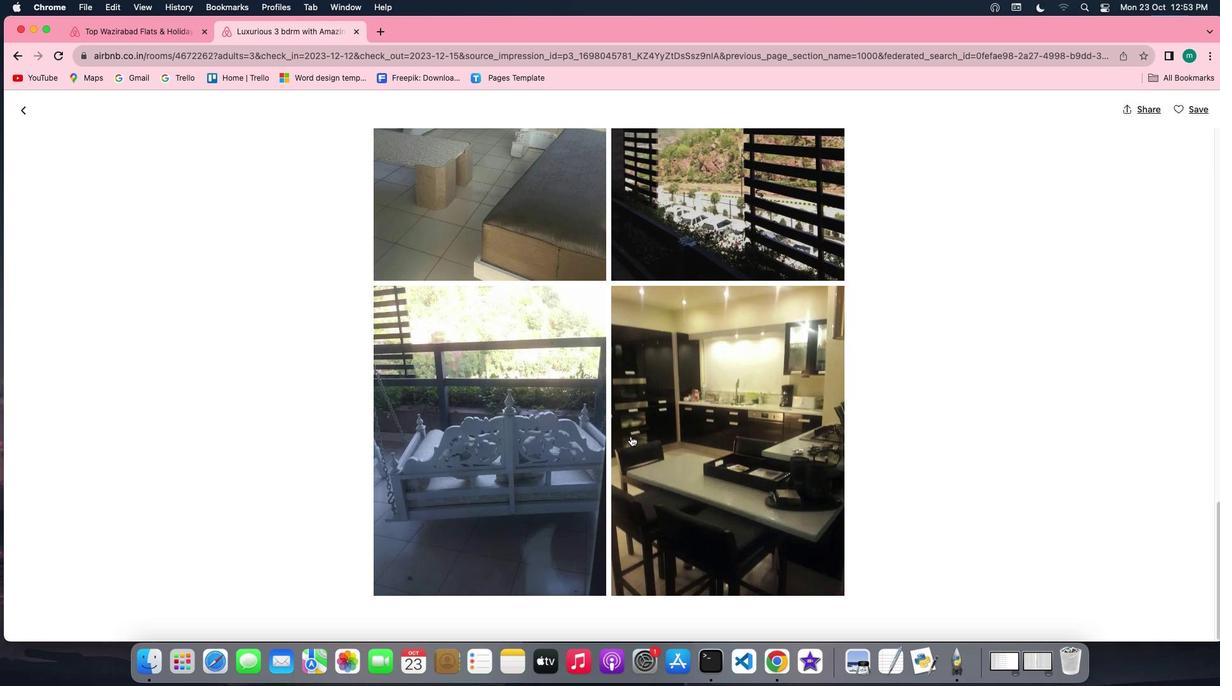 
Action: Mouse scrolled (631, 435) with delta (0, 0)
Screenshot: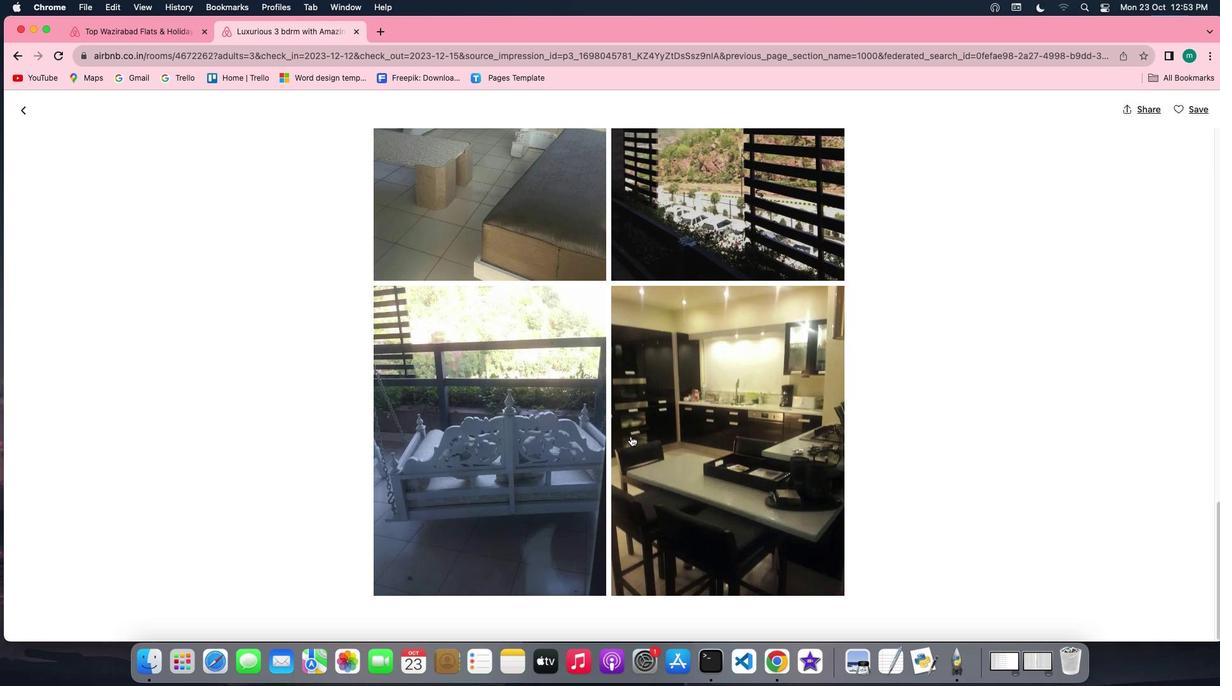 
Action: Mouse scrolled (631, 435) with delta (0, 0)
Screenshot: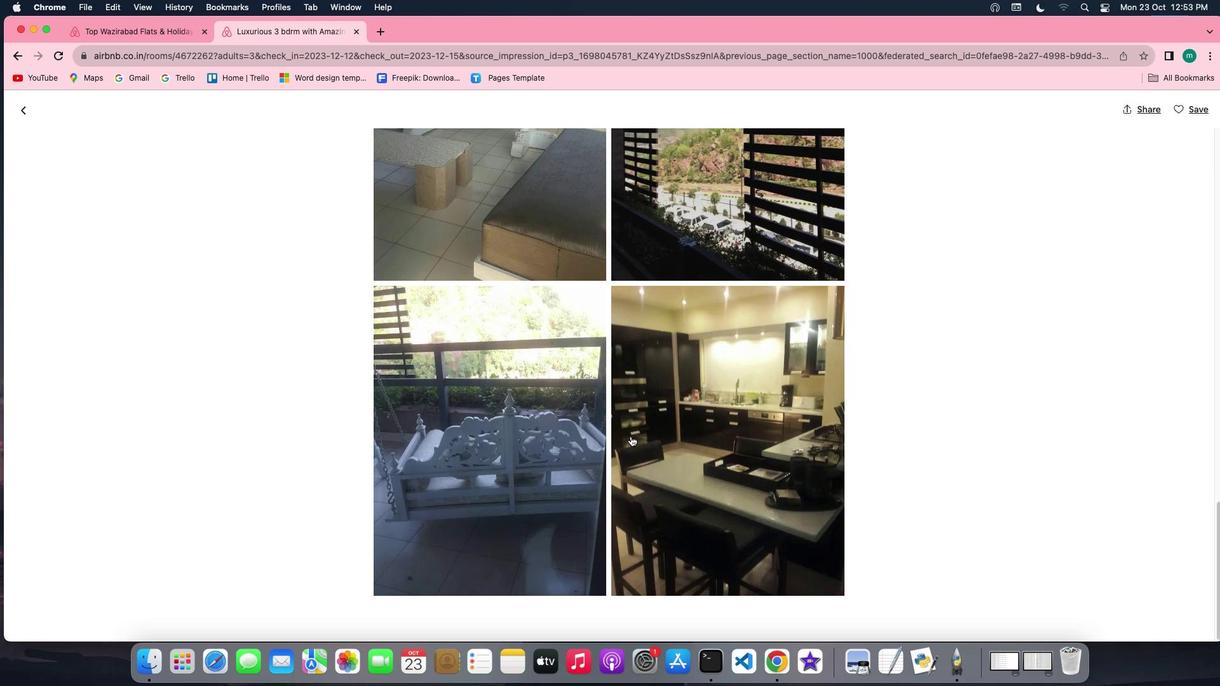 
Action: Mouse moved to (31, 113)
Screenshot: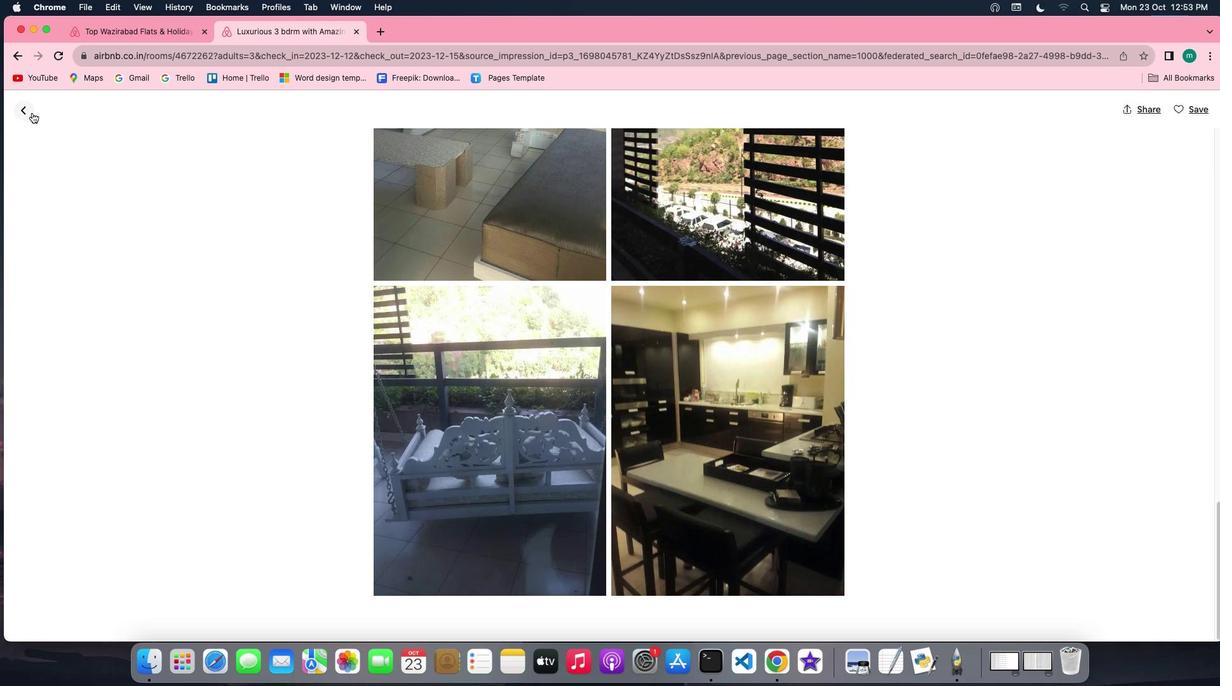 
Action: Mouse pressed left at (31, 113)
Screenshot: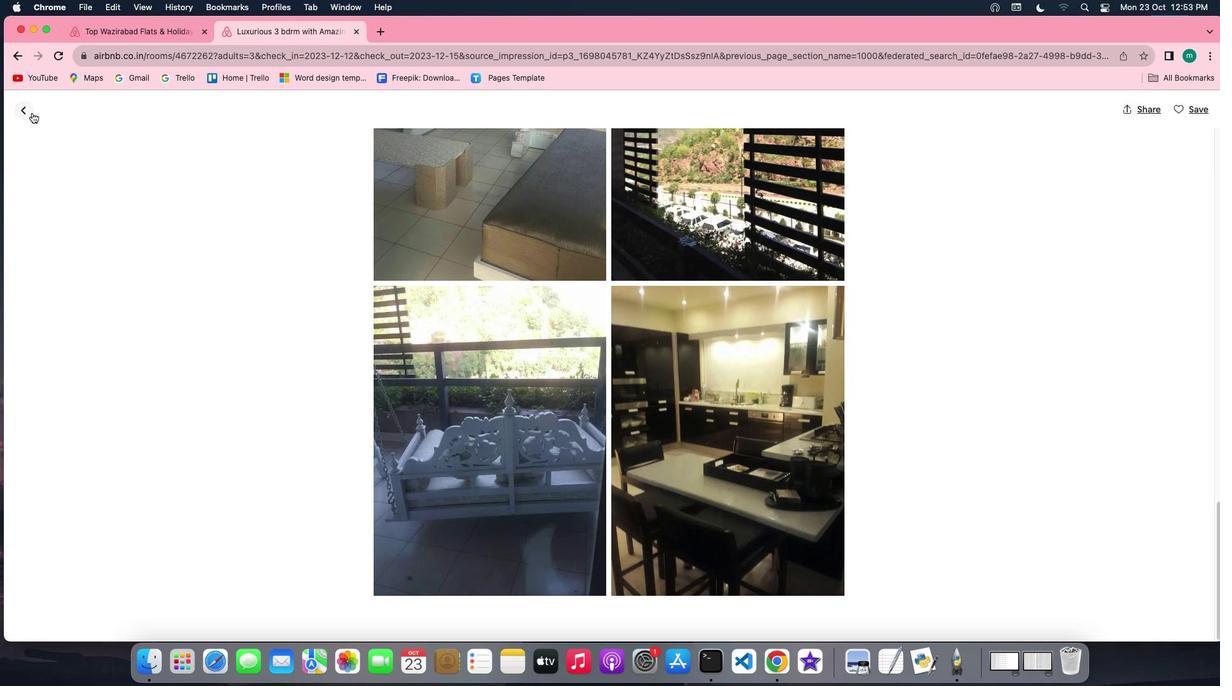 
Action: Mouse moved to (376, 390)
Screenshot: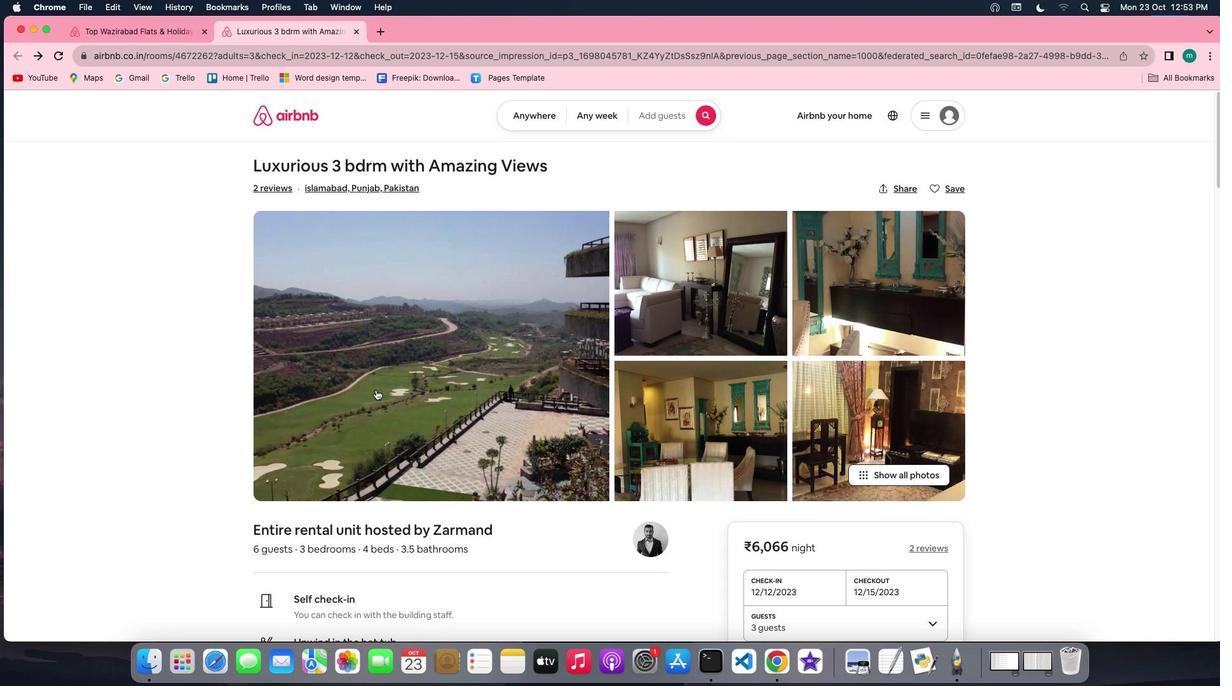 
Action: Mouse scrolled (376, 390) with delta (0, 0)
Screenshot: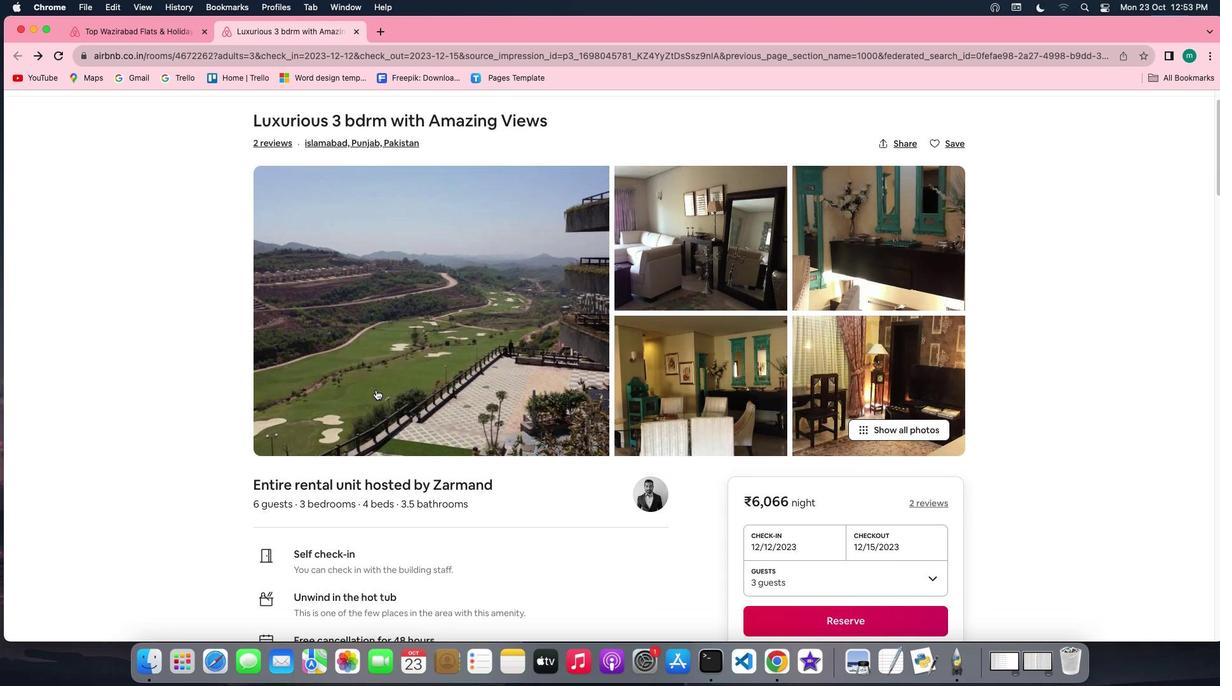 
Action: Mouse scrolled (376, 390) with delta (0, 0)
Screenshot: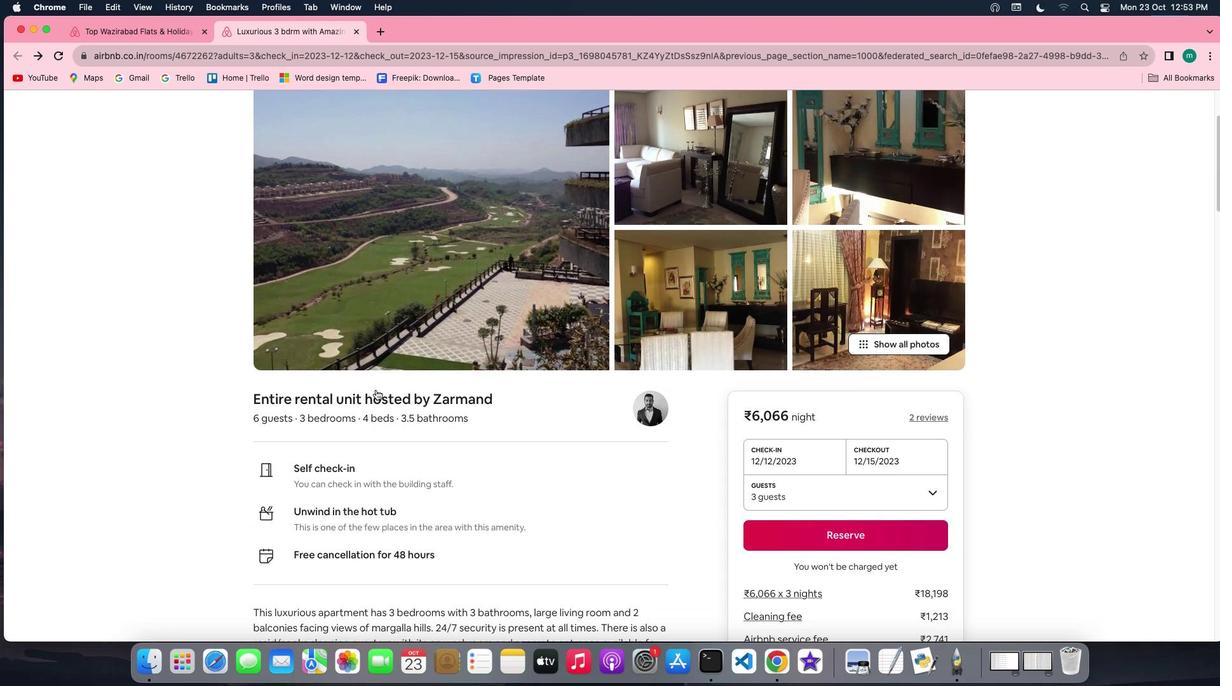 
Action: Mouse scrolled (376, 390) with delta (0, -1)
Screenshot: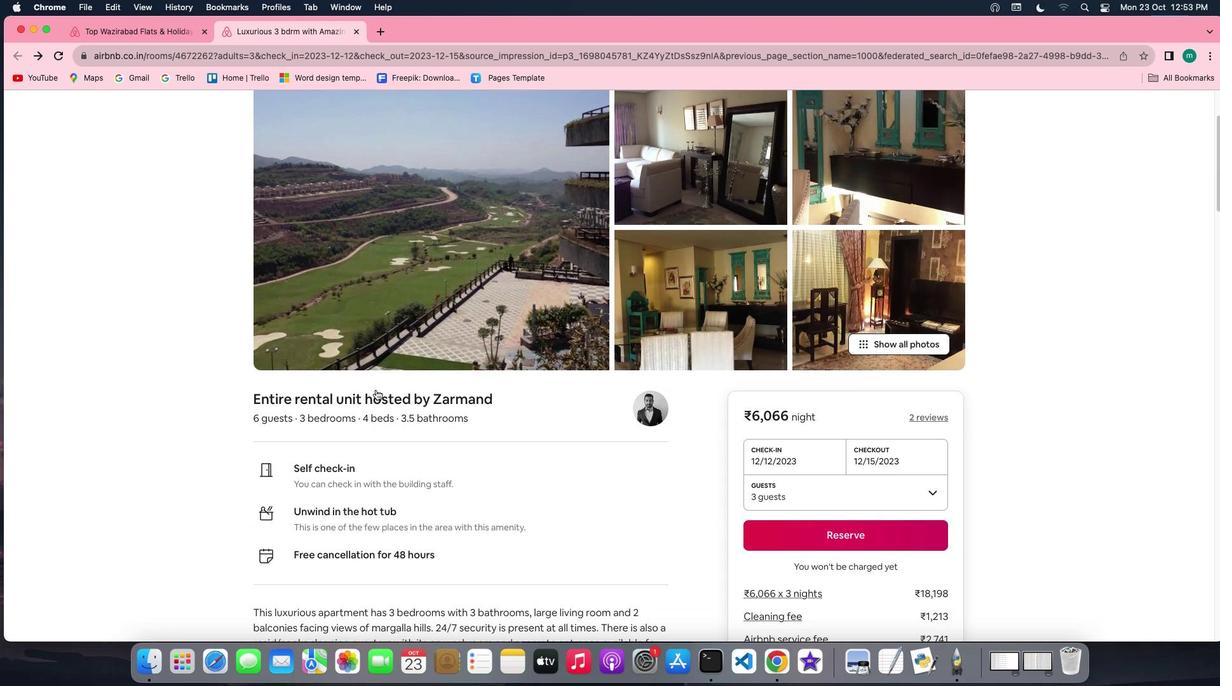
Action: Mouse scrolled (376, 390) with delta (0, -3)
Screenshot: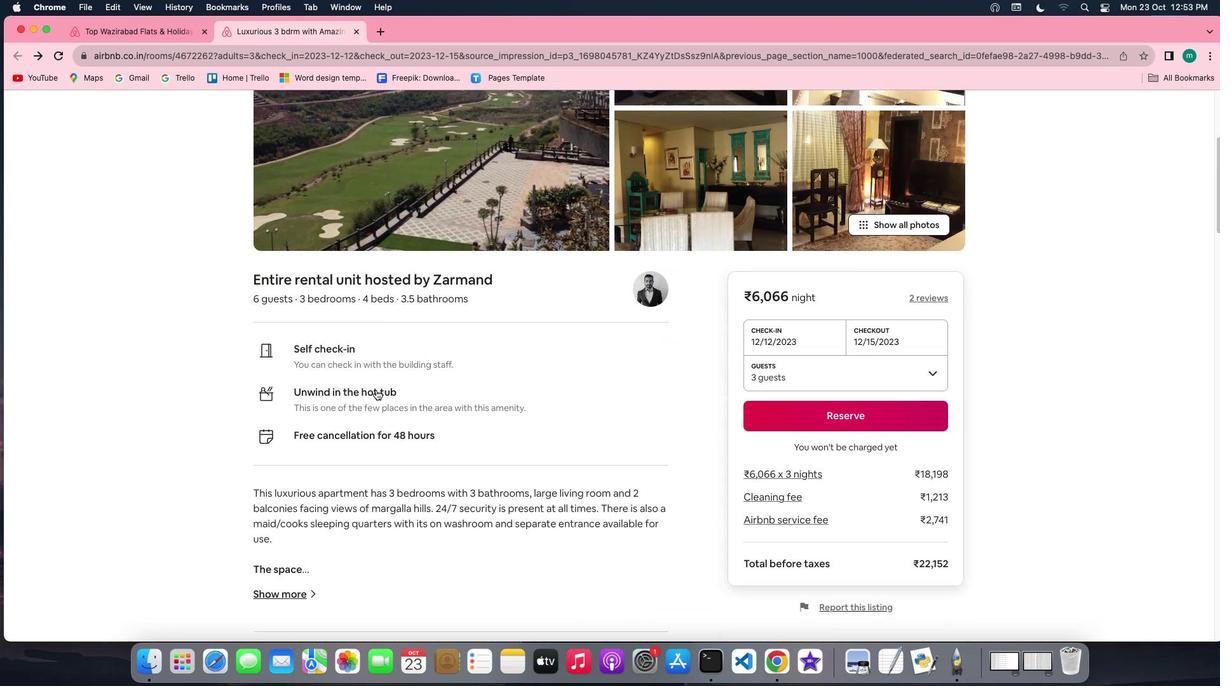 
Action: Mouse scrolled (376, 390) with delta (0, -3)
Screenshot: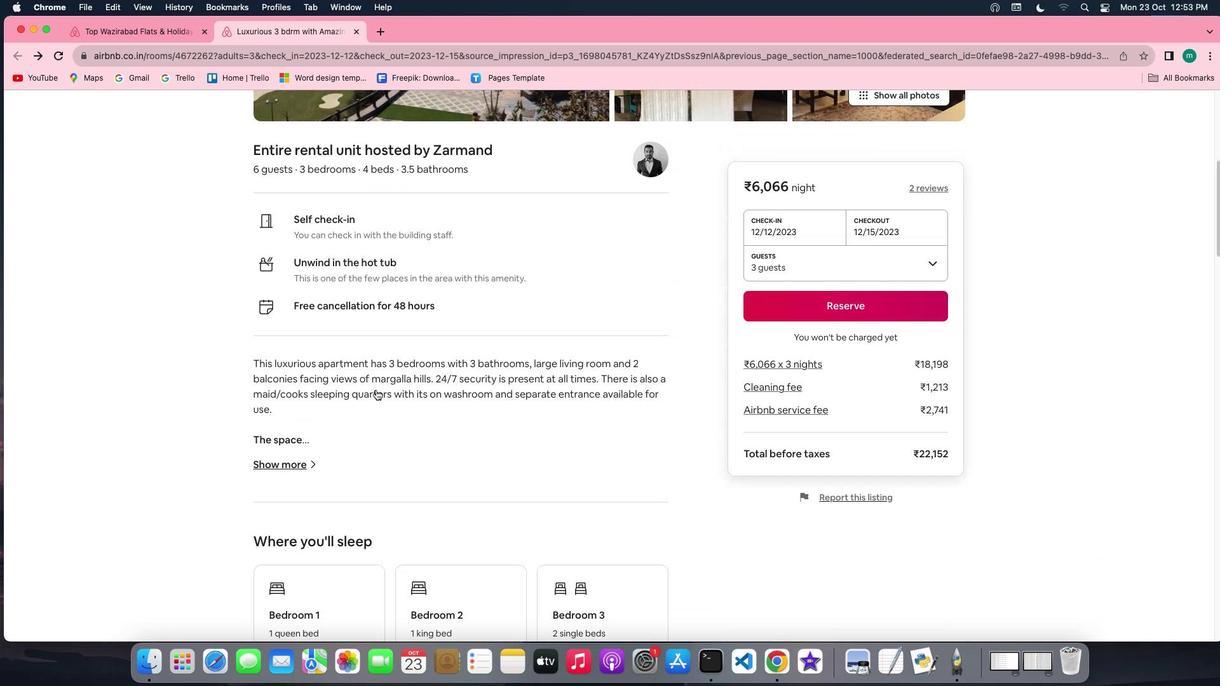 
Action: Mouse scrolled (376, 390) with delta (0, 0)
Screenshot: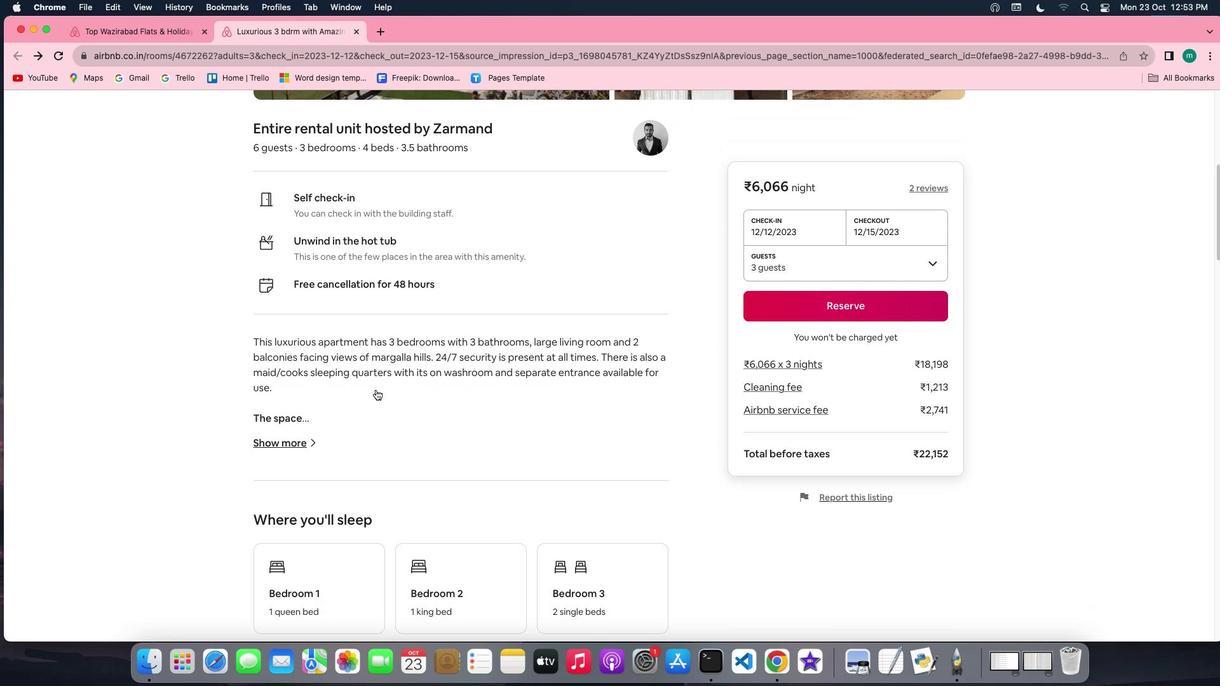 
Action: Mouse scrolled (376, 390) with delta (0, 0)
Screenshot: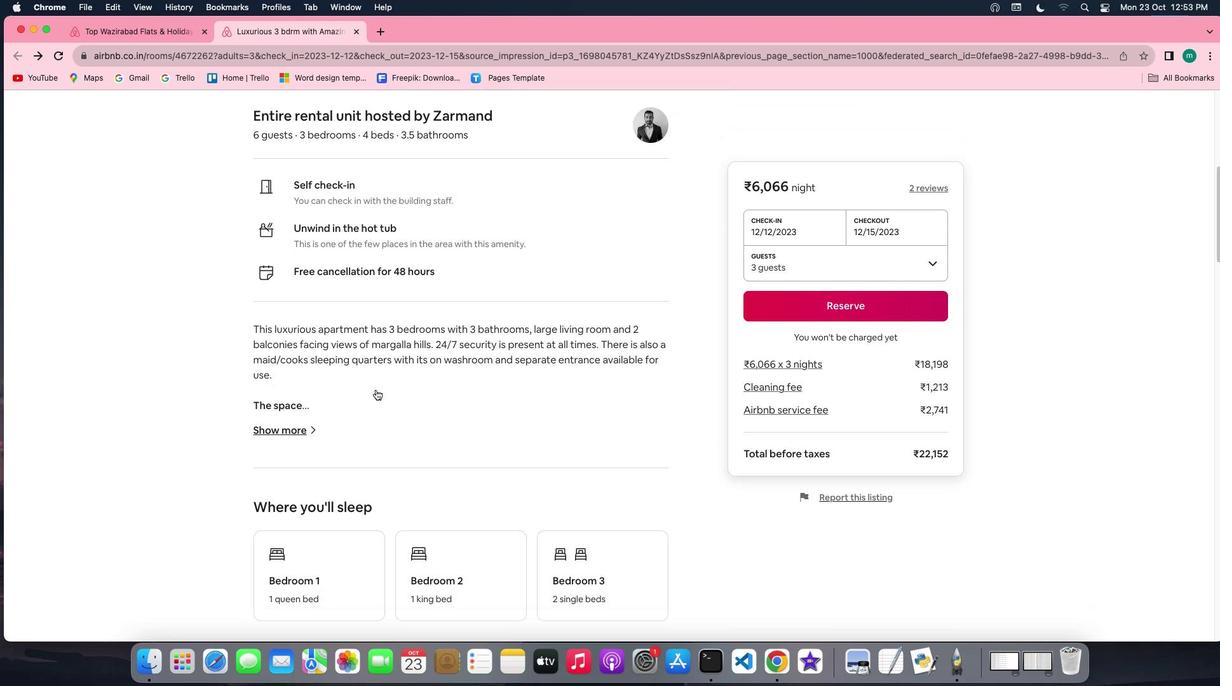 
Action: Mouse scrolled (376, 390) with delta (0, -1)
Screenshot: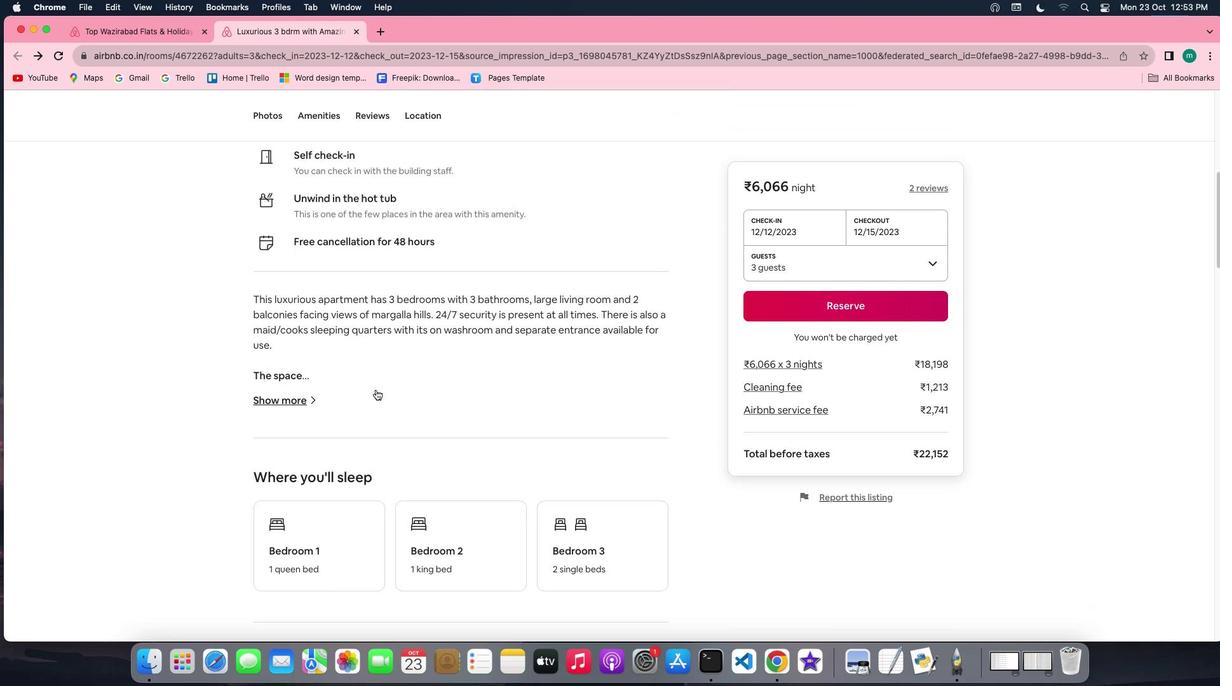 
Action: Mouse moved to (266, 354)
Screenshot: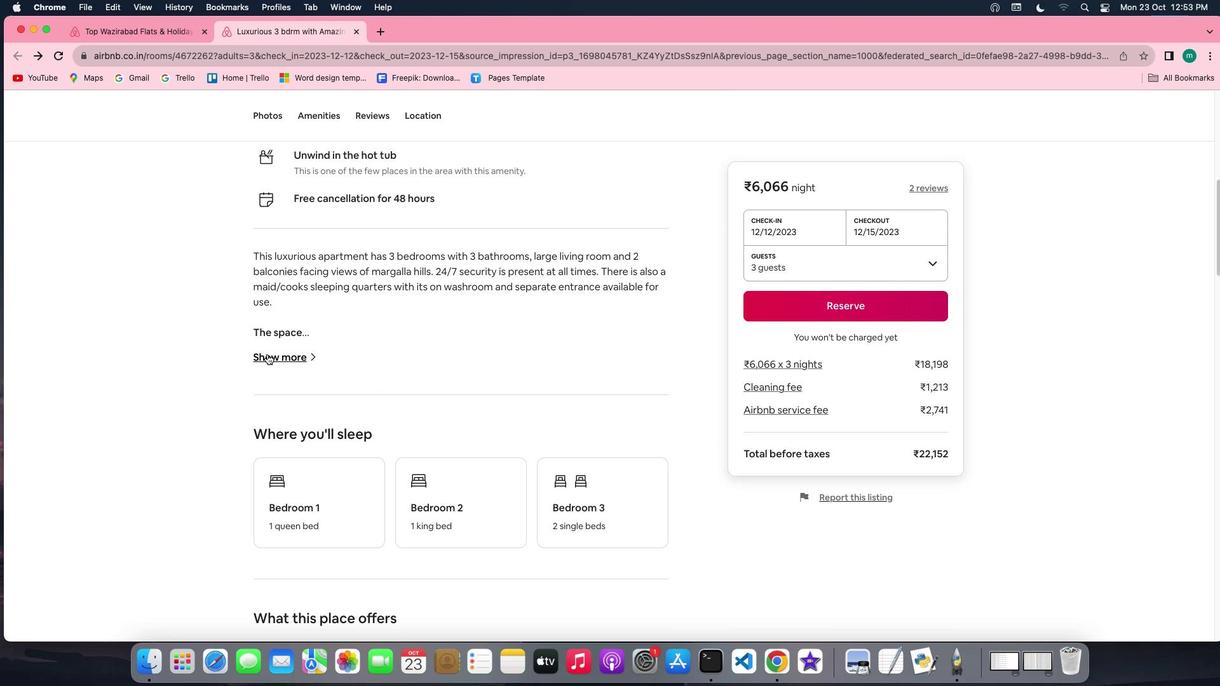 
Action: Mouse pressed left at (266, 354)
Screenshot: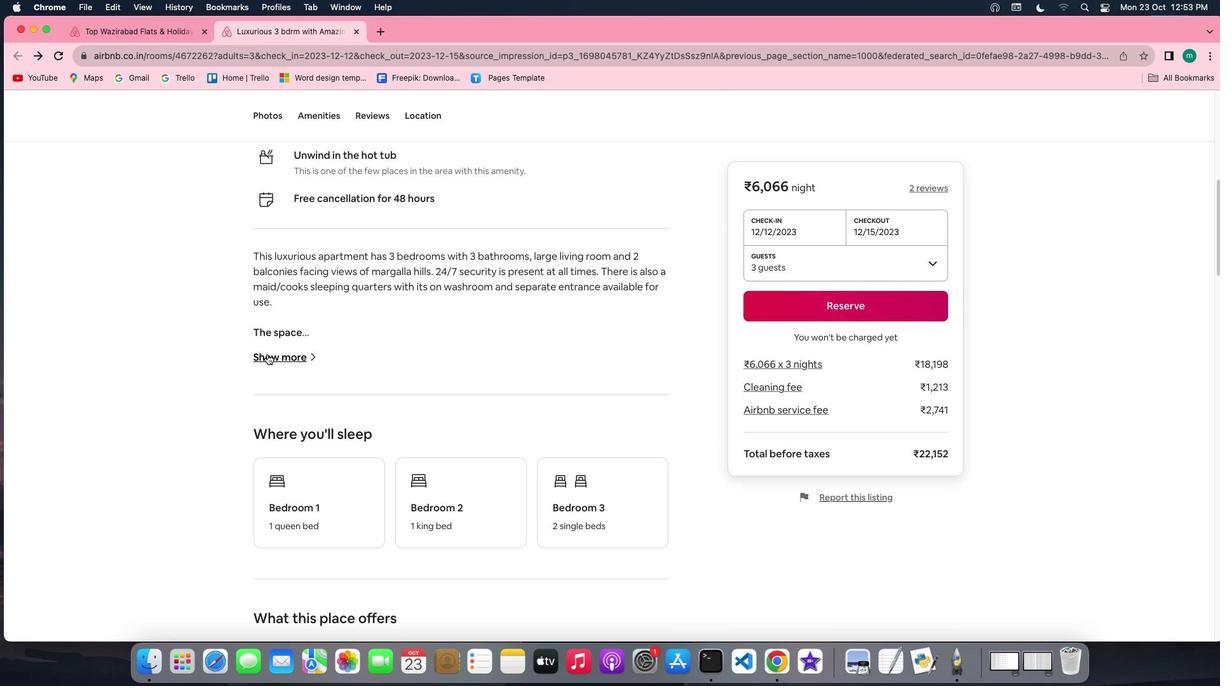
Action: Mouse moved to (497, 415)
Screenshot: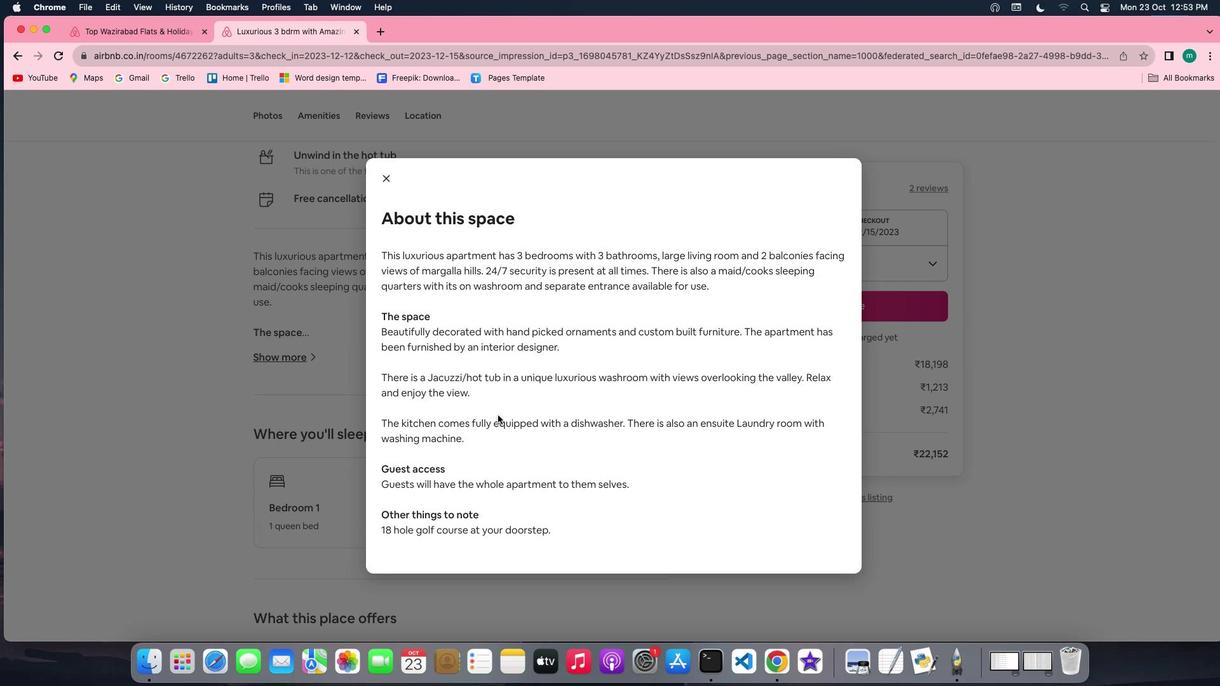 
Action: Mouse scrolled (497, 415) with delta (0, 0)
Screenshot: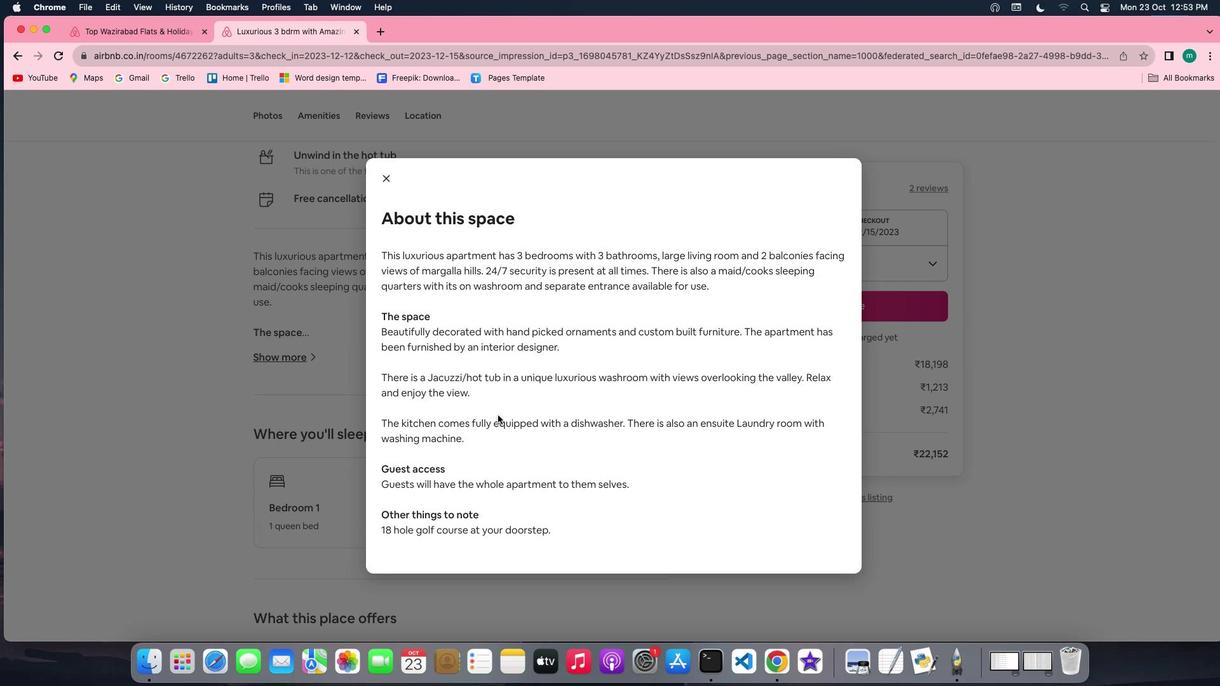 
Action: Mouse scrolled (497, 415) with delta (0, 0)
Screenshot: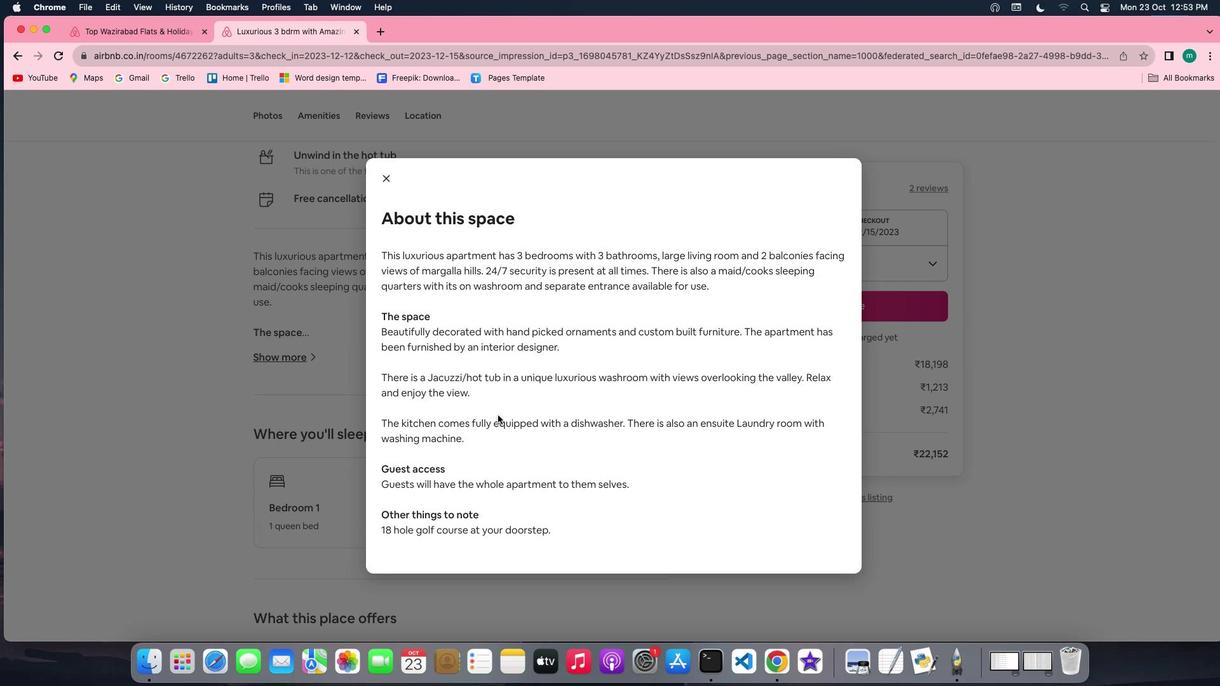 
Action: Mouse scrolled (497, 415) with delta (0, -1)
Screenshot: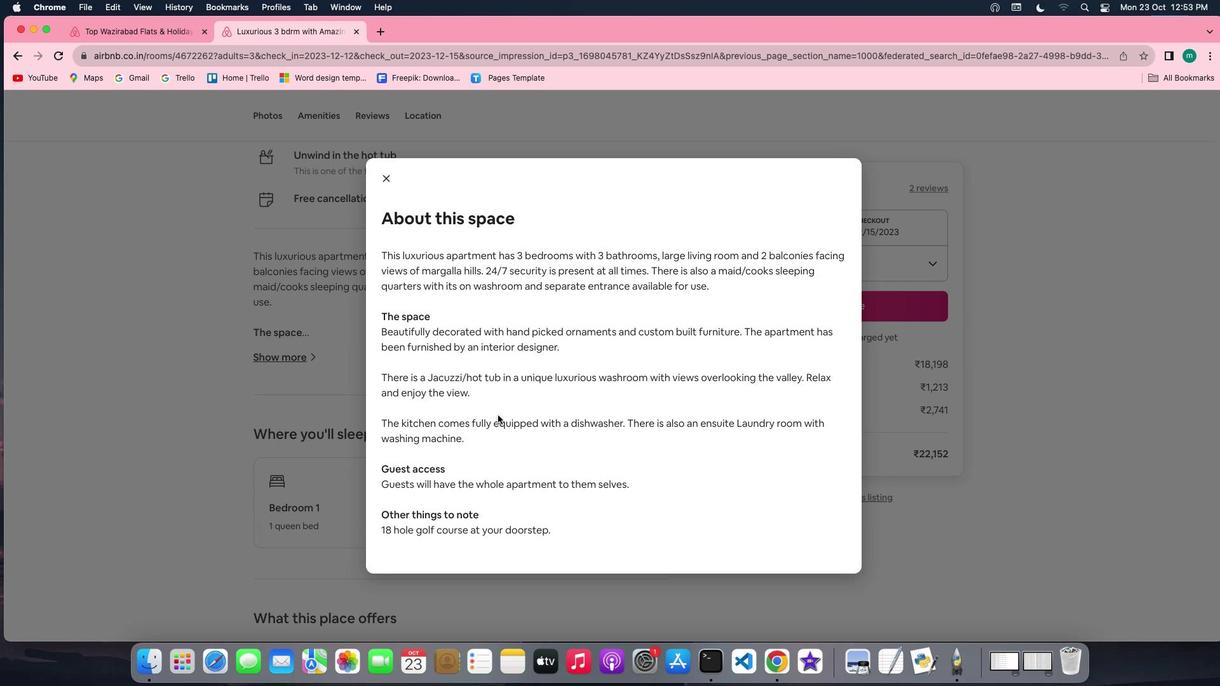 
Action: Mouse scrolled (497, 415) with delta (0, -1)
Screenshot: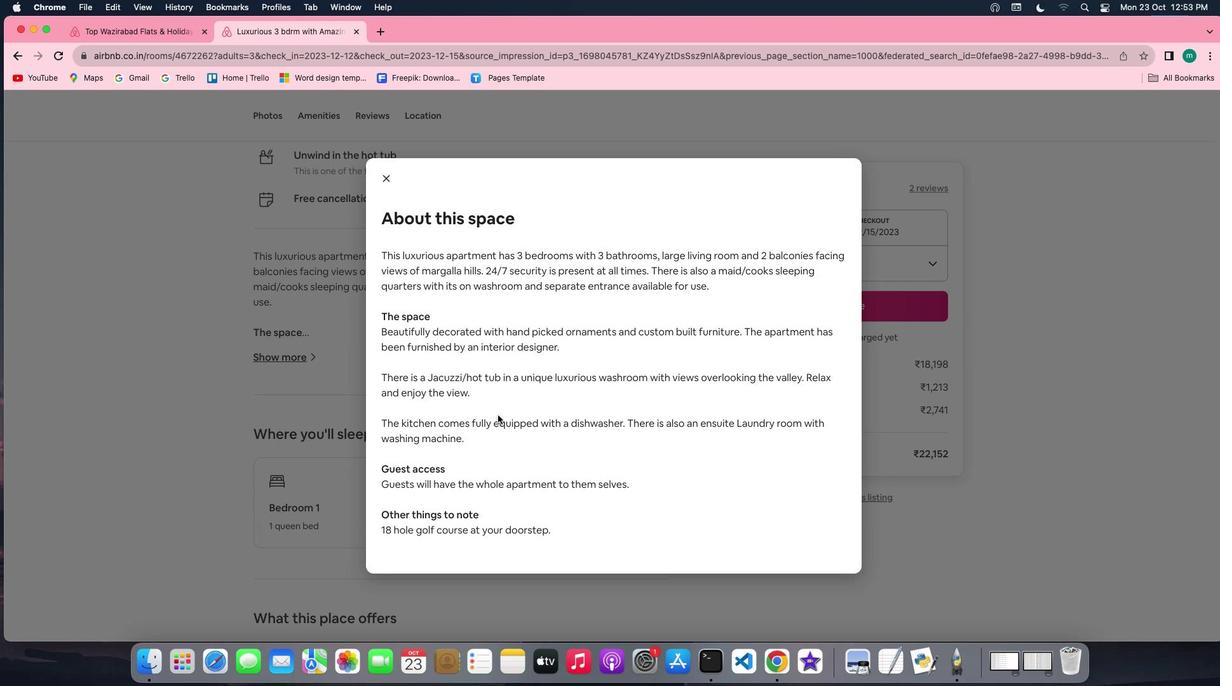 
Action: Mouse moved to (387, 179)
Screenshot: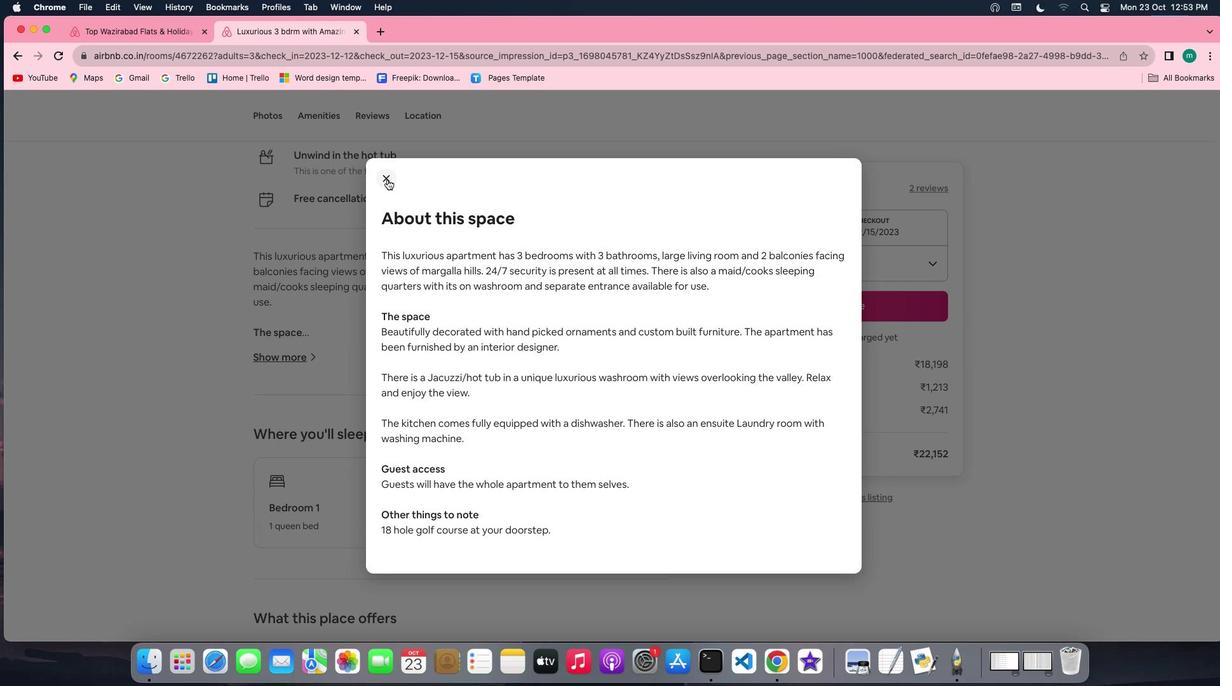 
Action: Mouse pressed left at (387, 179)
Screenshot: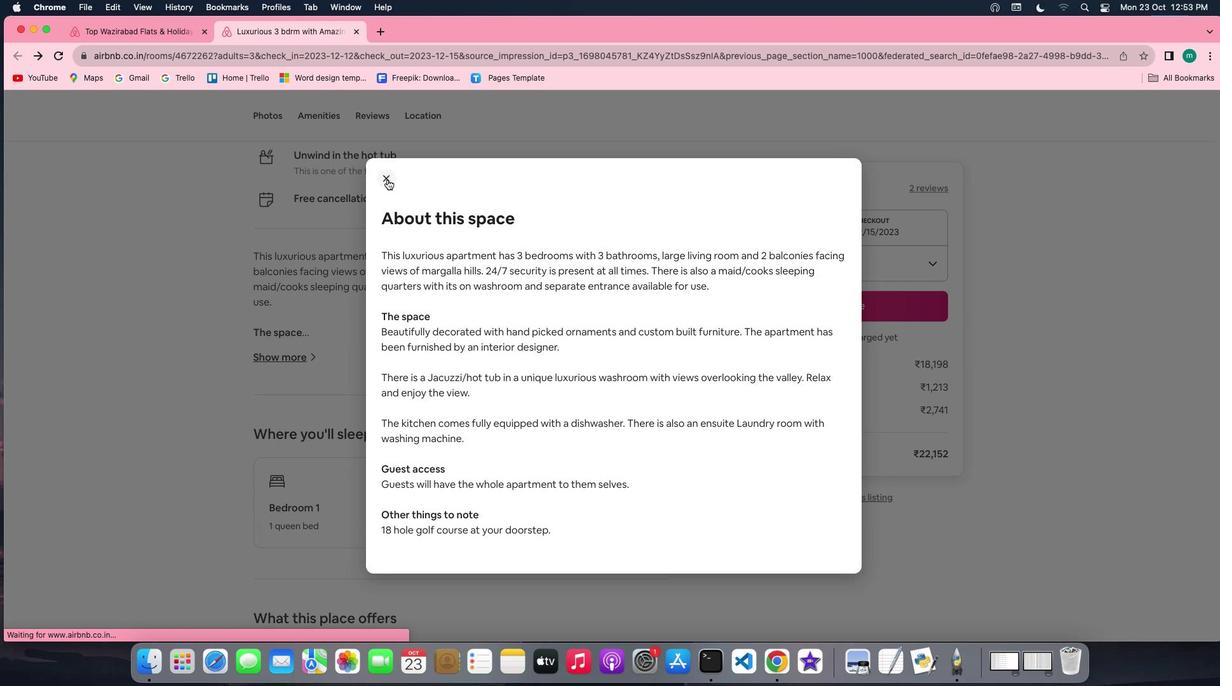 
Action: Mouse moved to (521, 433)
Screenshot: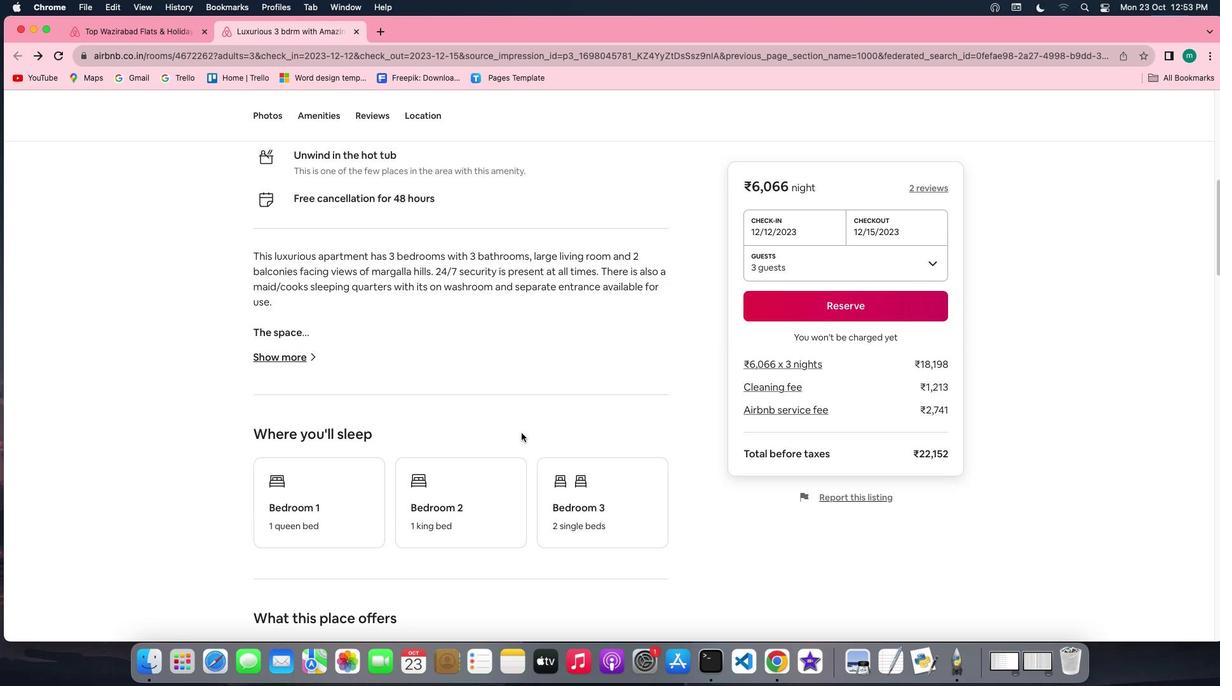 
Action: Mouse scrolled (521, 433) with delta (0, 0)
Screenshot: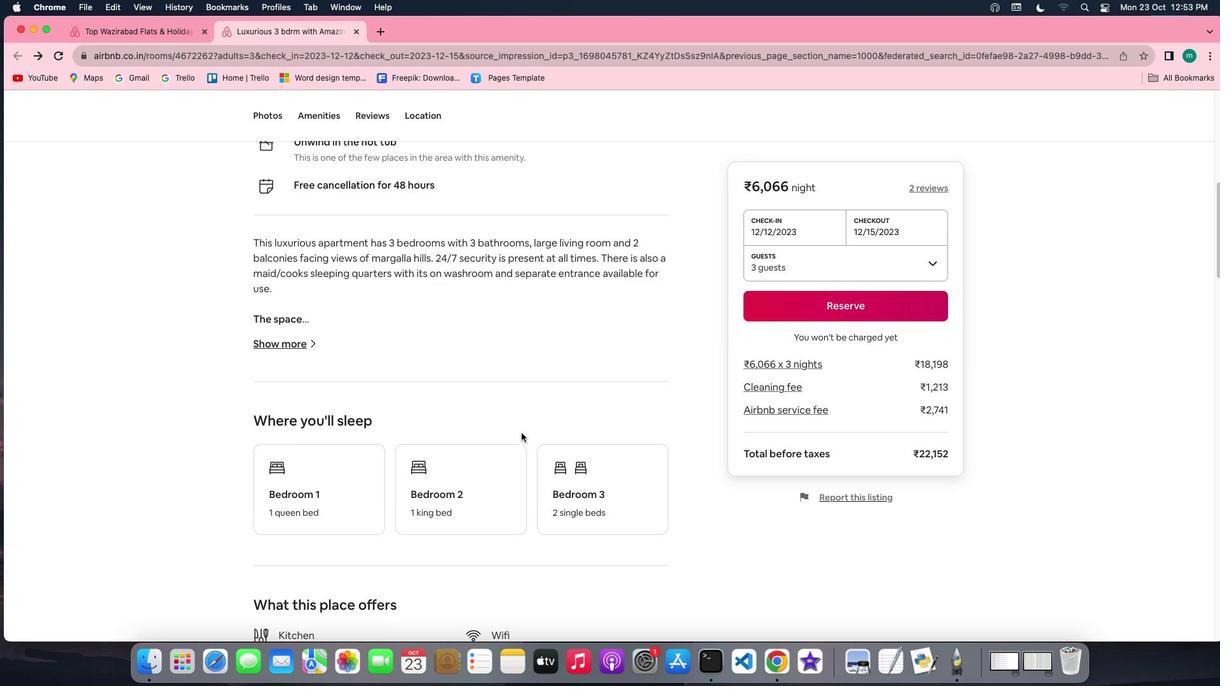 
Action: Mouse scrolled (521, 433) with delta (0, 0)
Screenshot: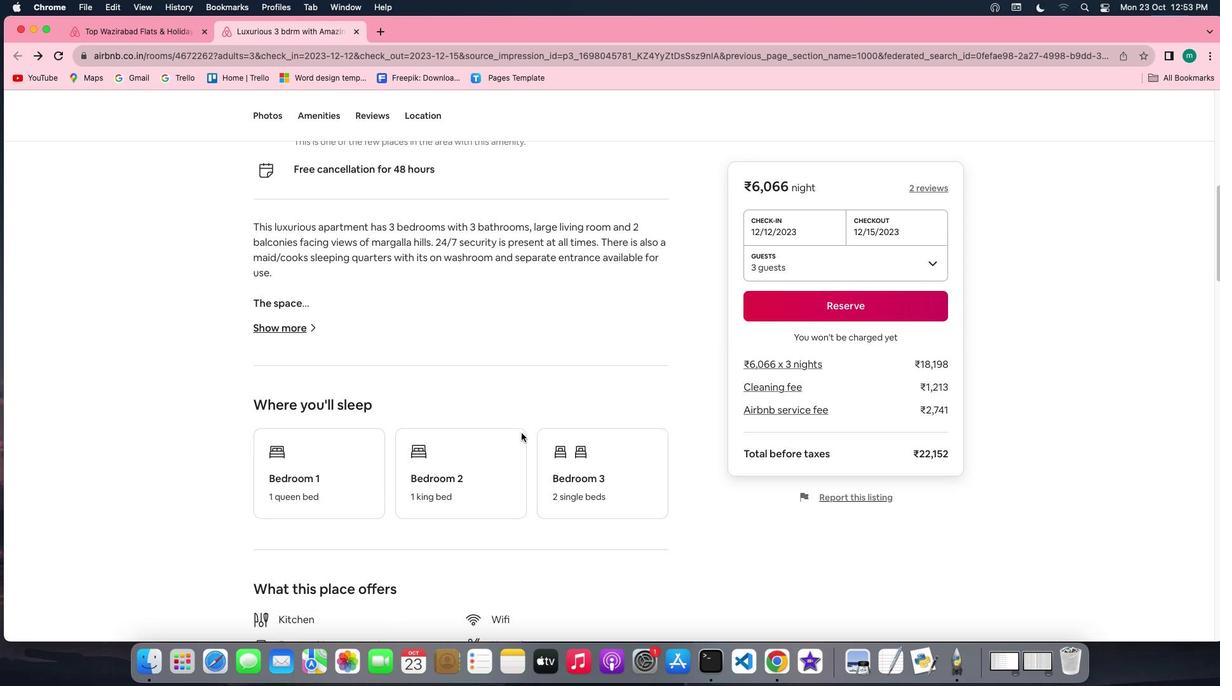
Action: Mouse scrolled (521, 433) with delta (0, -1)
Screenshot: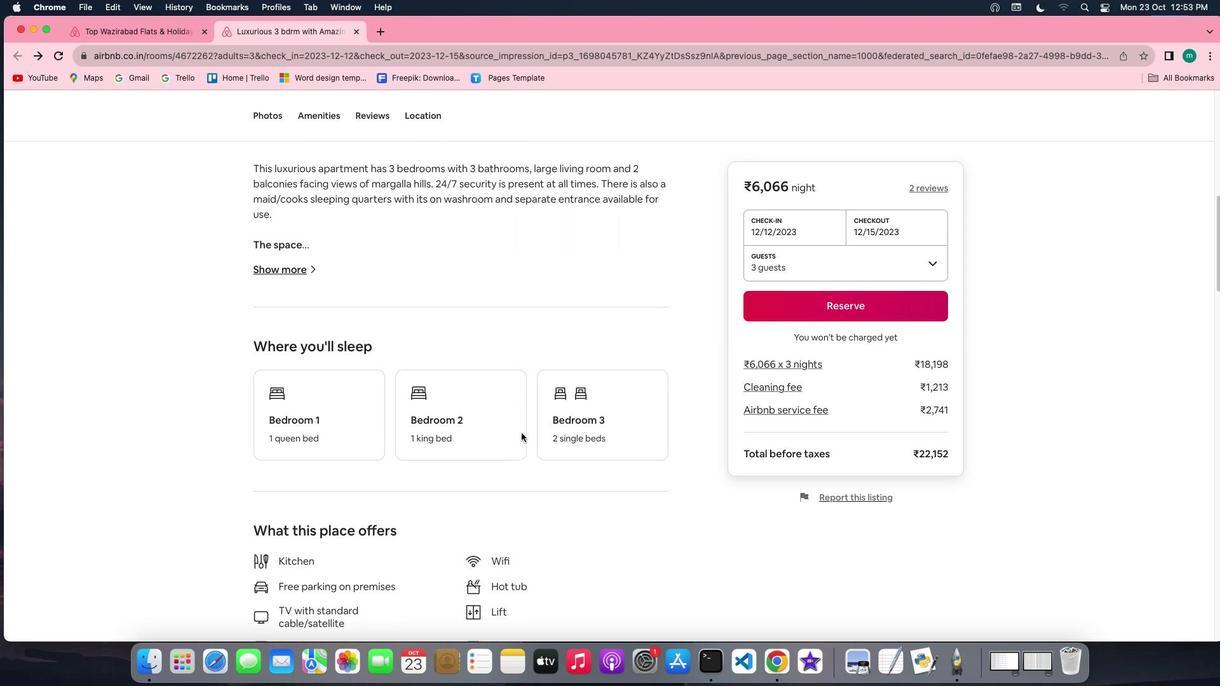 
Action: Mouse scrolled (521, 433) with delta (0, -1)
Screenshot: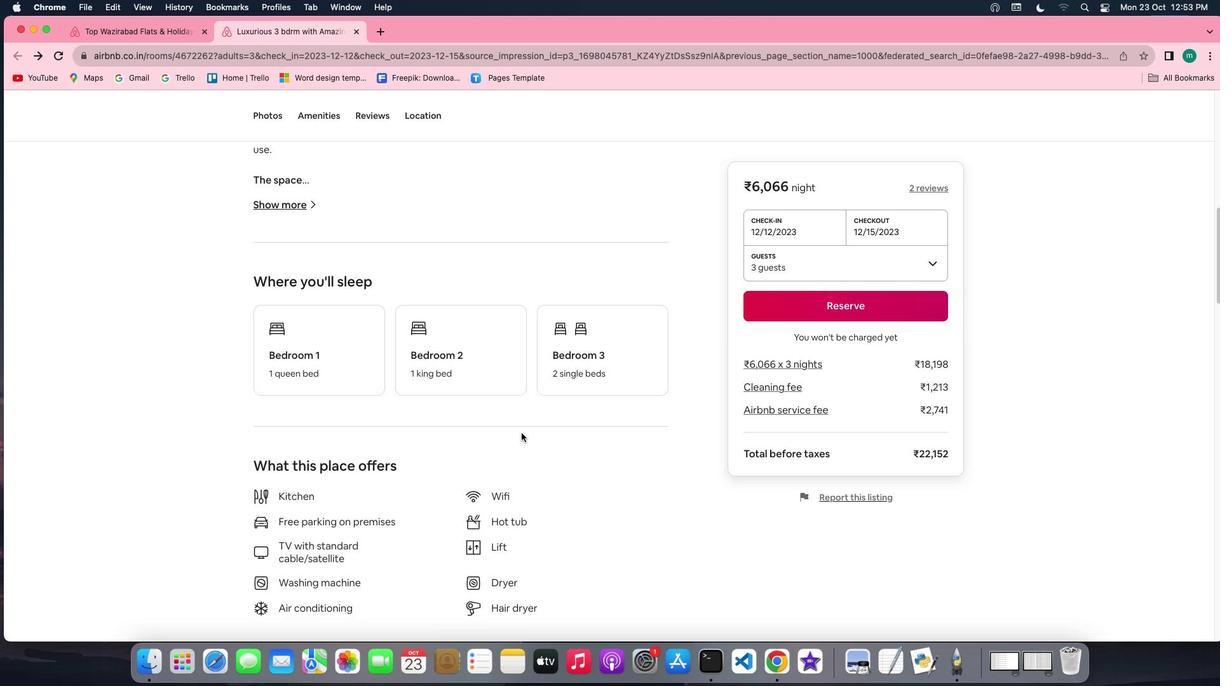 
Action: Mouse scrolled (521, 433) with delta (0, 0)
Screenshot: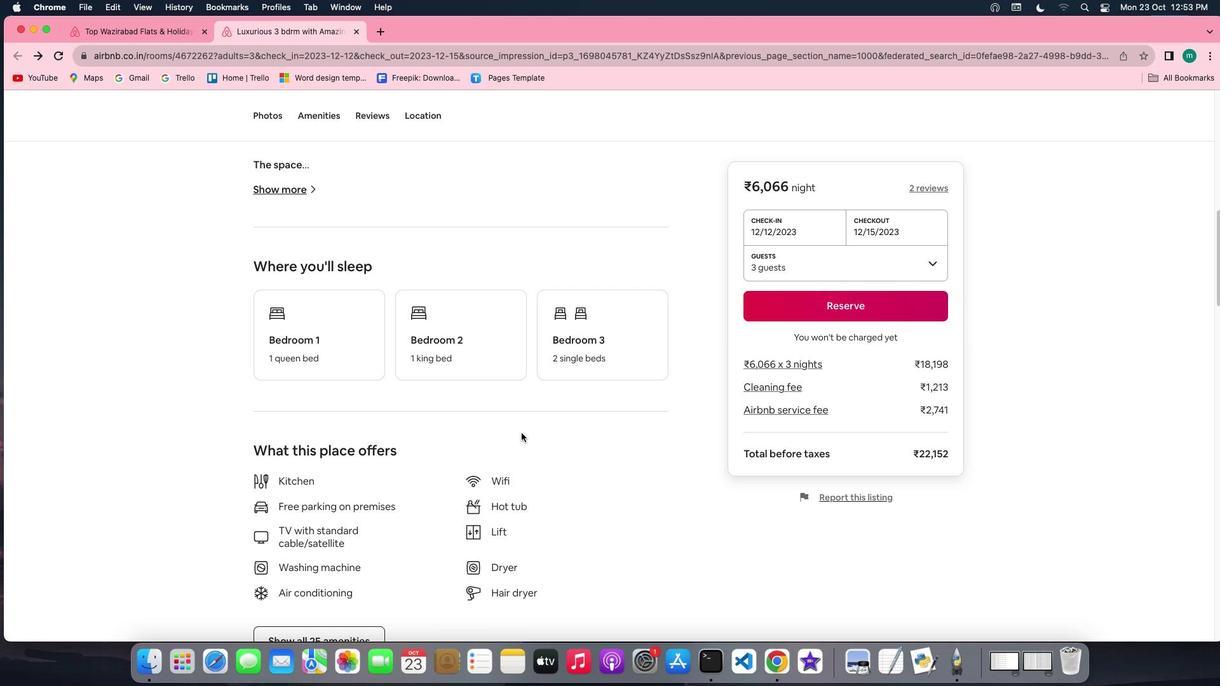 
Action: Mouse scrolled (521, 433) with delta (0, 0)
Screenshot: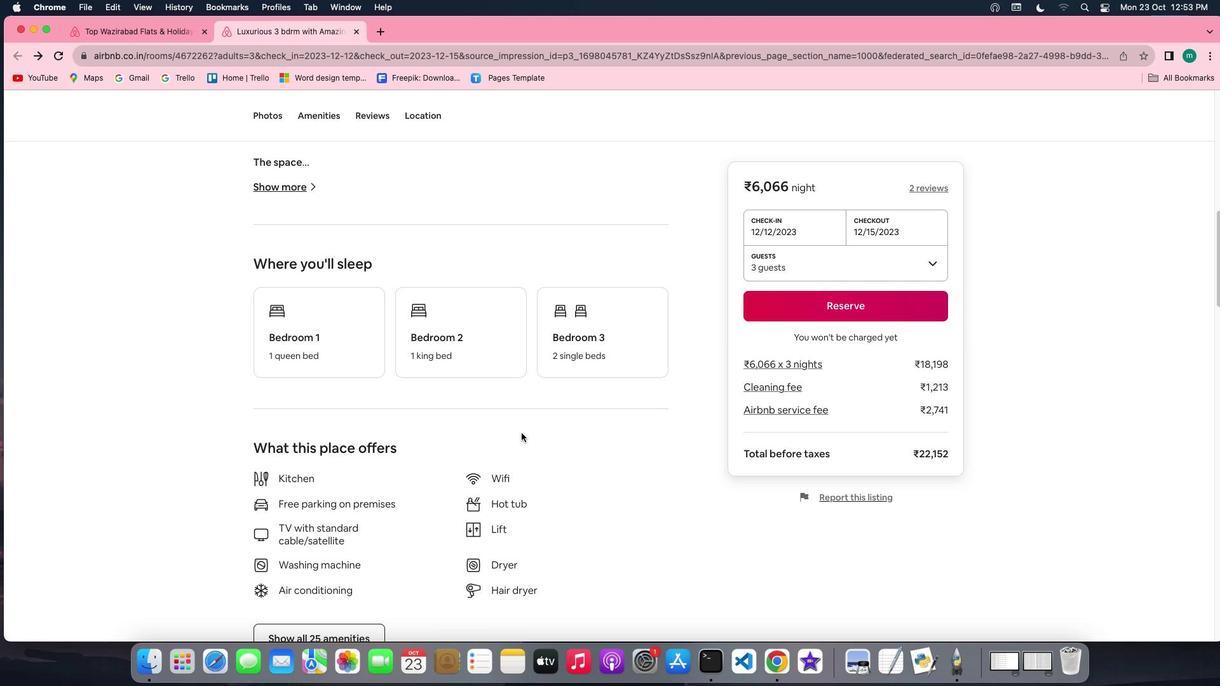 
Action: Mouse scrolled (521, 433) with delta (0, 0)
Screenshot: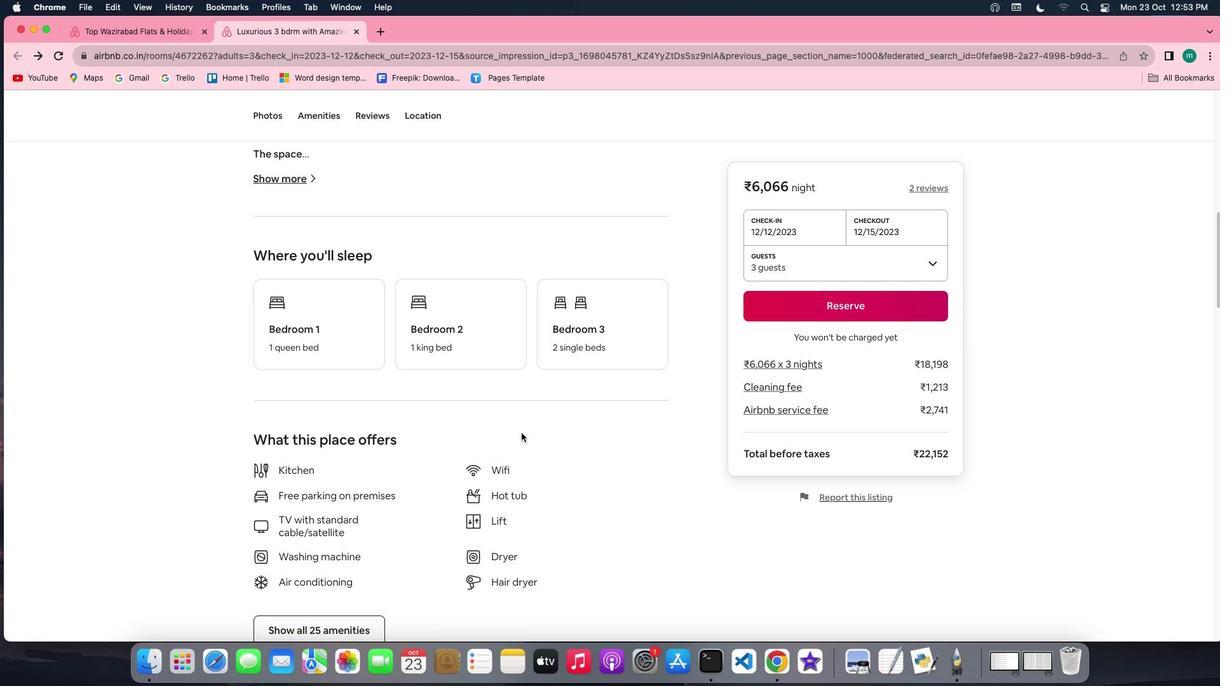 
Action: Mouse scrolled (521, 433) with delta (0, 0)
Screenshot: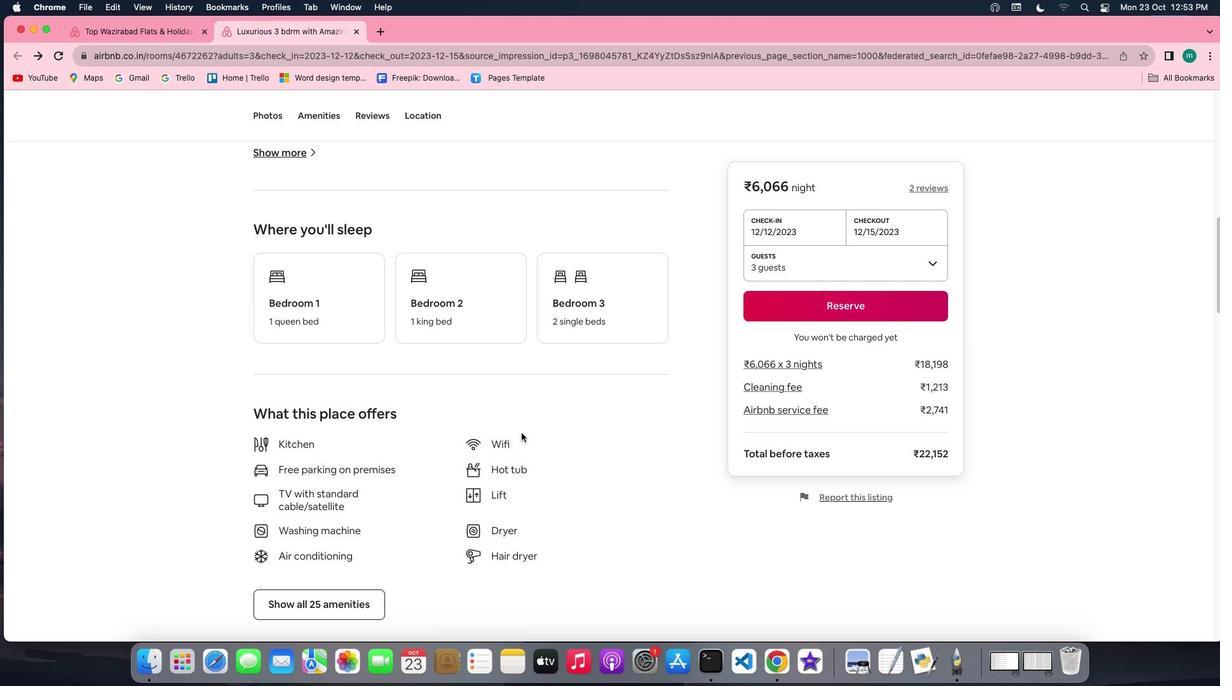 
Action: Mouse scrolled (521, 433) with delta (0, 0)
Screenshot: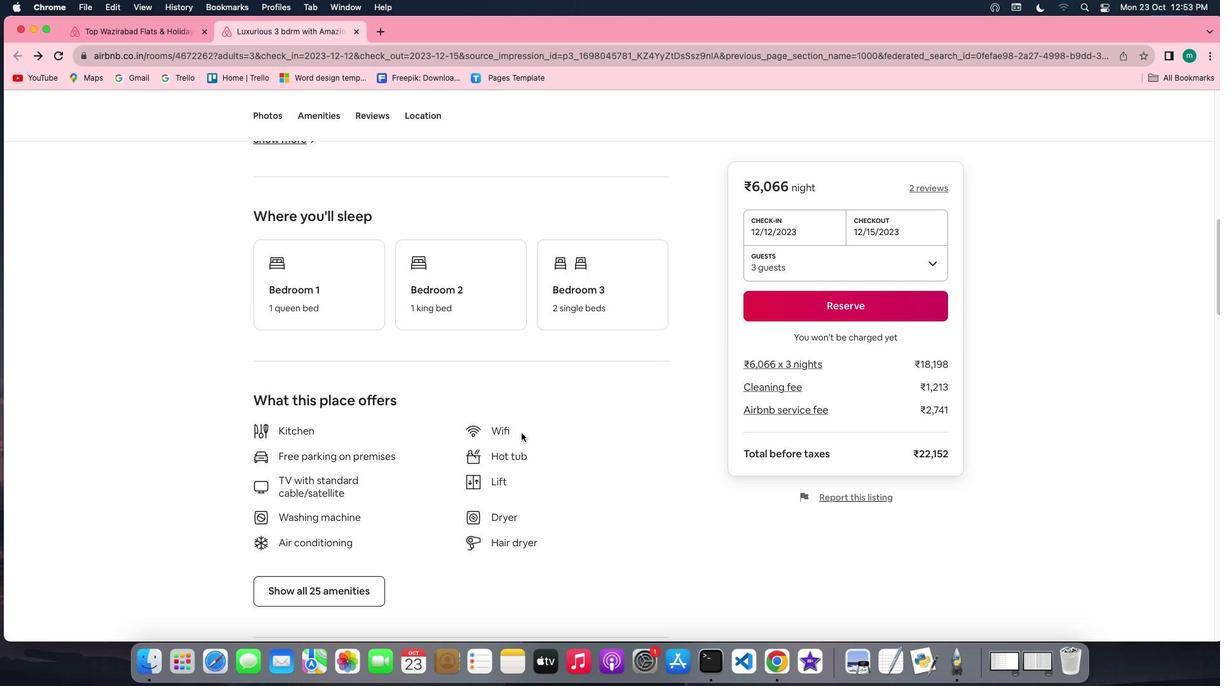 
Action: Mouse scrolled (521, 433) with delta (0, 0)
Screenshot: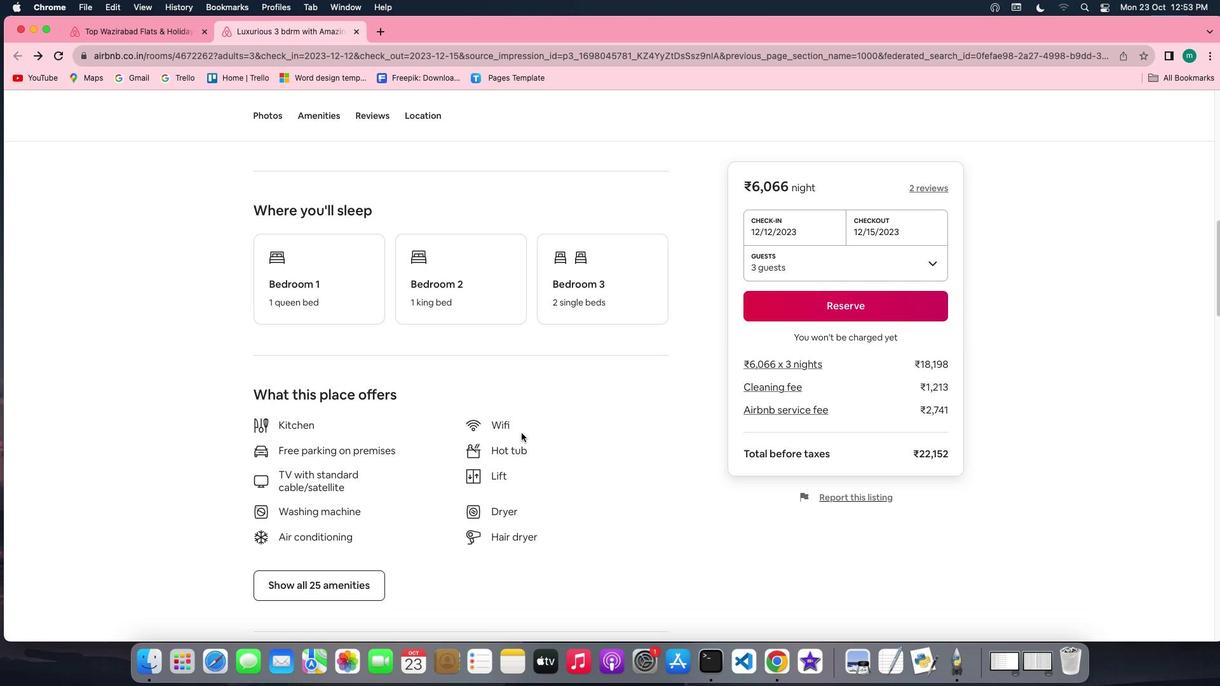 
Action: Mouse scrolled (521, 433) with delta (0, 0)
Screenshot: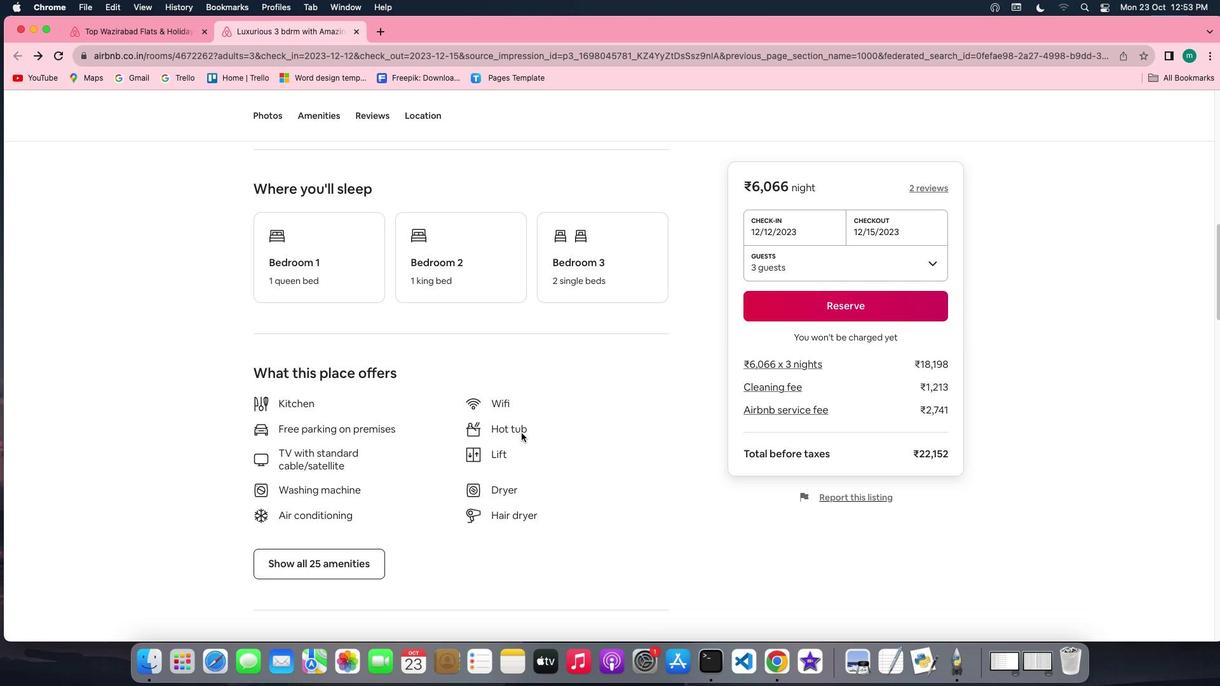 
Action: Mouse scrolled (521, 433) with delta (0, -1)
Screenshot: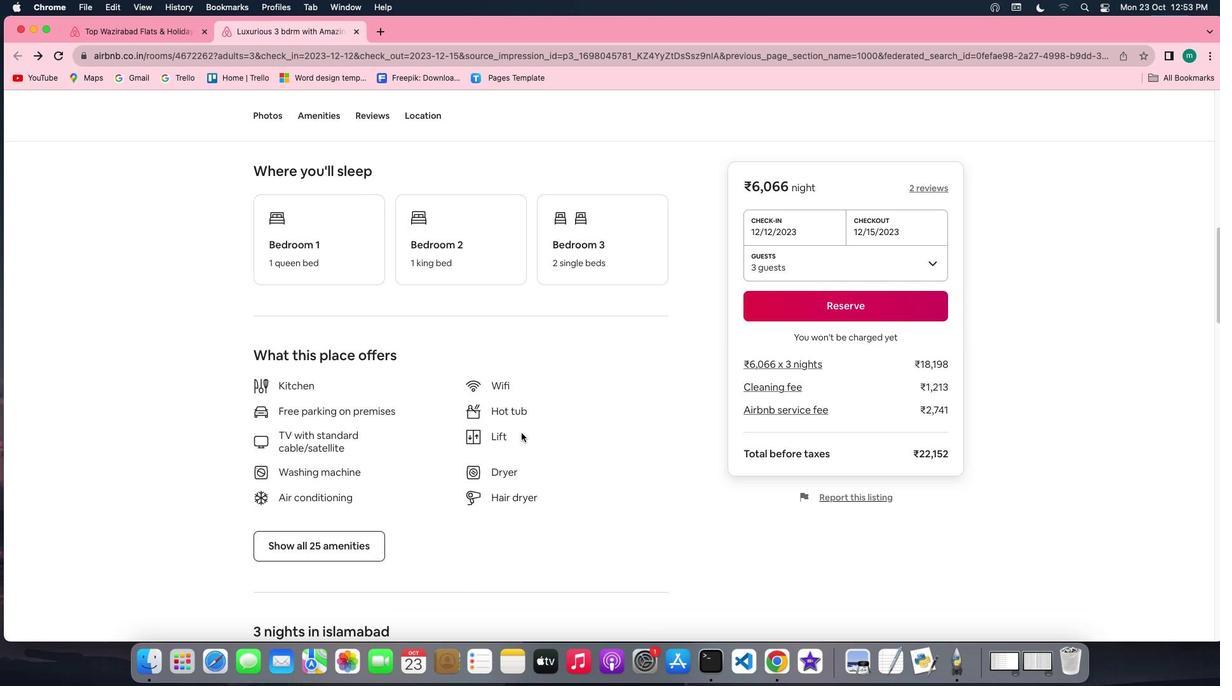 
Action: Mouse scrolled (521, 433) with delta (0, 0)
Screenshot: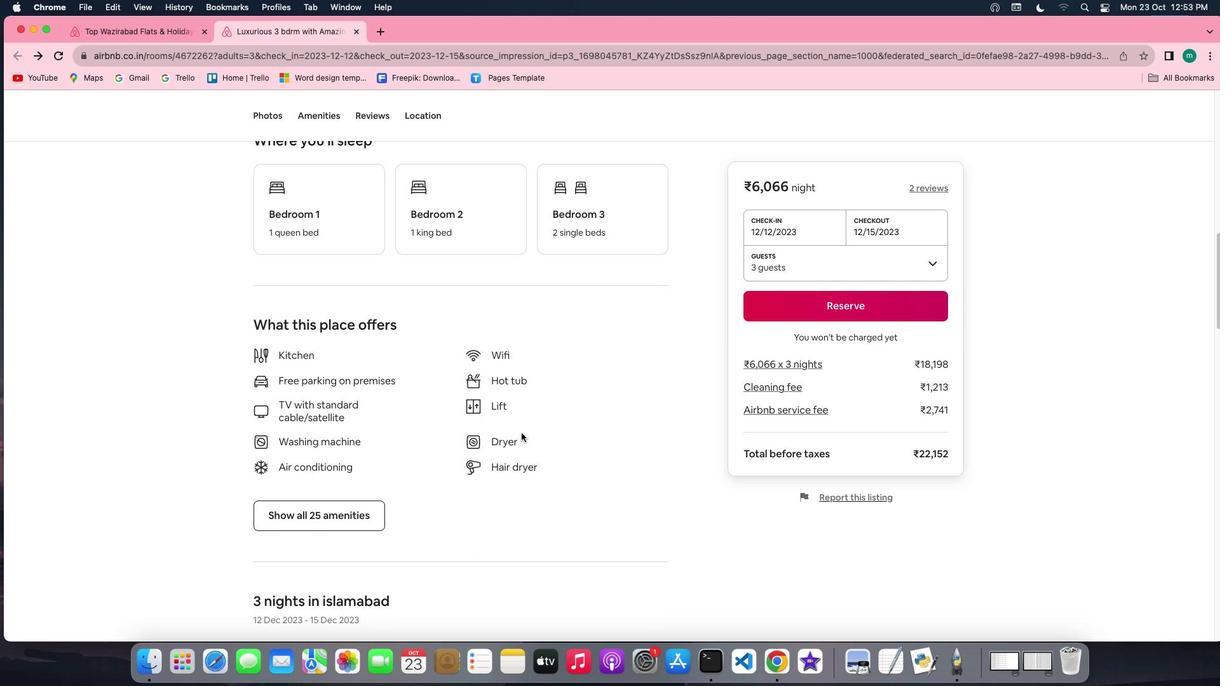 
Action: Mouse scrolled (521, 433) with delta (0, 0)
Screenshot: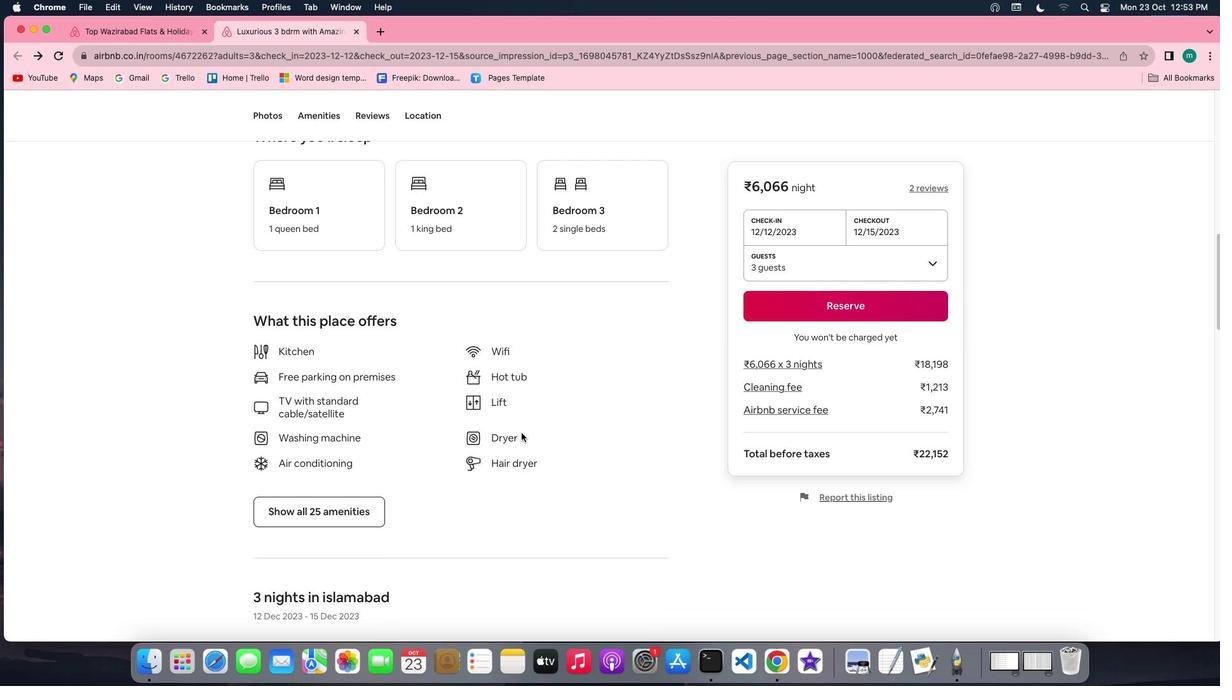 
Action: Mouse scrolled (521, 433) with delta (0, 0)
Screenshot: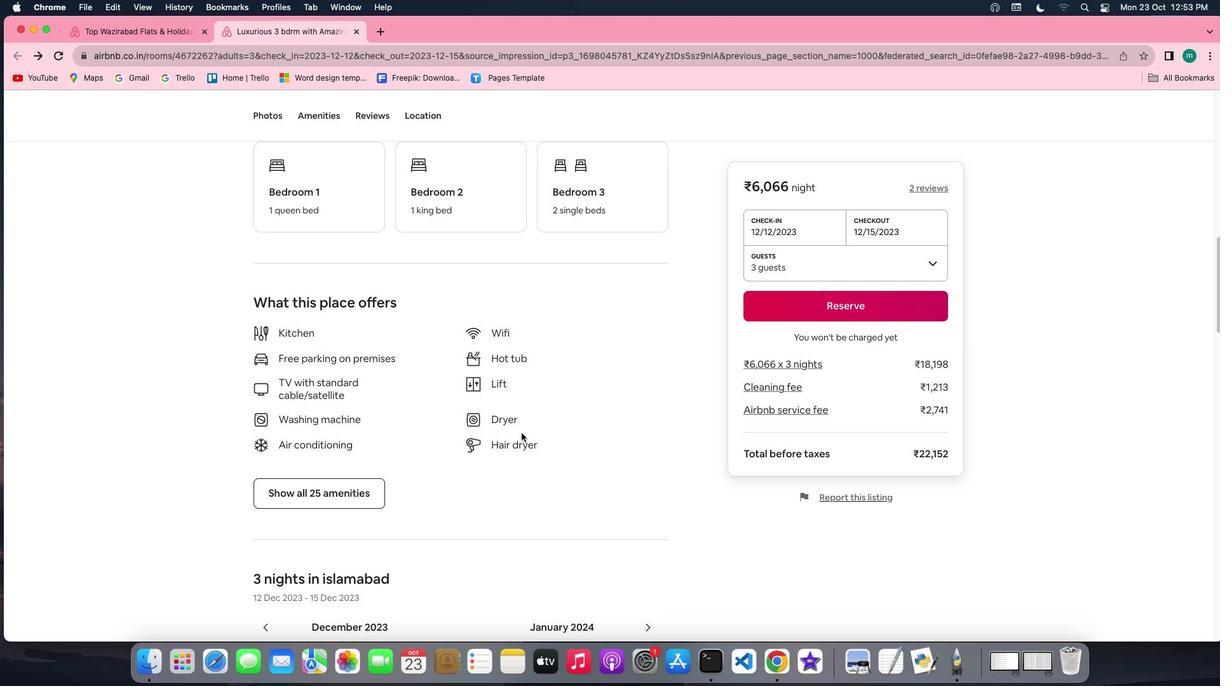 
Action: Mouse scrolled (521, 433) with delta (0, -1)
Screenshot: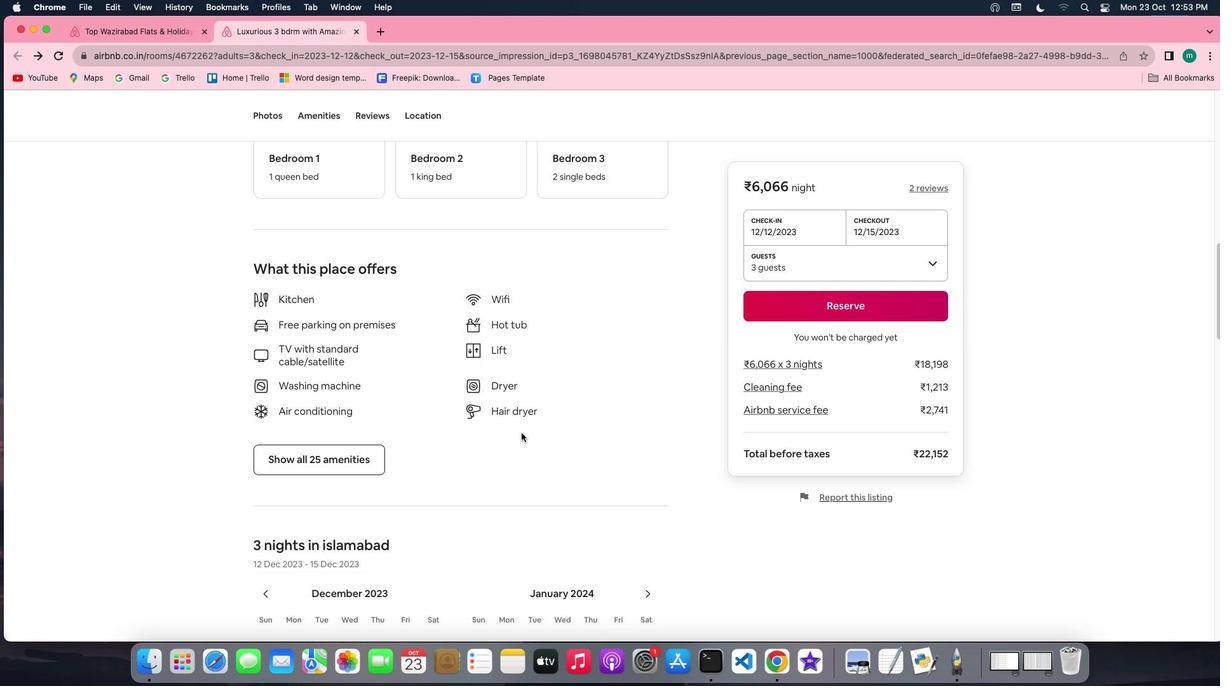 
Action: Mouse scrolled (521, 433) with delta (0, 0)
Screenshot: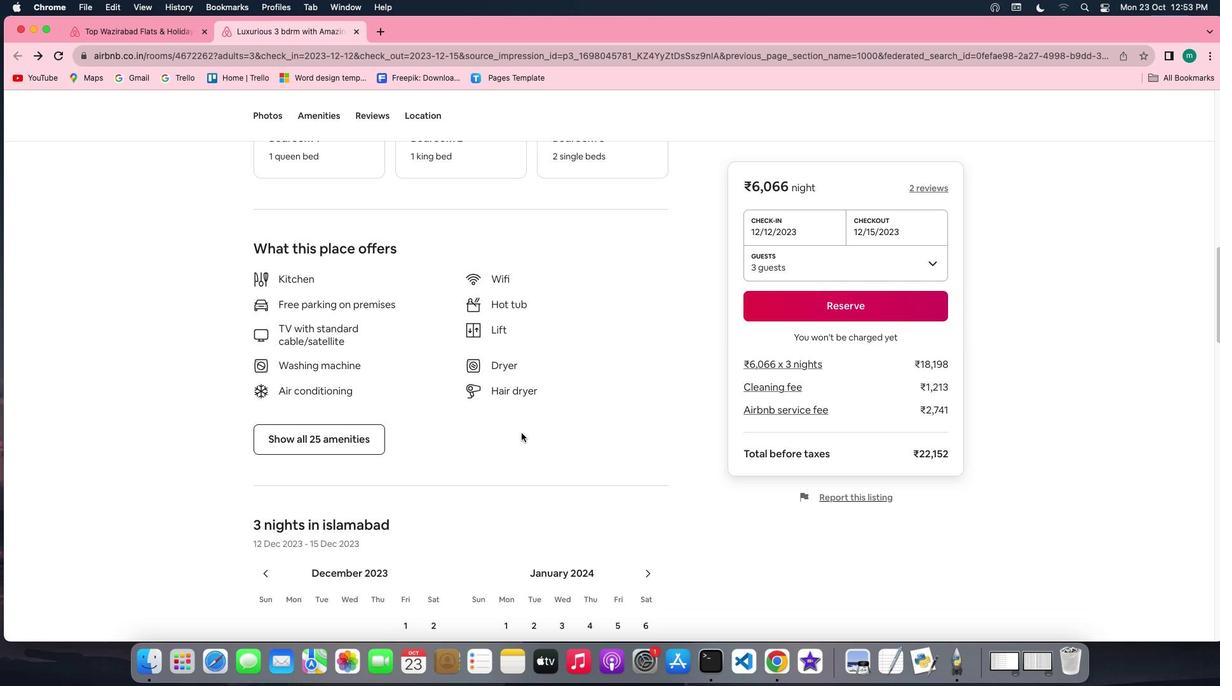 
Action: Mouse scrolled (521, 433) with delta (0, 0)
Screenshot: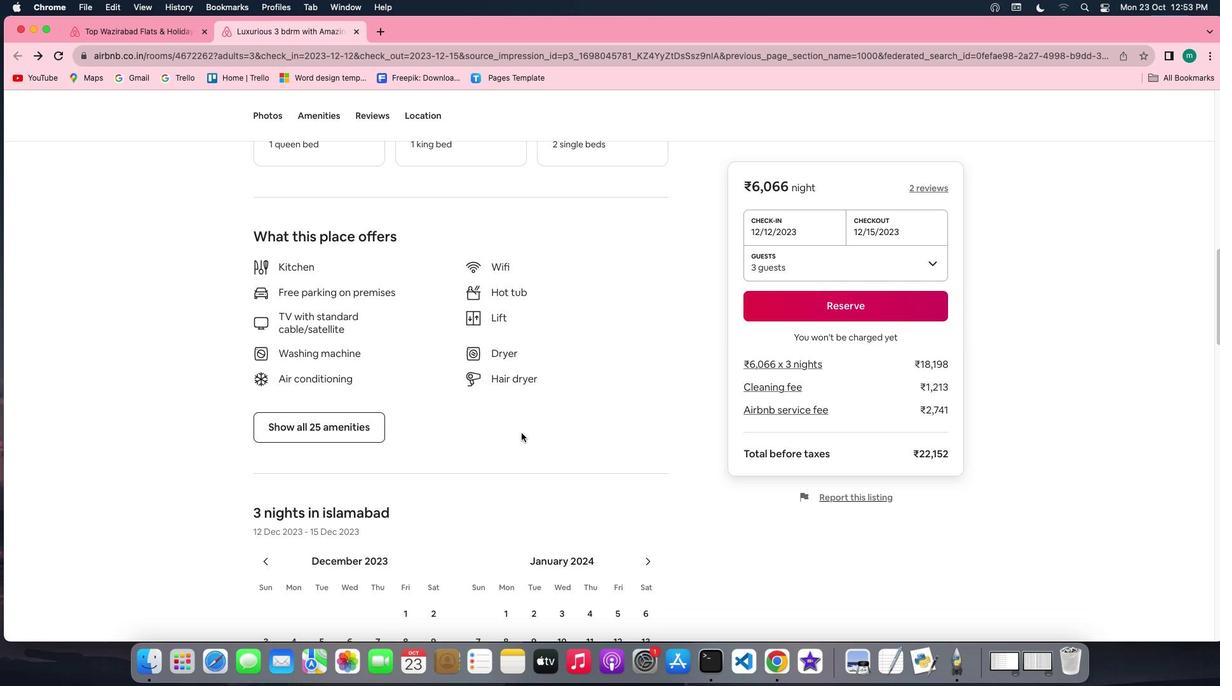 
Action: Mouse scrolled (521, 433) with delta (0, 0)
Screenshot: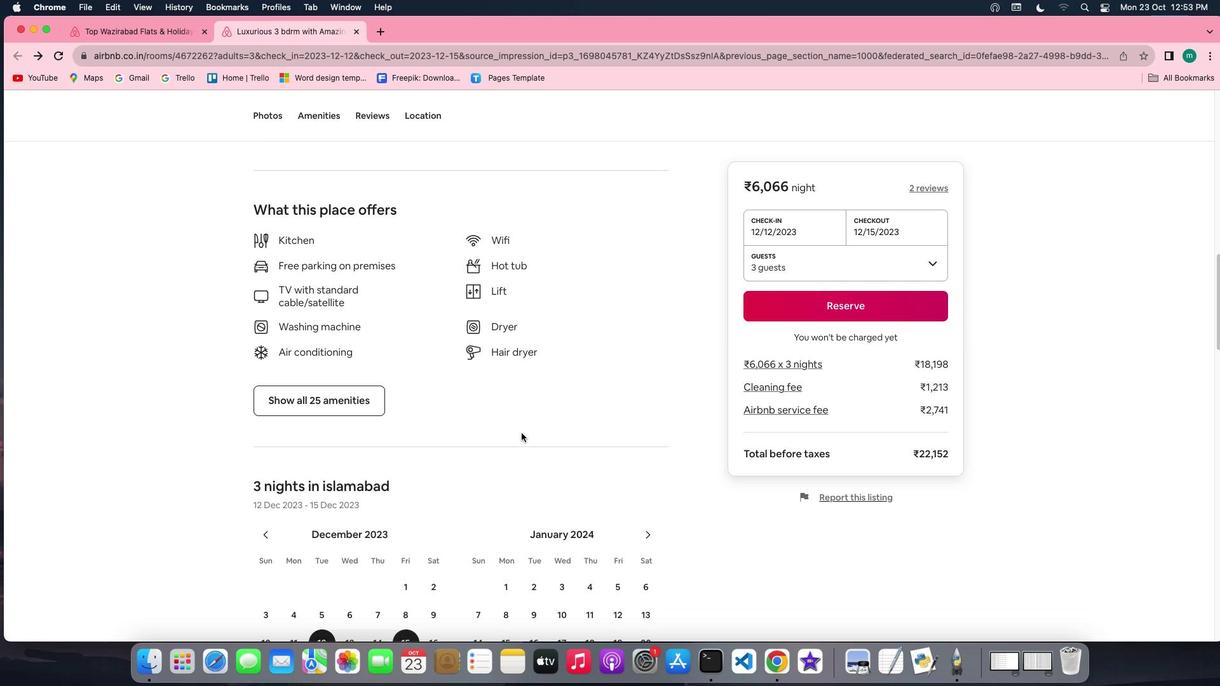 
Action: Mouse scrolled (521, 433) with delta (0, 0)
Screenshot: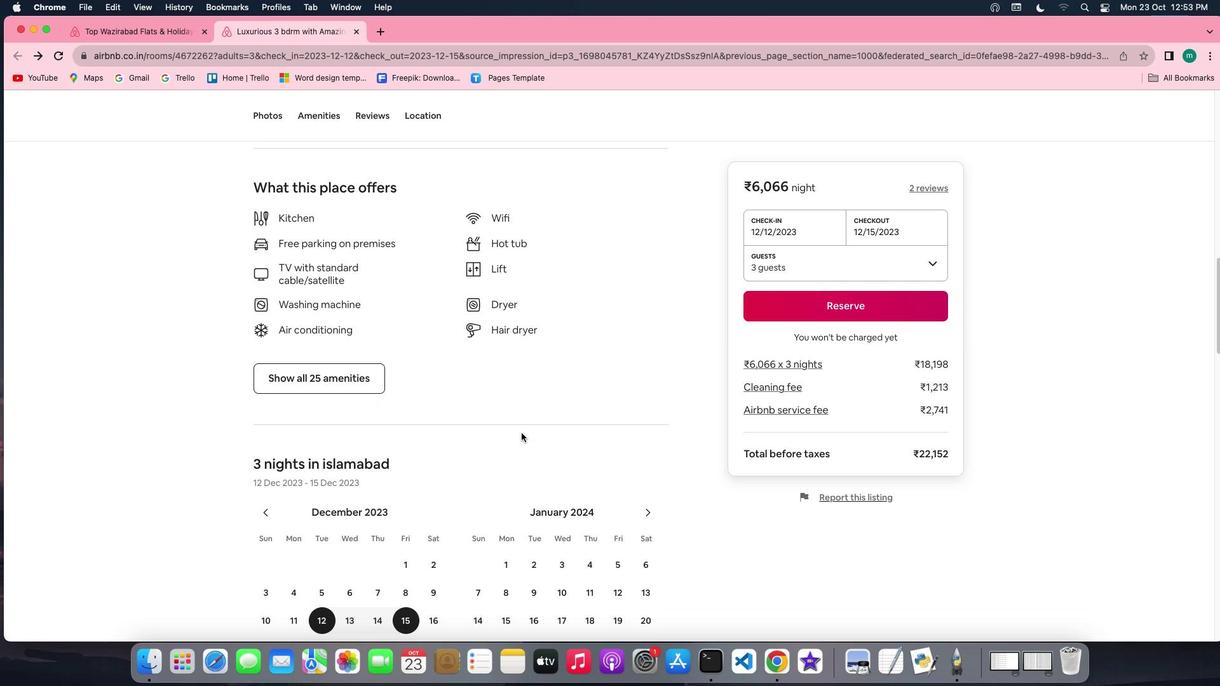 
Action: Mouse scrolled (521, 433) with delta (0, 0)
Screenshot: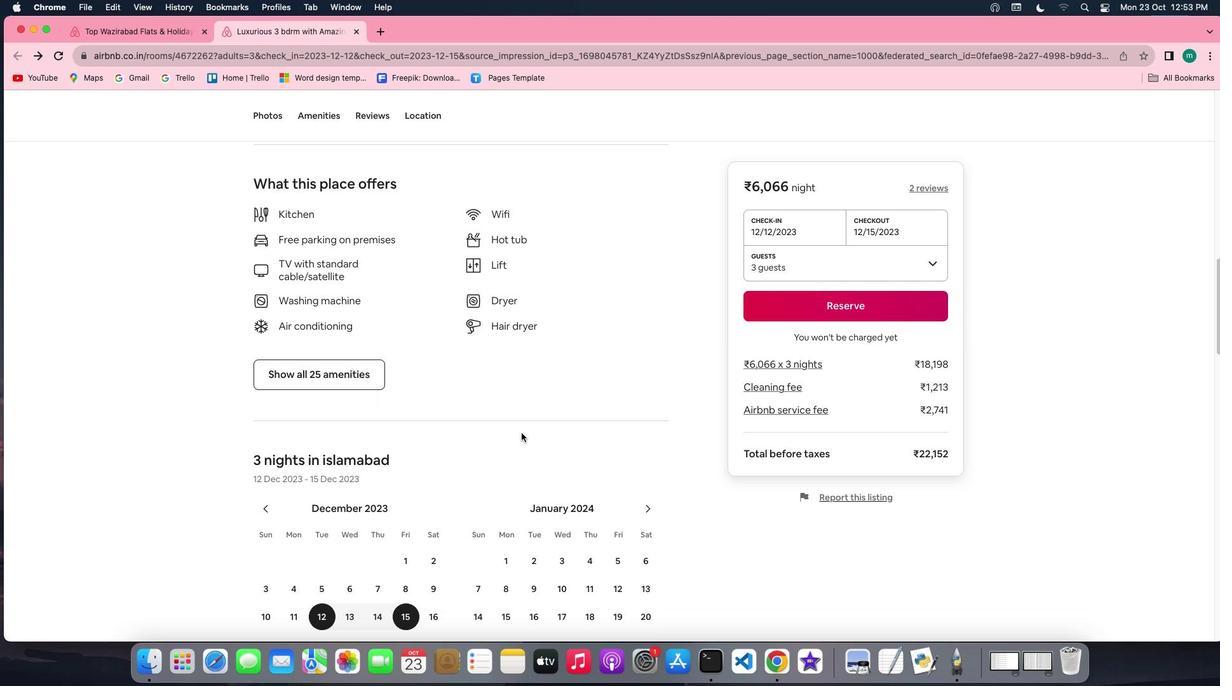 
Action: Mouse scrolled (521, 433) with delta (0, 0)
Screenshot: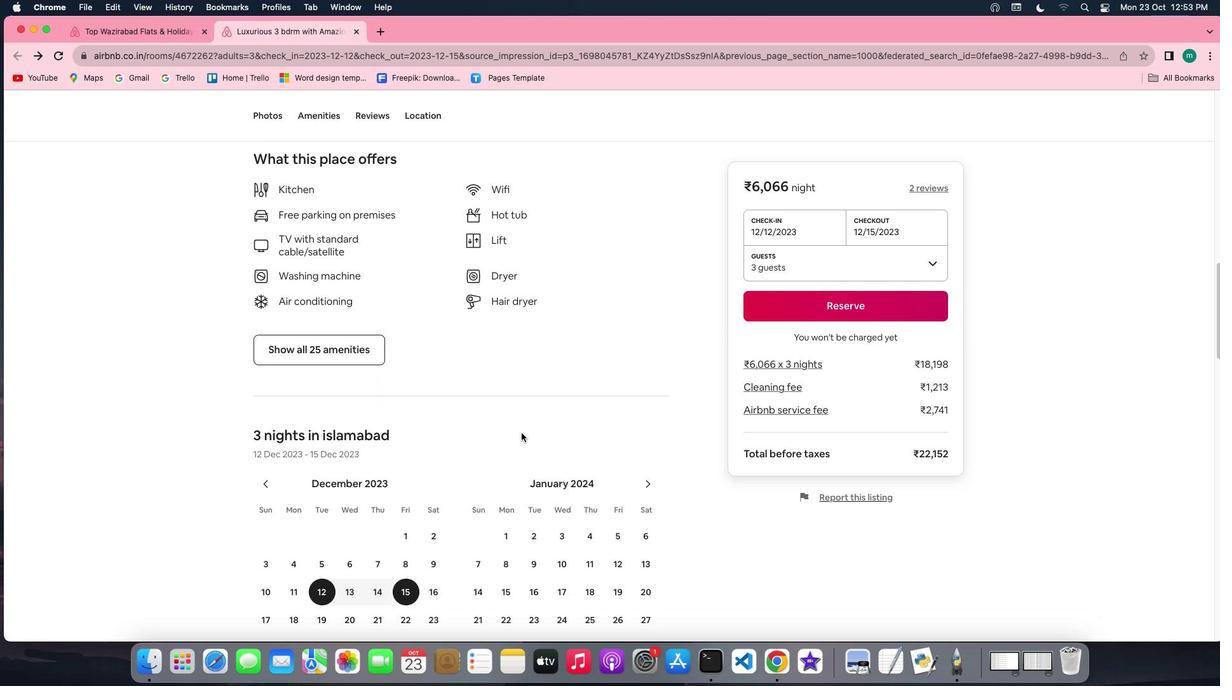 
Action: Mouse scrolled (521, 433) with delta (0, -1)
Screenshot: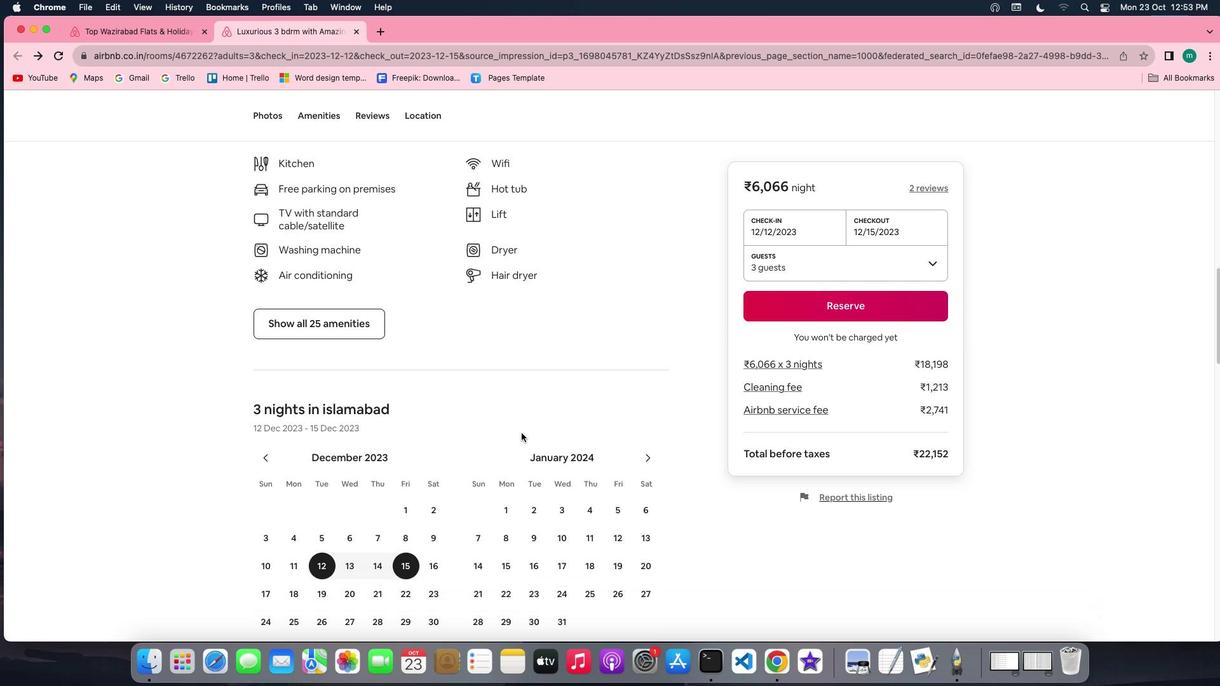 
Action: Mouse scrolled (521, 433) with delta (0, 0)
Screenshot: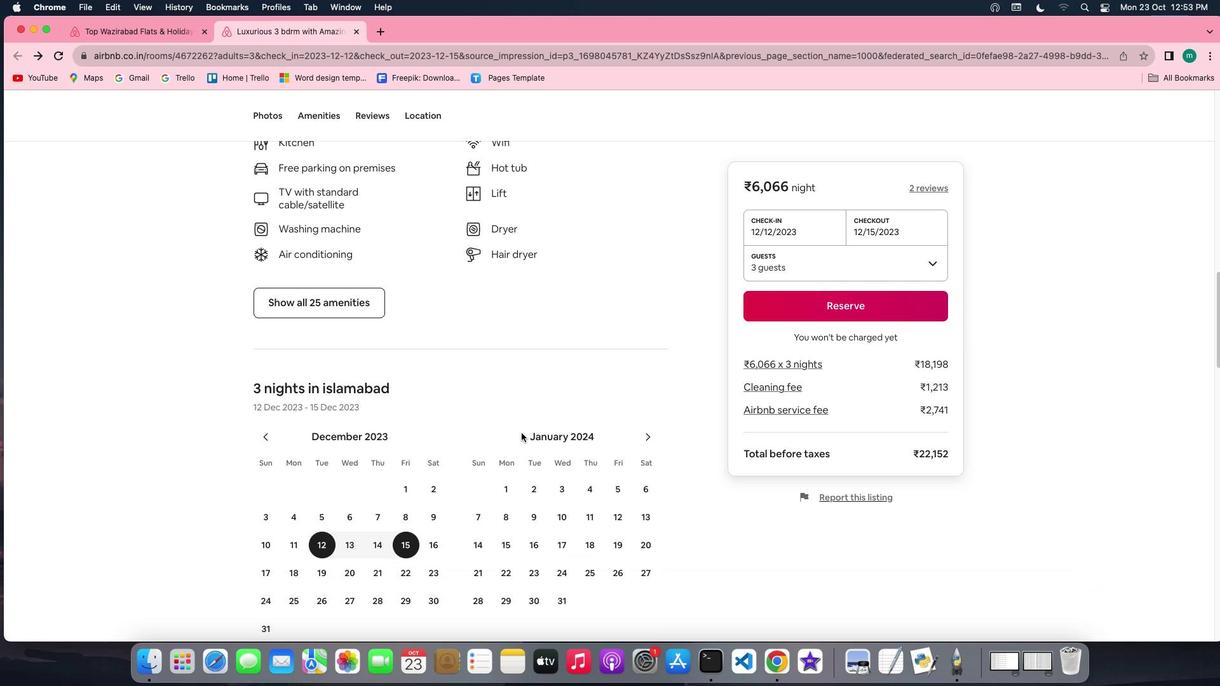 
Action: Mouse scrolled (521, 433) with delta (0, 0)
Screenshot: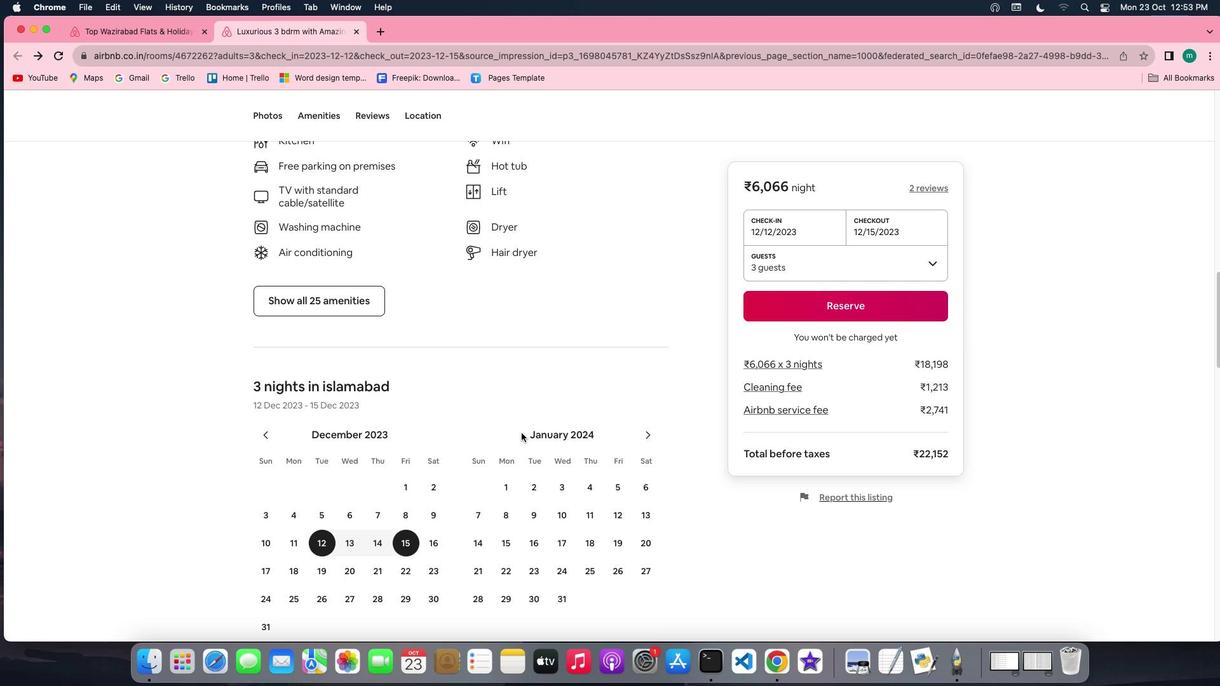 
Action: Mouse scrolled (521, 433) with delta (0, 0)
Screenshot: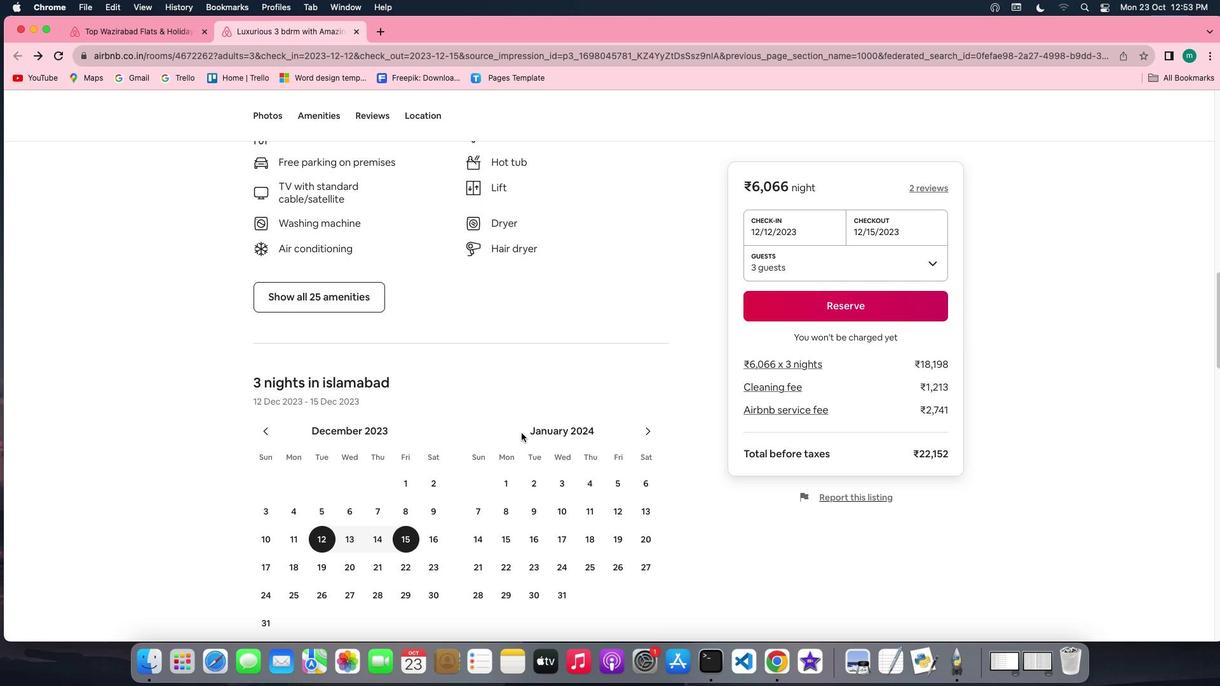
Action: Mouse moved to (324, 306)
Screenshot: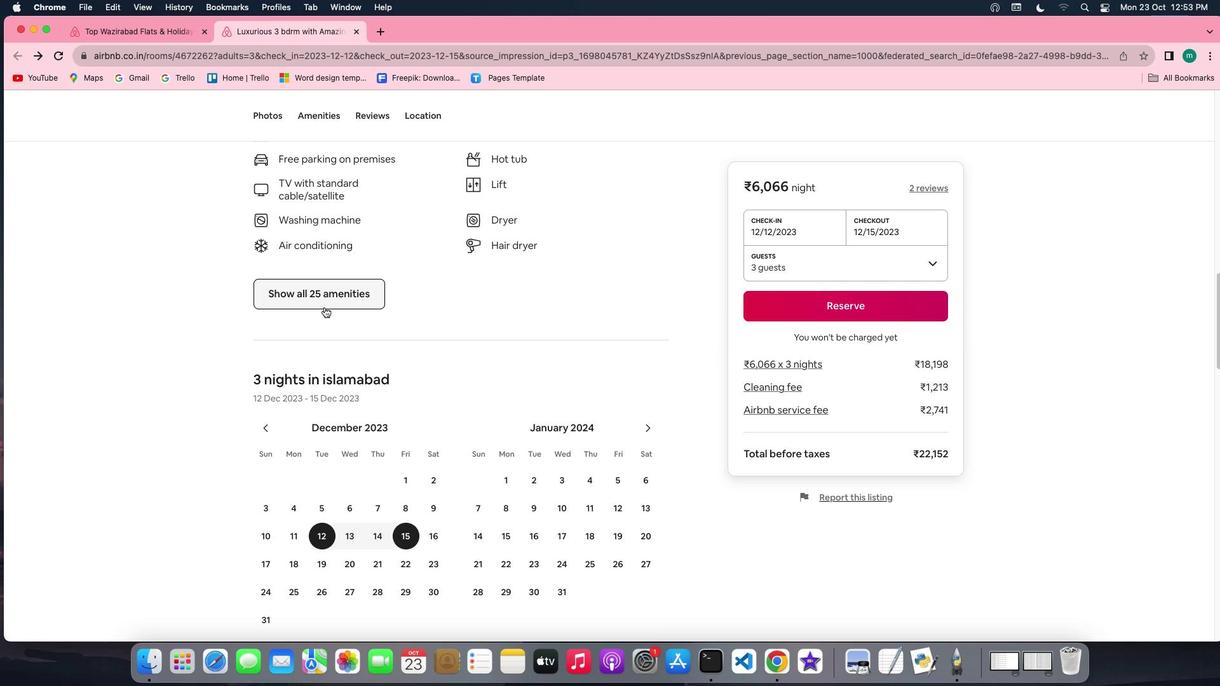
Action: Mouse pressed left at (324, 306)
Screenshot: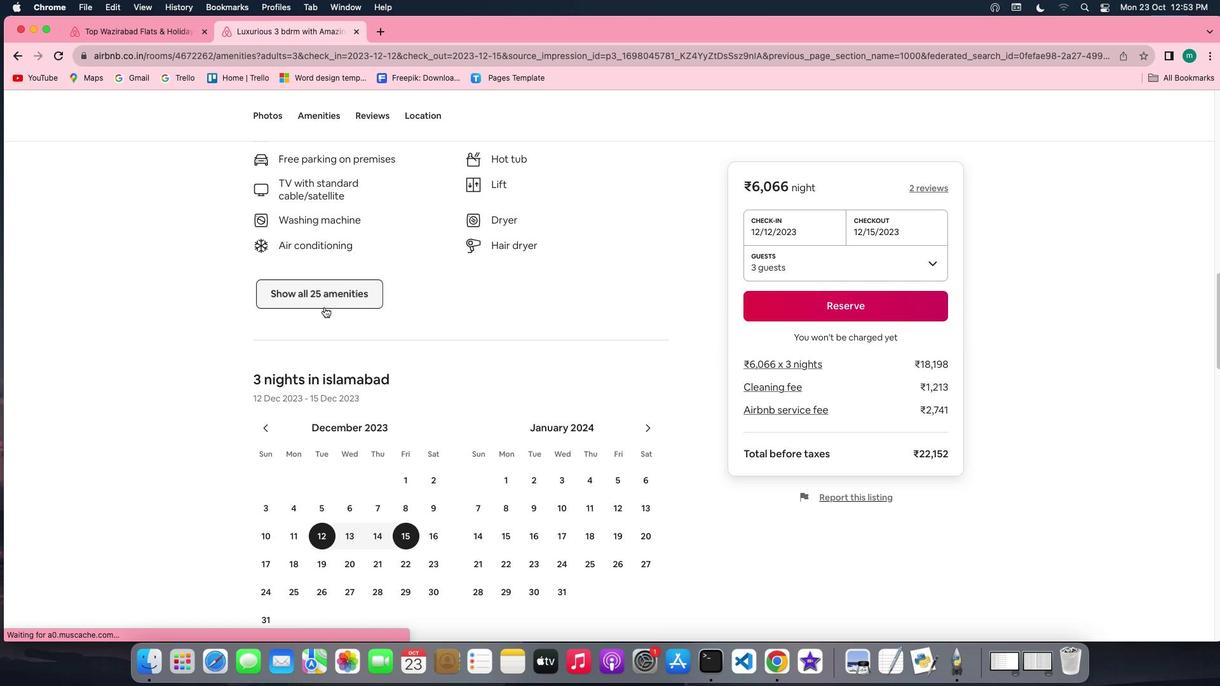 
Action: Mouse moved to (624, 444)
Screenshot: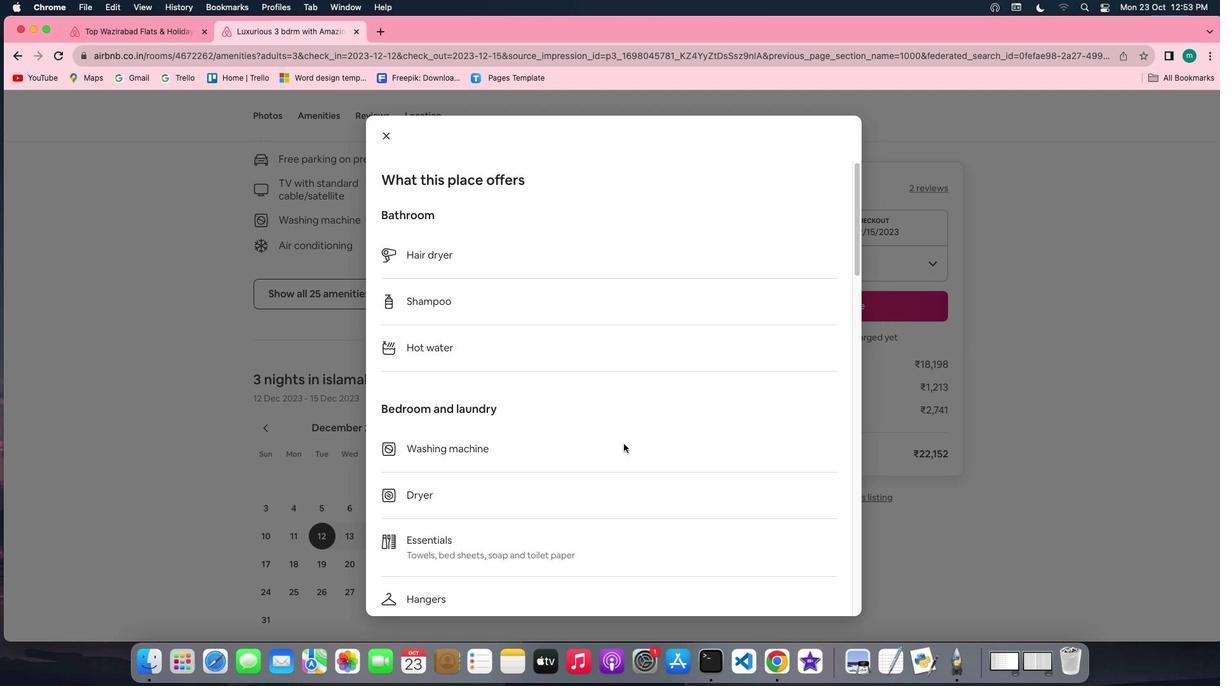 
Action: Mouse scrolled (624, 444) with delta (0, 0)
Screenshot: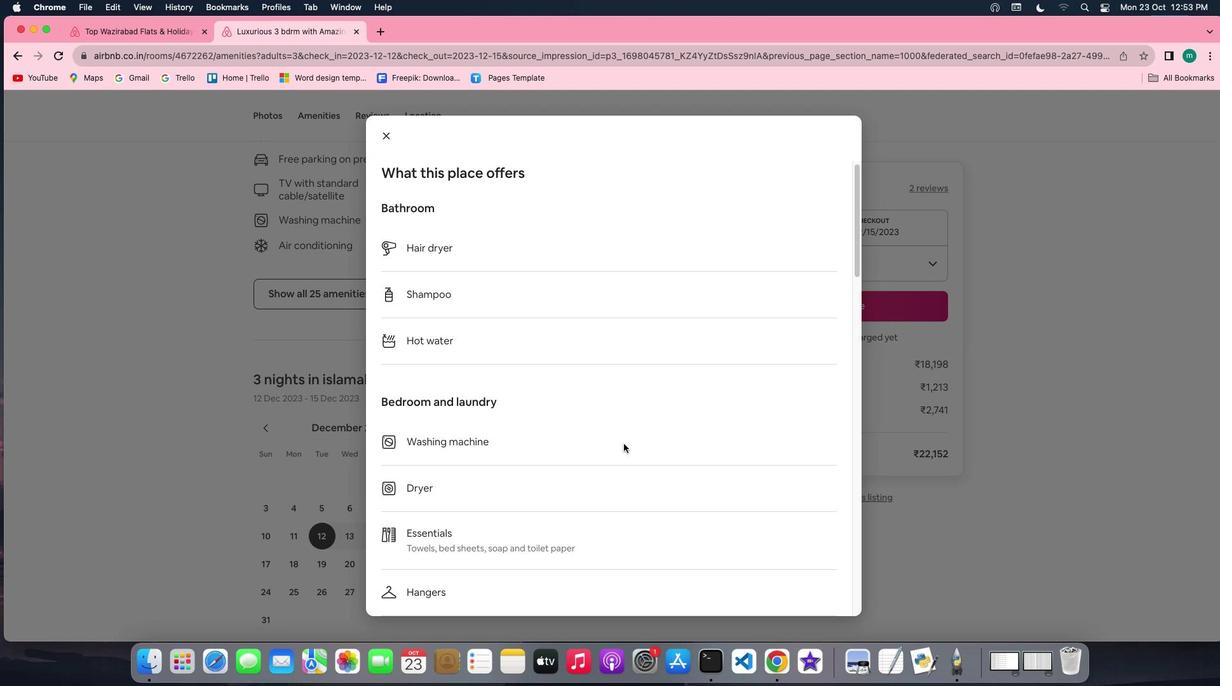 
Action: Mouse scrolled (624, 444) with delta (0, 0)
Screenshot: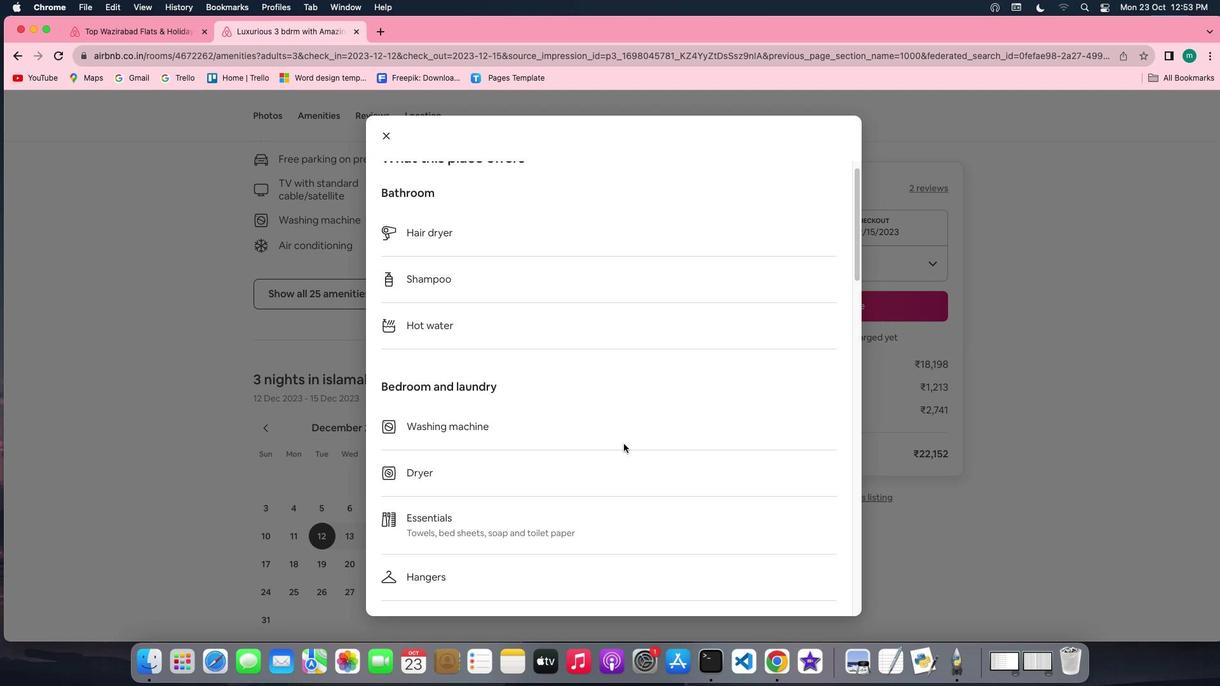 
Action: Mouse scrolled (624, 444) with delta (0, -1)
Screenshot: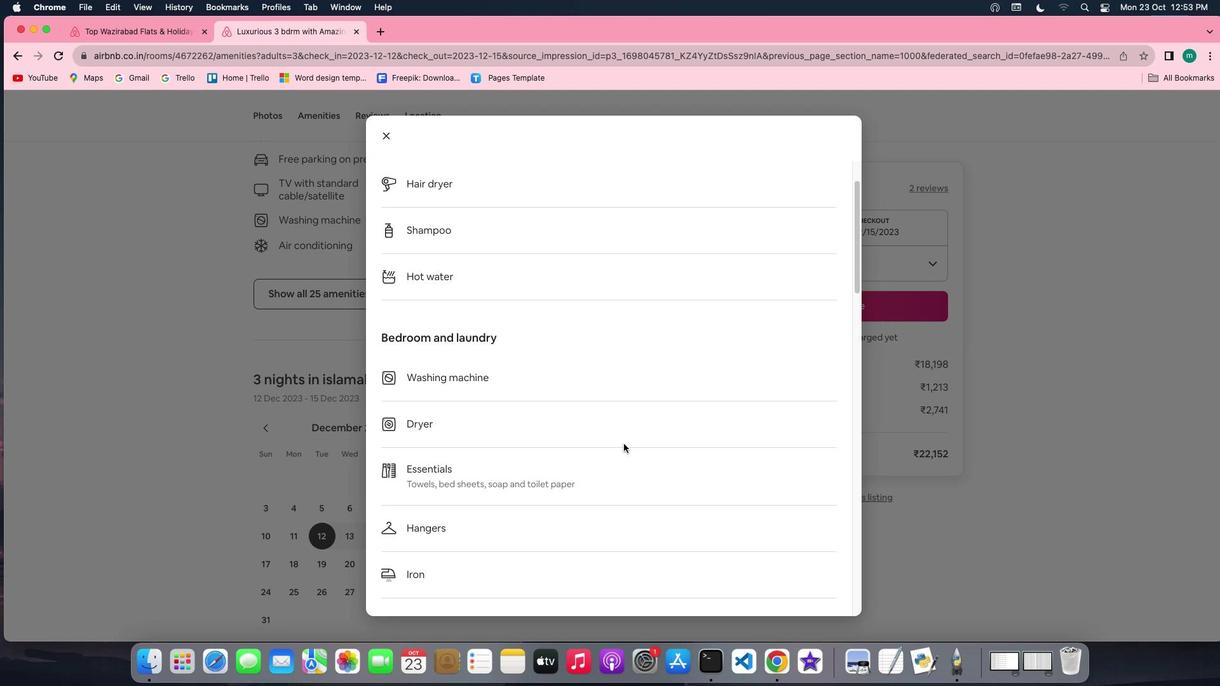 
Action: Mouse scrolled (624, 444) with delta (0, 0)
Screenshot: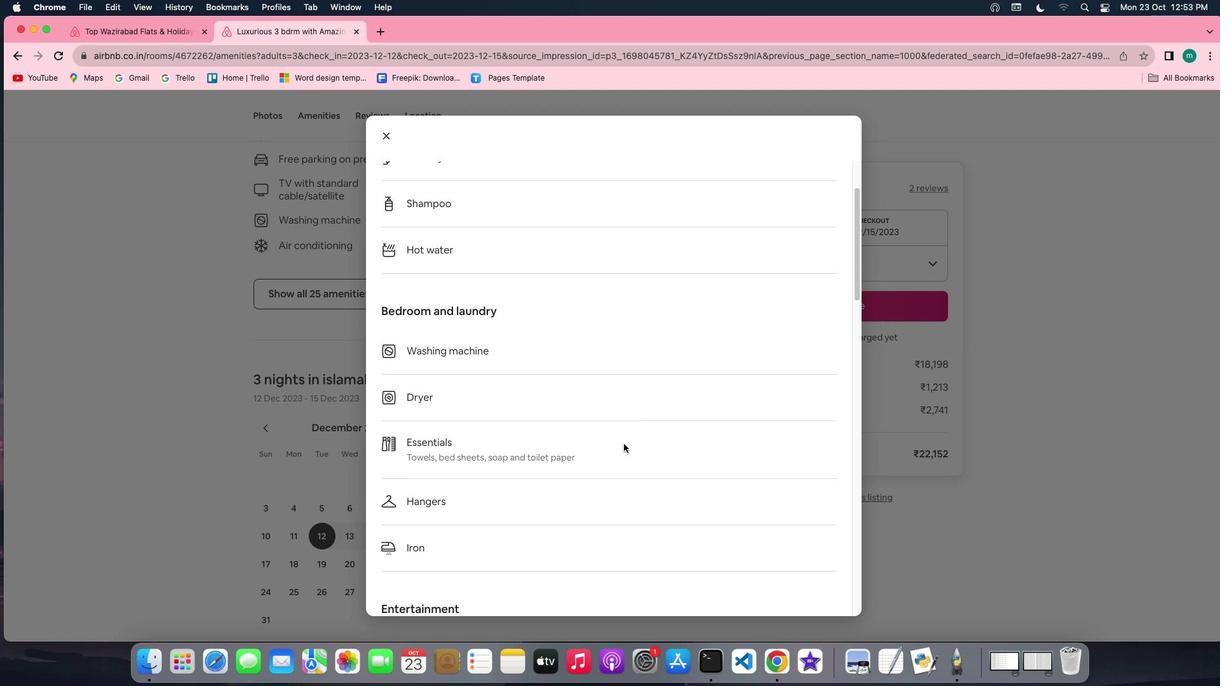 
Action: Mouse scrolled (624, 444) with delta (0, 0)
Screenshot: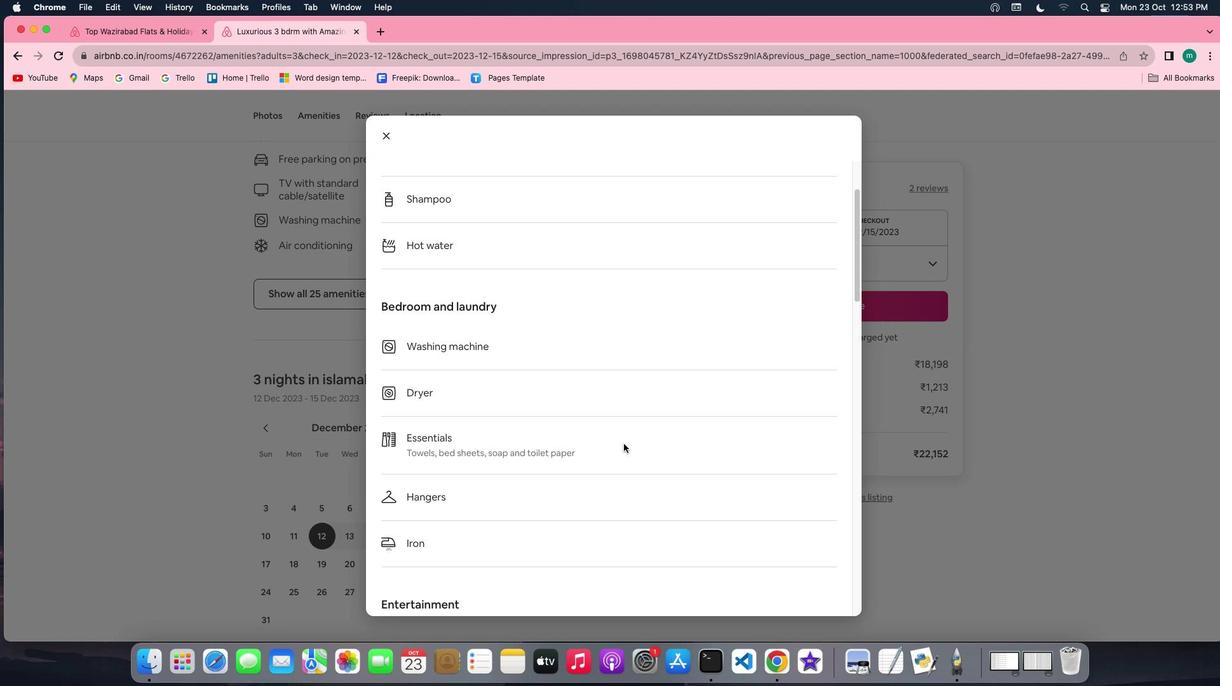 
Action: Mouse scrolled (624, 444) with delta (0, 0)
Screenshot: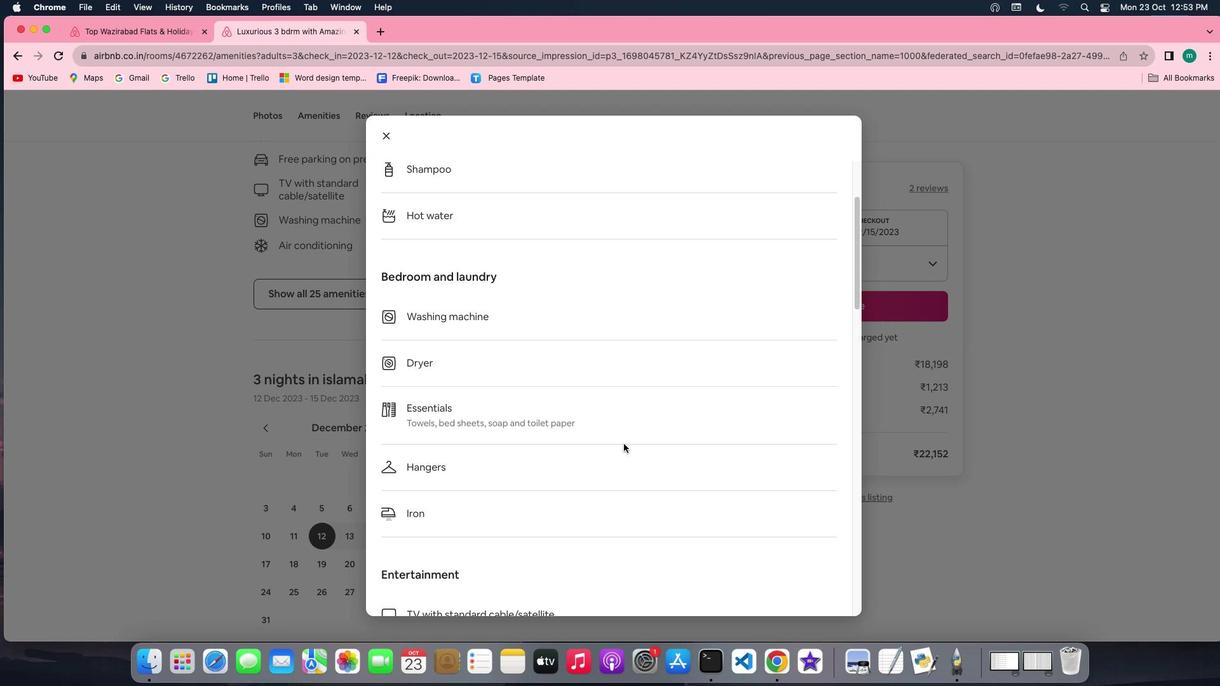 
Action: Mouse scrolled (624, 444) with delta (0, -1)
Screenshot: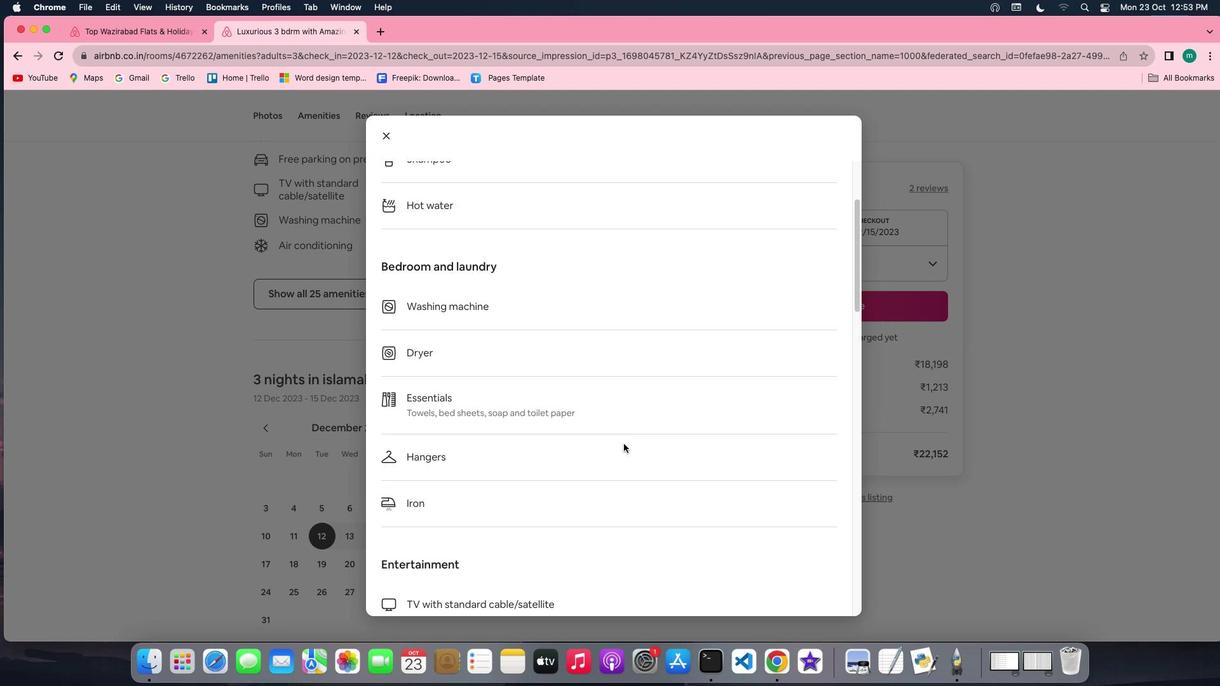 
Action: Mouse scrolled (624, 444) with delta (0, -1)
Screenshot: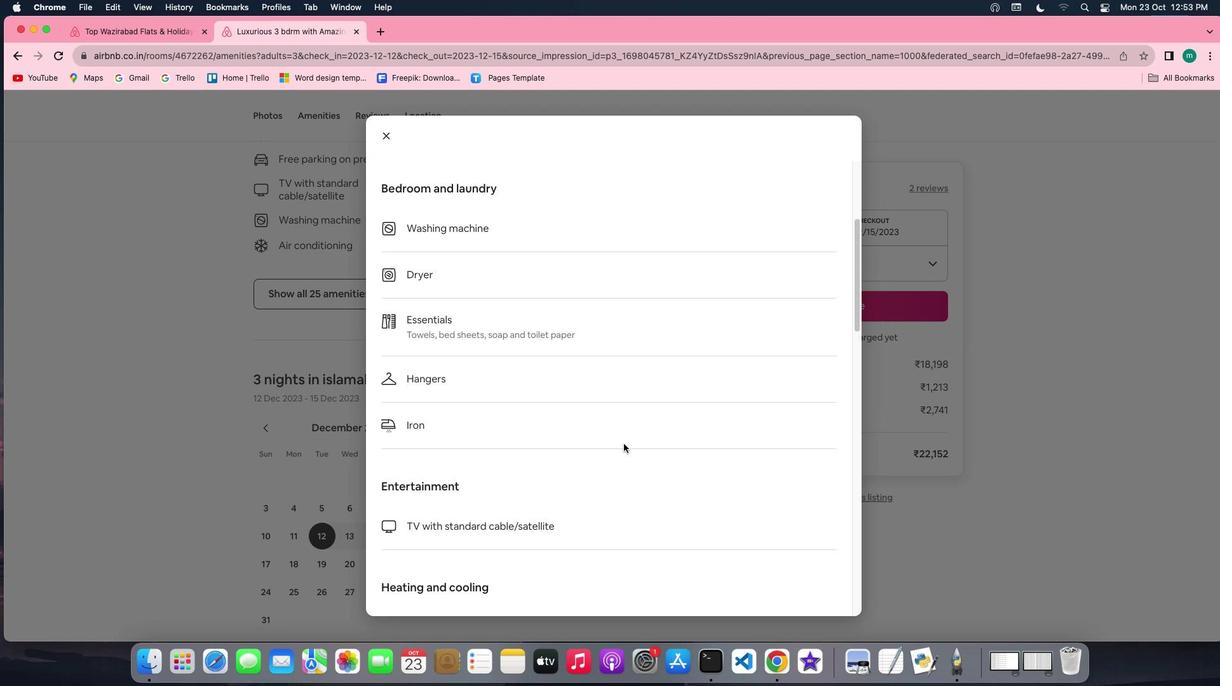 
Action: Mouse scrolled (624, 444) with delta (0, 0)
Screenshot: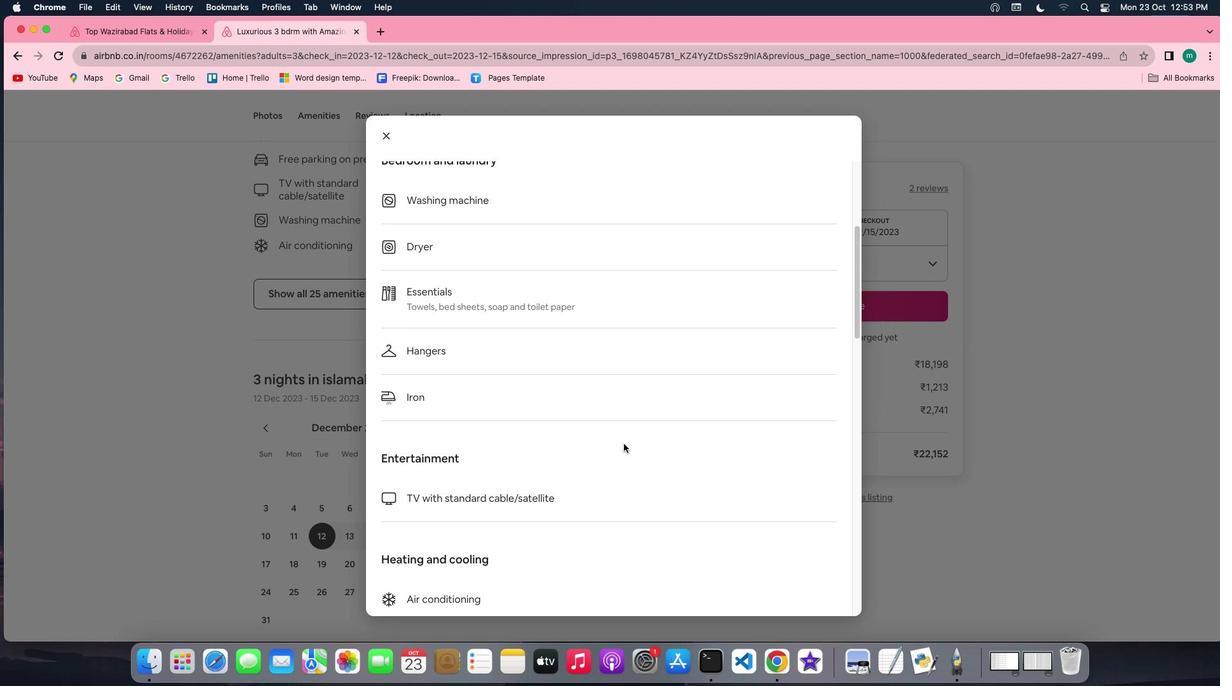 
Action: Mouse scrolled (624, 444) with delta (0, 0)
Screenshot: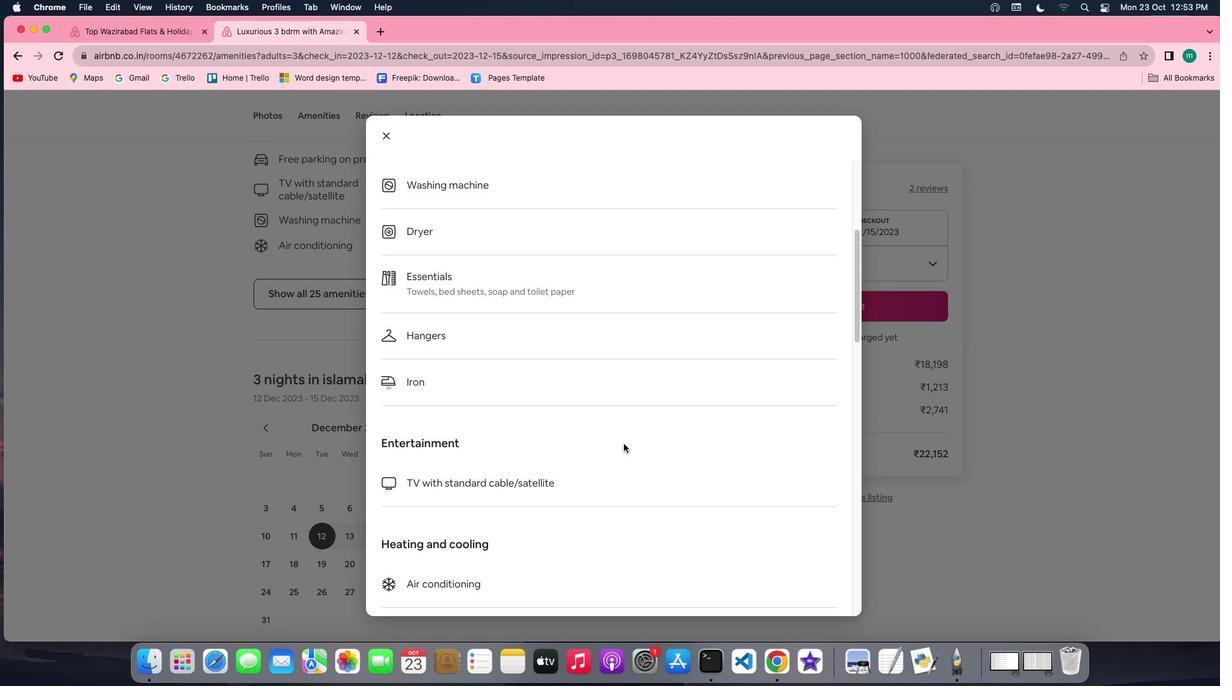 
Action: Mouse scrolled (624, 444) with delta (0, -1)
Screenshot: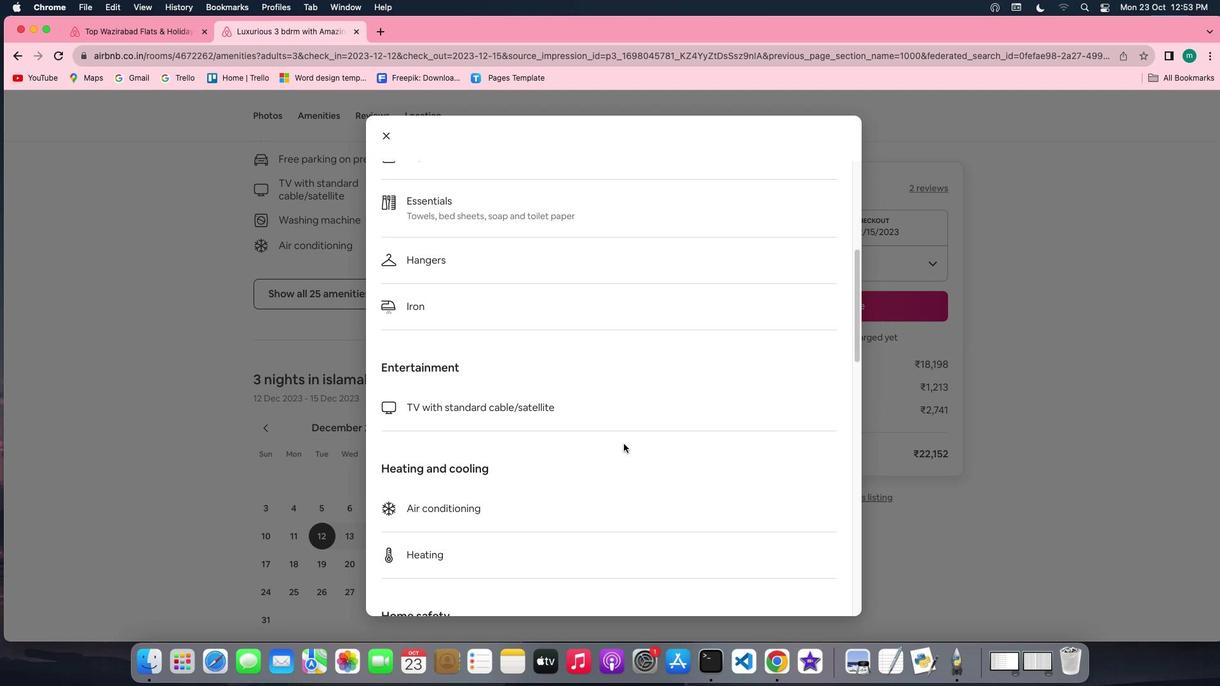 
Action: Mouse scrolled (624, 444) with delta (0, -1)
Screenshot: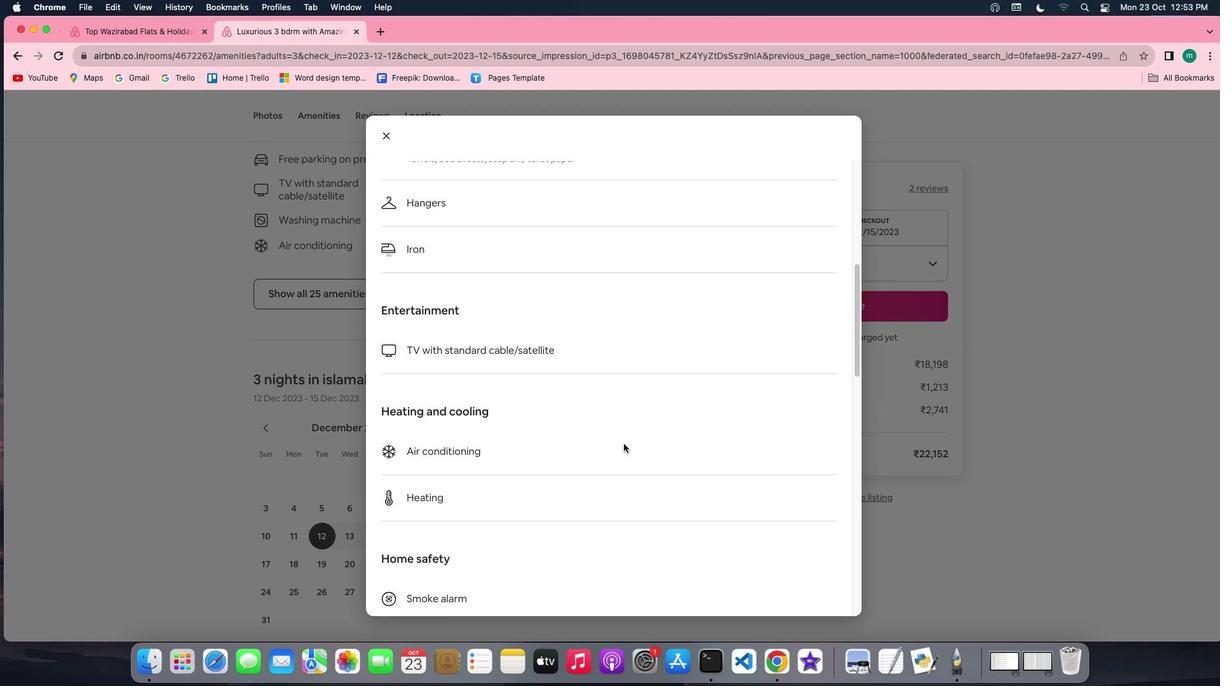 
Action: Mouse moved to (624, 444)
Screenshot: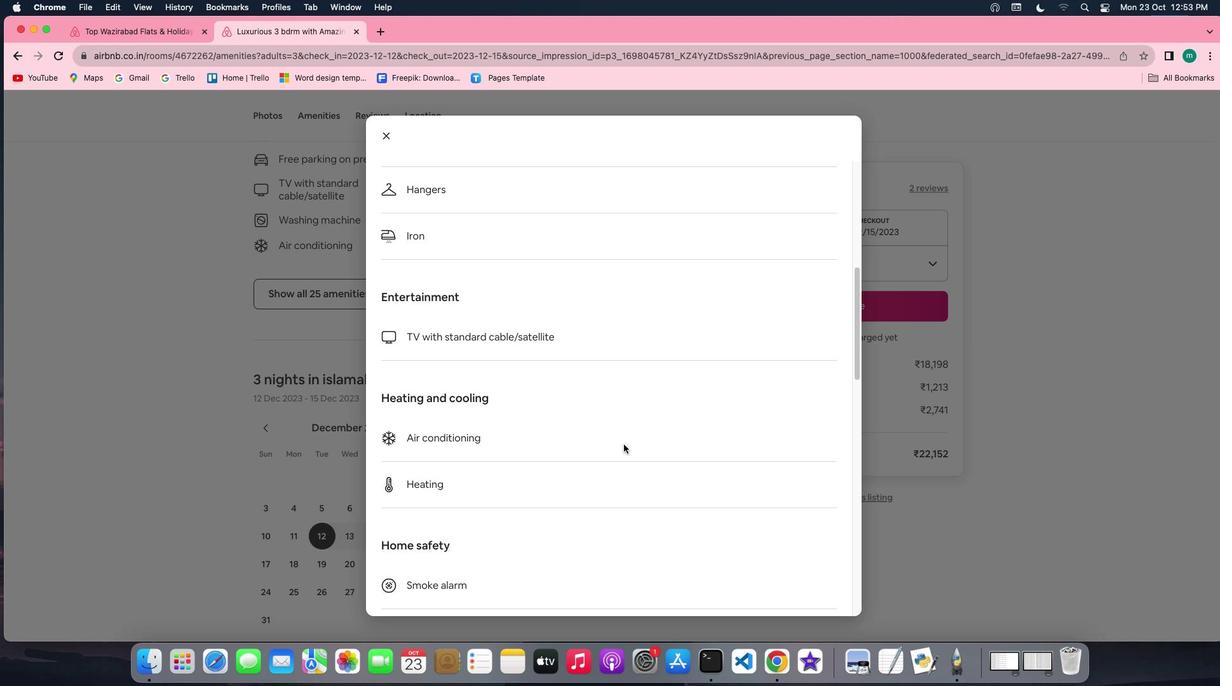 
Action: Mouse scrolled (624, 444) with delta (0, 0)
Screenshot: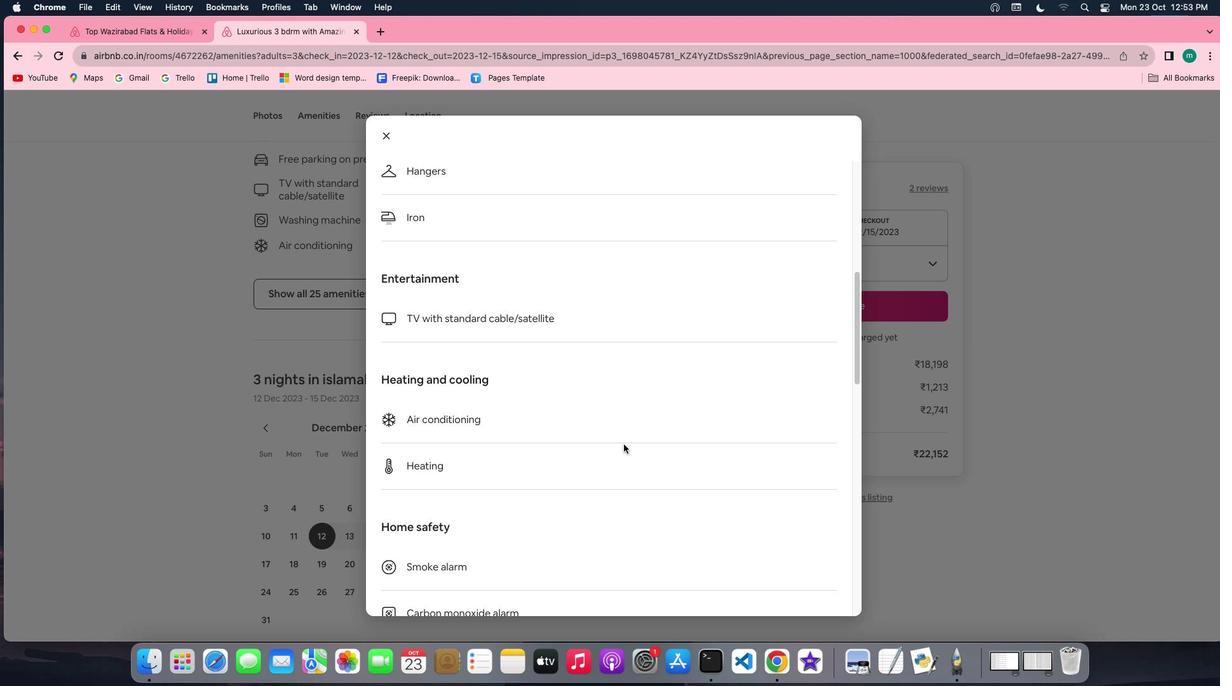 
Action: Mouse scrolled (624, 444) with delta (0, 0)
Screenshot: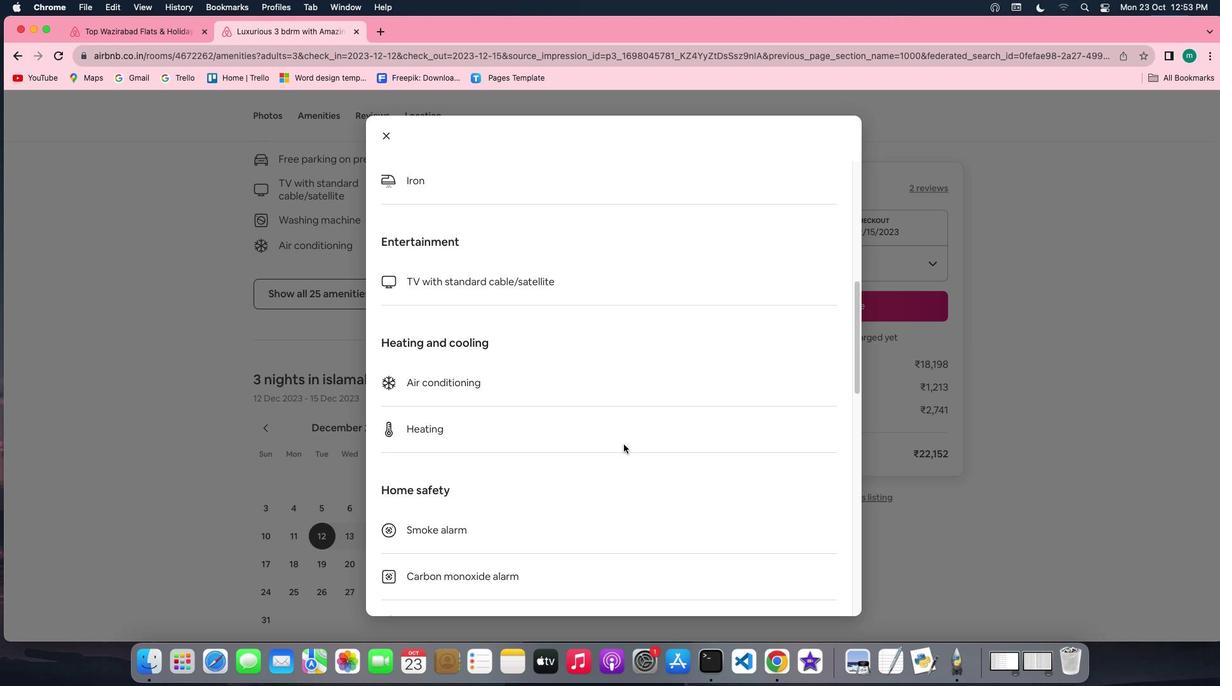 
Action: Mouse scrolled (624, 444) with delta (0, -1)
Screenshot: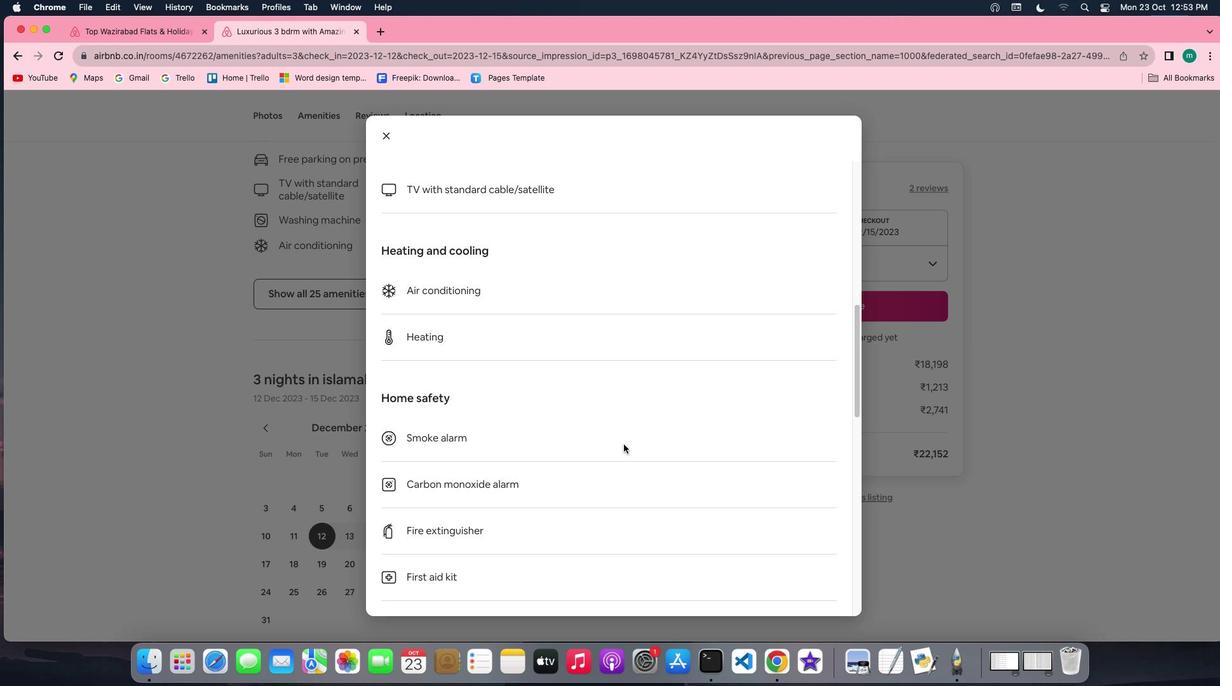 
Action: Mouse scrolled (624, 444) with delta (0, -2)
Screenshot: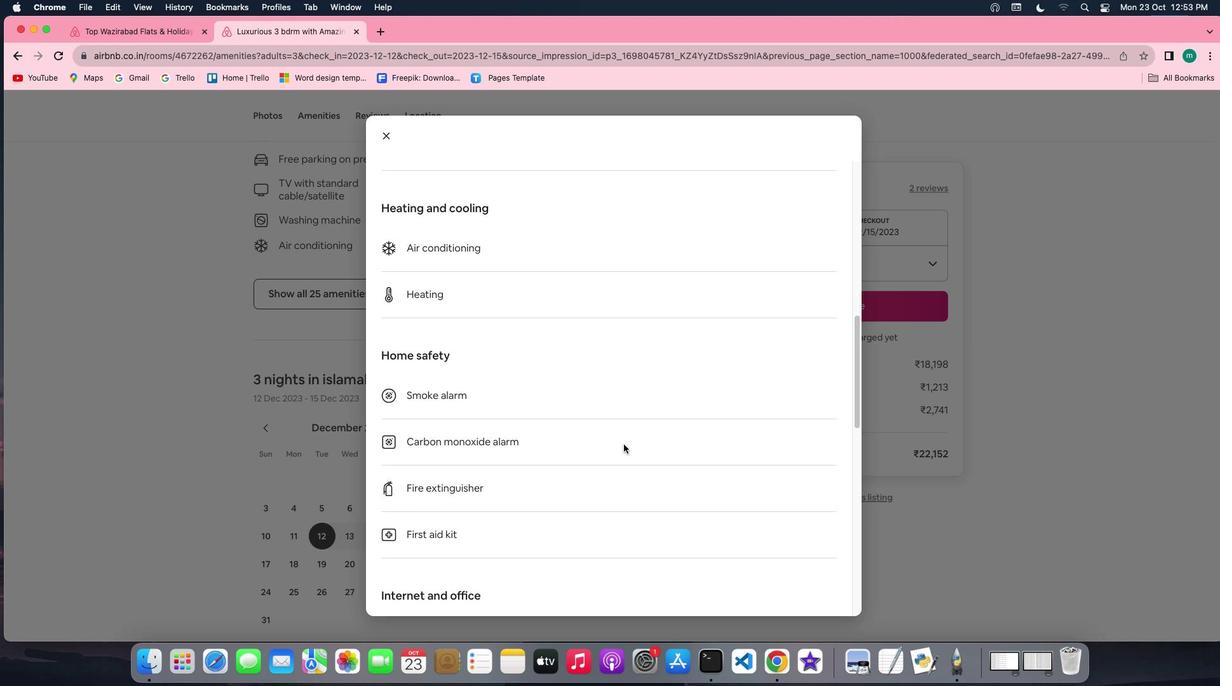 
Action: Mouse scrolled (624, 444) with delta (0, 0)
Screenshot: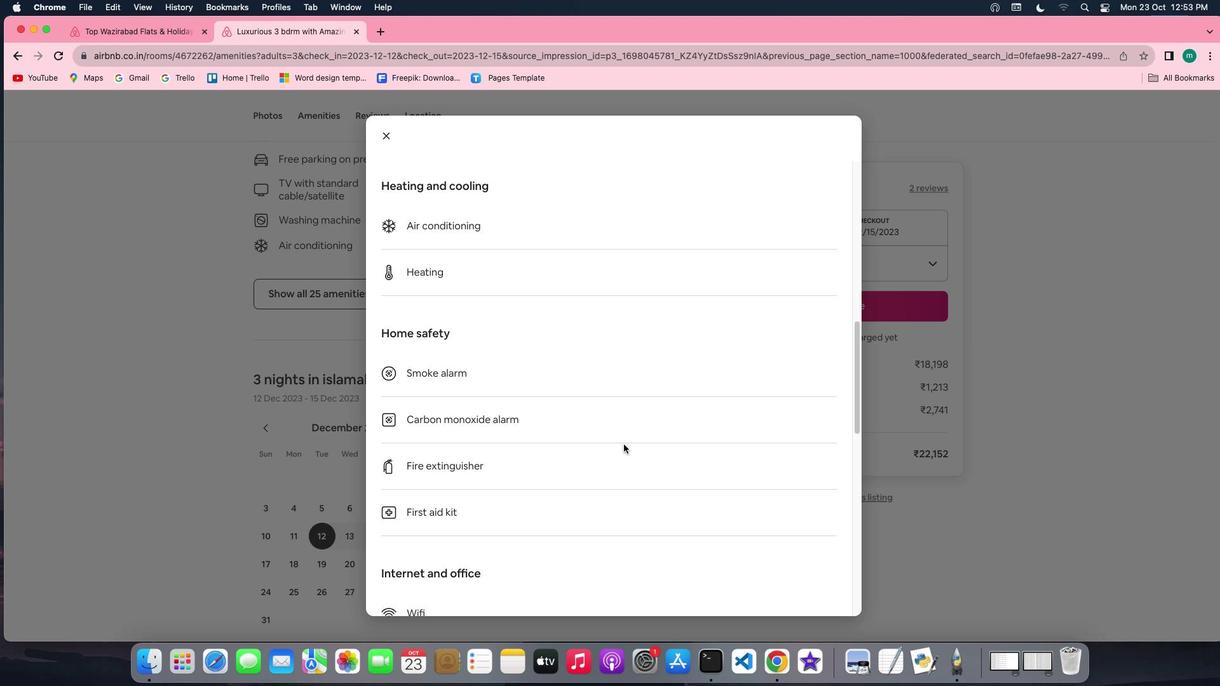 
Action: Mouse scrolled (624, 444) with delta (0, 0)
Screenshot: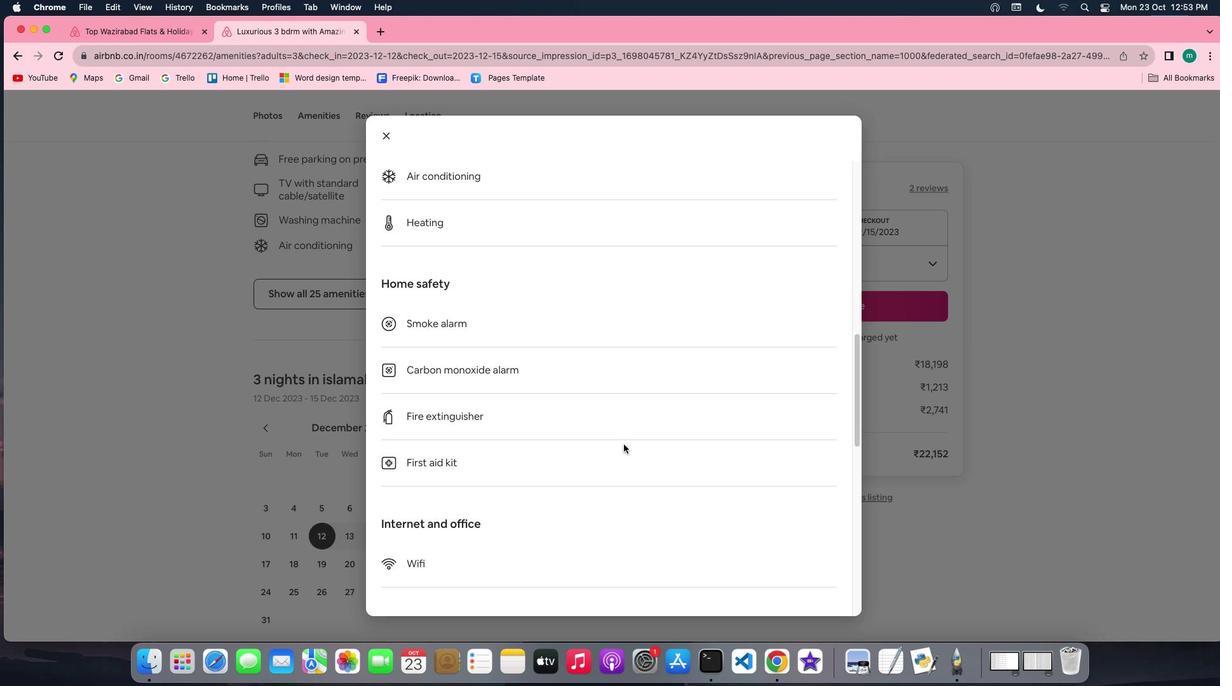 
Action: Mouse scrolled (624, 444) with delta (0, -1)
Screenshot: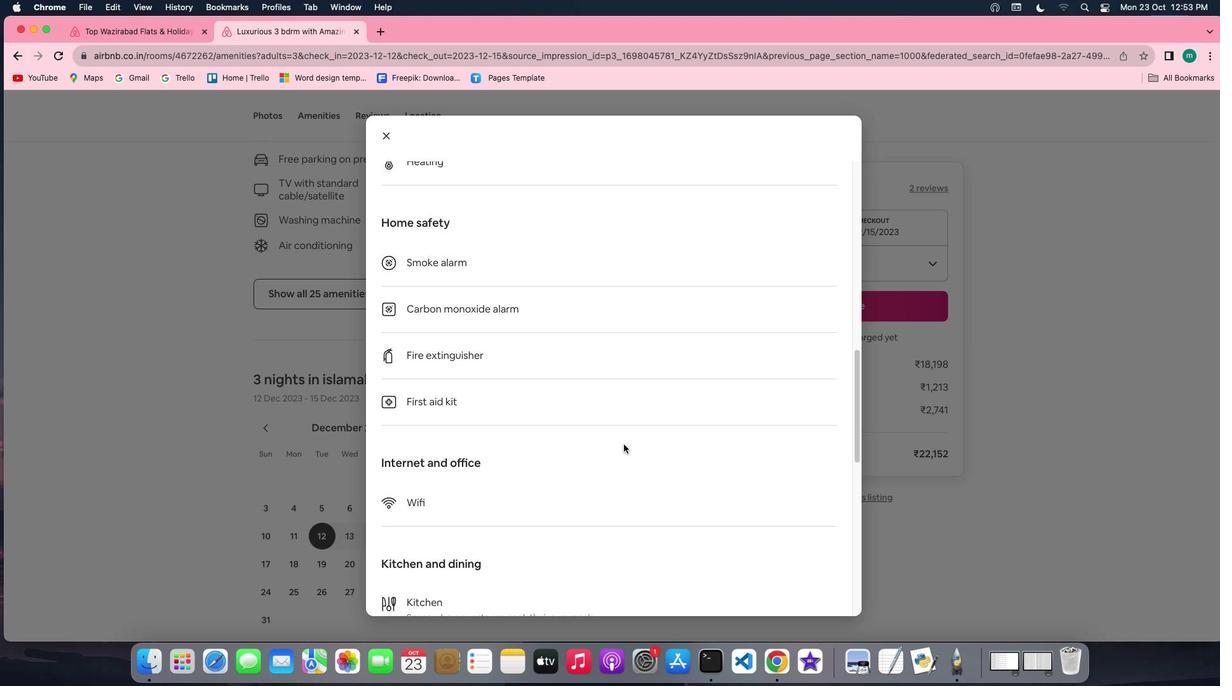 
Action: Mouse scrolled (624, 444) with delta (0, -2)
Screenshot: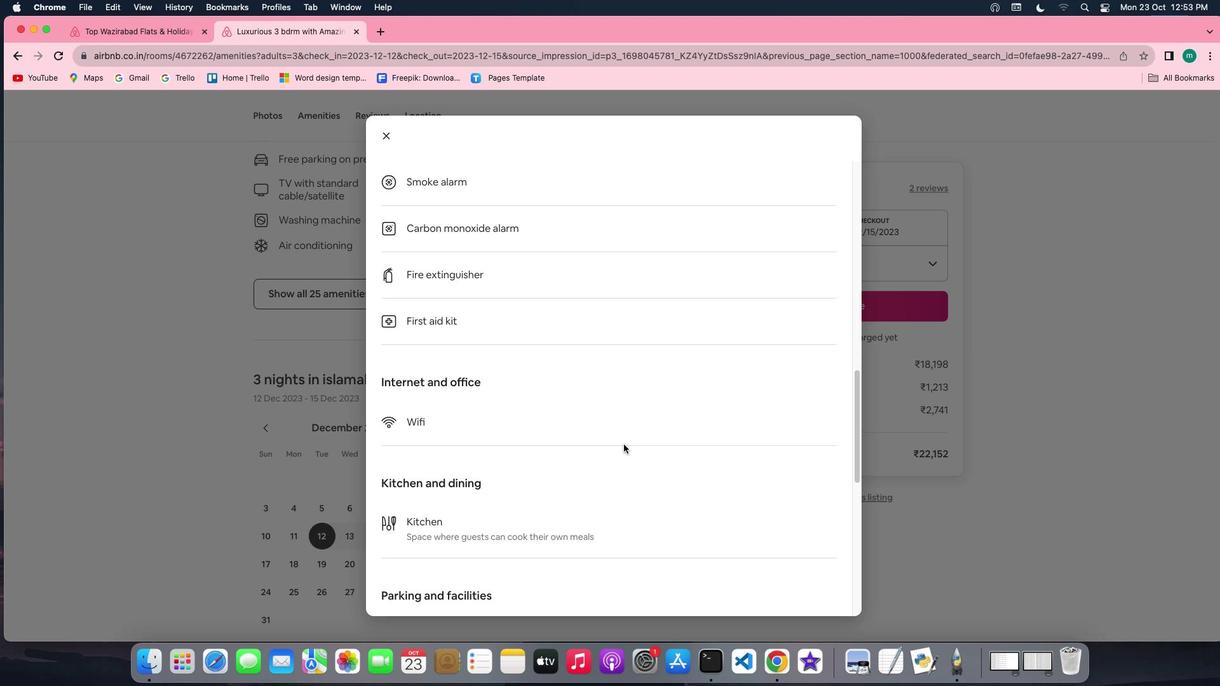 
Action: Mouse scrolled (624, 444) with delta (0, 0)
Screenshot: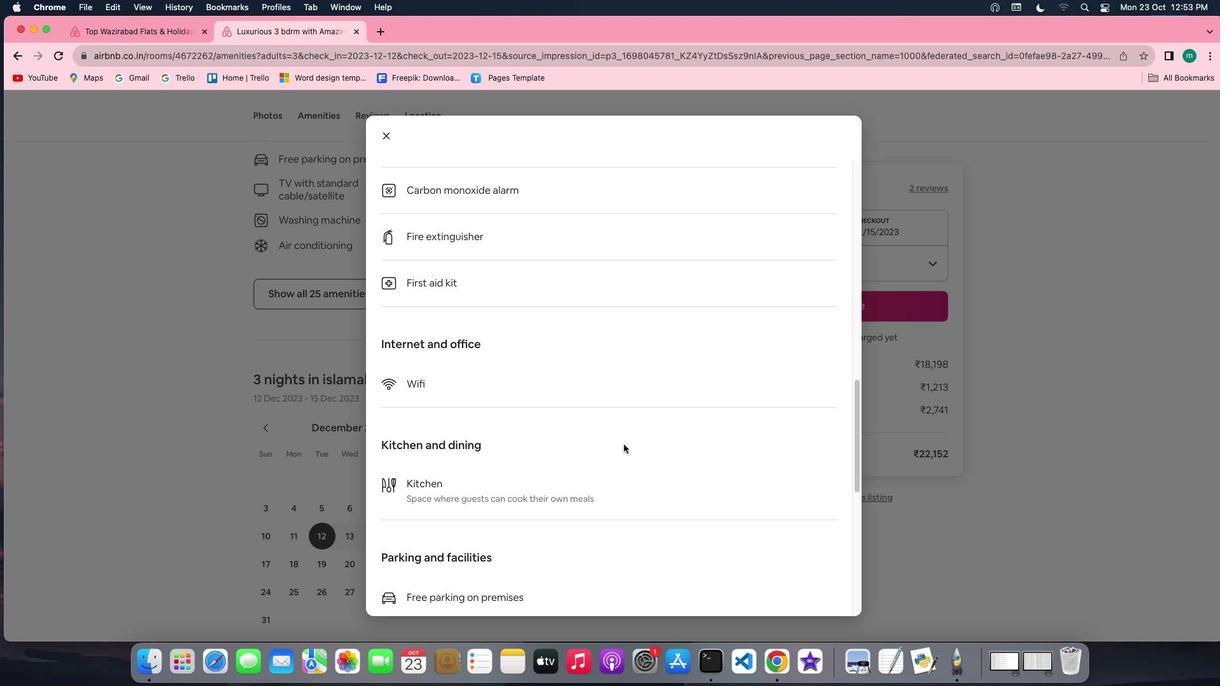 
Action: Mouse scrolled (624, 444) with delta (0, 0)
Screenshot: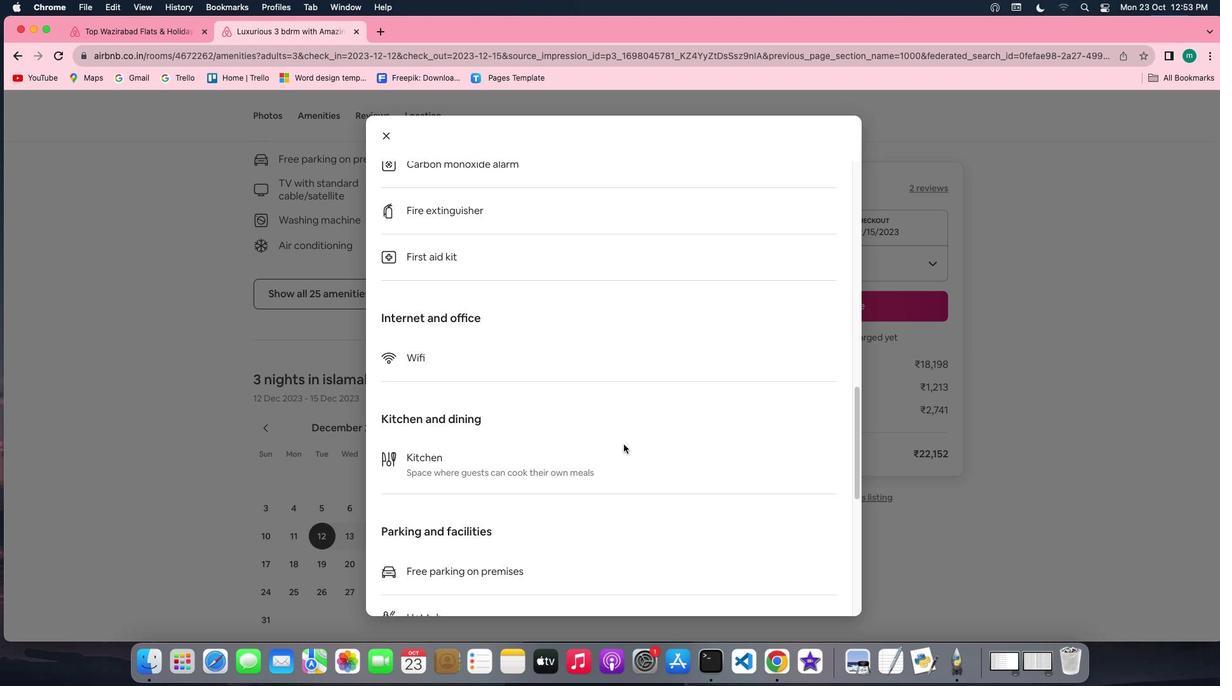 
Action: Mouse scrolled (624, 444) with delta (0, -1)
Screenshot: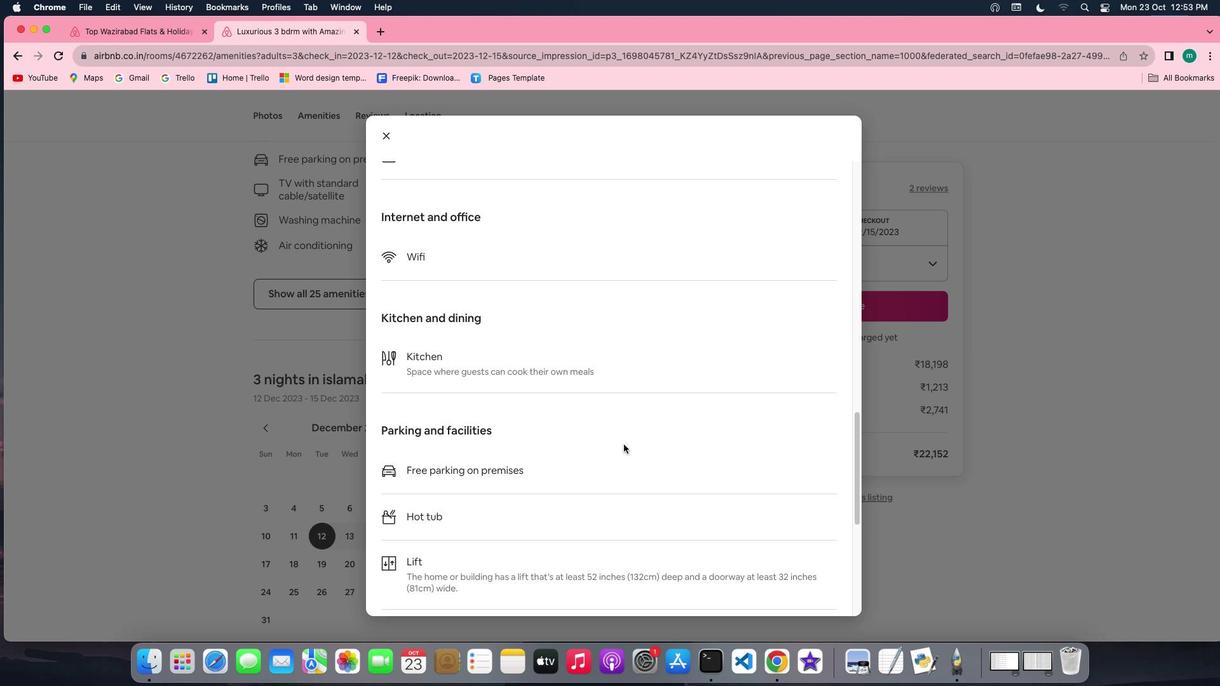 
Action: Mouse scrolled (624, 444) with delta (0, -2)
Screenshot: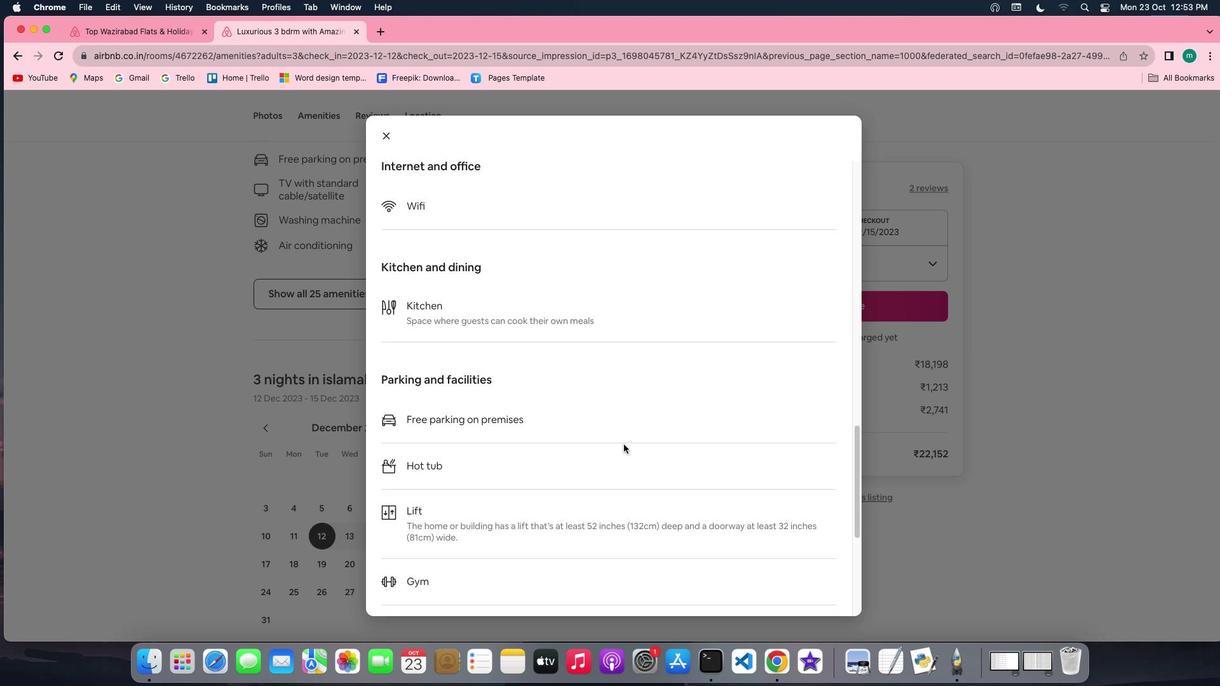 
Action: Mouse scrolled (624, 444) with delta (0, -2)
Screenshot: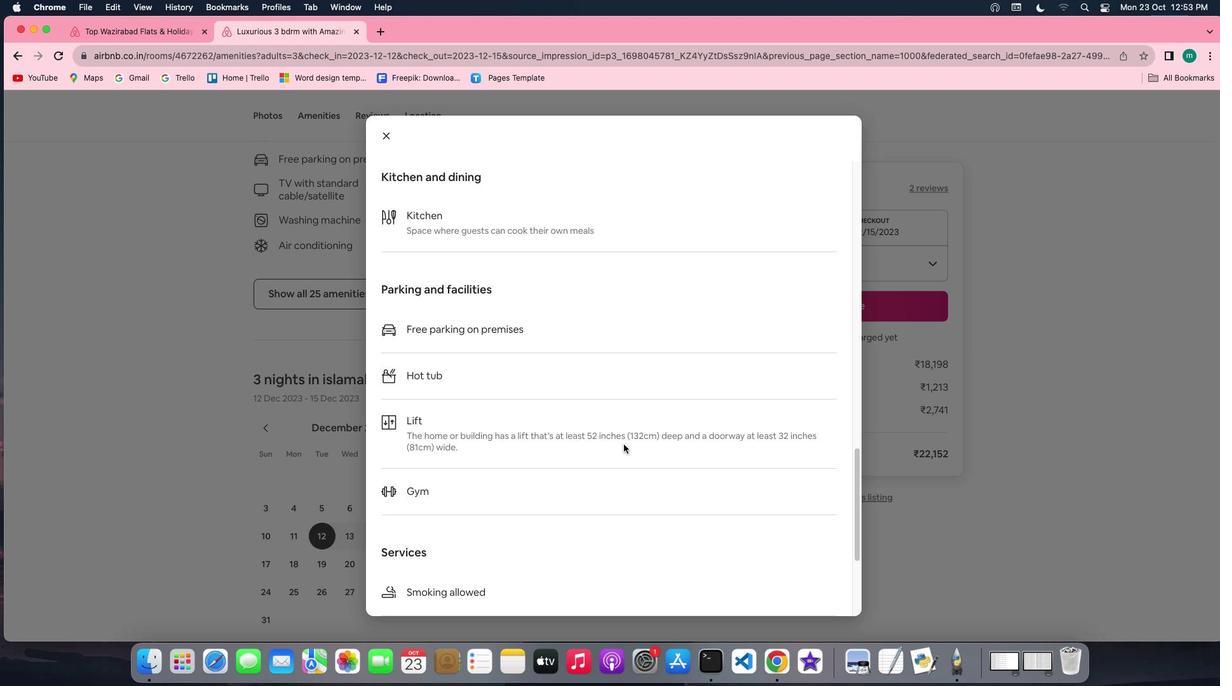 
Action: Mouse scrolled (624, 444) with delta (0, 0)
Screenshot: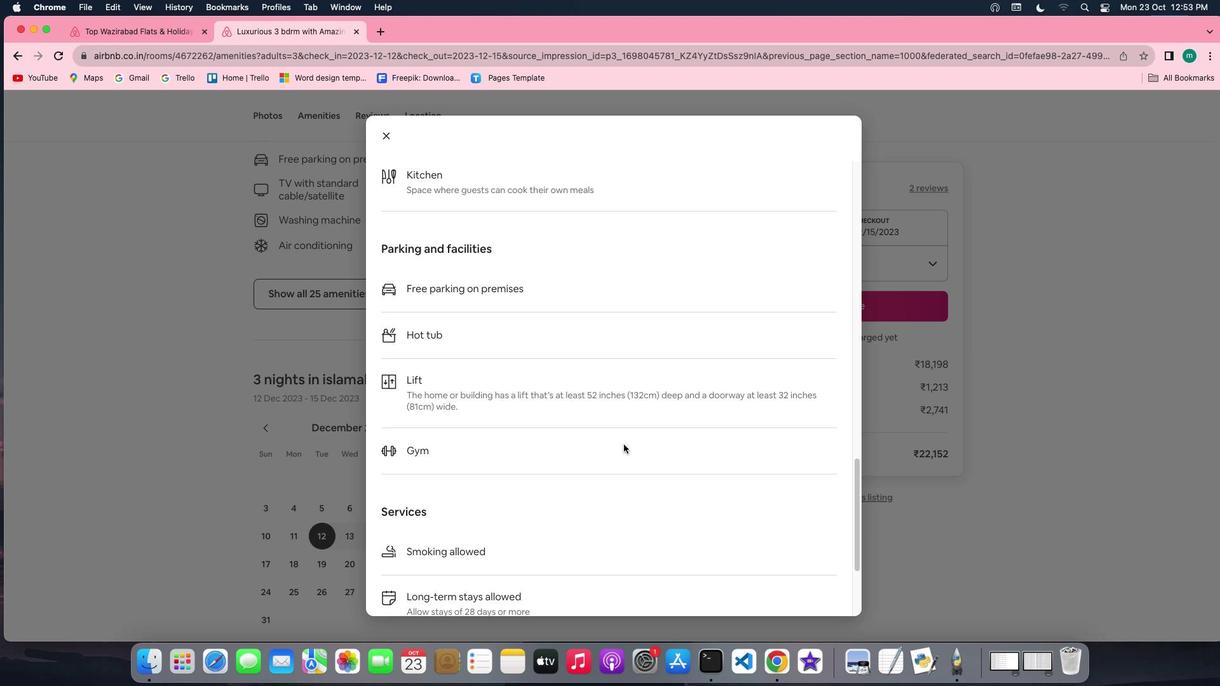 
Action: Mouse scrolled (624, 444) with delta (0, 0)
Screenshot: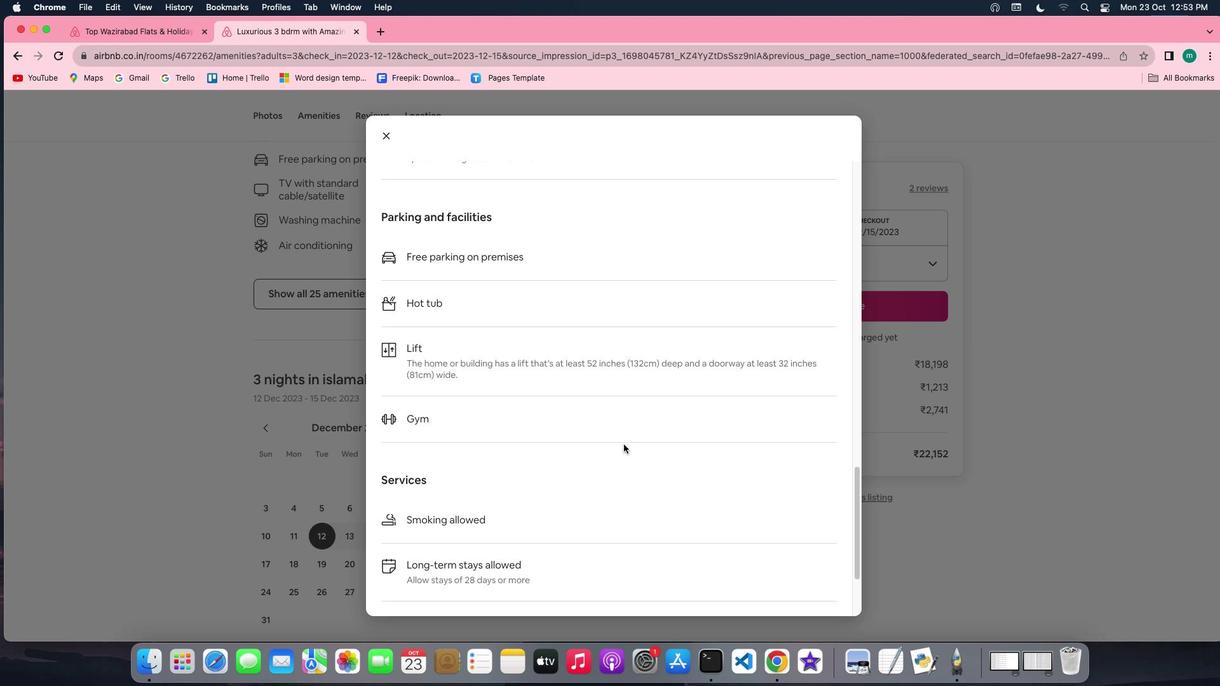 
Action: Mouse scrolled (624, 444) with delta (0, -1)
Screenshot: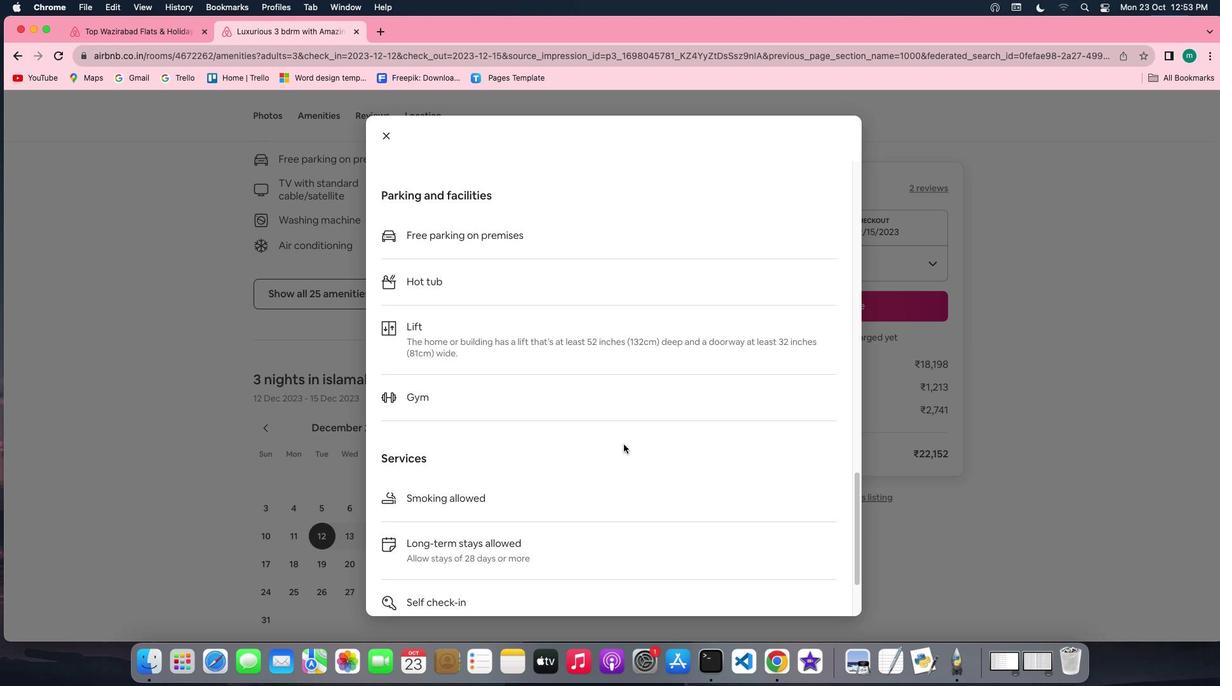 
Action: Mouse scrolled (624, 444) with delta (0, -1)
Screenshot: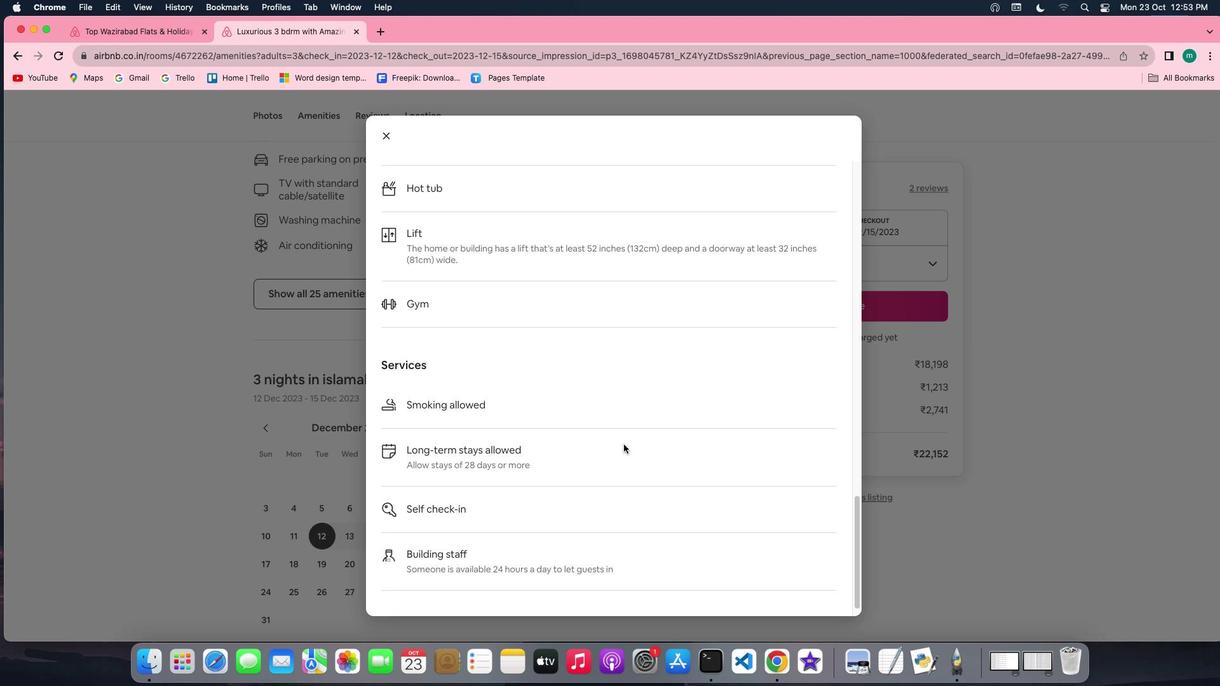 
Action: Mouse scrolled (624, 444) with delta (0, 0)
Screenshot: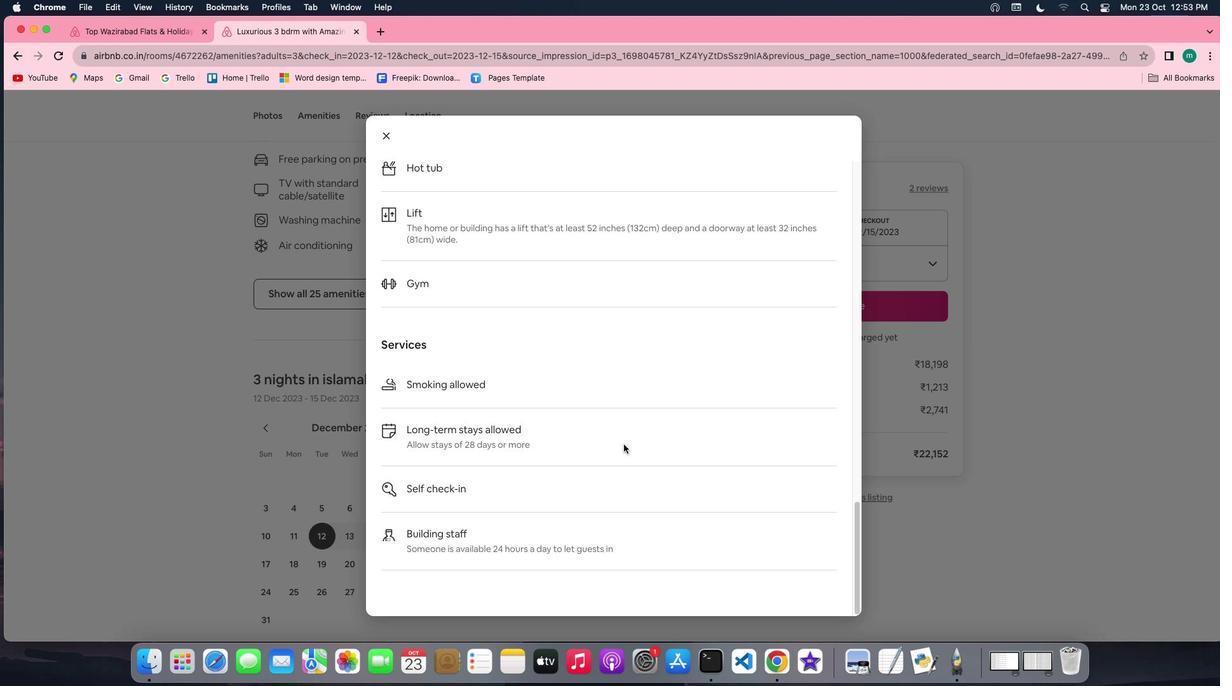 
Action: Mouse scrolled (624, 444) with delta (0, 0)
Screenshot: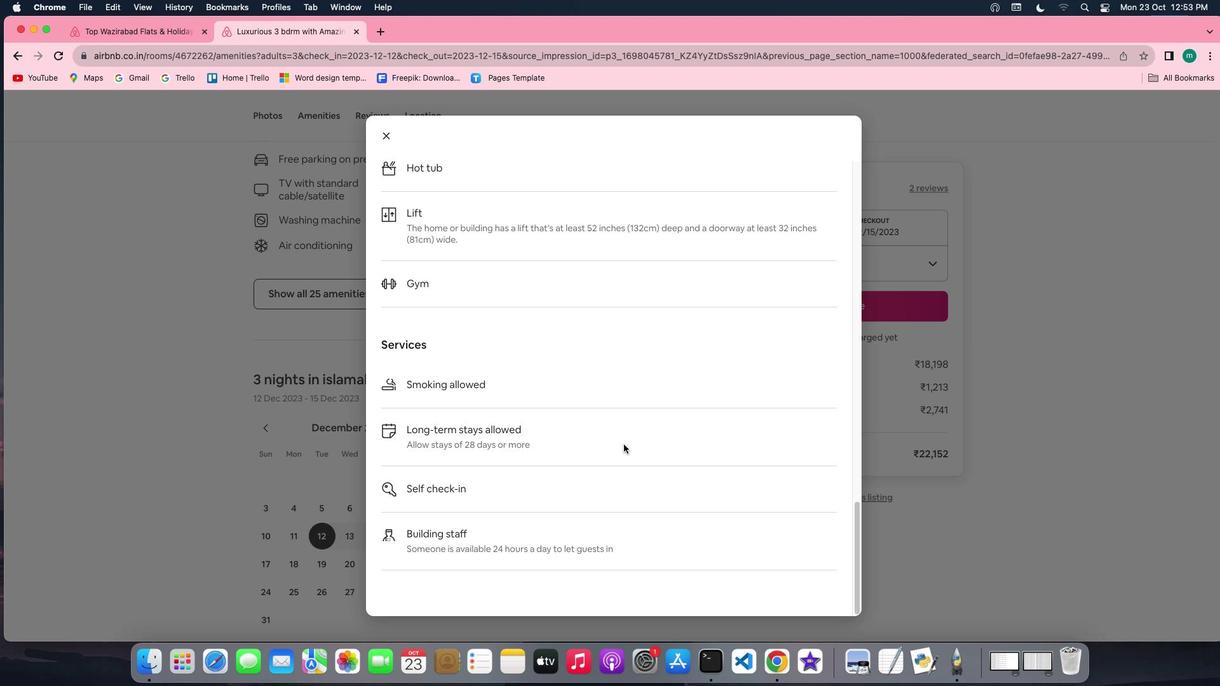 
Action: Mouse scrolled (624, 444) with delta (0, 0)
Screenshot: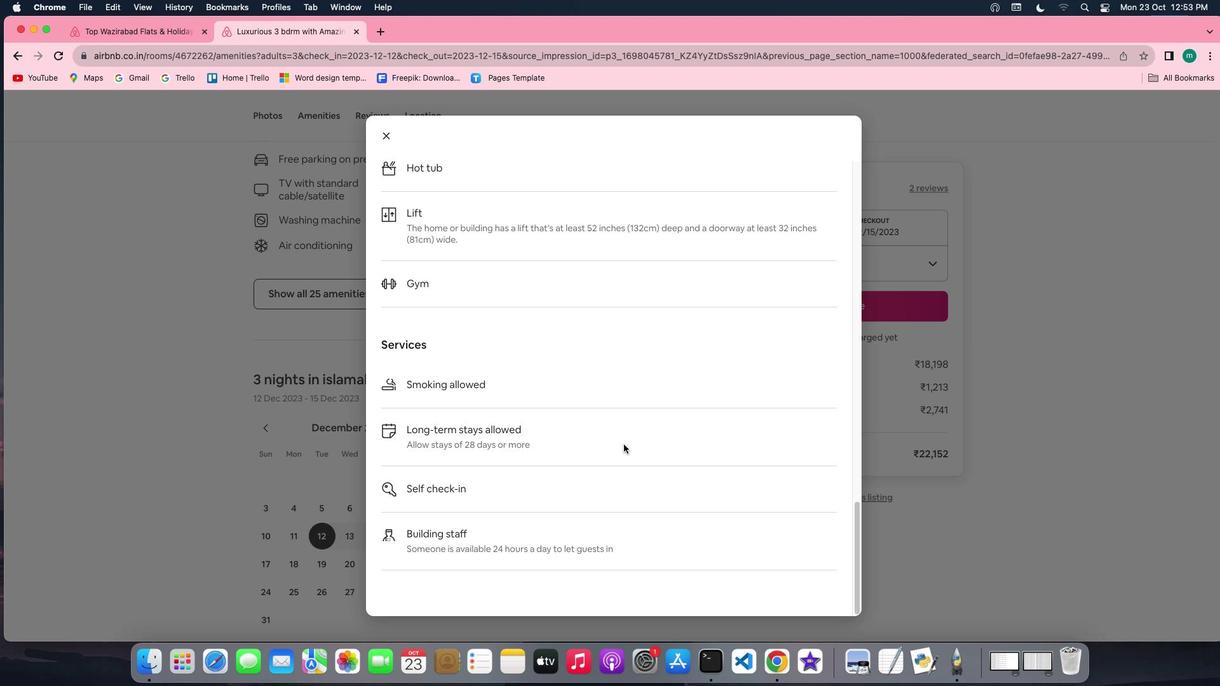 
Action: Mouse scrolled (624, 444) with delta (0, -1)
Screenshot: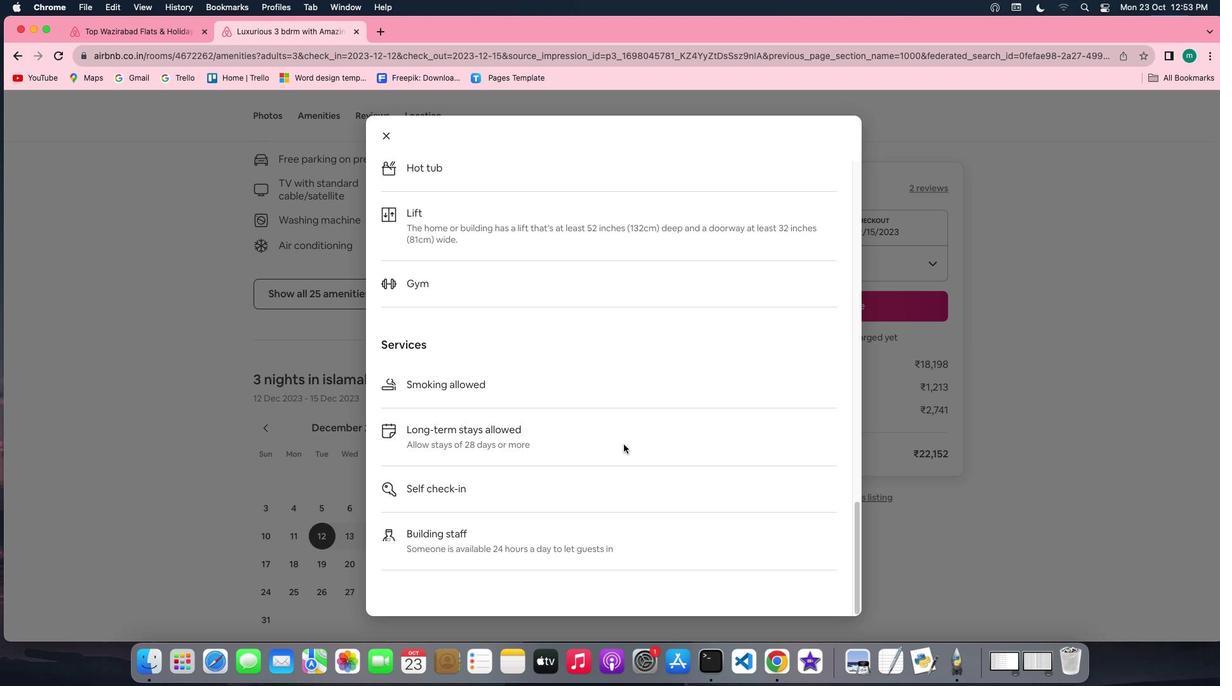 
Action: Mouse scrolled (624, 444) with delta (0, -2)
Screenshot: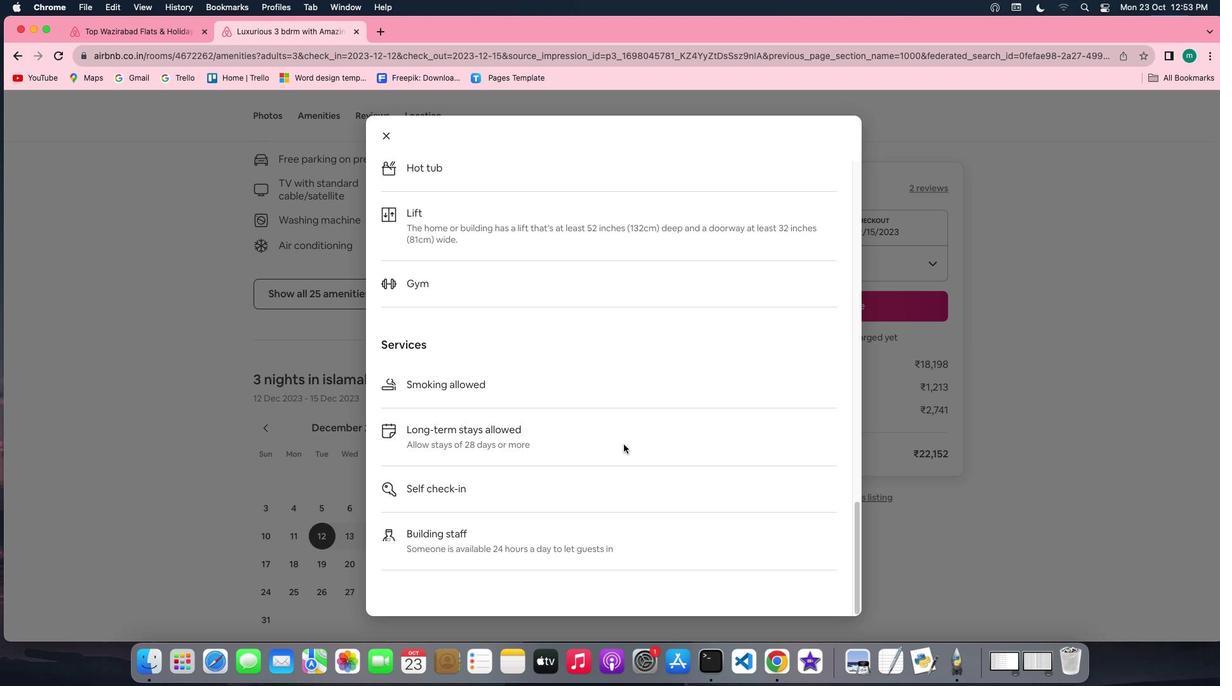 
Action: Mouse moved to (380, 140)
Screenshot: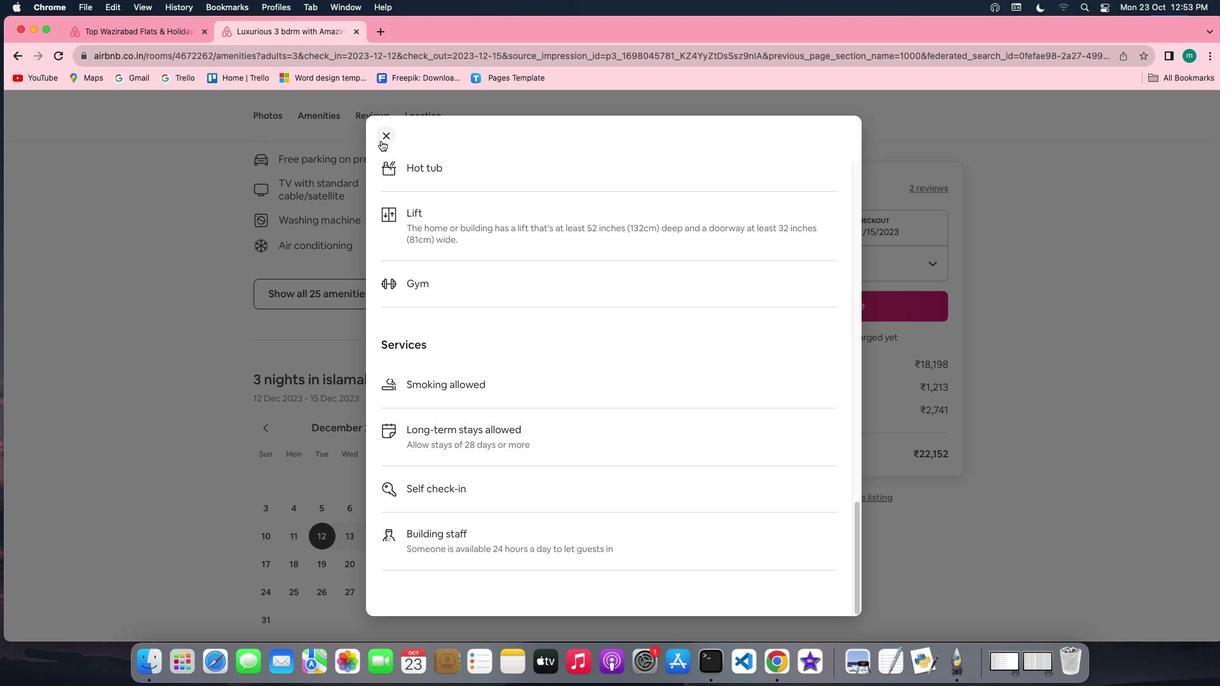 
Action: Mouse pressed left at (380, 140)
